 Task: Check a repository's "Releases" for software version history.
Action: Mouse moved to (892, 381)
Screenshot: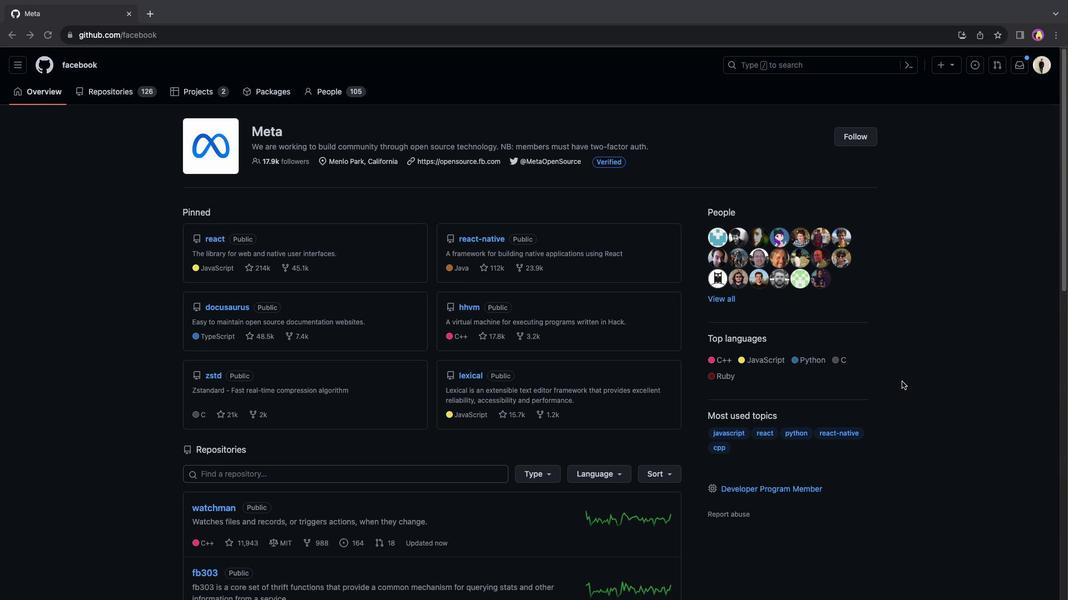 
Action: Mouse pressed left at (892, 381)
Screenshot: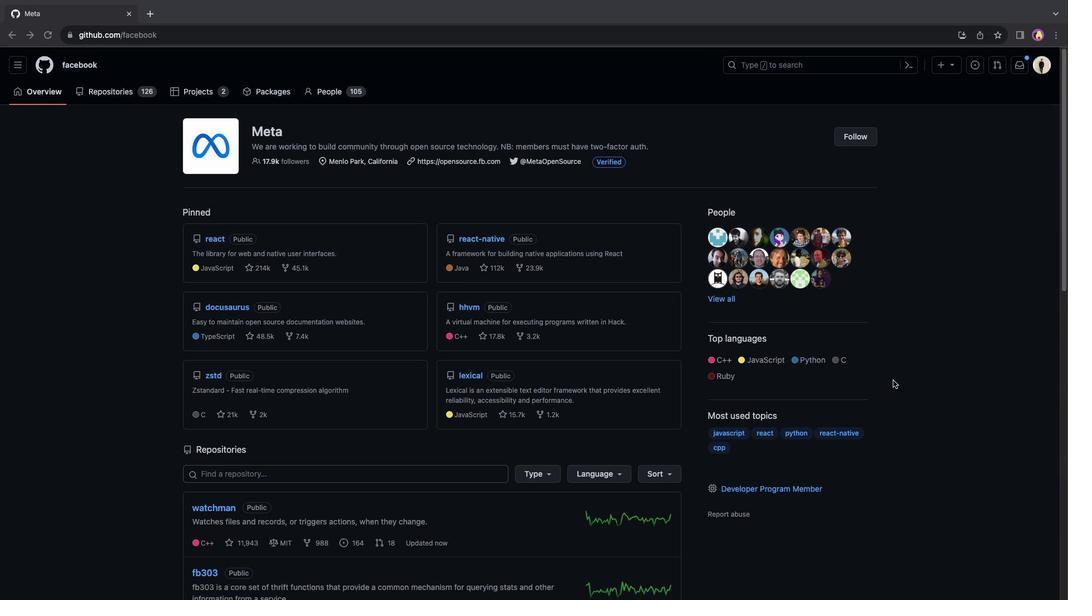 
Action: Mouse moved to (213, 236)
Screenshot: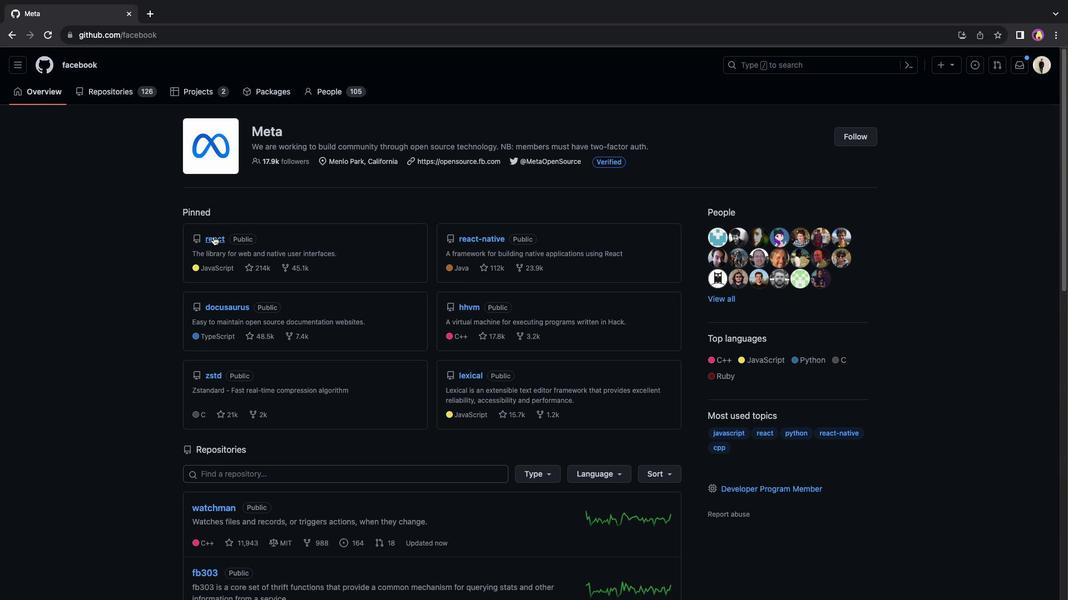 
Action: Mouse pressed left at (213, 236)
Screenshot: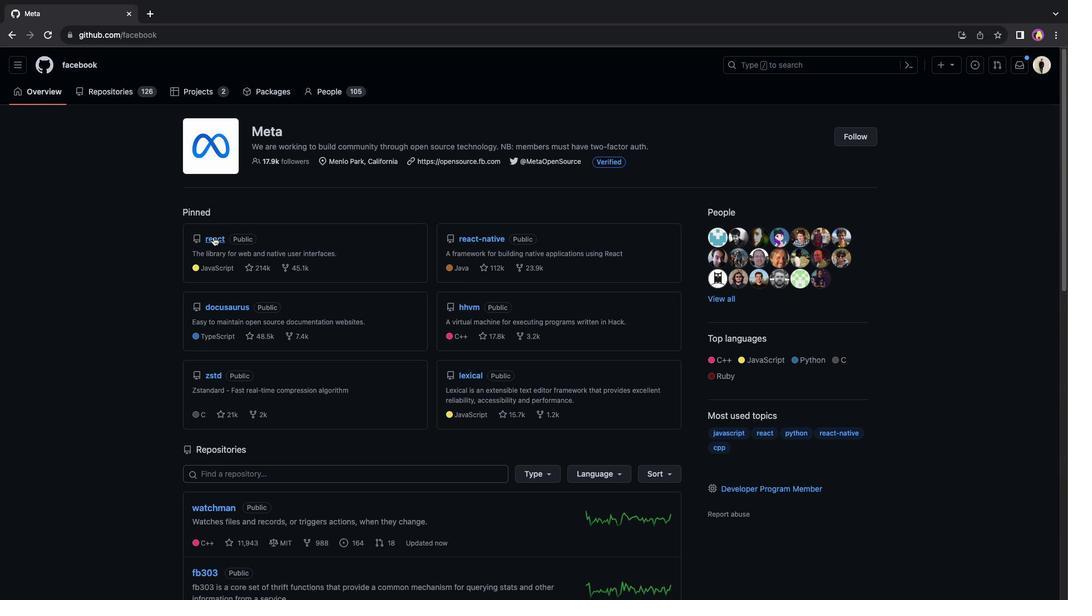 
Action: Mouse moved to (854, 381)
Screenshot: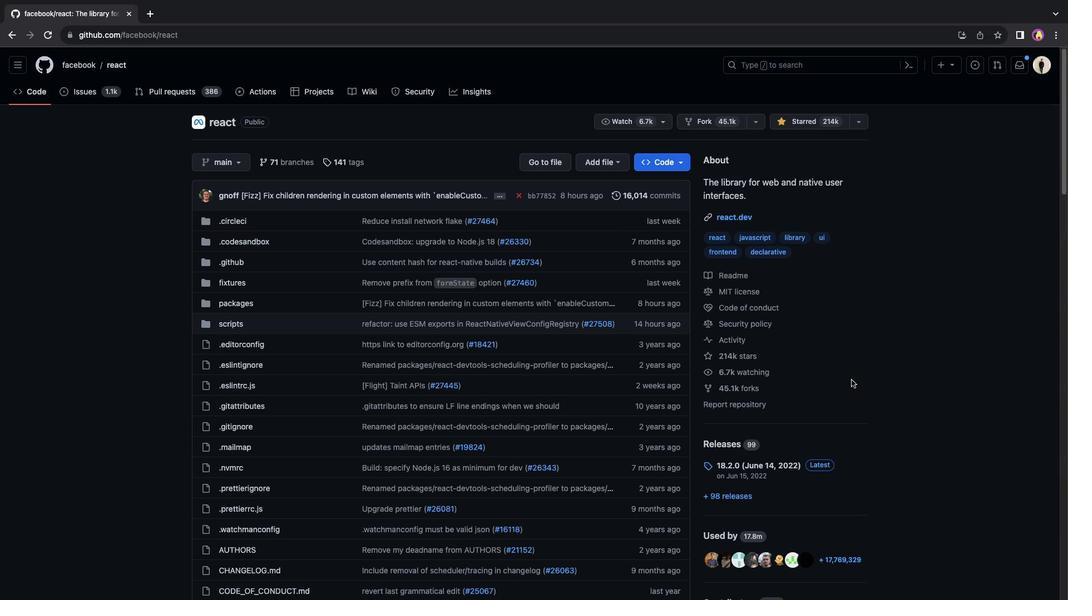 
Action: Mouse scrolled (854, 381) with delta (0, 0)
Screenshot: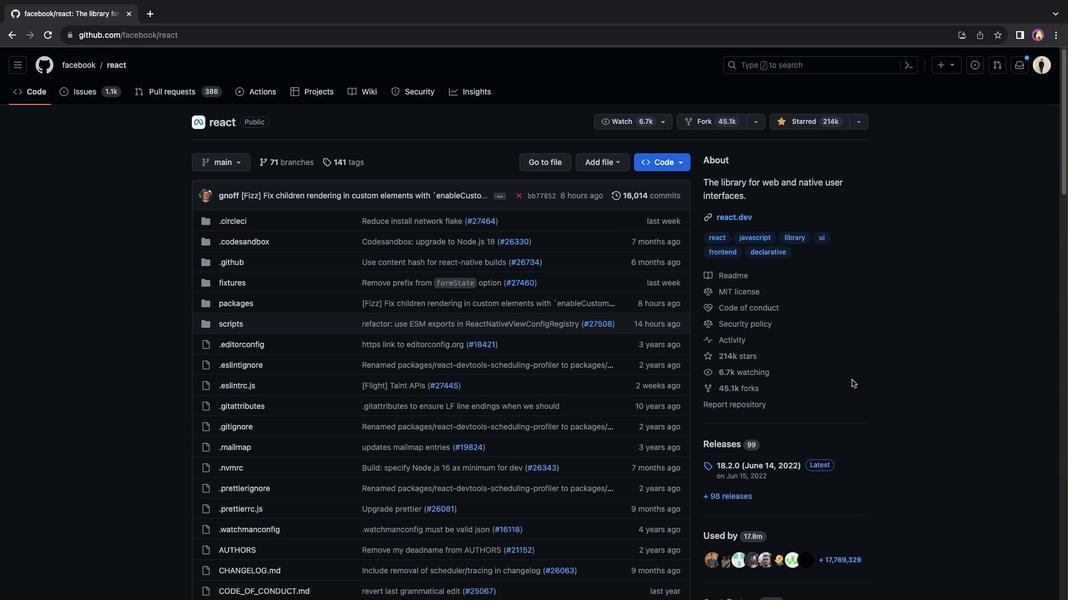 
Action: Mouse moved to (855, 381)
Screenshot: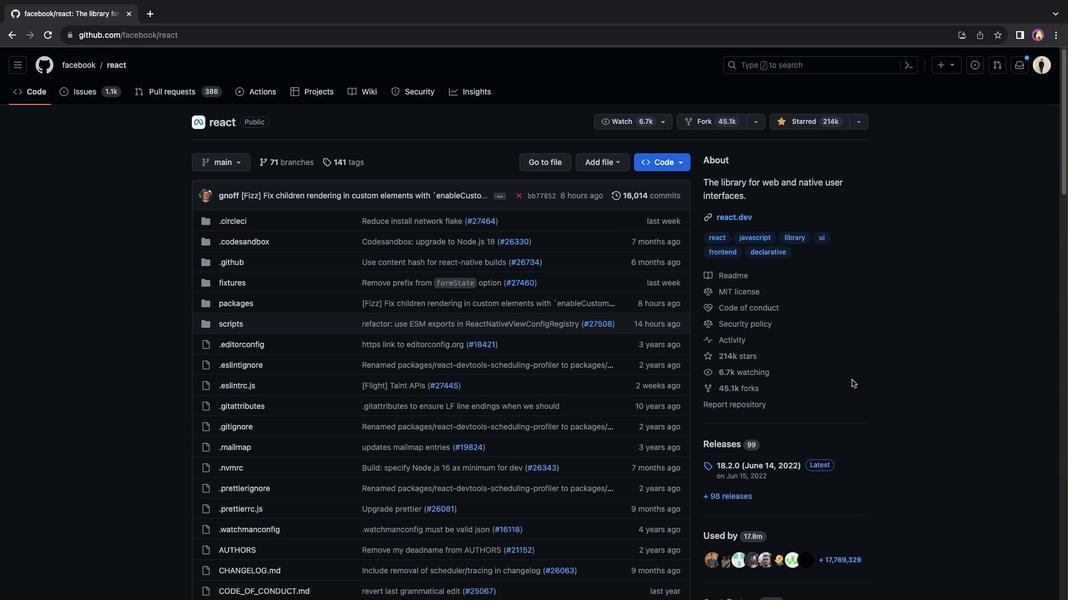 
Action: Mouse scrolled (855, 381) with delta (0, 0)
Screenshot: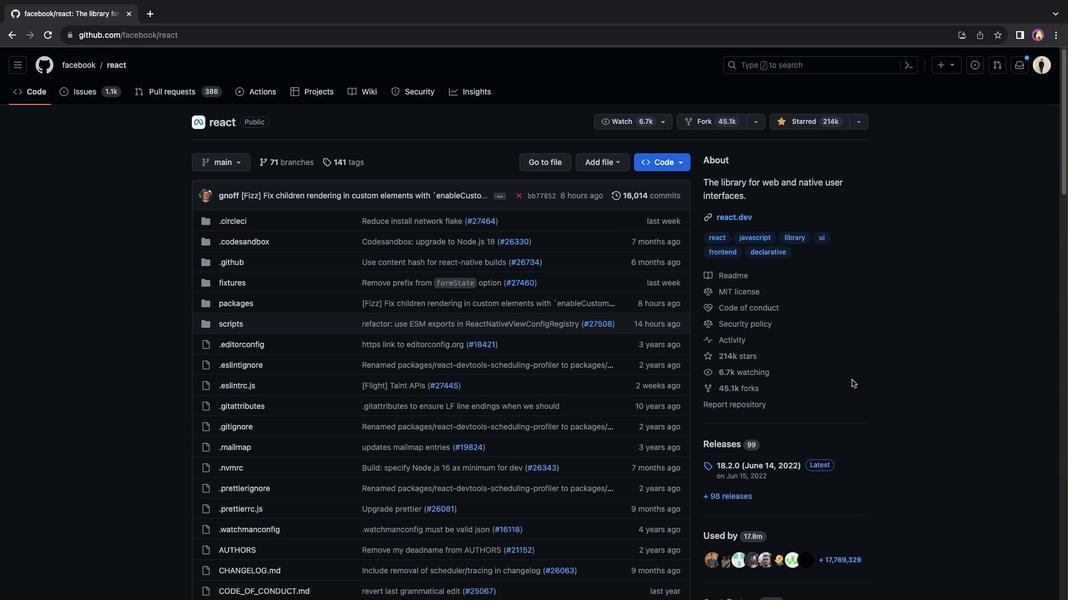 
Action: Mouse scrolled (855, 381) with delta (0, -1)
Screenshot: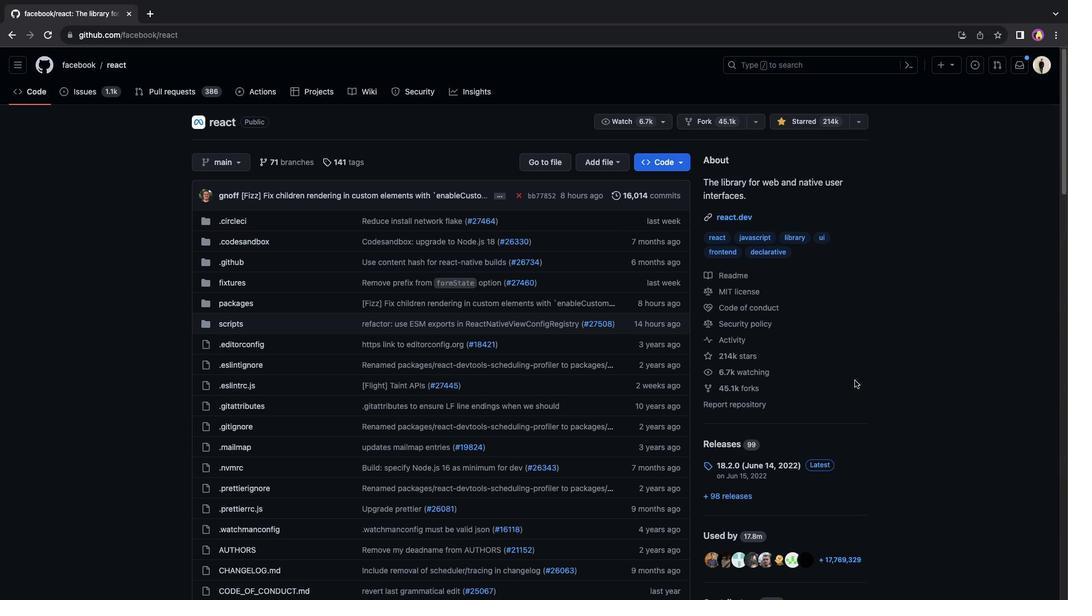 
Action: Mouse scrolled (855, 381) with delta (0, 0)
Screenshot: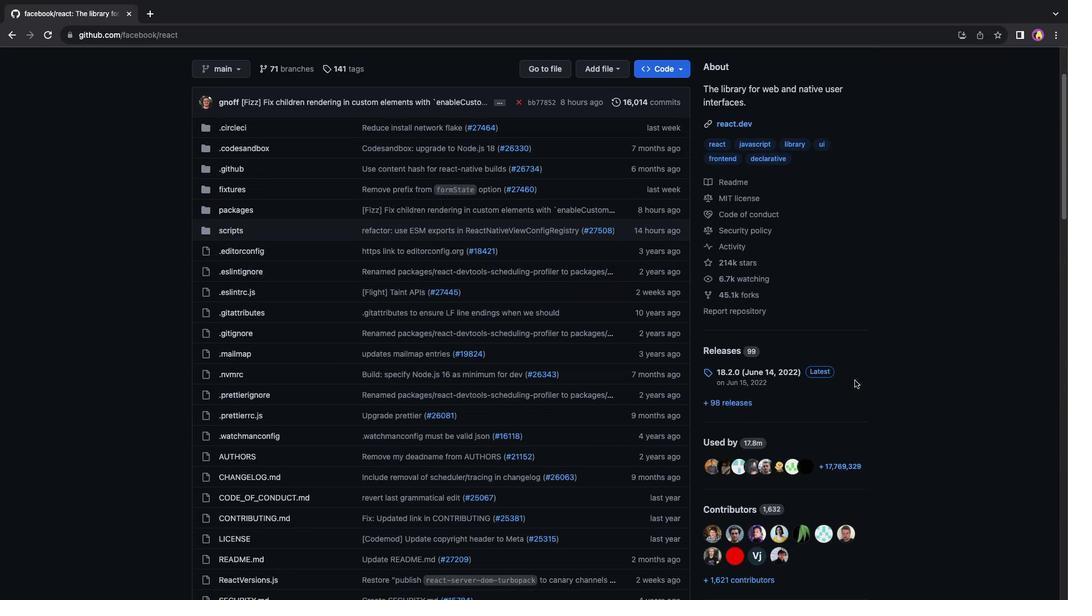 
Action: Mouse scrolled (855, 381) with delta (0, 0)
Screenshot: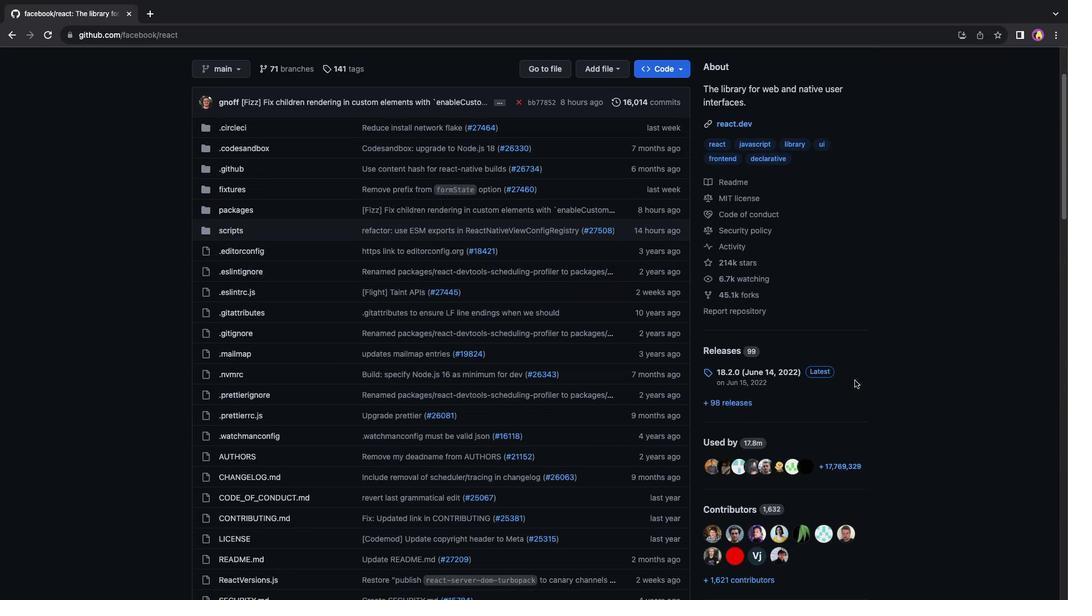 
Action: Mouse moved to (737, 379)
Screenshot: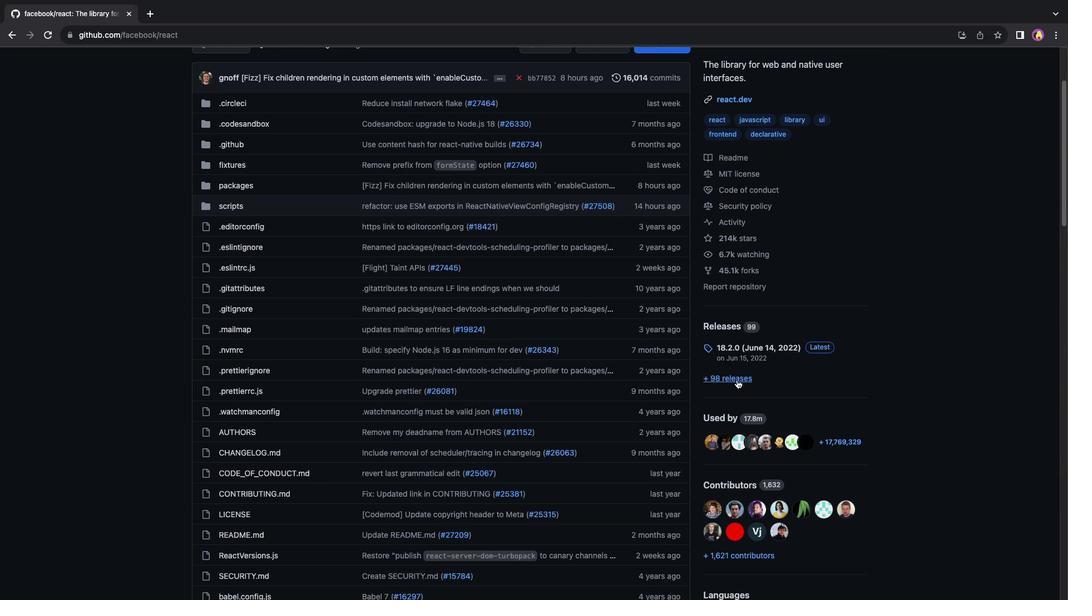 
Action: Mouse pressed left at (737, 379)
Screenshot: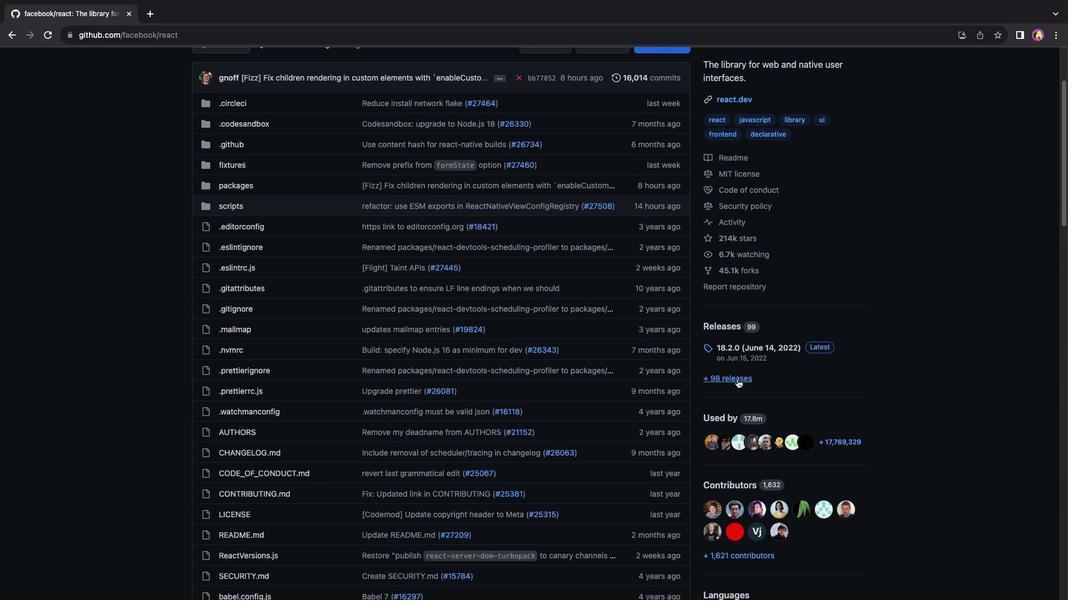 
Action: Mouse moved to (598, 305)
Screenshot: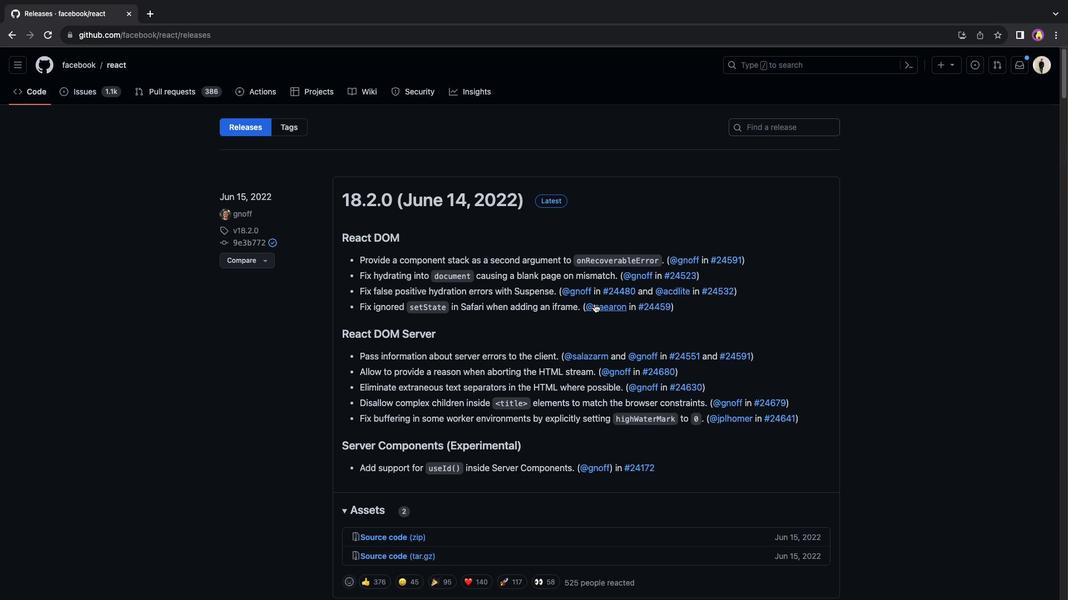 
Action: Mouse scrolled (598, 305) with delta (0, 0)
Screenshot: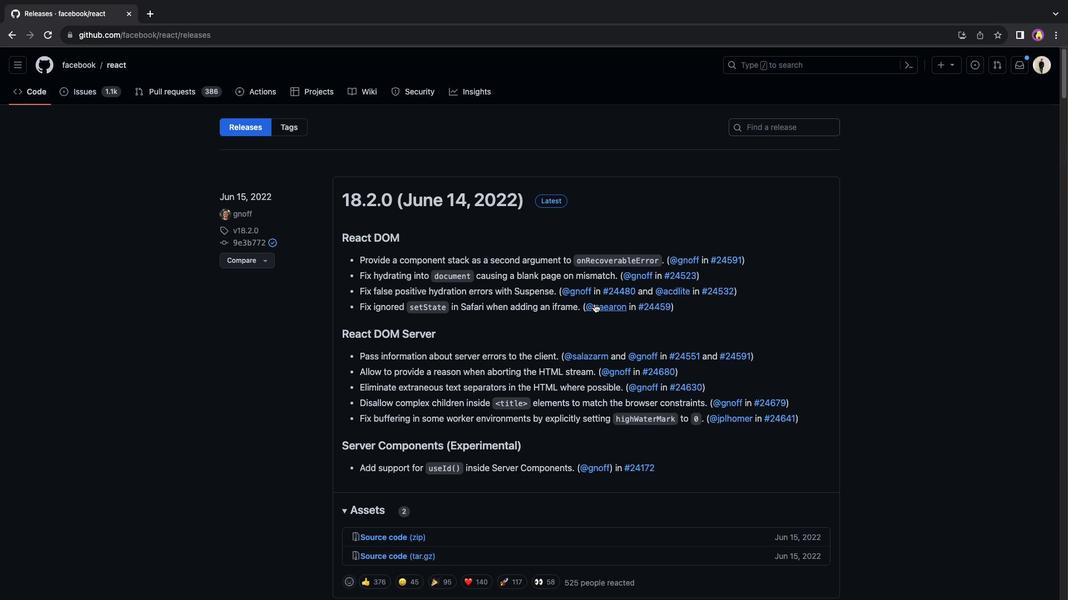 
Action: Mouse moved to (599, 305)
Screenshot: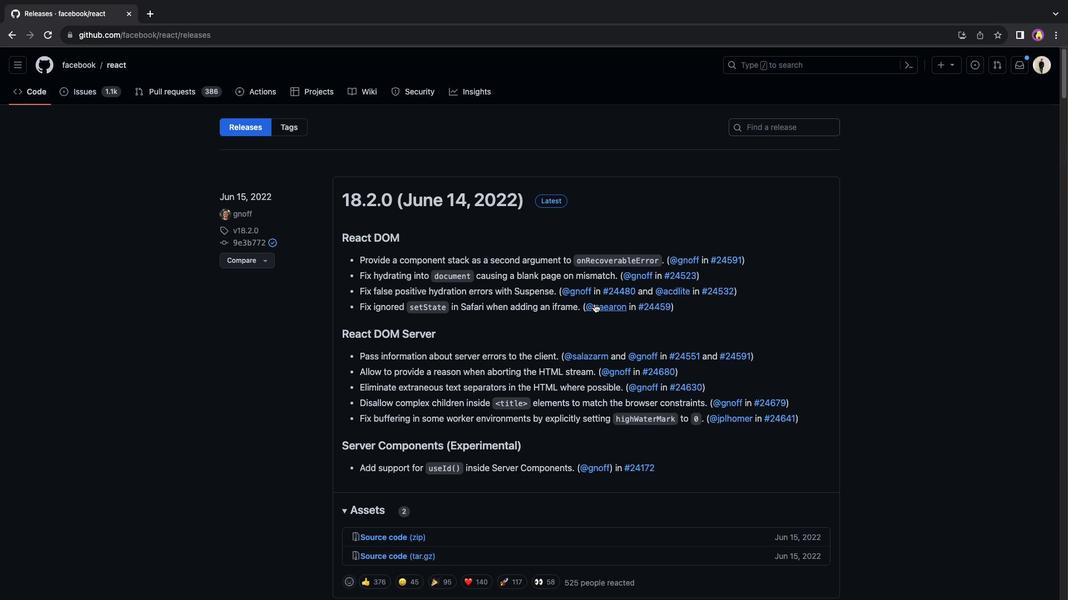
Action: Mouse scrolled (599, 305) with delta (0, 0)
Screenshot: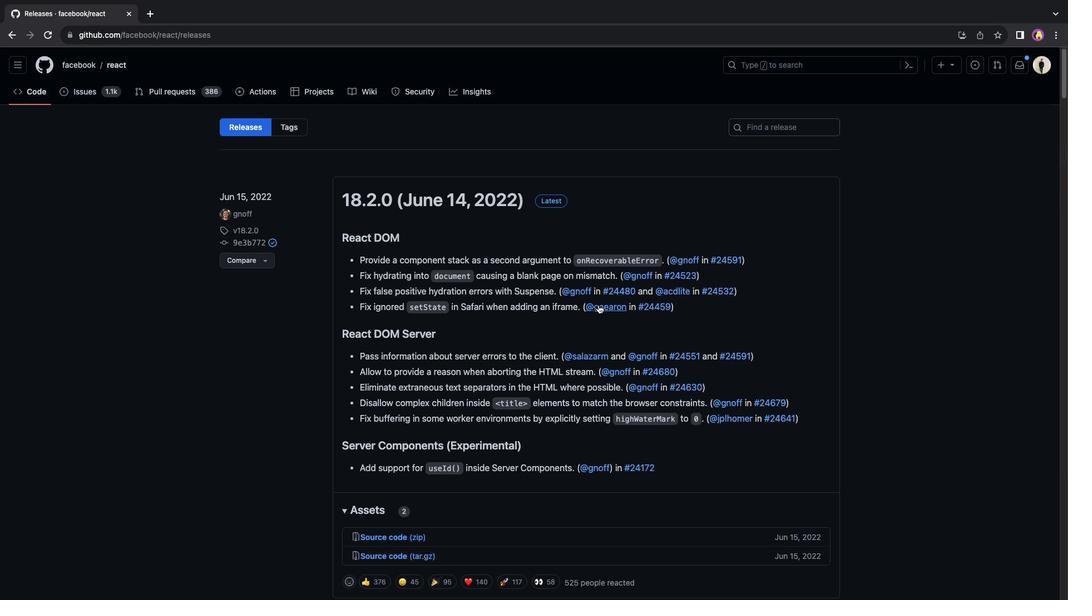 
Action: Mouse scrolled (599, 305) with delta (0, -1)
Screenshot: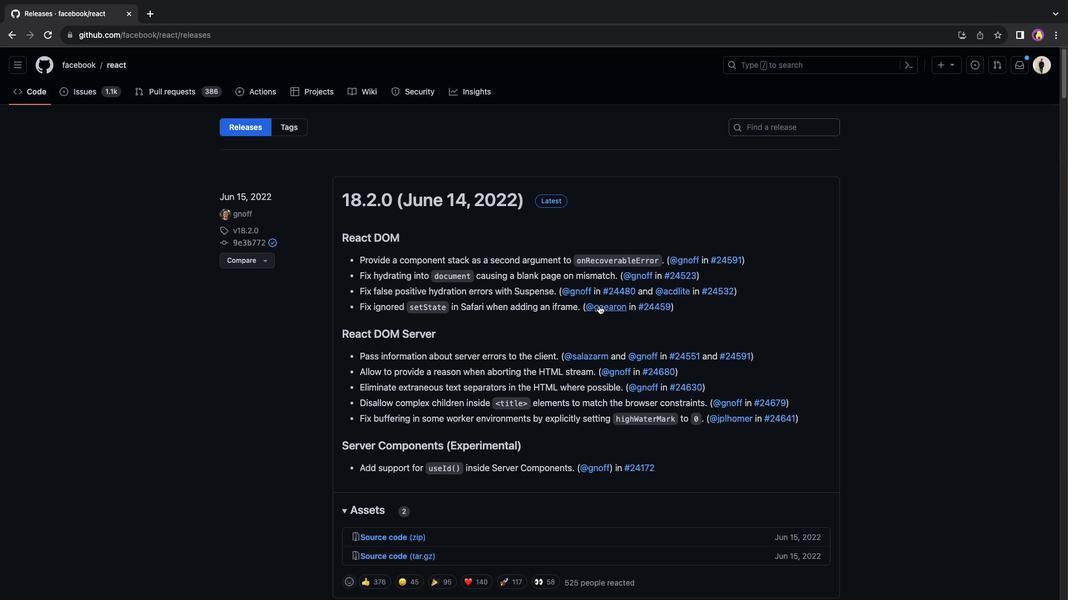 
Action: Mouse scrolled (599, 305) with delta (0, 0)
Screenshot: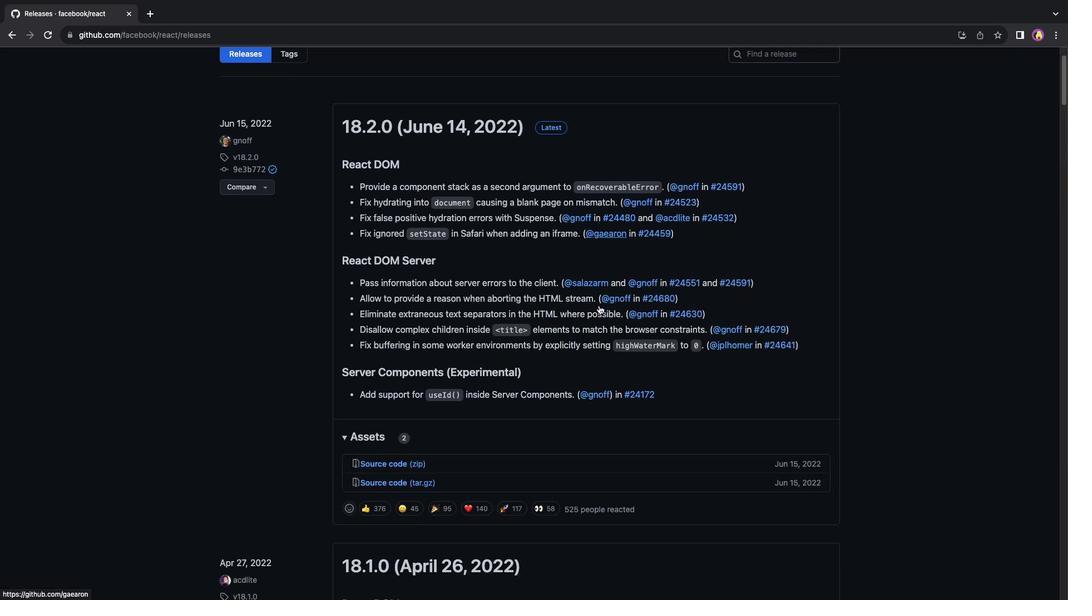 
Action: Mouse scrolled (599, 305) with delta (0, 0)
Screenshot: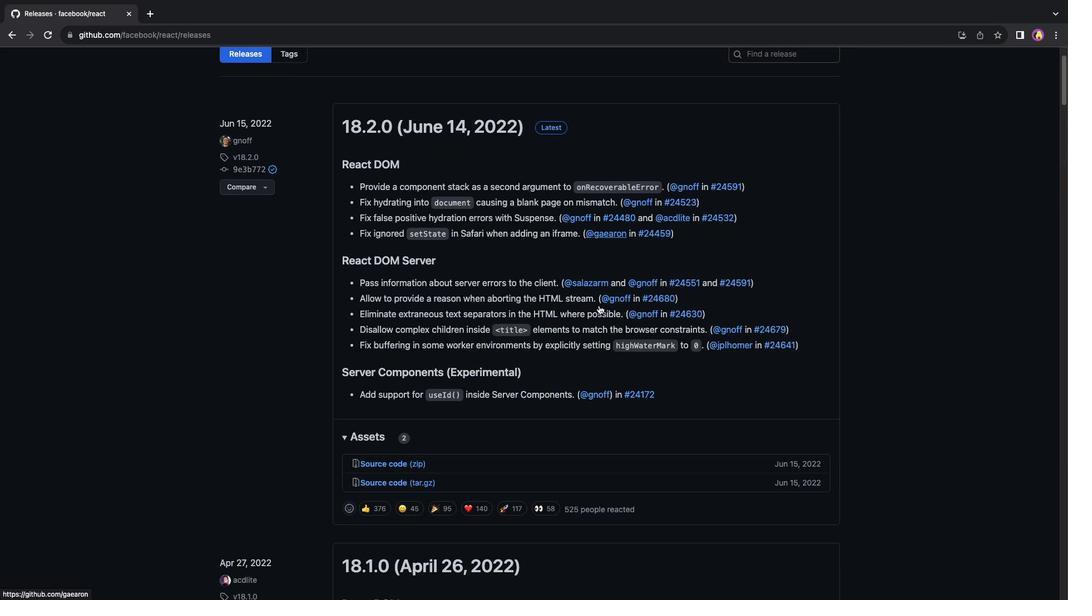 
Action: Mouse scrolled (599, 305) with delta (0, -1)
Screenshot: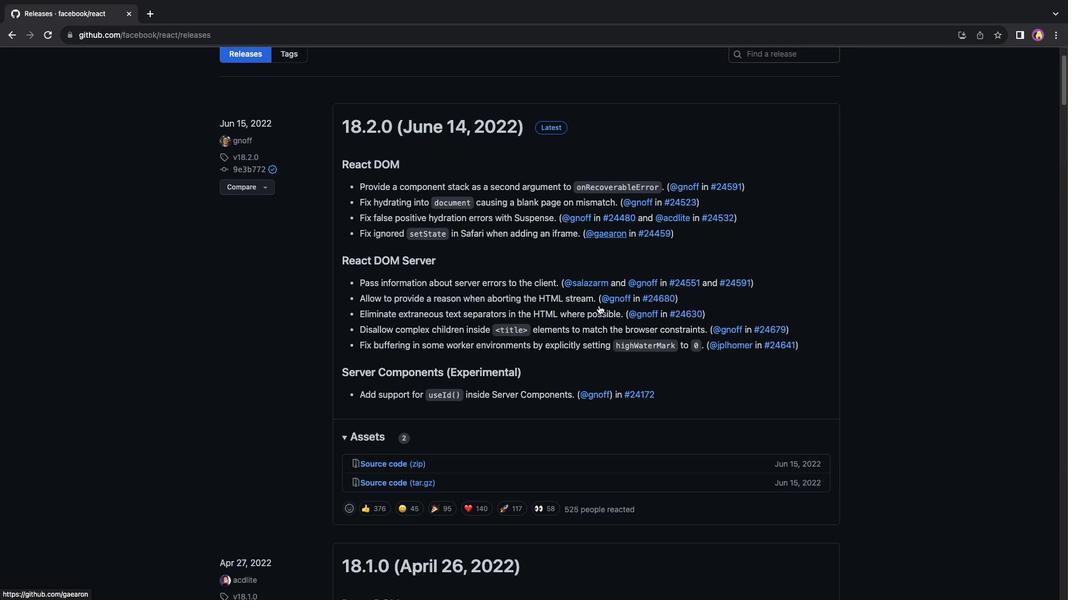 
Action: Mouse scrolled (599, 305) with delta (0, 0)
Screenshot: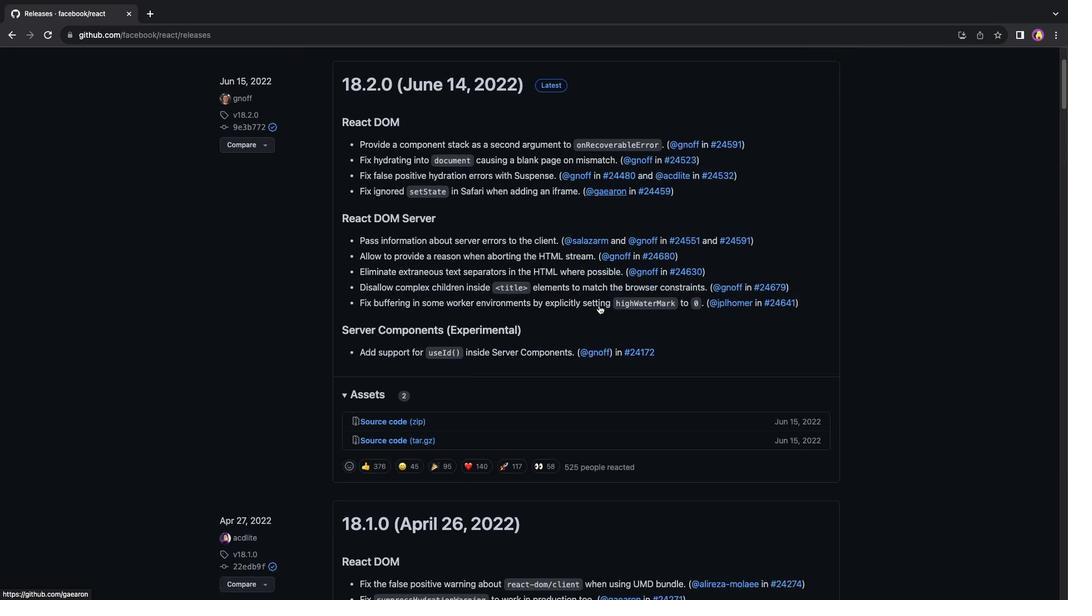
Action: Mouse scrolled (599, 305) with delta (0, 0)
Screenshot: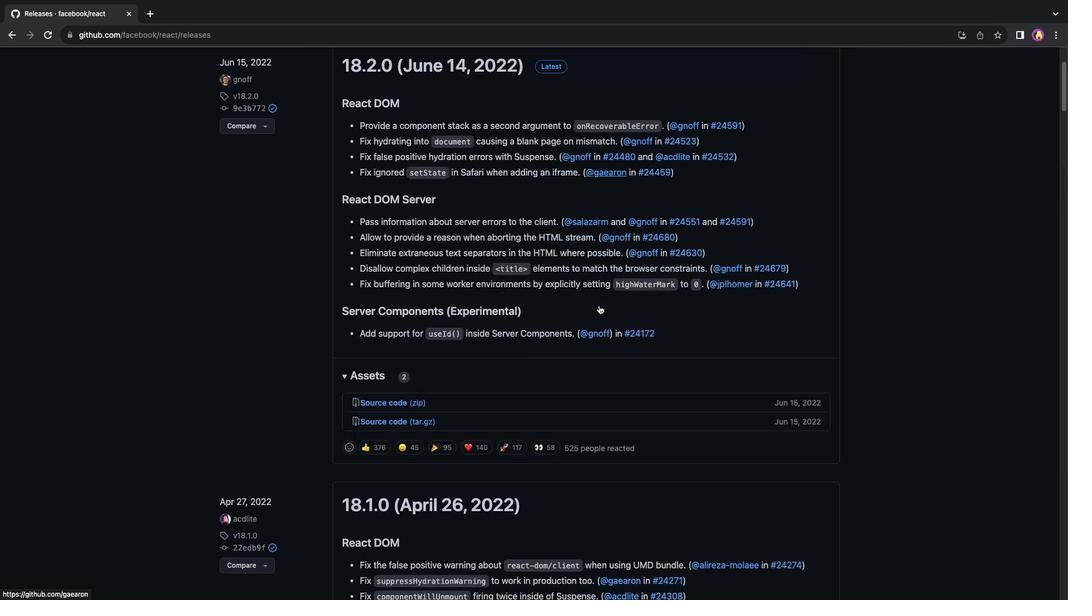 
Action: Mouse scrolled (599, 305) with delta (0, 0)
Screenshot: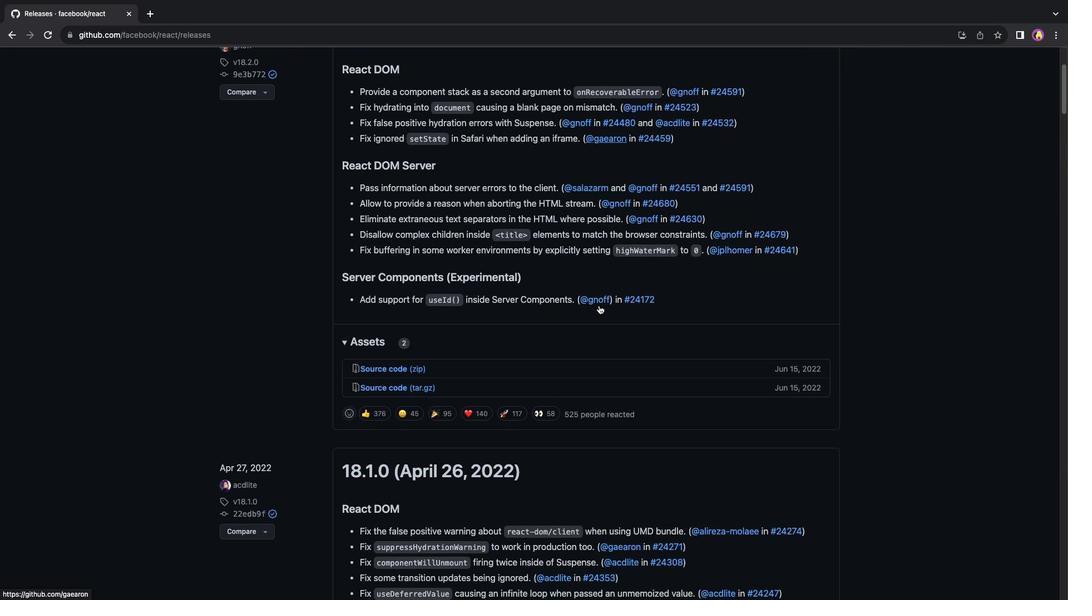 
Action: Mouse scrolled (599, 305) with delta (0, 0)
Screenshot: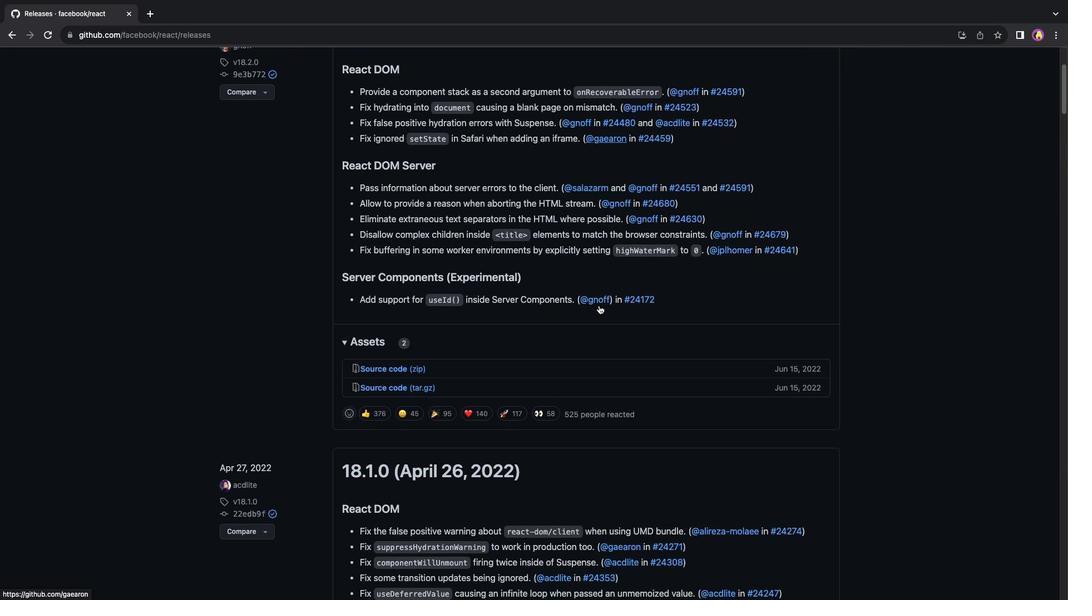 
Action: Mouse scrolled (599, 305) with delta (0, -1)
Screenshot: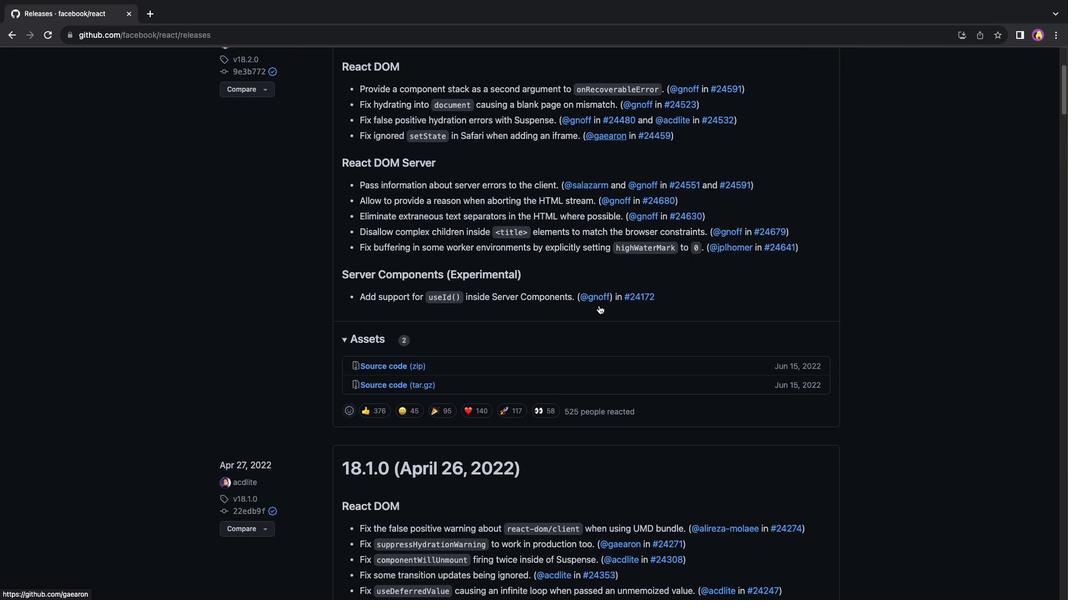 
Action: Mouse scrolled (599, 305) with delta (0, 0)
Screenshot: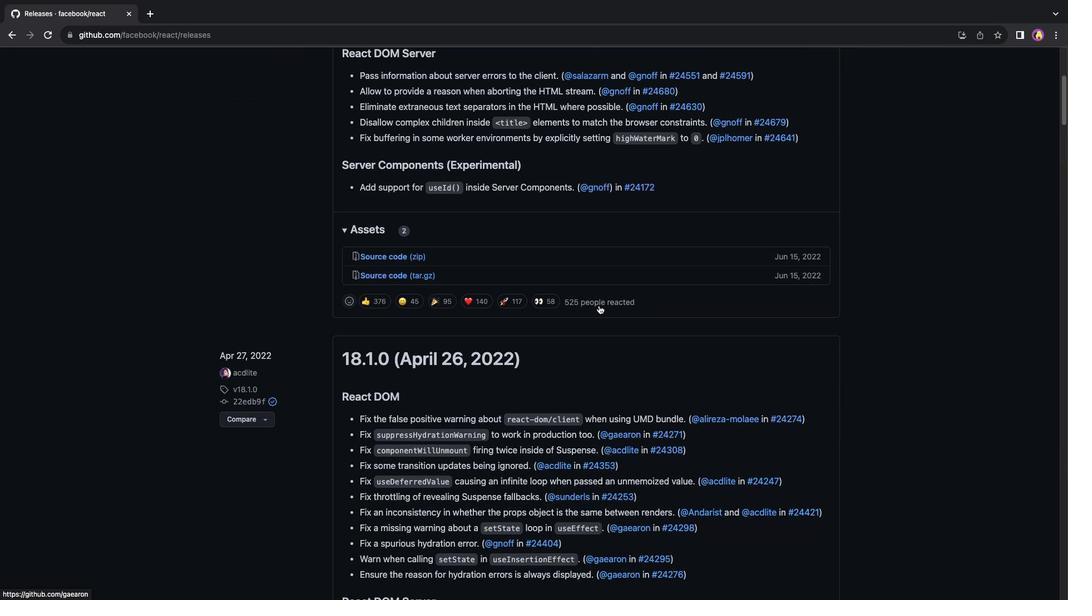 
Action: Mouse scrolled (599, 305) with delta (0, 0)
Screenshot: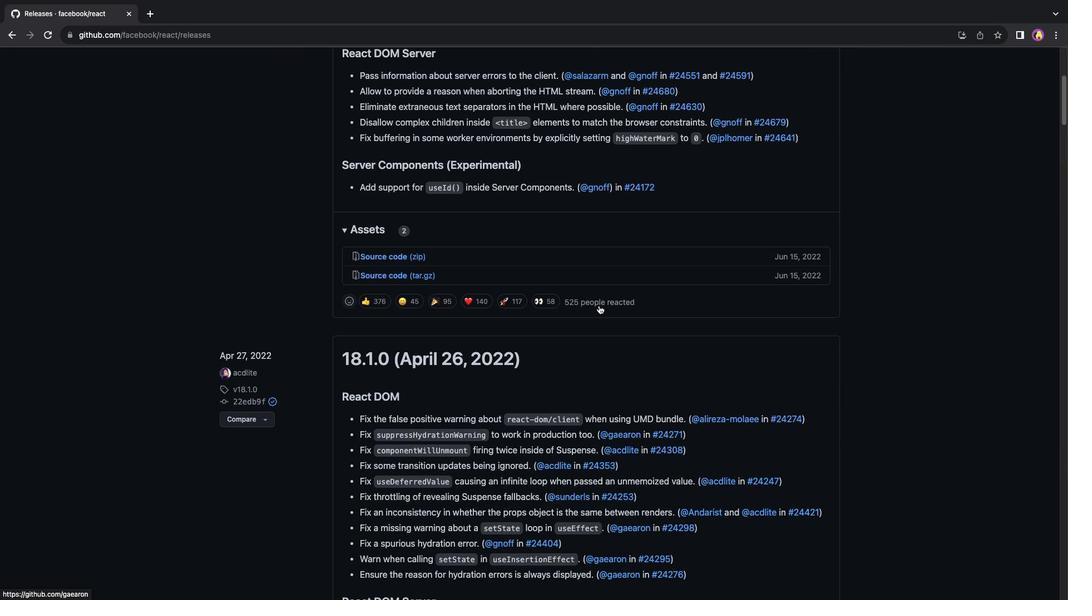 
Action: Mouse scrolled (599, 305) with delta (0, 0)
Screenshot: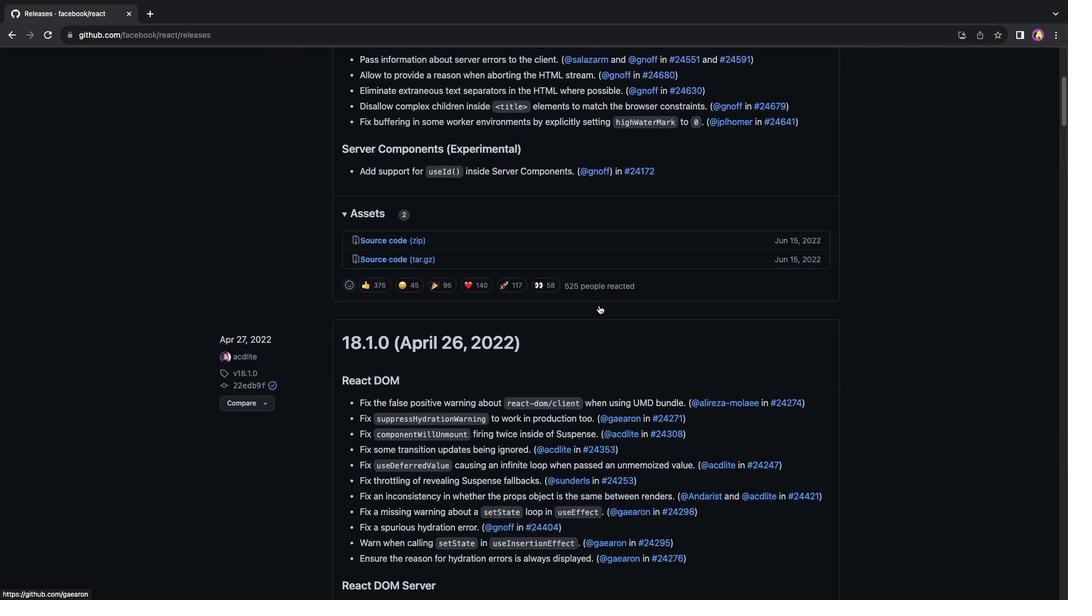
Action: Mouse scrolled (599, 305) with delta (0, 0)
Screenshot: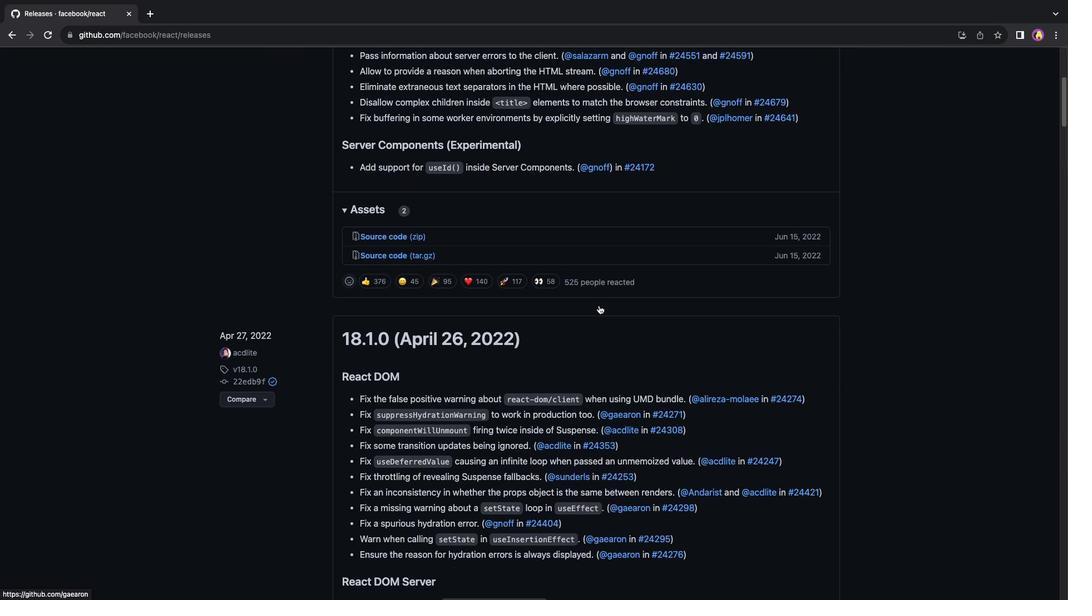 
Action: Mouse scrolled (599, 305) with delta (0, -1)
Screenshot: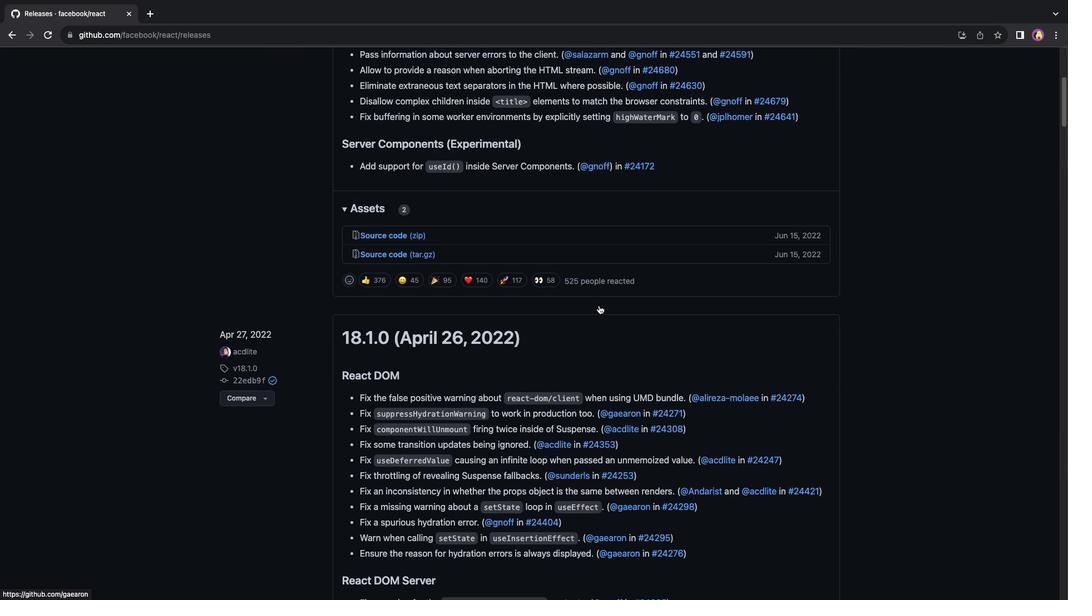 
Action: Mouse scrolled (599, 305) with delta (0, -2)
Screenshot: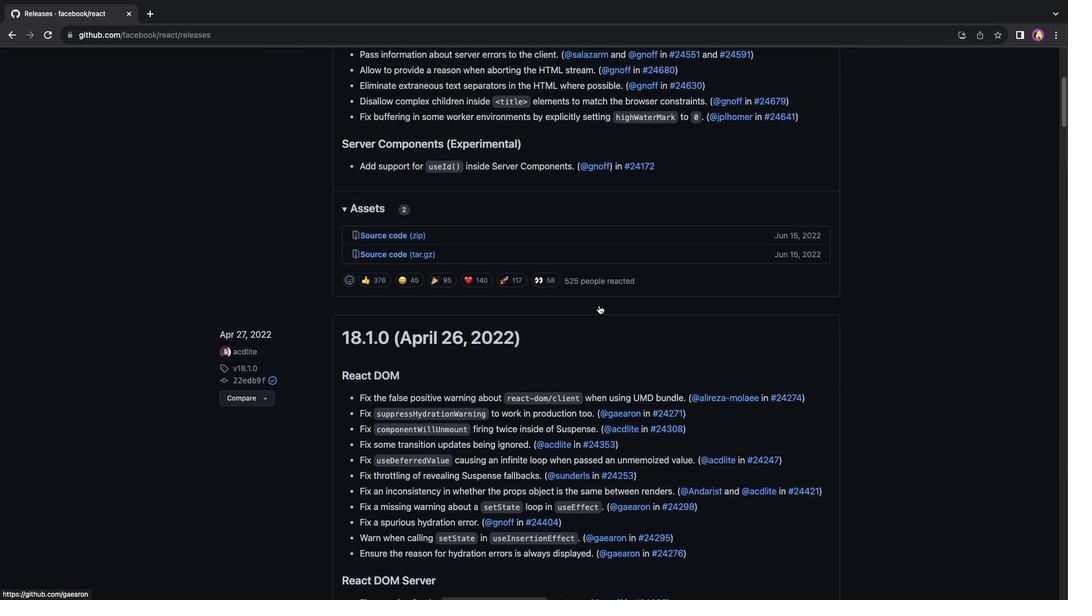
Action: Mouse scrolled (599, 305) with delta (0, 0)
Screenshot: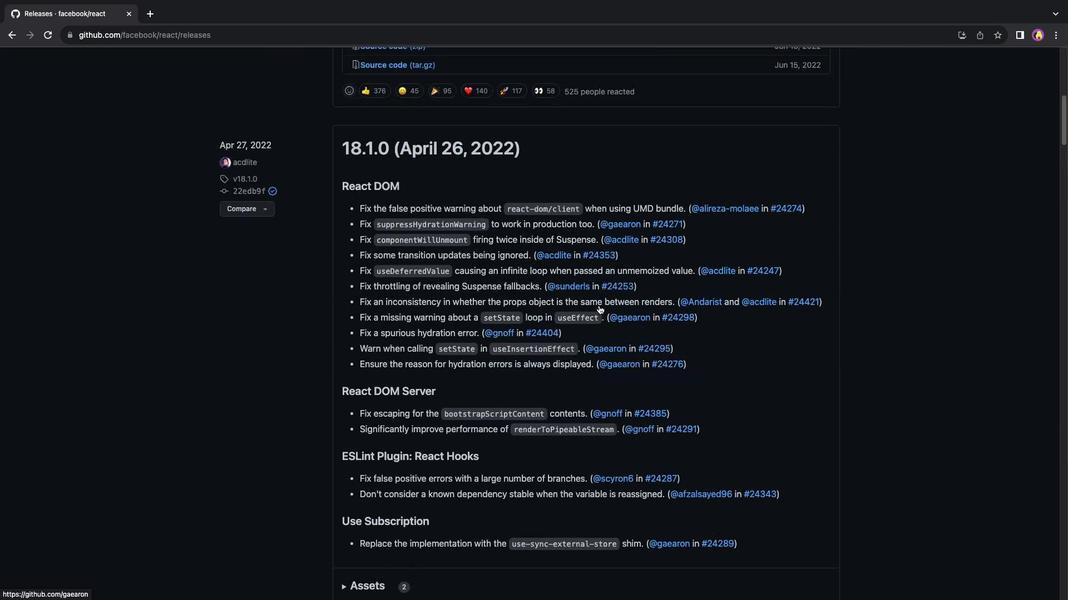 
Action: Mouse scrolled (599, 305) with delta (0, 0)
Screenshot: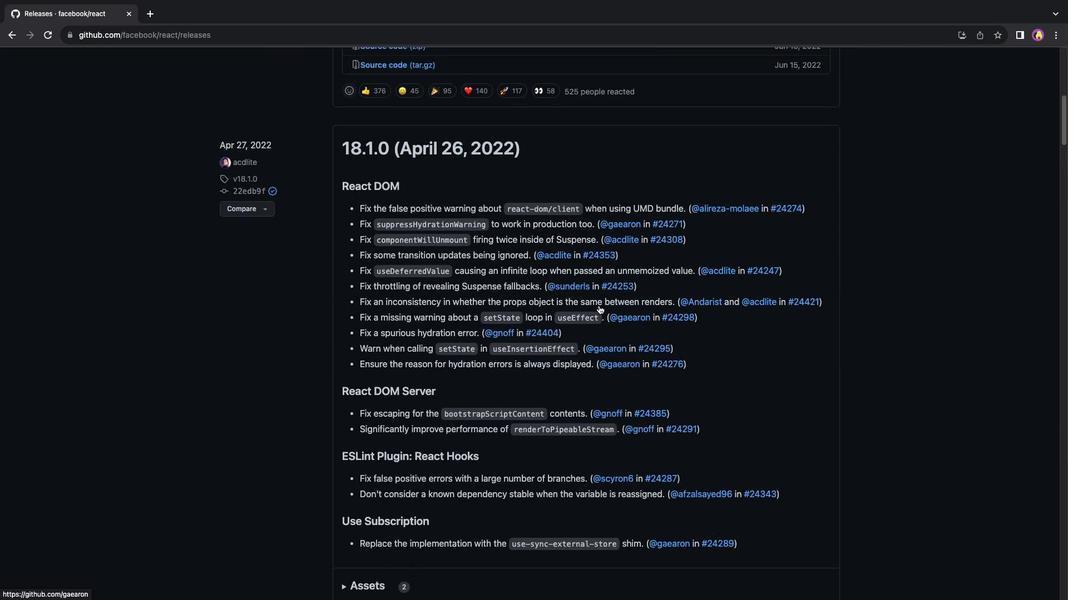 
Action: Mouse scrolled (599, 305) with delta (0, 0)
Screenshot: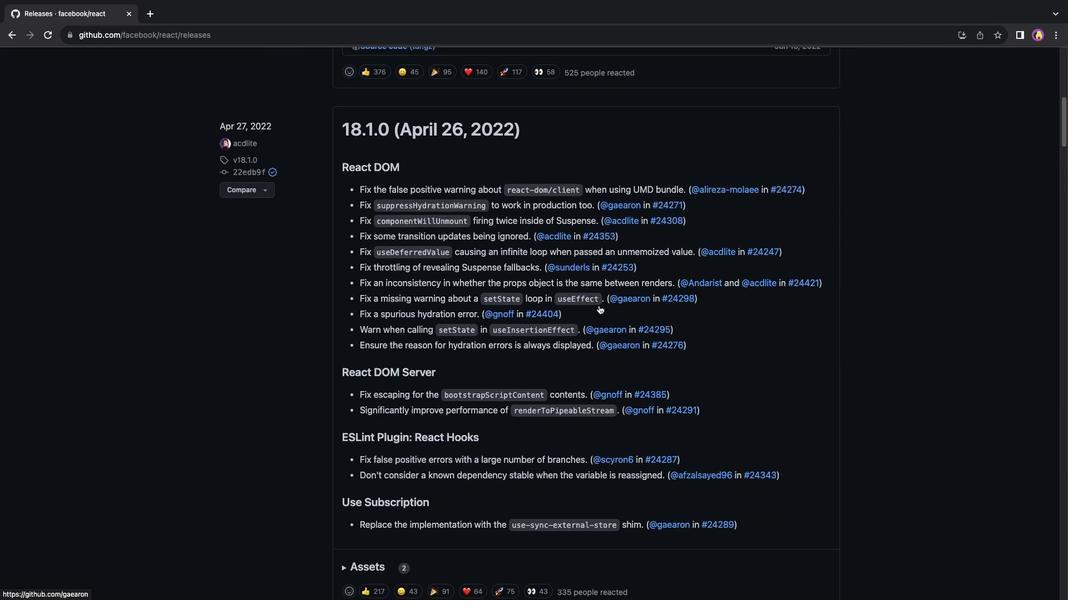 
Action: Mouse scrolled (599, 305) with delta (0, 0)
Screenshot: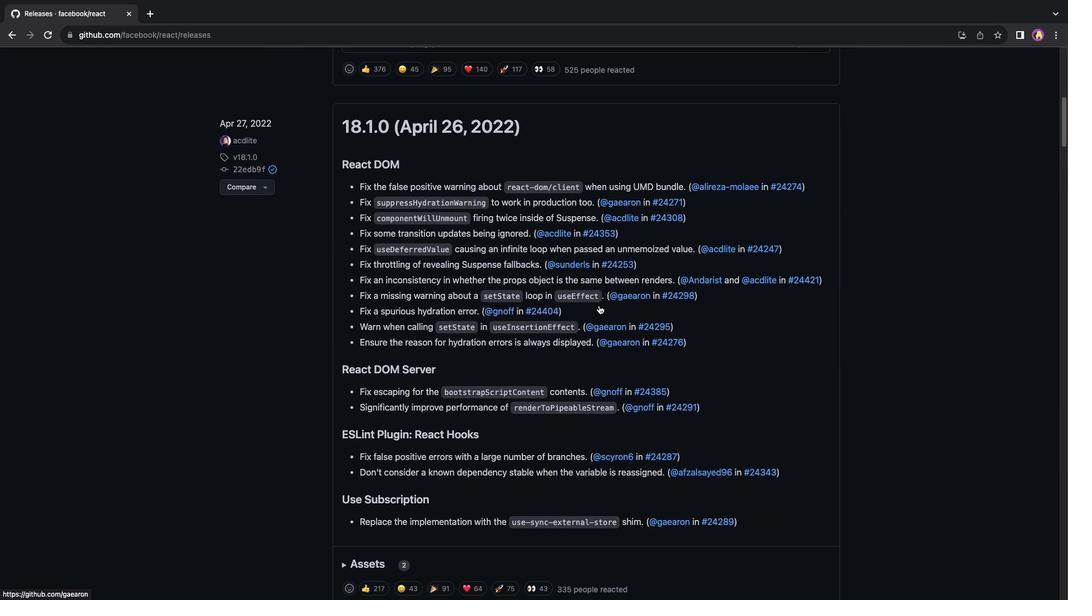 
Action: Mouse scrolled (599, 305) with delta (0, -1)
Screenshot: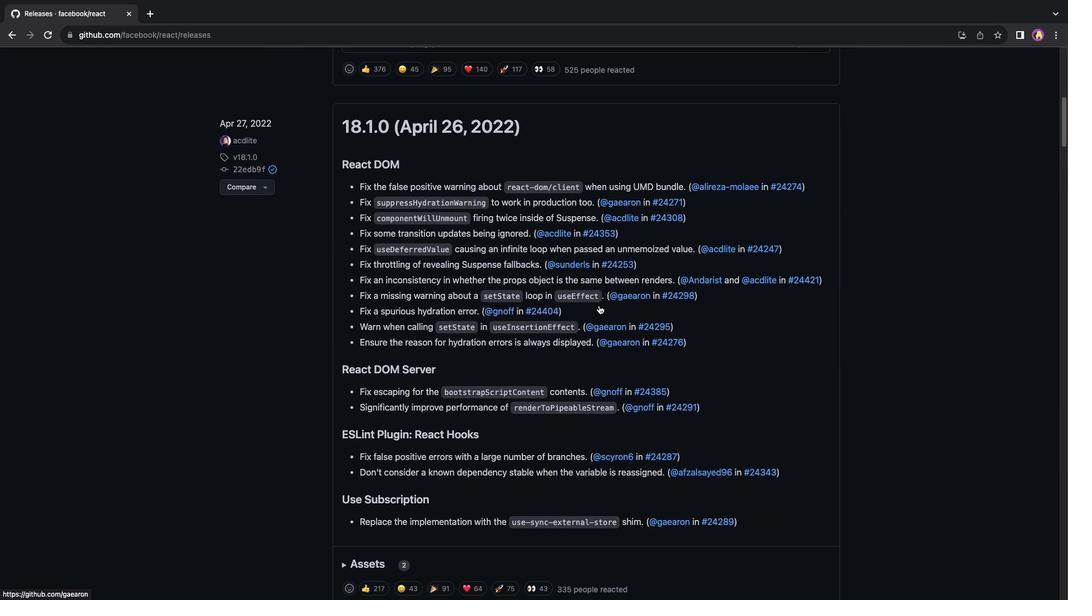 
Action: Mouse scrolled (599, 305) with delta (0, -2)
Screenshot: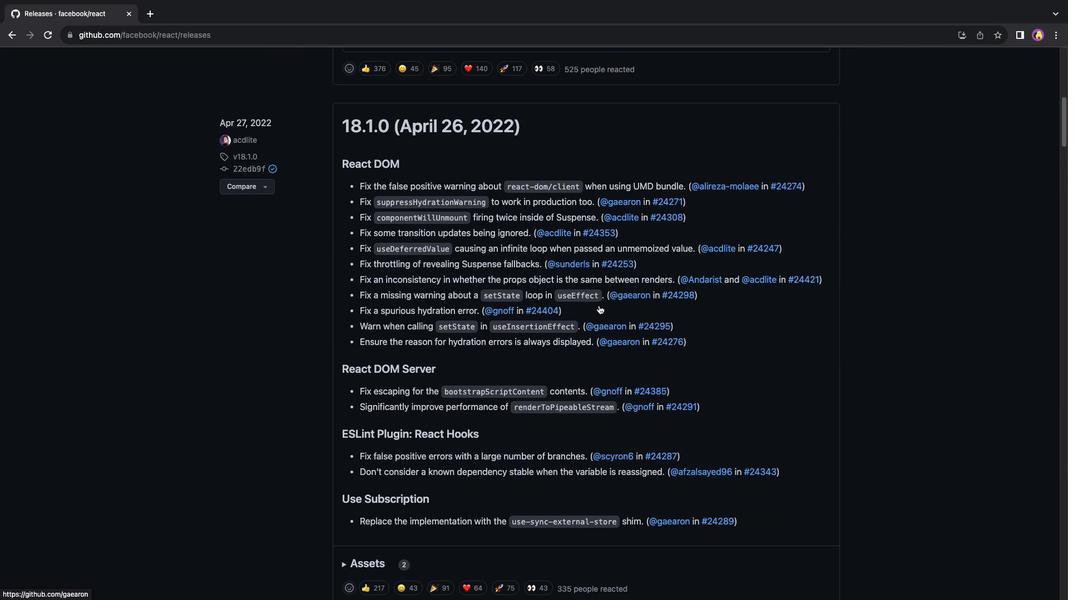
Action: Mouse scrolled (599, 305) with delta (0, 0)
Screenshot: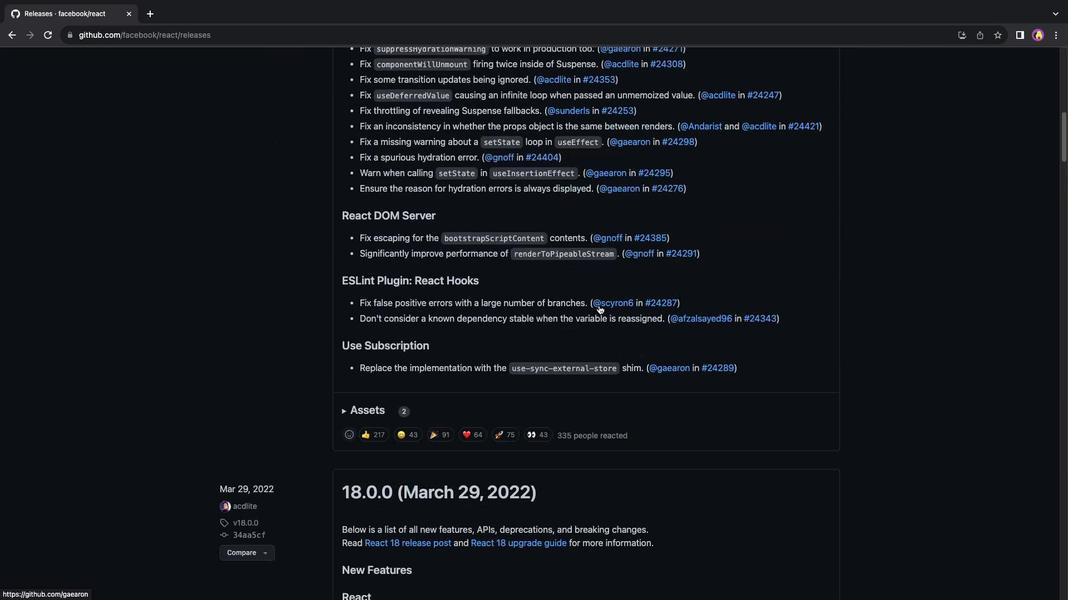 
Action: Mouse scrolled (599, 305) with delta (0, 0)
Screenshot: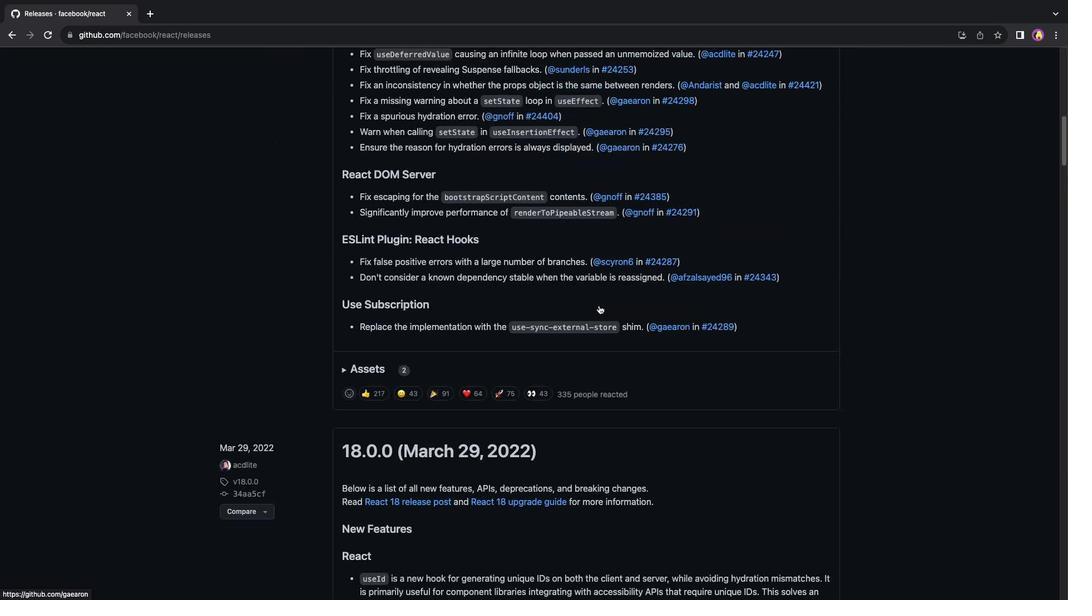 
Action: Mouse scrolled (599, 305) with delta (0, 0)
Screenshot: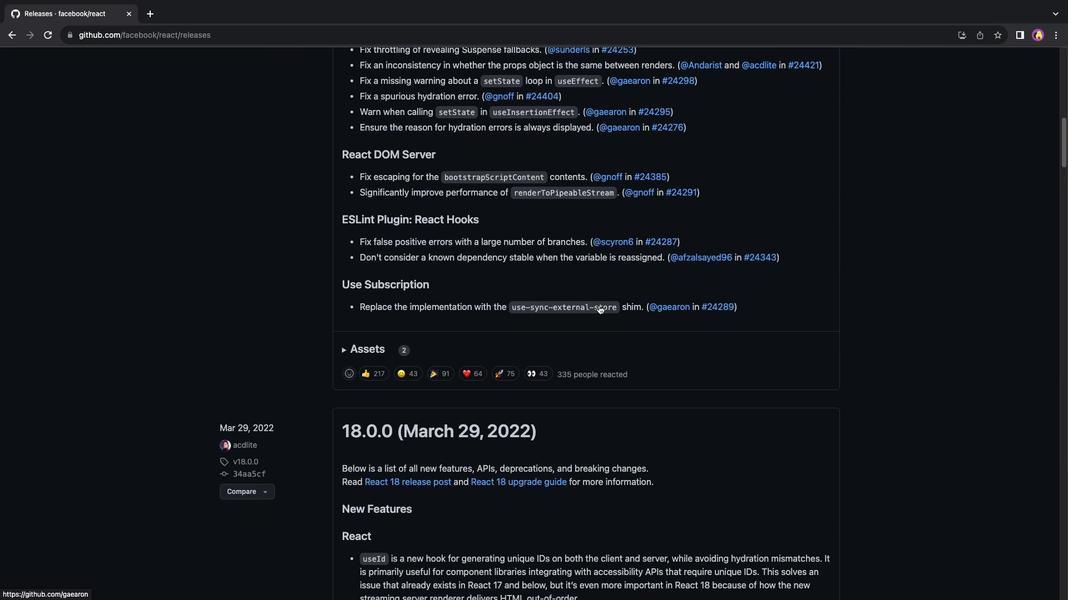
Action: Mouse scrolled (599, 305) with delta (0, 0)
Screenshot: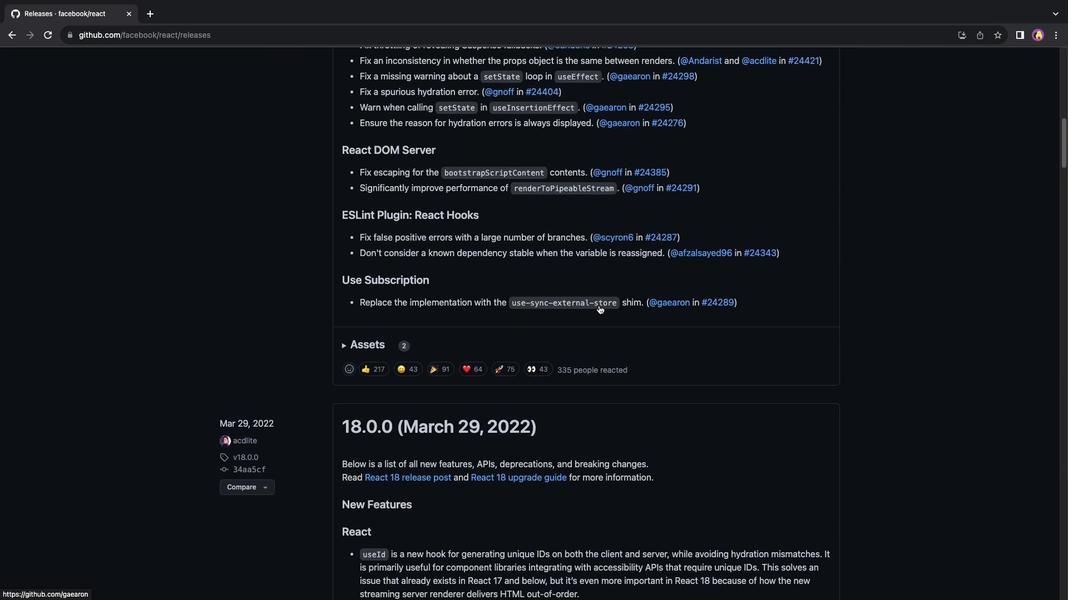 
Action: Mouse scrolled (599, 305) with delta (0, -1)
Screenshot: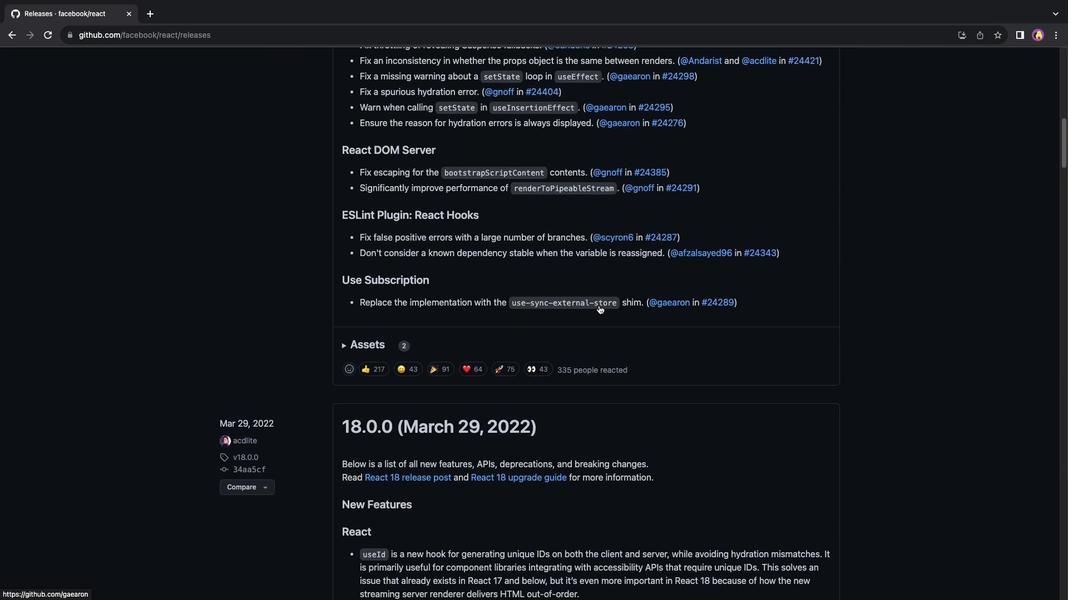 
Action: Mouse scrolled (599, 305) with delta (0, 0)
Screenshot: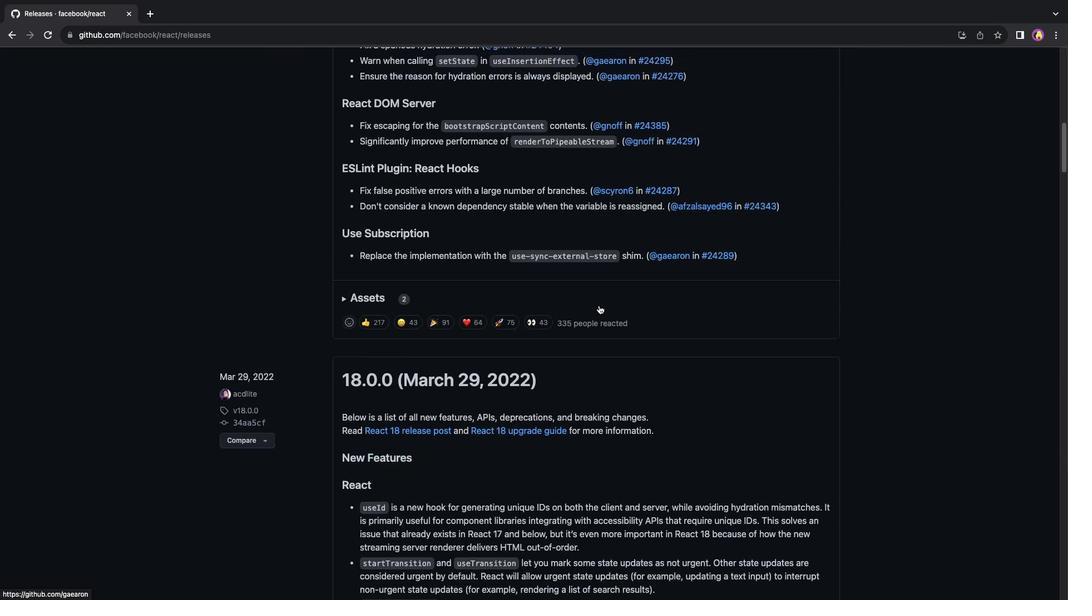 
Action: Mouse scrolled (599, 305) with delta (0, 0)
Screenshot: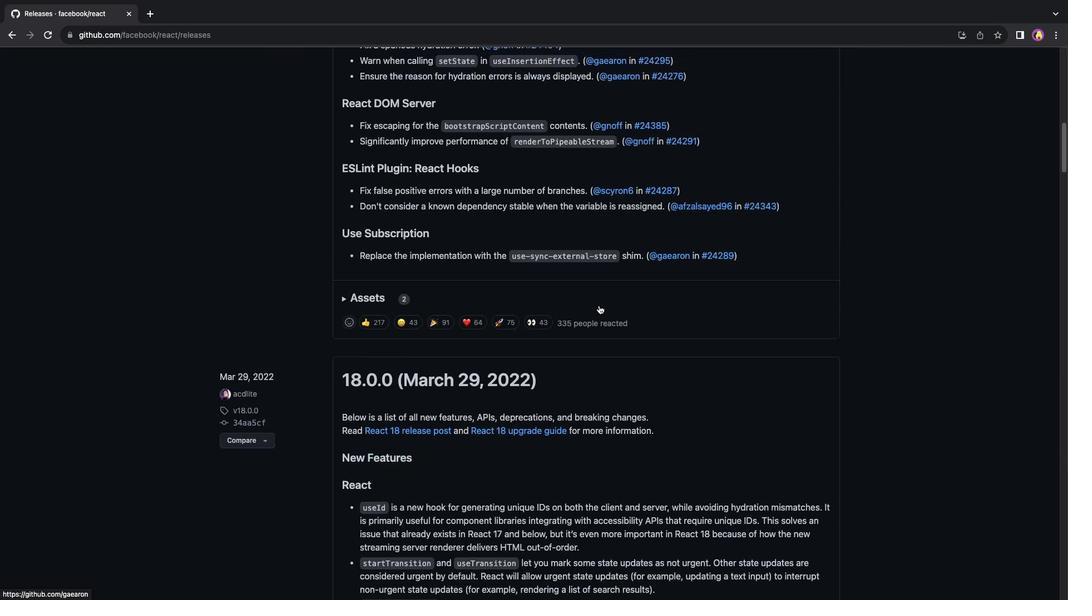 
Action: Mouse scrolled (599, 305) with delta (0, 0)
Screenshot: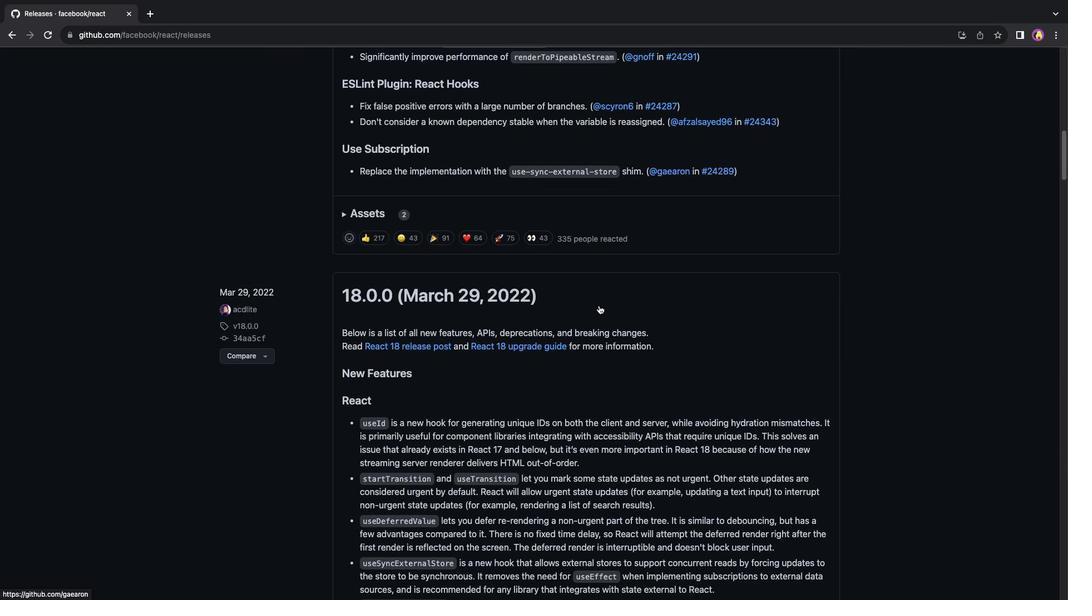 
Action: Mouse scrolled (599, 305) with delta (0, 0)
Screenshot: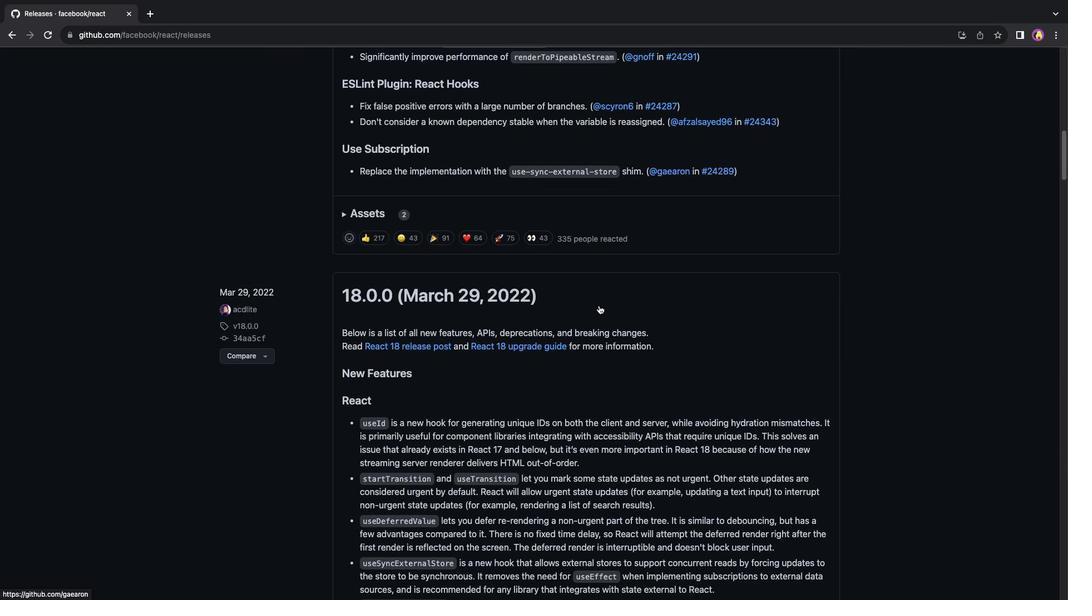 
Action: Mouse scrolled (599, 305) with delta (0, -1)
Screenshot: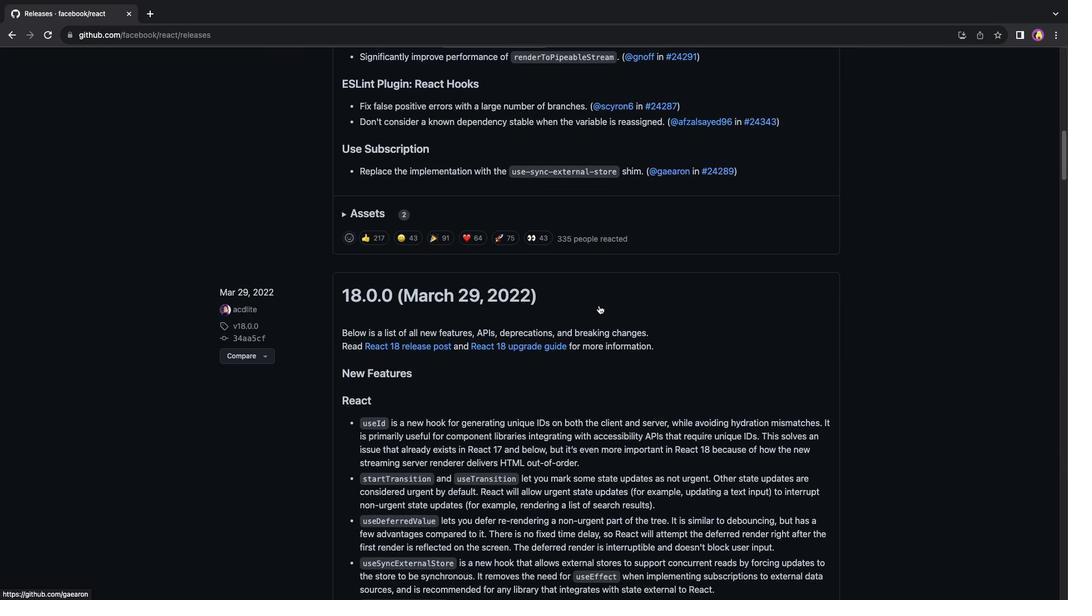 
Action: Mouse scrolled (599, 305) with delta (0, 0)
Screenshot: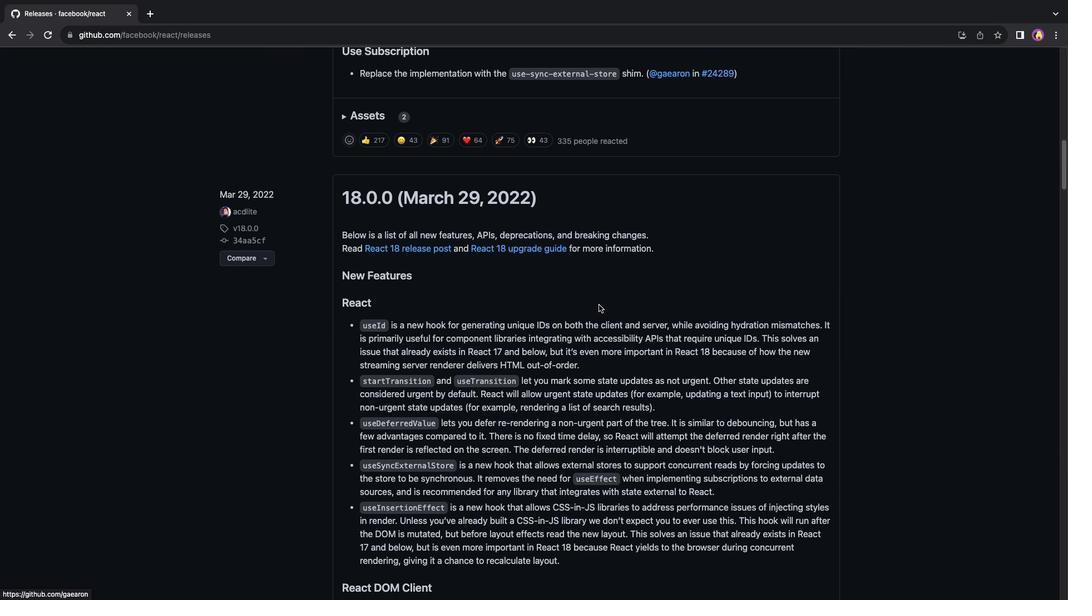 
Action: Mouse scrolled (599, 305) with delta (0, 0)
Screenshot: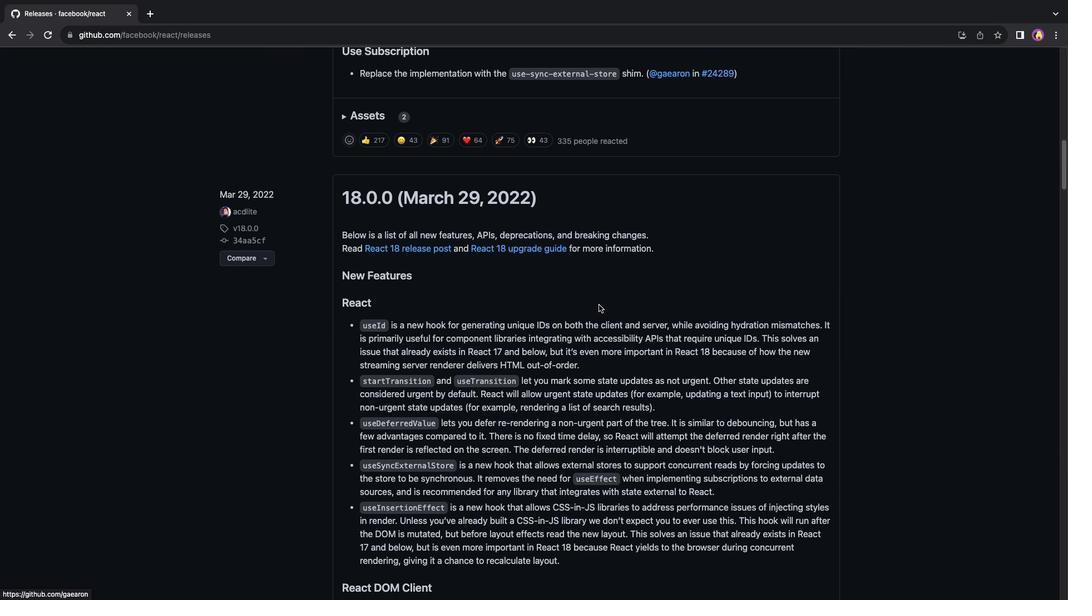 
Action: Mouse scrolled (599, 305) with delta (0, -1)
Screenshot: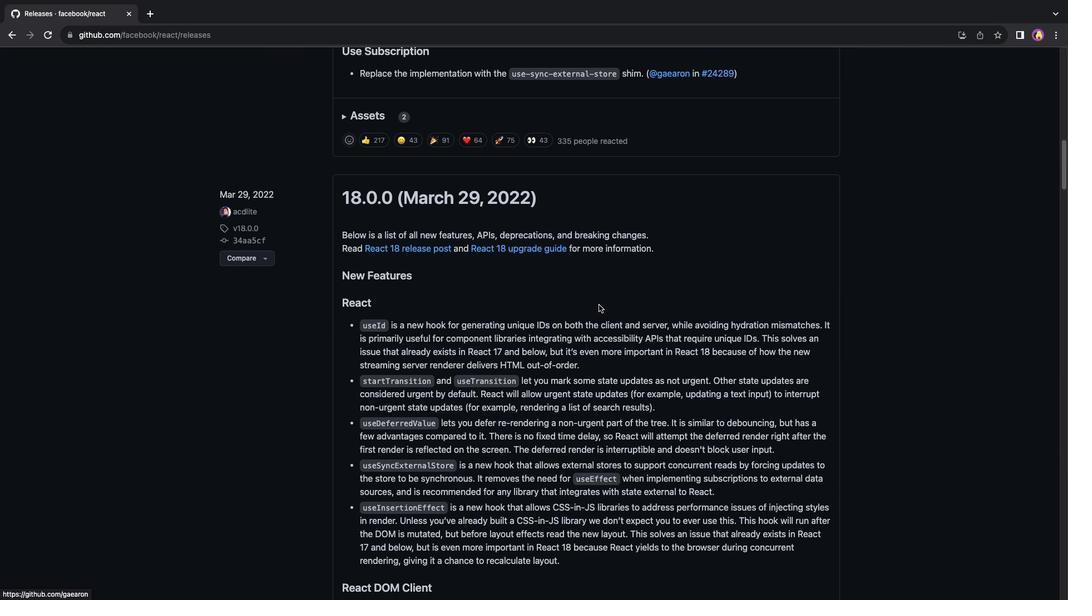 
Action: Mouse scrolled (599, 305) with delta (0, 0)
Screenshot: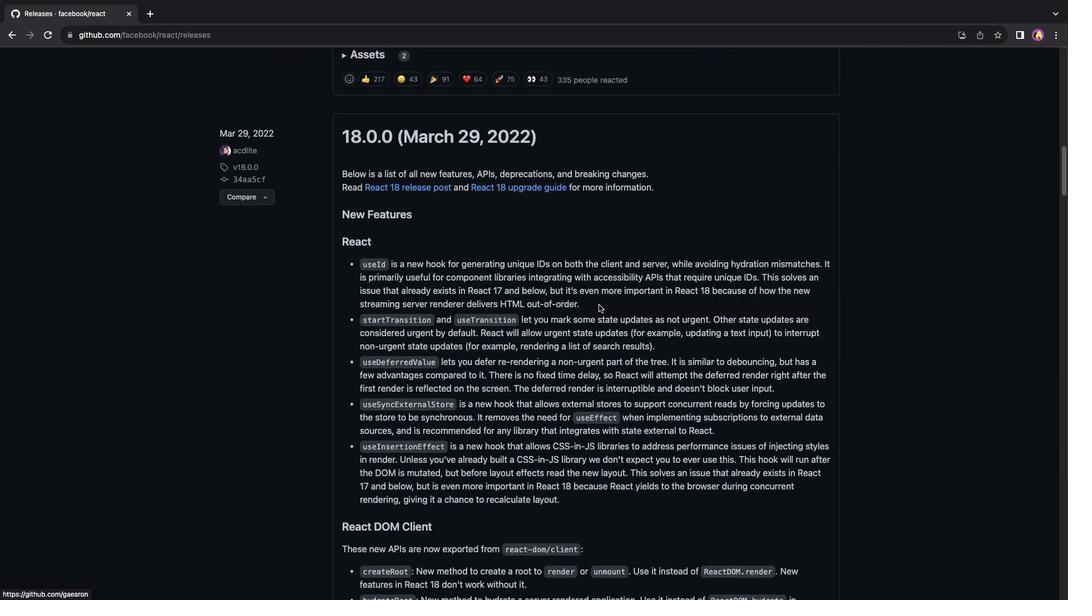 
Action: Mouse scrolled (599, 305) with delta (0, 0)
Screenshot: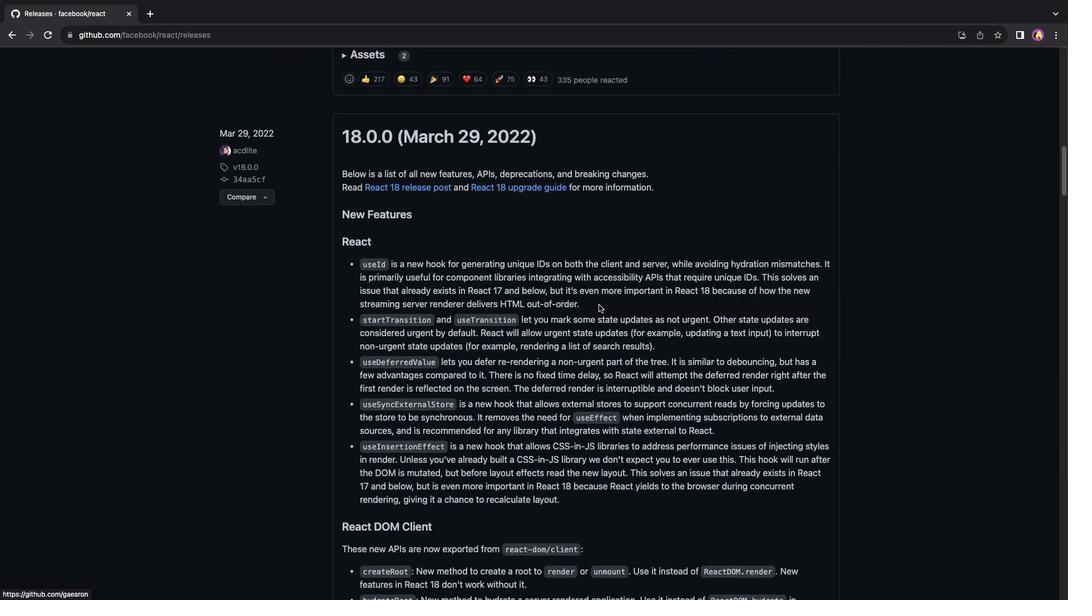 
Action: Mouse scrolled (599, 305) with delta (0, -1)
Screenshot: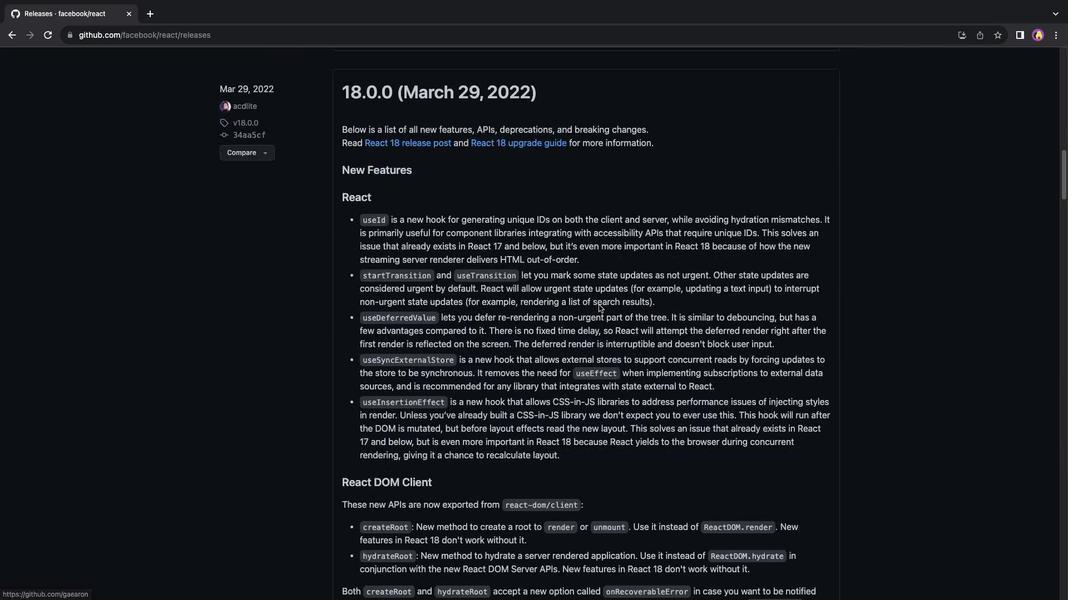 
Action: Mouse scrolled (599, 305) with delta (0, 0)
Screenshot: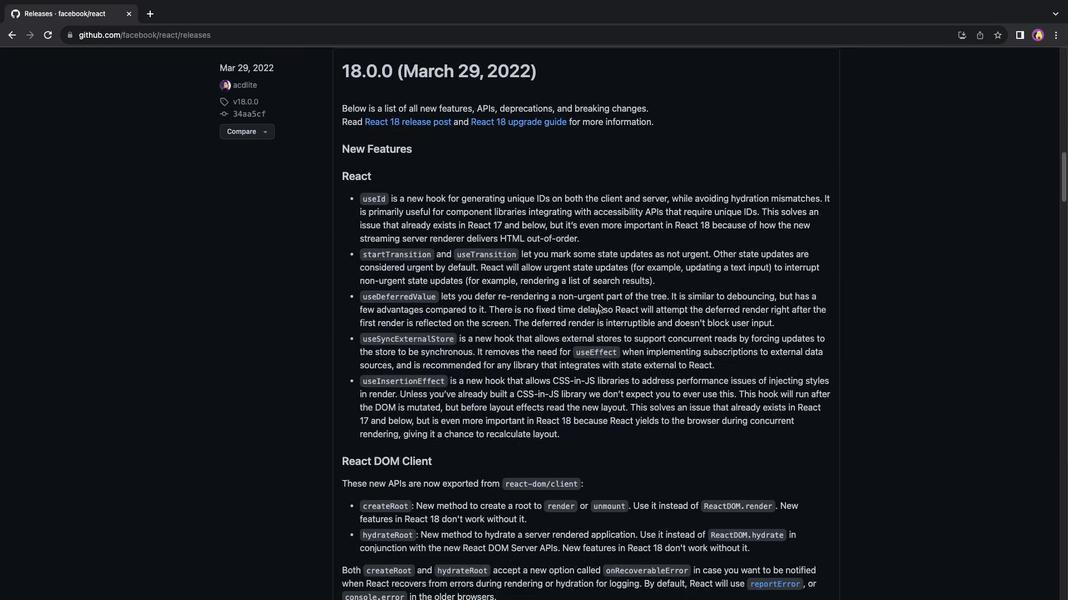 
Action: Mouse scrolled (599, 305) with delta (0, 0)
Screenshot: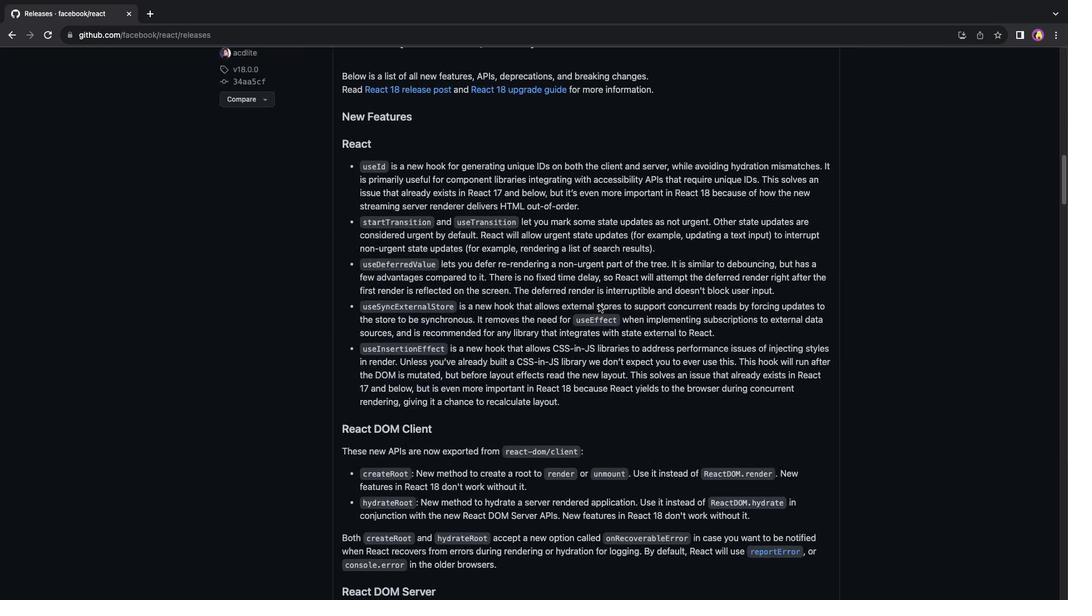
Action: Mouse scrolled (599, 305) with delta (0, -1)
Screenshot: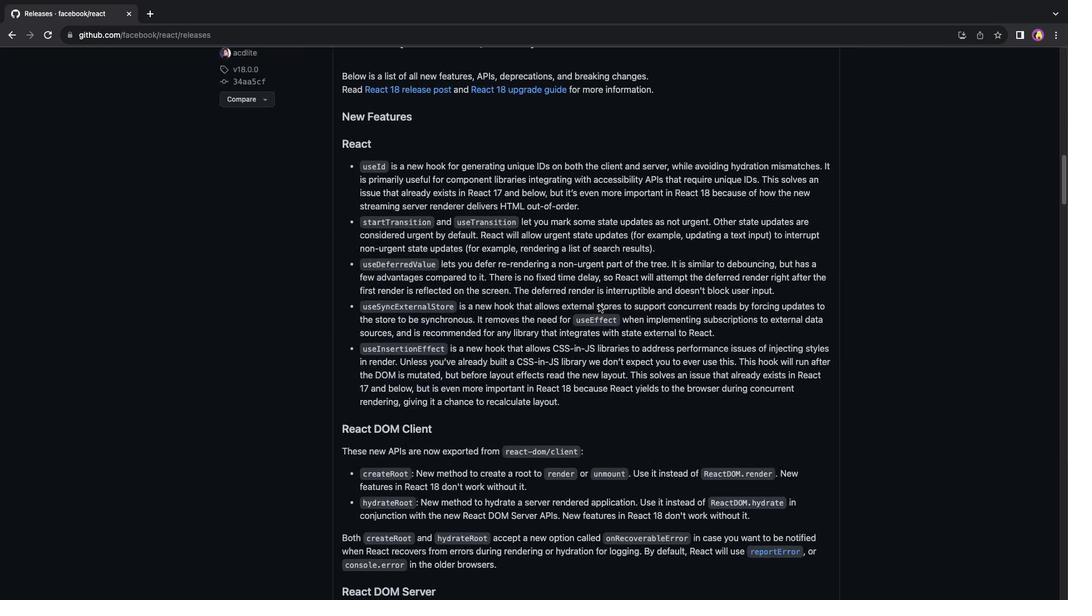 
Action: Mouse scrolled (599, 305) with delta (0, -2)
Screenshot: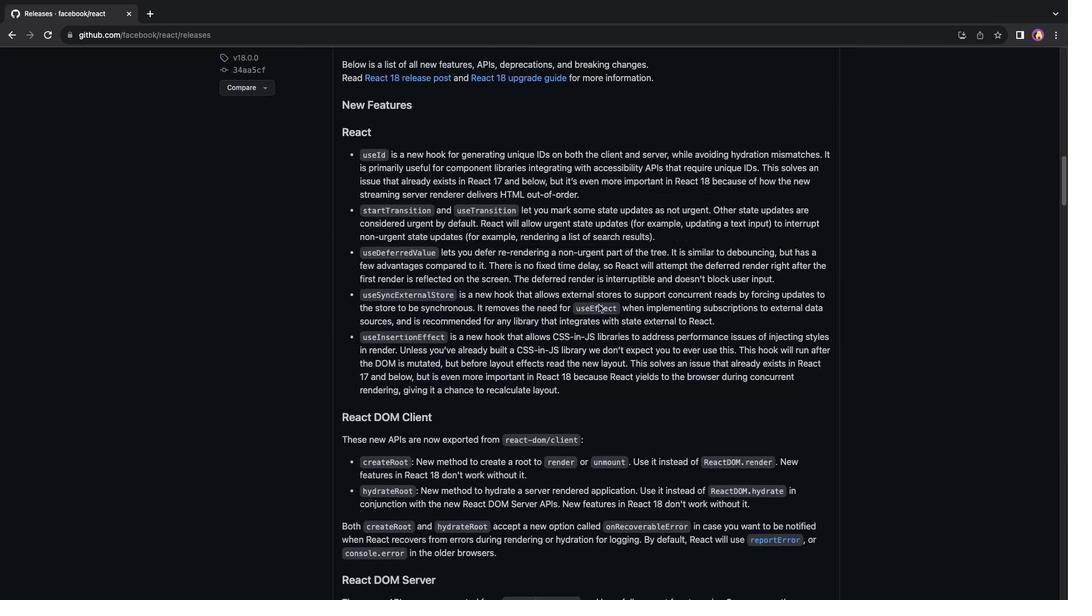 
Action: Mouse scrolled (599, 305) with delta (0, 0)
Screenshot: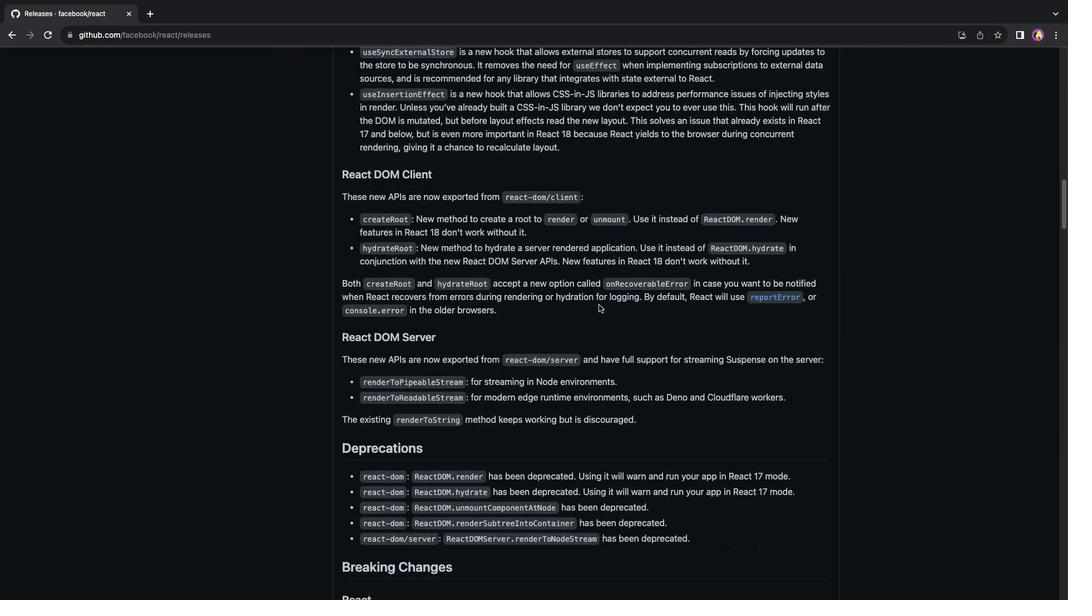 
Action: Mouse scrolled (599, 305) with delta (0, 0)
Screenshot: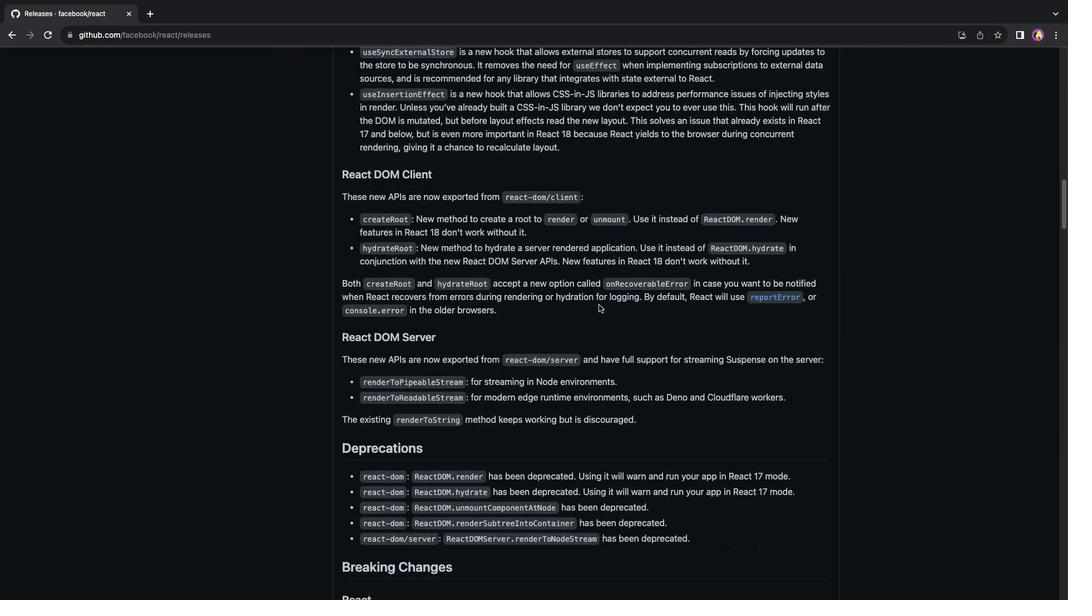 
Action: Mouse scrolled (599, 305) with delta (0, -1)
Screenshot: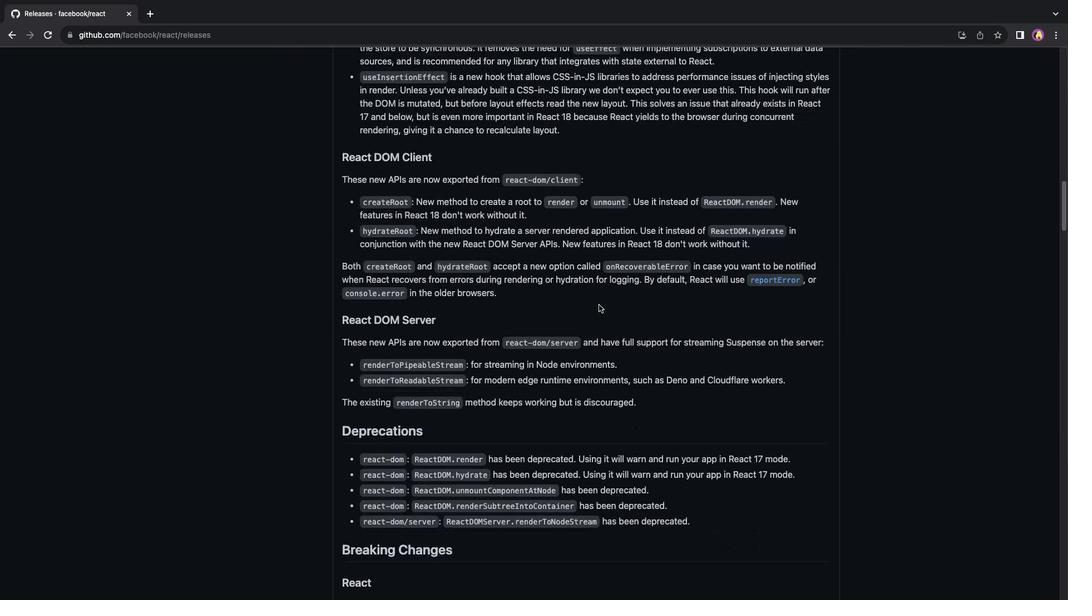 
Action: Mouse scrolled (599, 305) with delta (0, 0)
Screenshot: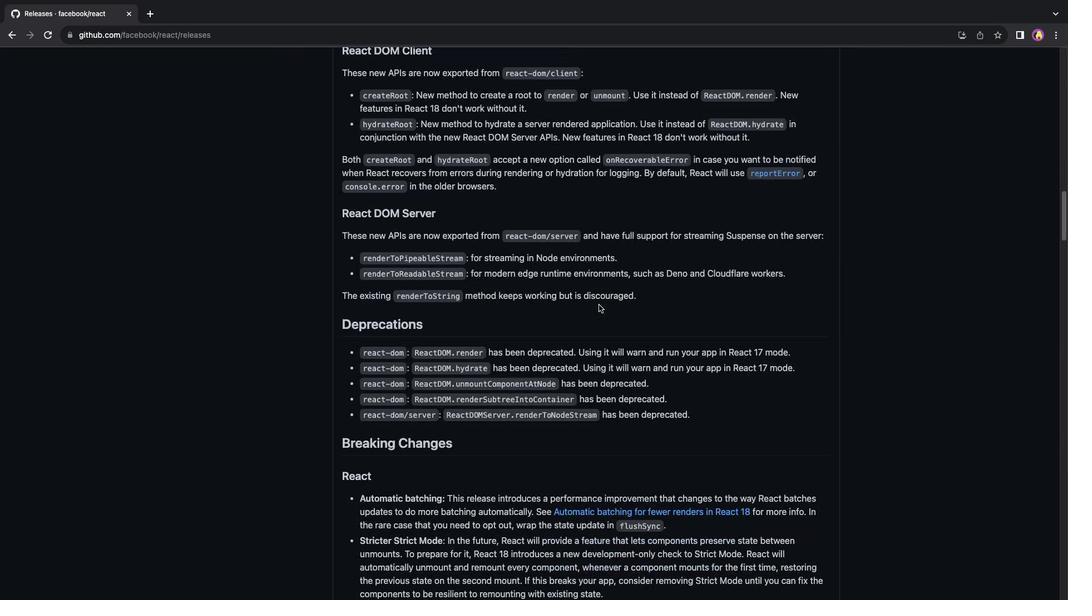 
Action: Mouse scrolled (599, 305) with delta (0, 0)
Screenshot: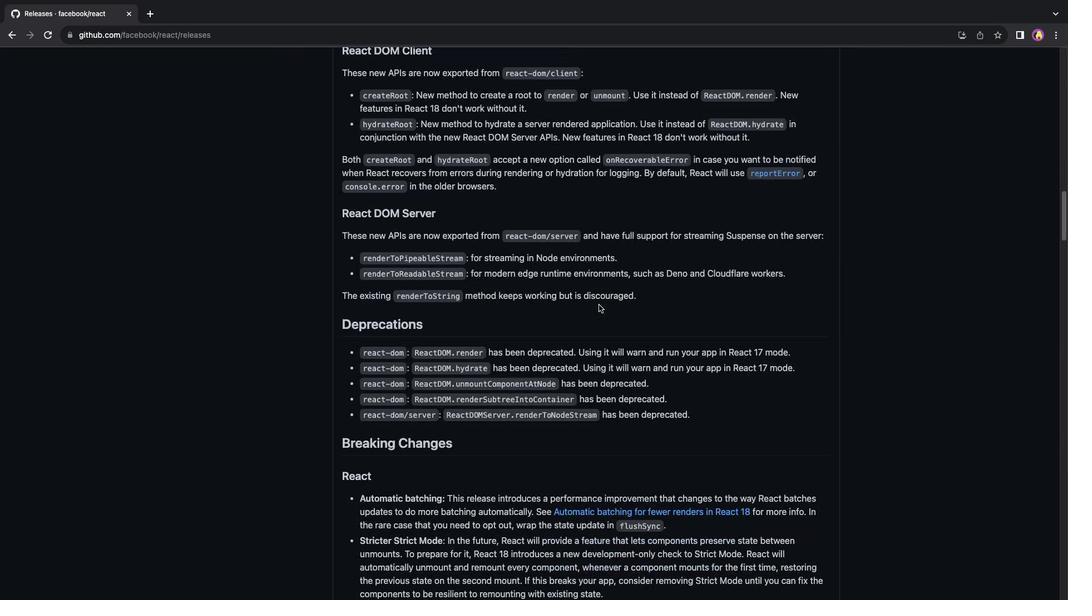 
Action: Mouse scrolled (599, 305) with delta (0, -2)
Screenshot: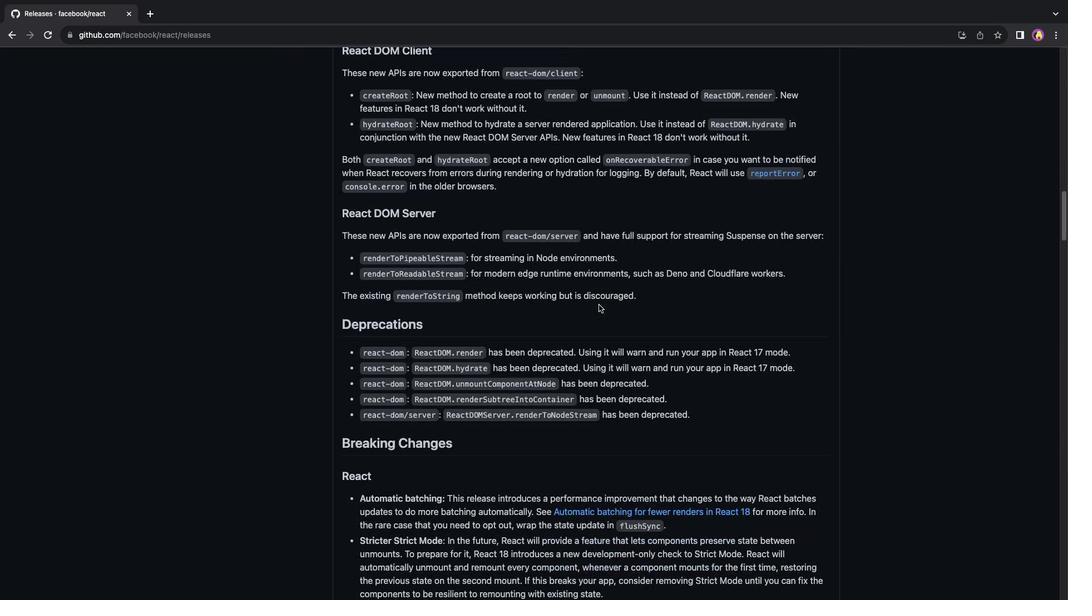 
Action: Mouse scrolled (599, 305) with delta (0, -2)
Screenshot: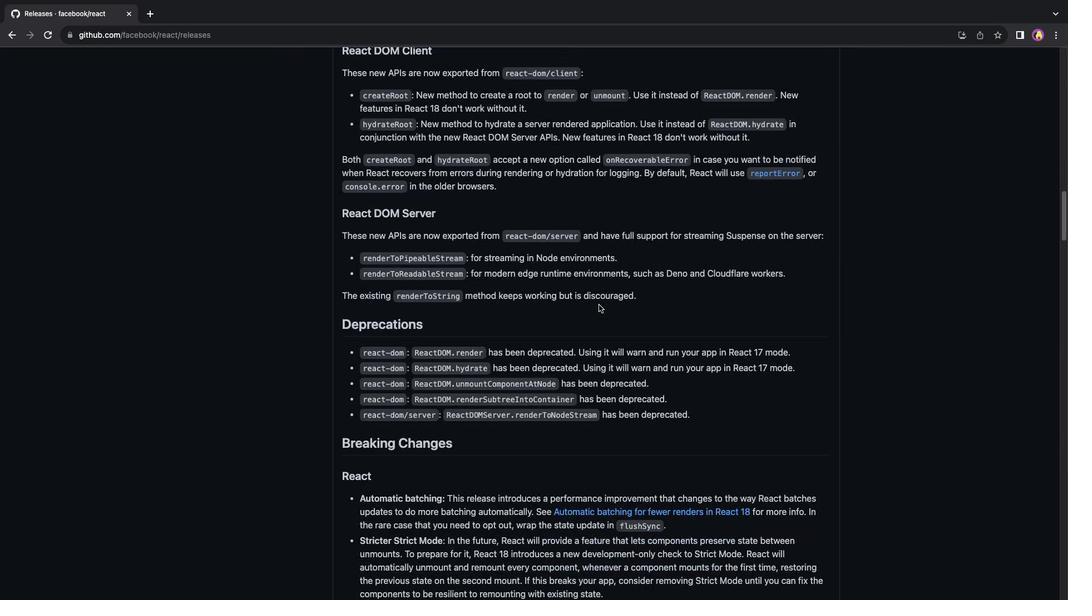 
Action: Mouse scrolled (599, 305) with delta (0, 0)
Screenshot: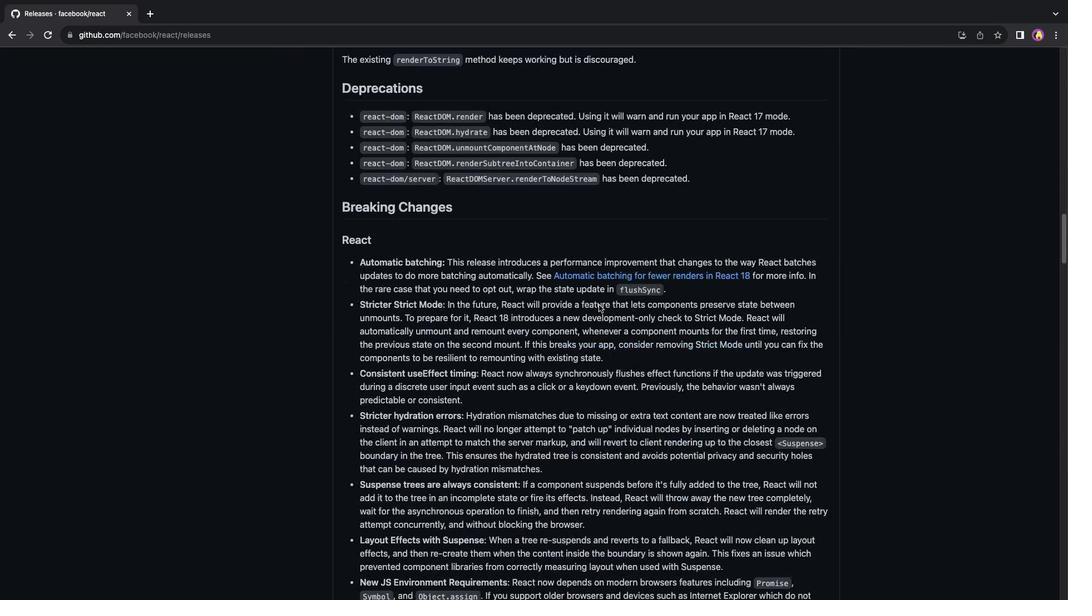 
Action: Mouse scrolled (599, 305) with delta (0, 0)
Screenshot: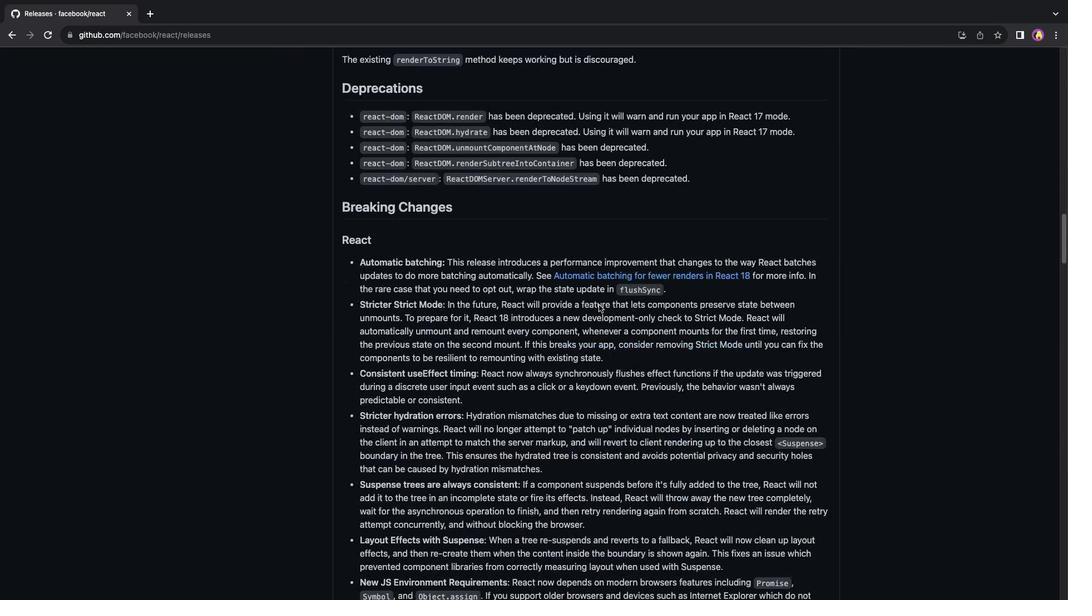 
Action: Mouse scrolled (599, 305) with delta (0, -1)
Screenshot: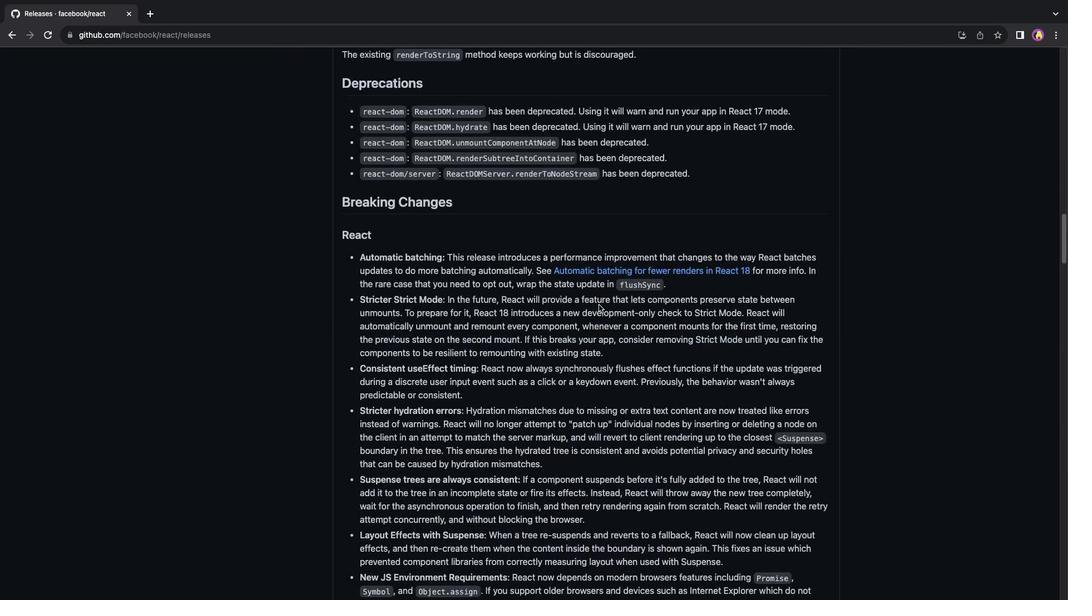 
Action: Mouse scrolled (599, 305) with delta (0, 0)
Screenshot: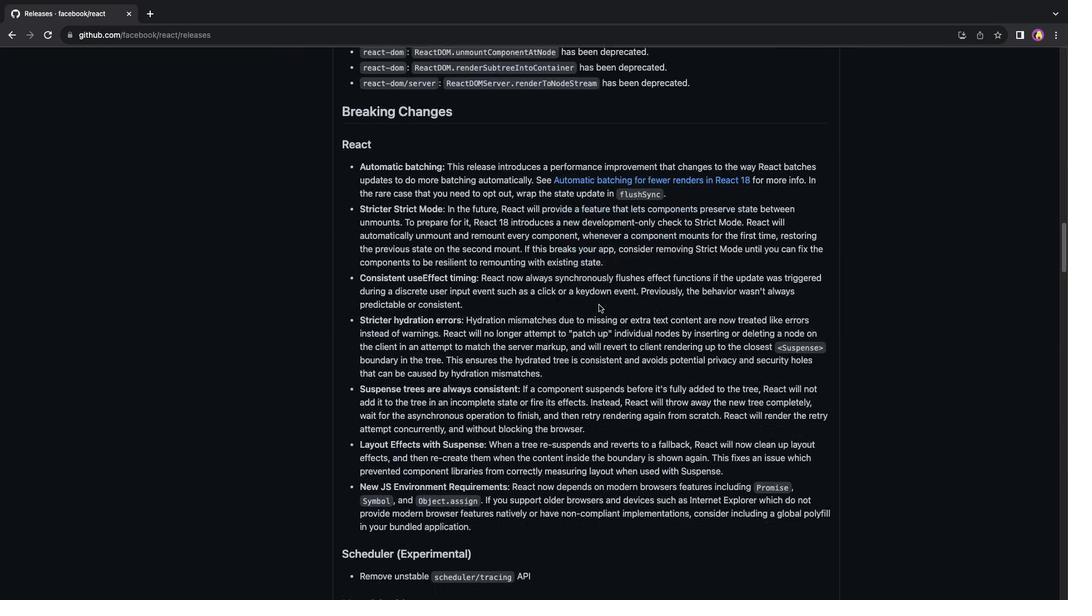 
Action: Mouse scrolled (599, 305) with delta (0, 0)
Screenshot: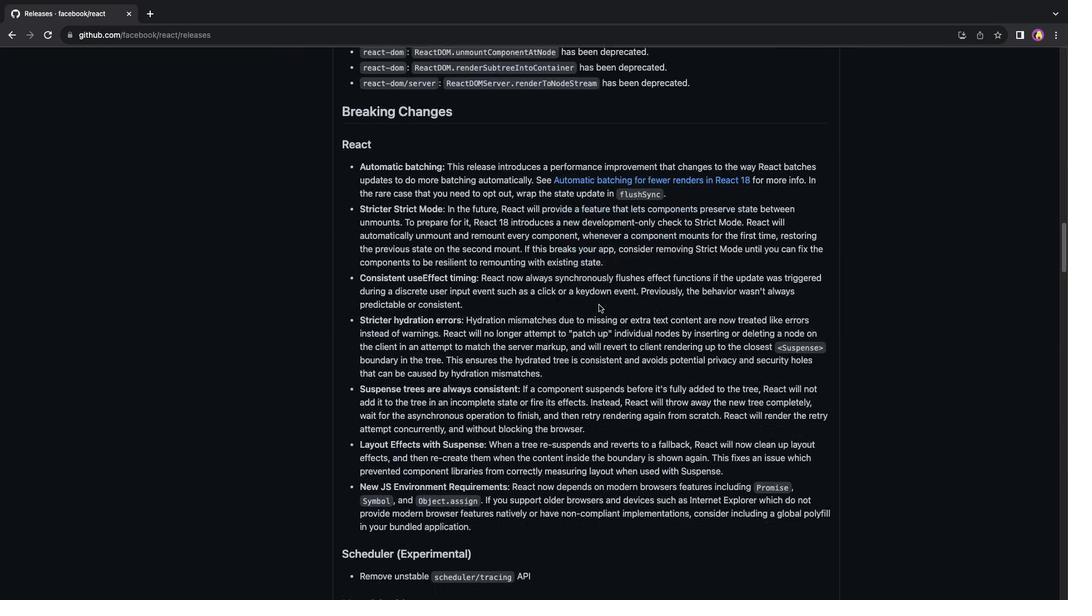 
Action: Mouse scrolled (599, 305) with delta (0, -1)
Screenshot: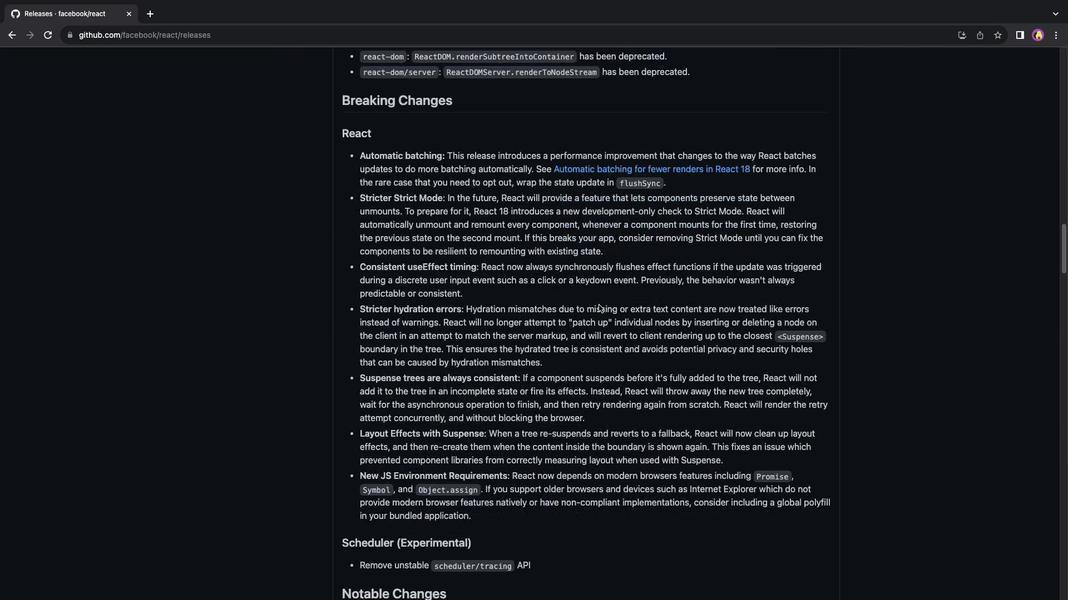 
Action: Mouse scrolled (599, 305) with delta (0, -2)
Screenshot: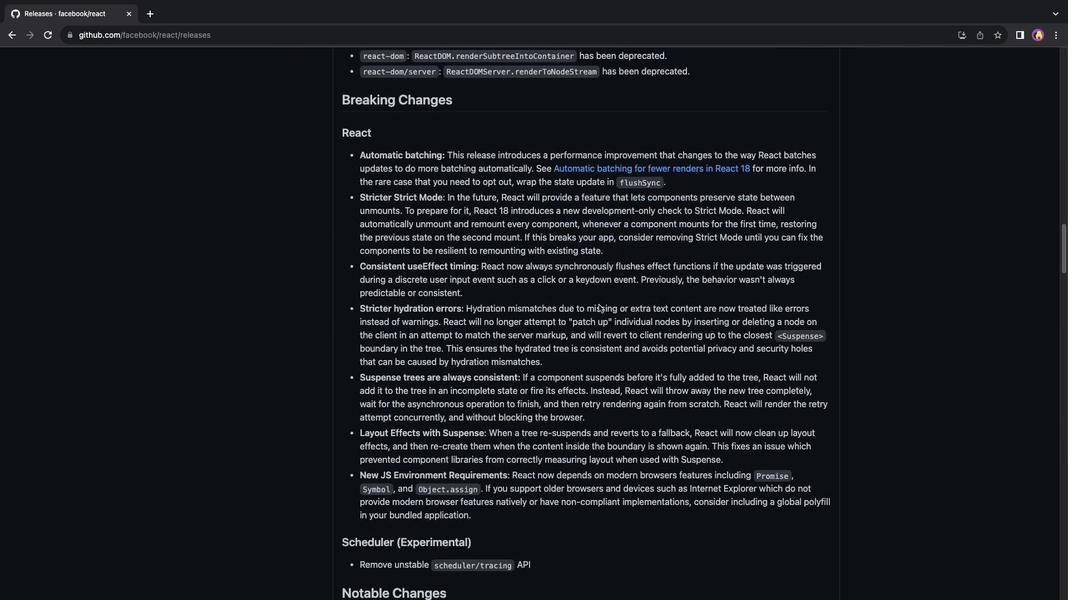 
Action: Mouse scrolled (599, 305) with delta (0, 0)
Screenshot: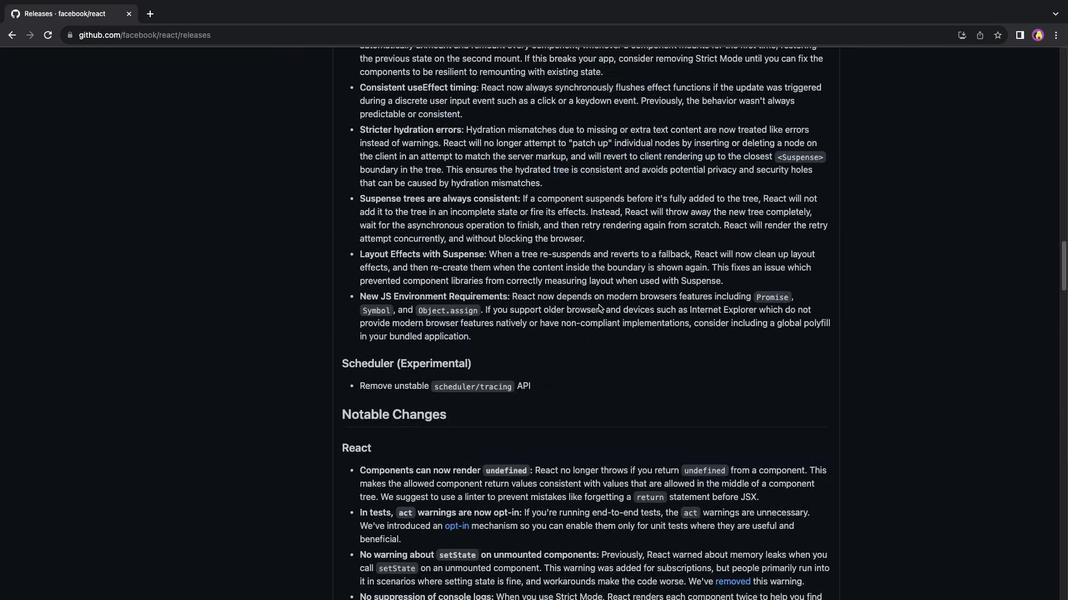 
Action: Mouse scrolled (599, 305) with delta (0, 0)
Screenshot: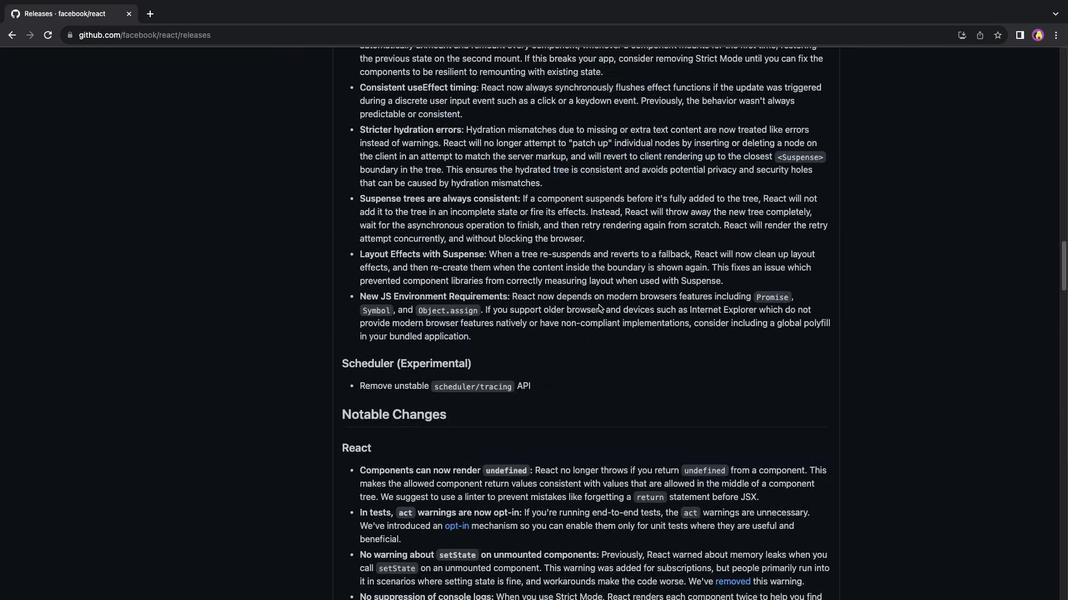 
Action: Mouse scrolled (599, 305) with delta (0, -1)
Screenshot: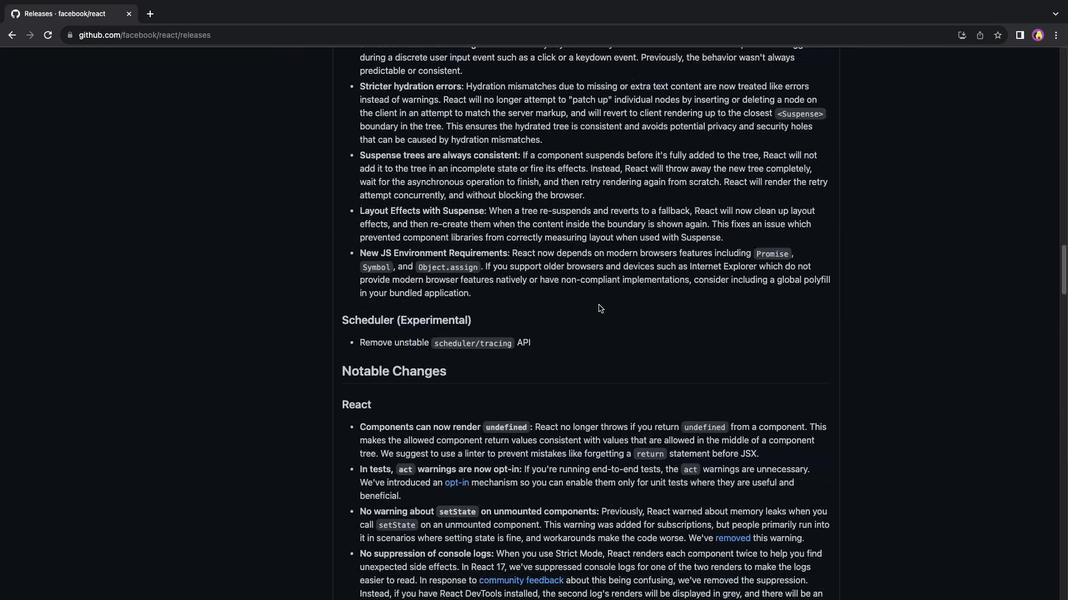 
Action: Mouse scrolled (599, 305) with delta (0, 0)
Screenshot: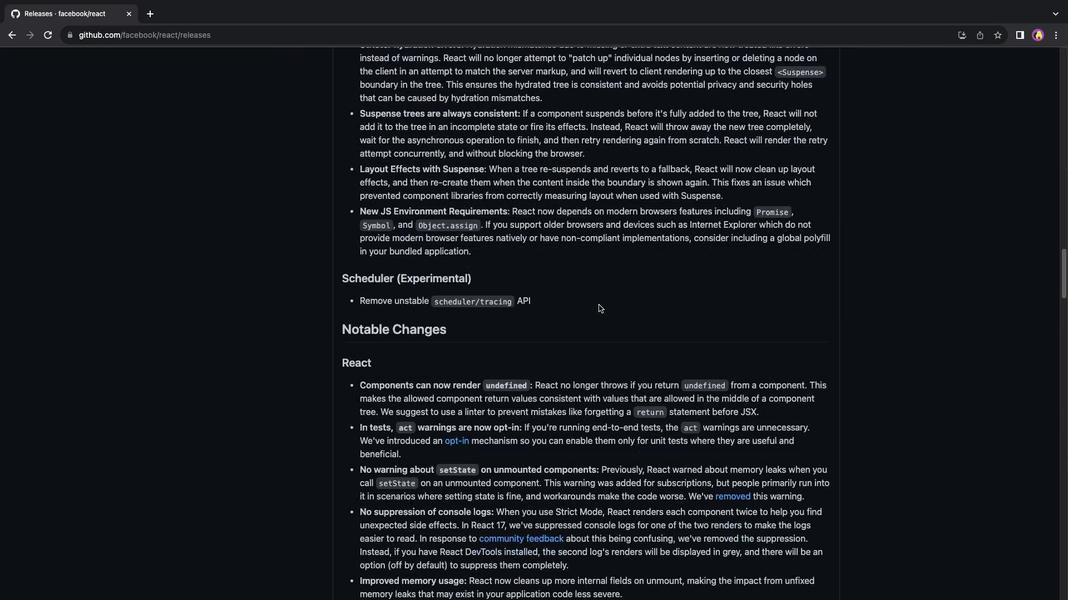
Action: Mouse scrolled (599, 305) with delta (0, 0)
Screenshot: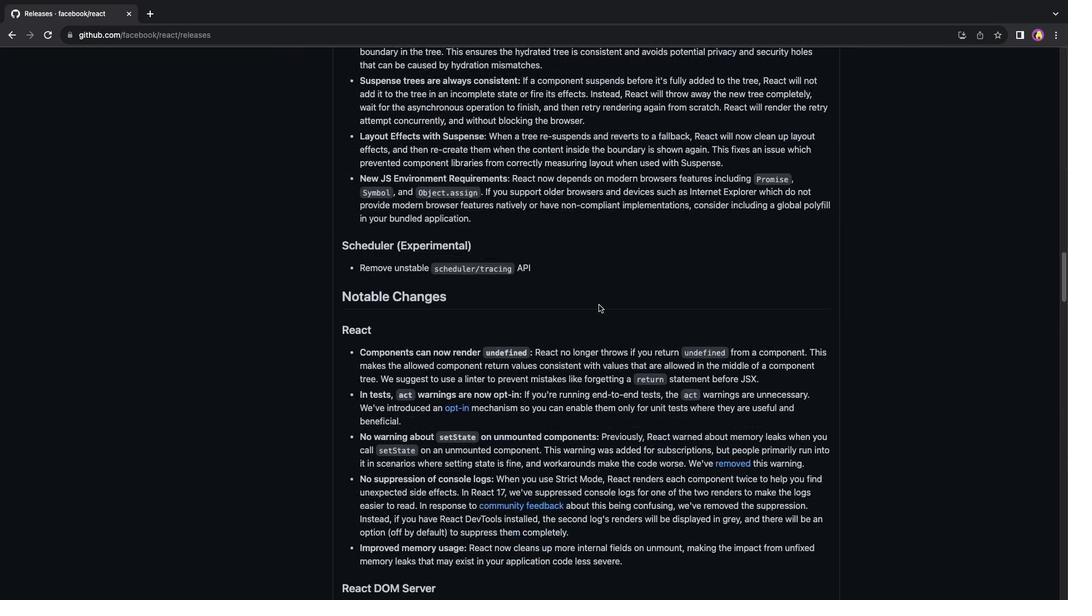 
Action: Mouse scrolled (599, 305) with delta (0, -1)
Screenshot: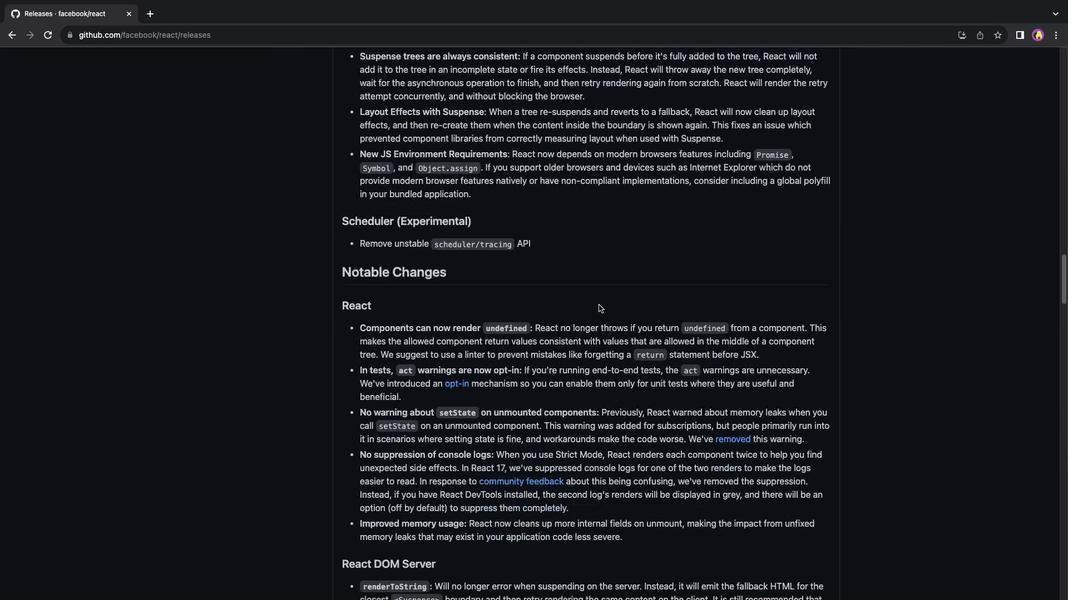 
Action: Mouse scrolled (599, 305) with delta (0, 0)
Screenshot: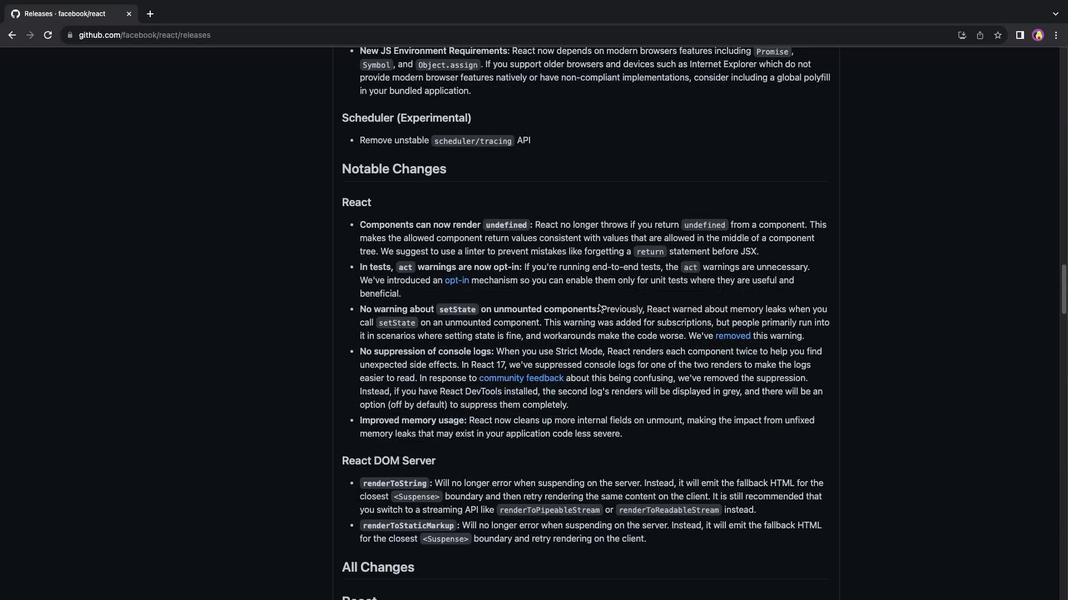 
Action: Mouse scrolled (599, 305) with delta (0, 0)
Screenshot: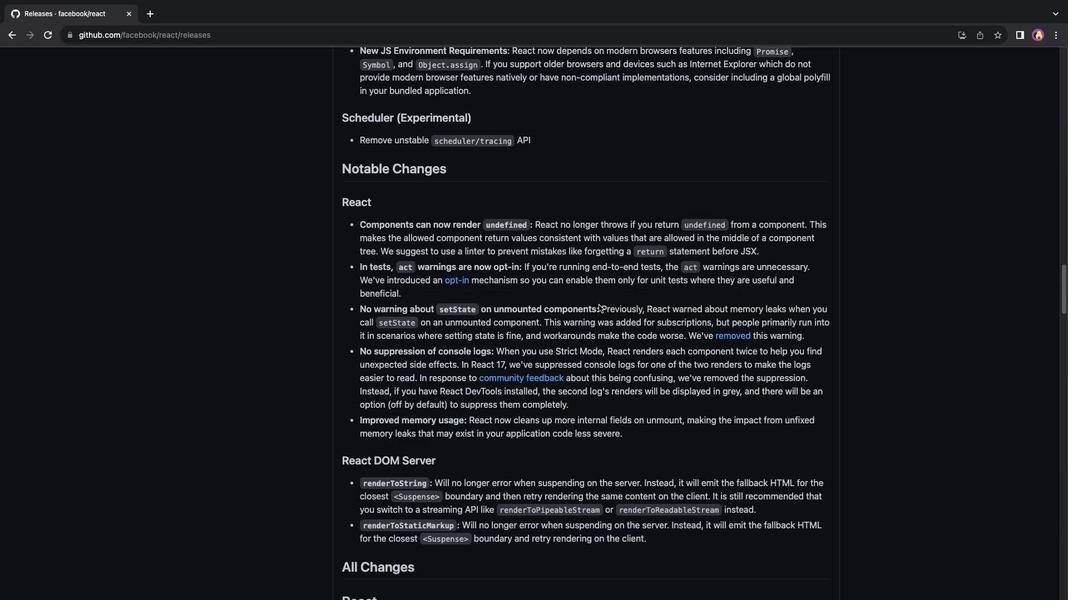 
Action: Mouse scrolled (599, 305) with delta (0, -2)
Screenshot: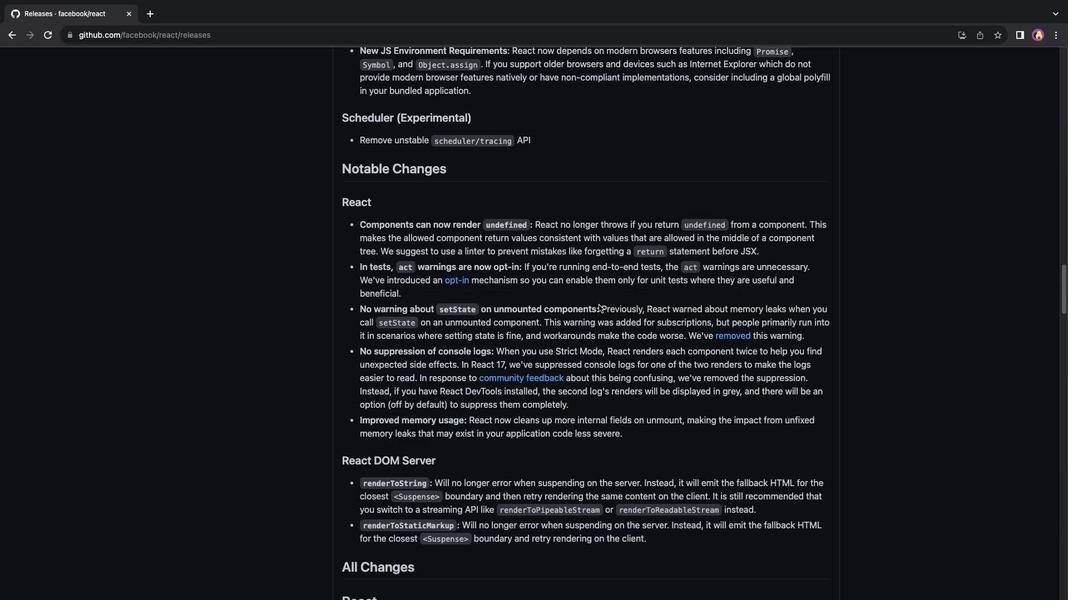 
Action: Mouse scrolled (599, 305) with delta (0, -2)
Screenshot: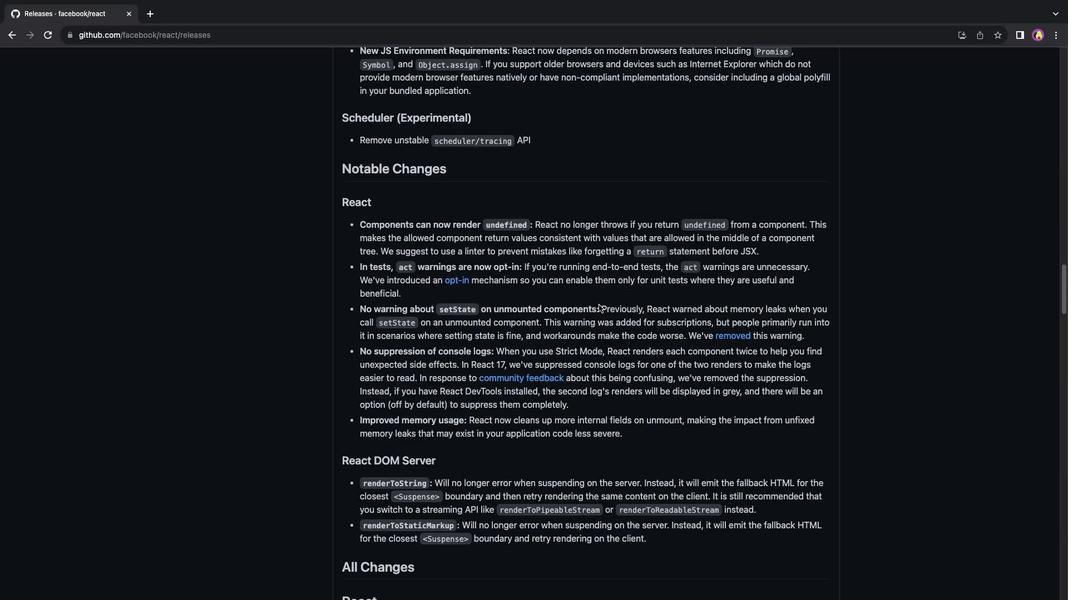 
Action: Mouse scrolled (599, 305) with delta (0, 0)
Screenshot: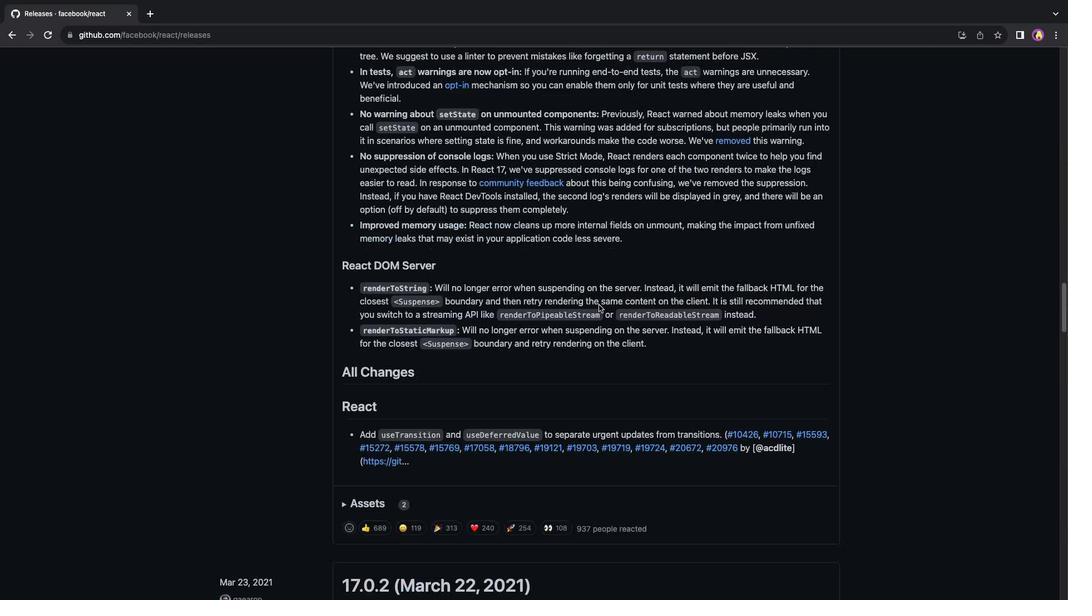 
Action: Mouse scrolled (599, 305) with delta (0, 0)
Screenshot: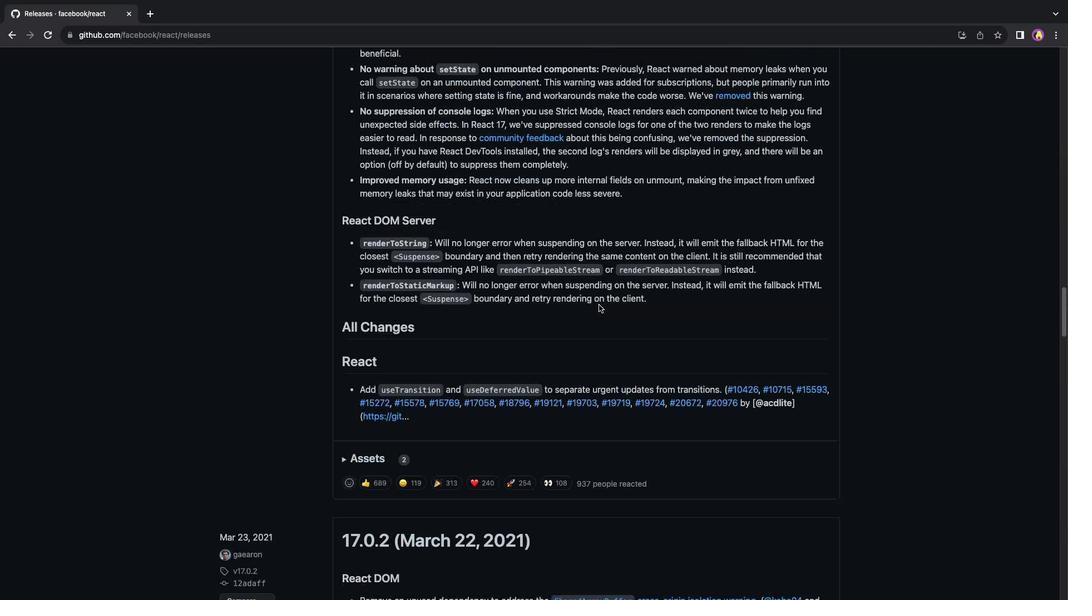 
Action: Mouse scrolled (599, 305) with delta (0, -1)
Screenshot: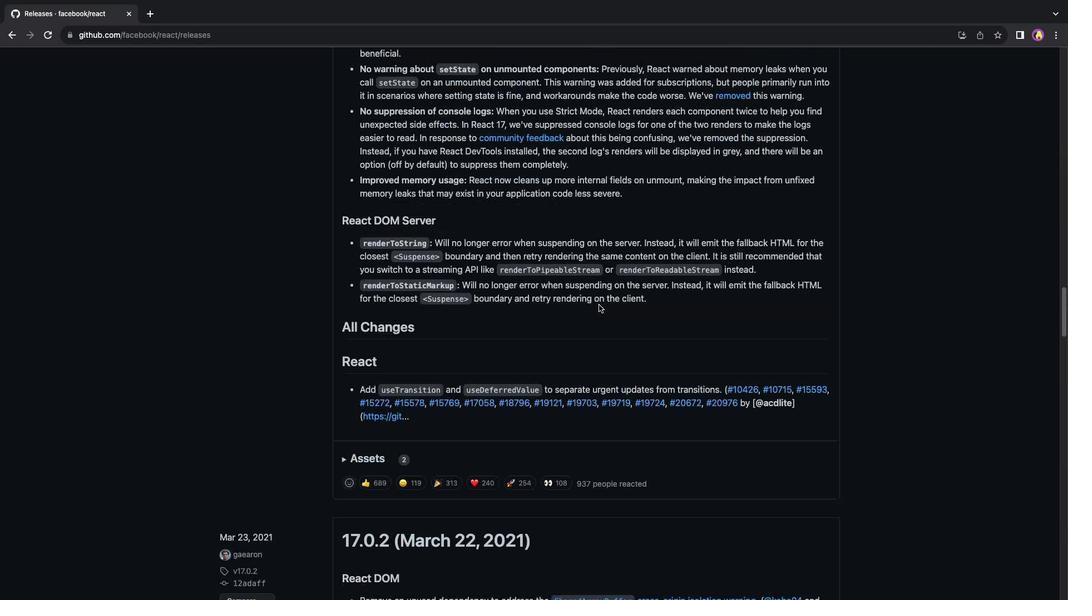 
Action: Mouse scrolled (599, 305) with delta (0, 0)
Screenshot: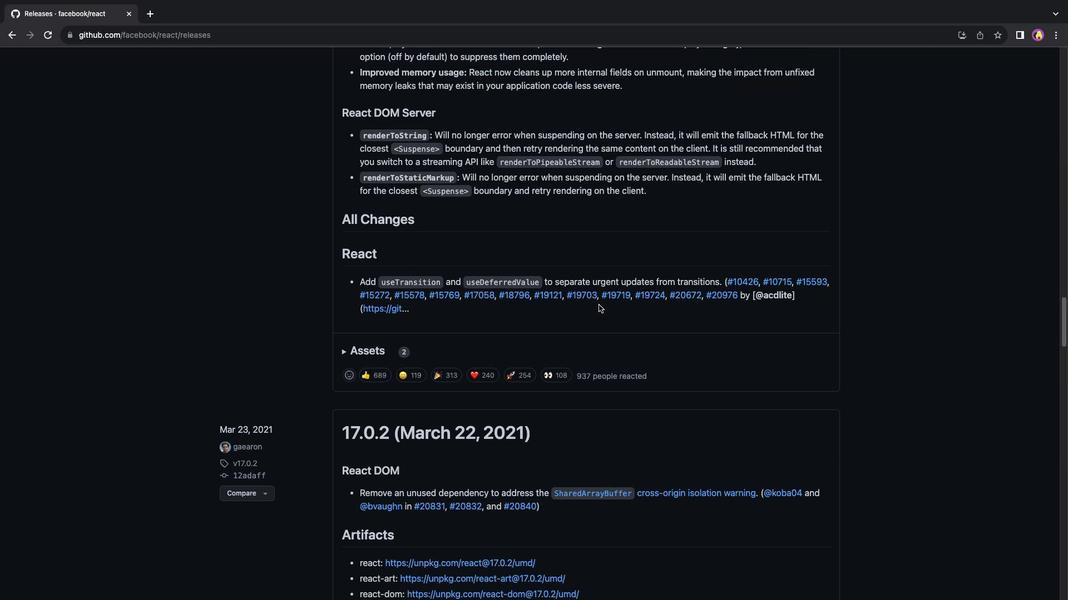 
Action: Mouse scrolled (599, 305) with delta (0, 0)
Screenshot: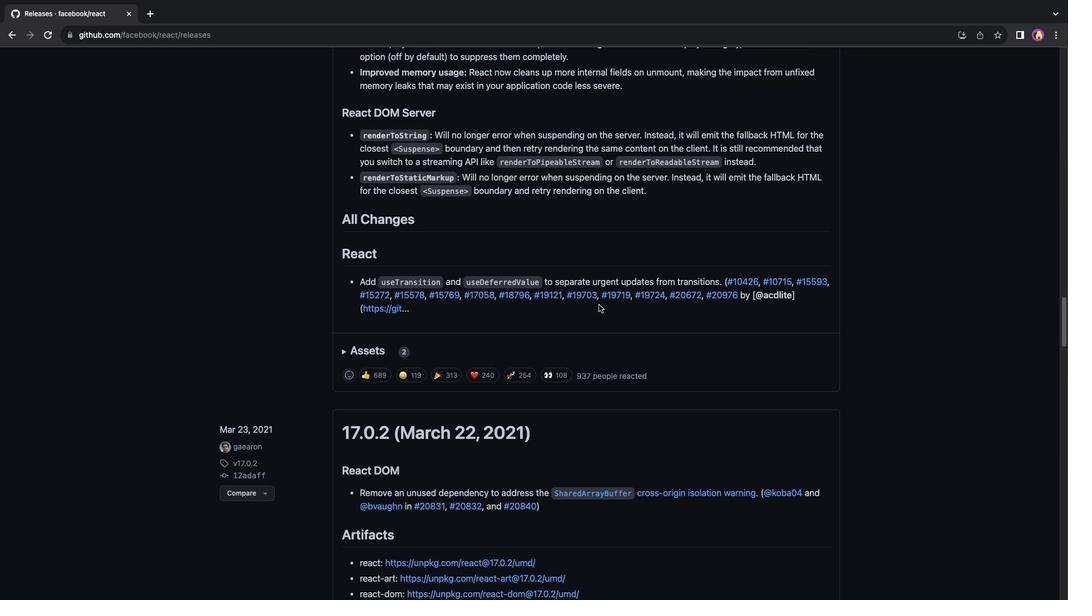 
Action: Mouse scrolled (599, 305) with delta (0, -1)
Screenshot: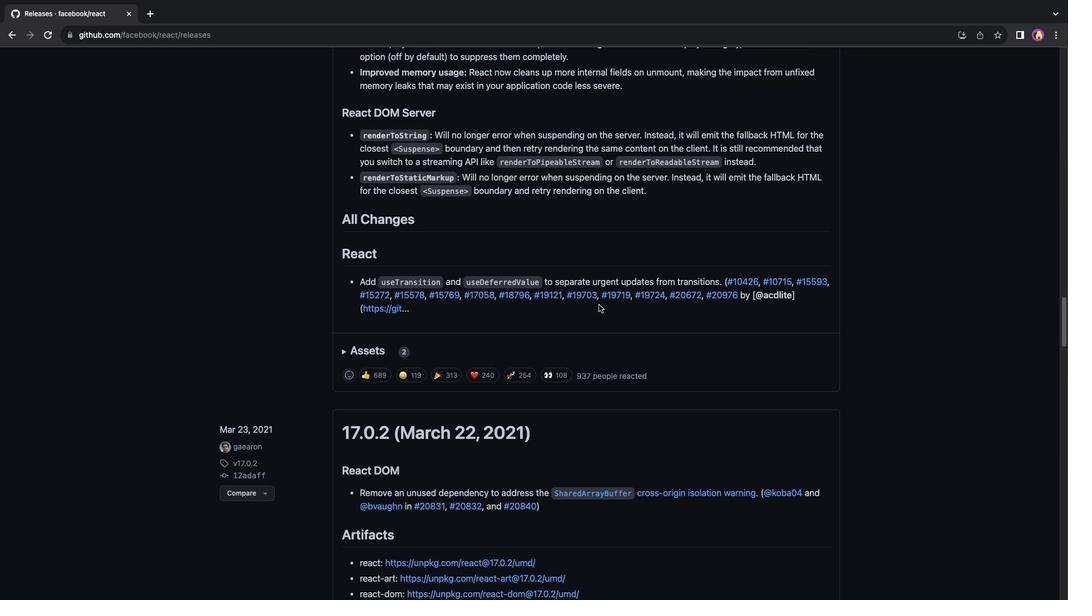 
Action: Mouse scrolled (599, 305) with delta (0, 0)
Screenshot: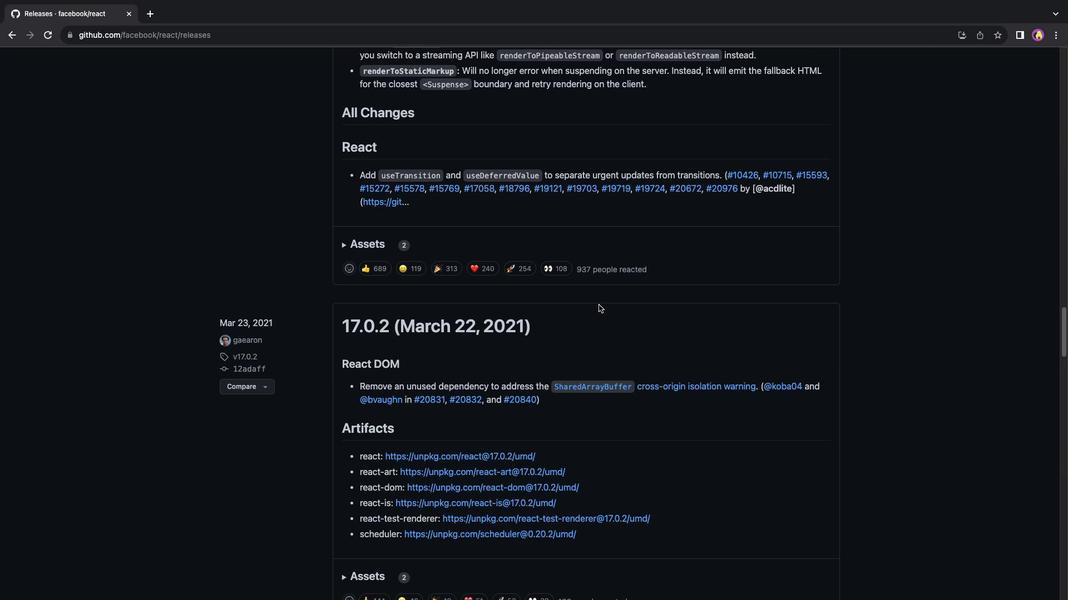 
Action: Mouse scrolled (599, 305) with delta (0, 0)
Screenshot: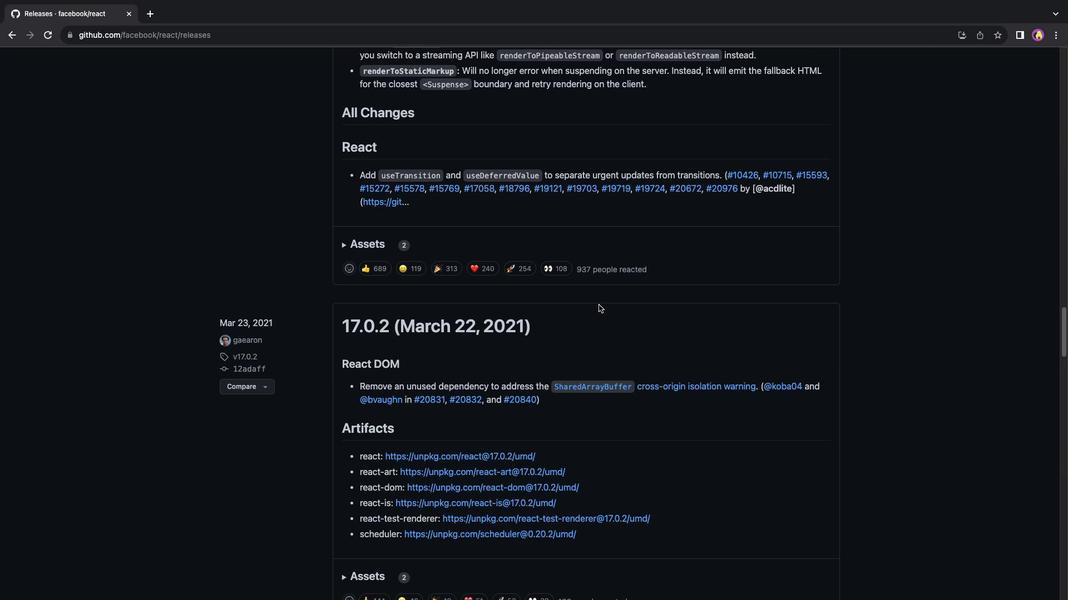 
Action: Mouse scrolled (599, 305) with delta (0, -1)
Screenshot: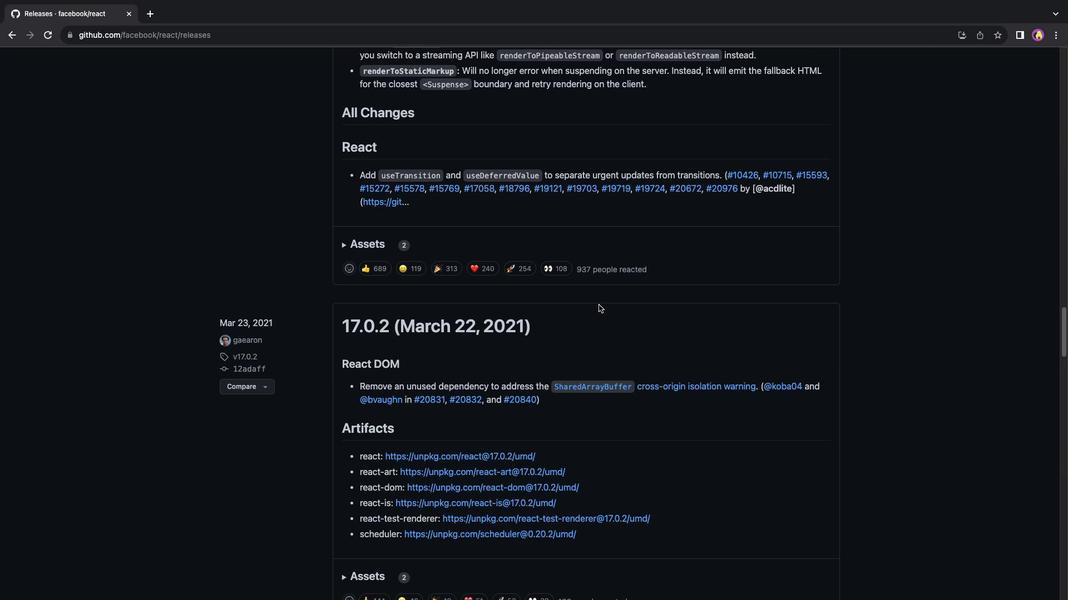 
Action: Mouse scrolled (599, 305) with delta (0, -2)
Screenshot: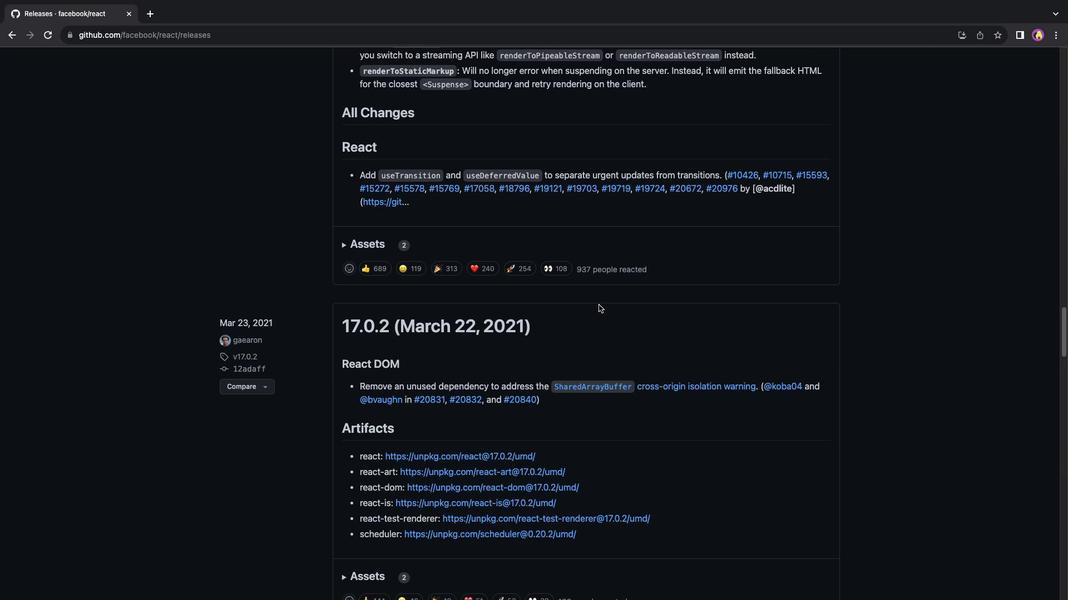 
Action: Mouse scrolled (599, 305) with delta (0, 0)
Screenshot: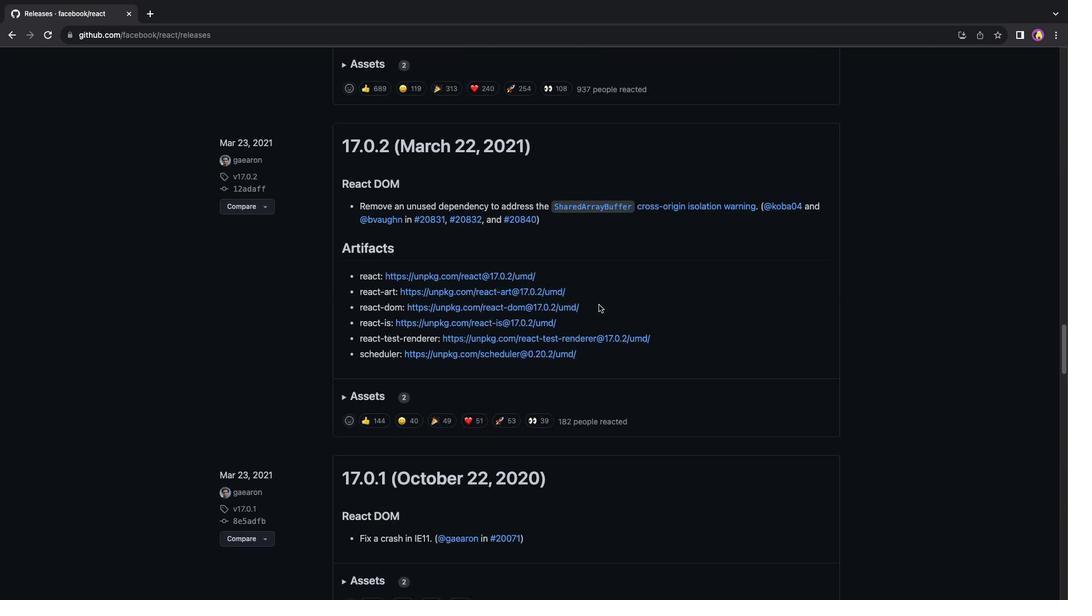 
Action: Mouse scrolled (599, 305) with delta (0, 0)
Screenshot: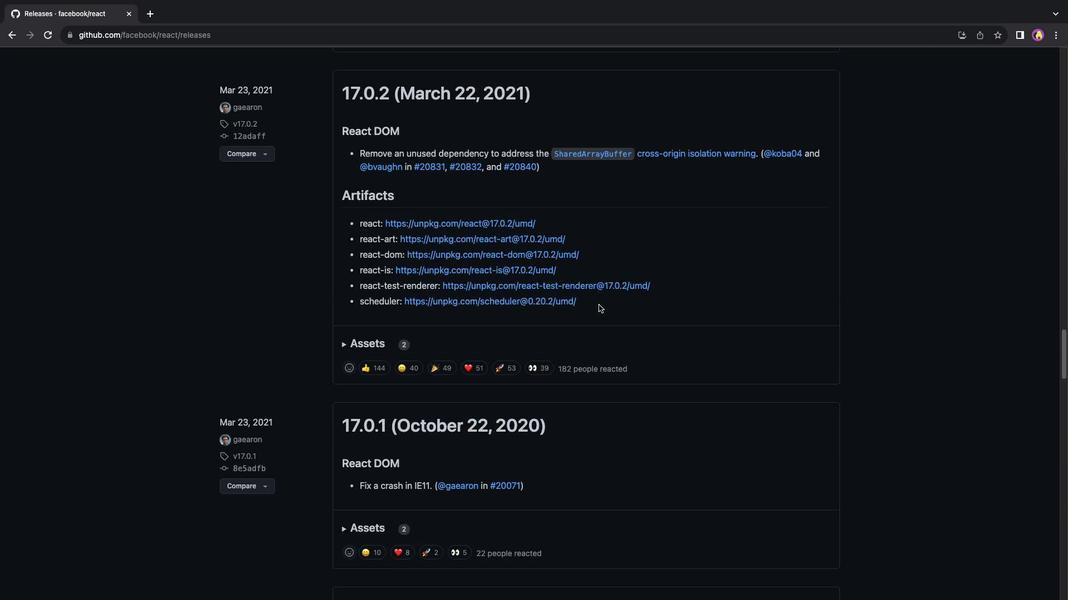 
Action: Mouse pressed middle at (599, 305)
Screenshot: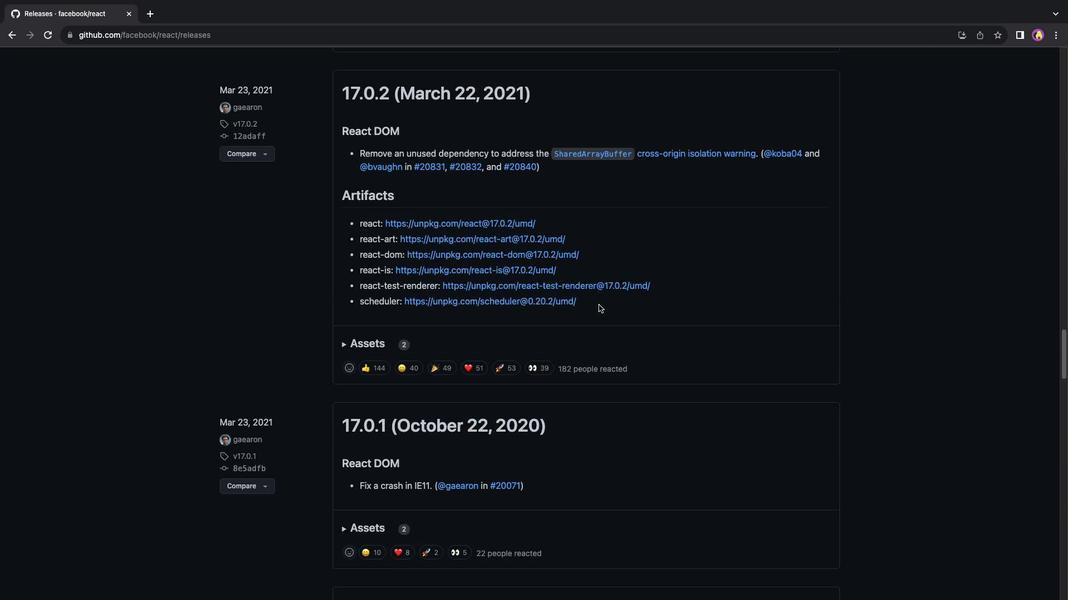 
Action: Mouse scrolled (599, 305) with delta (0, -1)
Screenshot: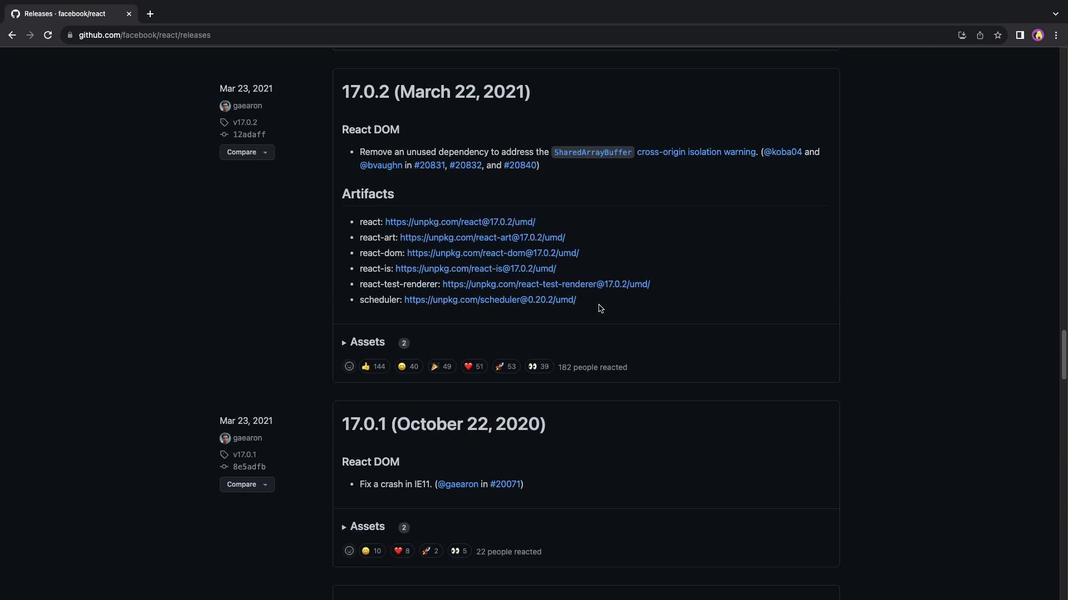 
Action: Mouse scrolled (599, 305) with delta (0, 0)
Screenshot: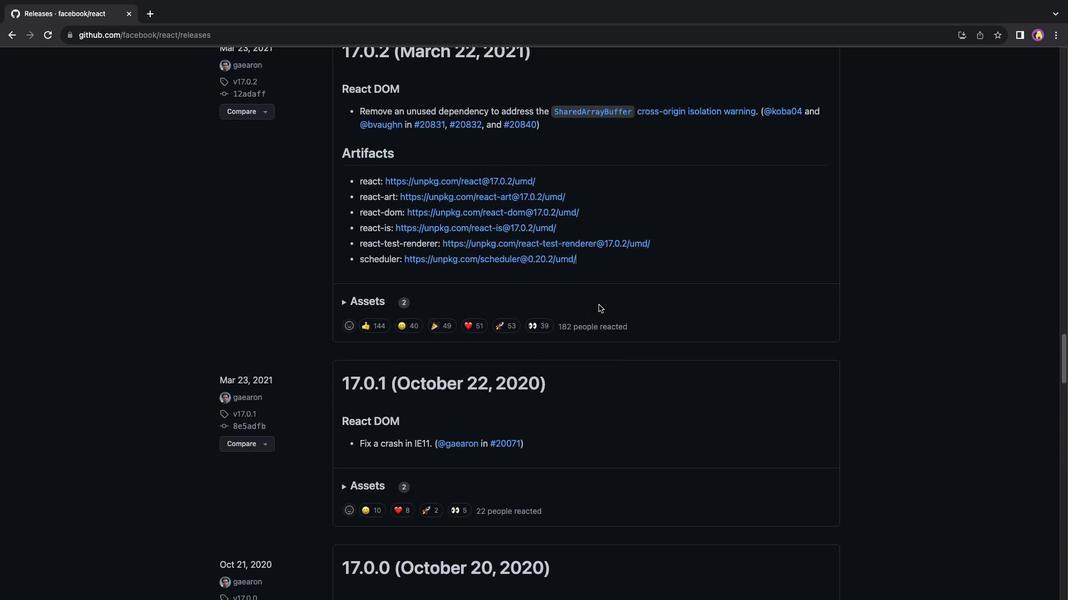 
Action: Mouse scrolled (599, 305) with delta (0, 0)
Screenshot: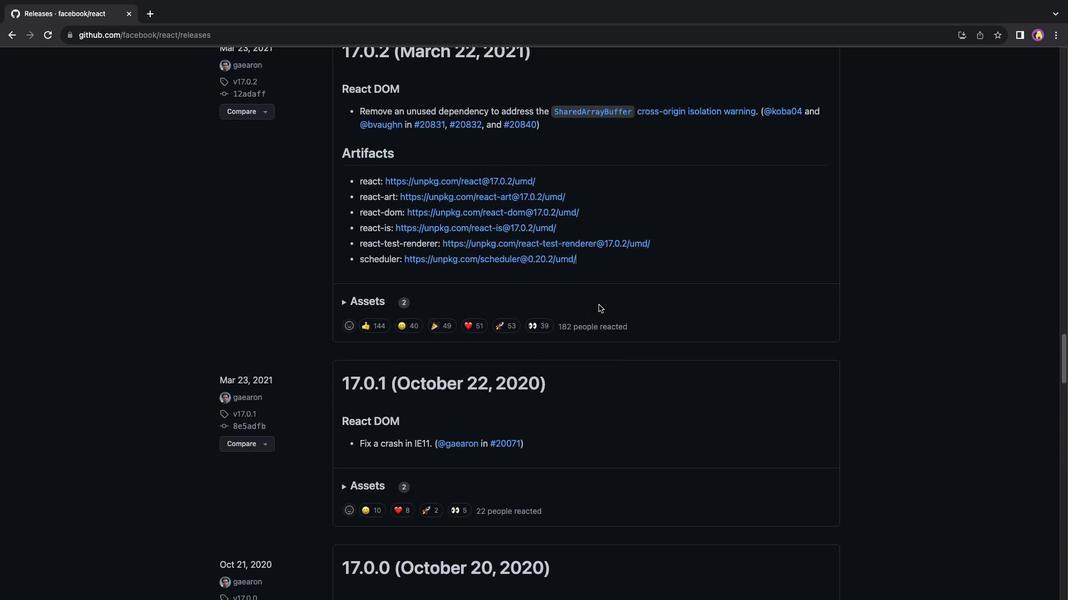 
Action: Mouse scrolled (599, 305) with delta (0, -1)
Screenshot: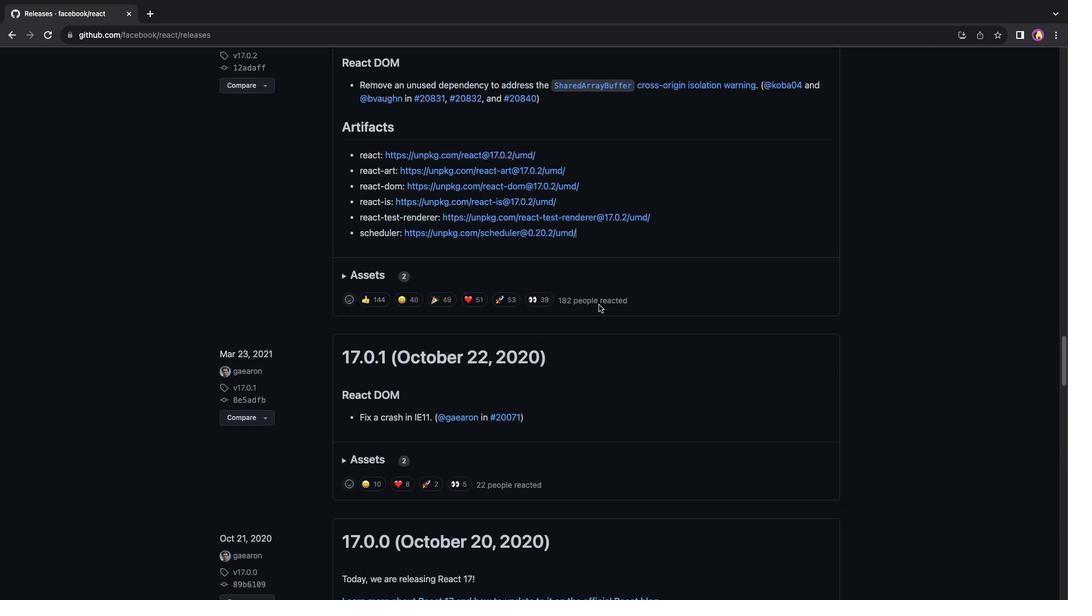 
Action: Mouse scrolled (599, 305) with delta (0, 0)
Screenshot: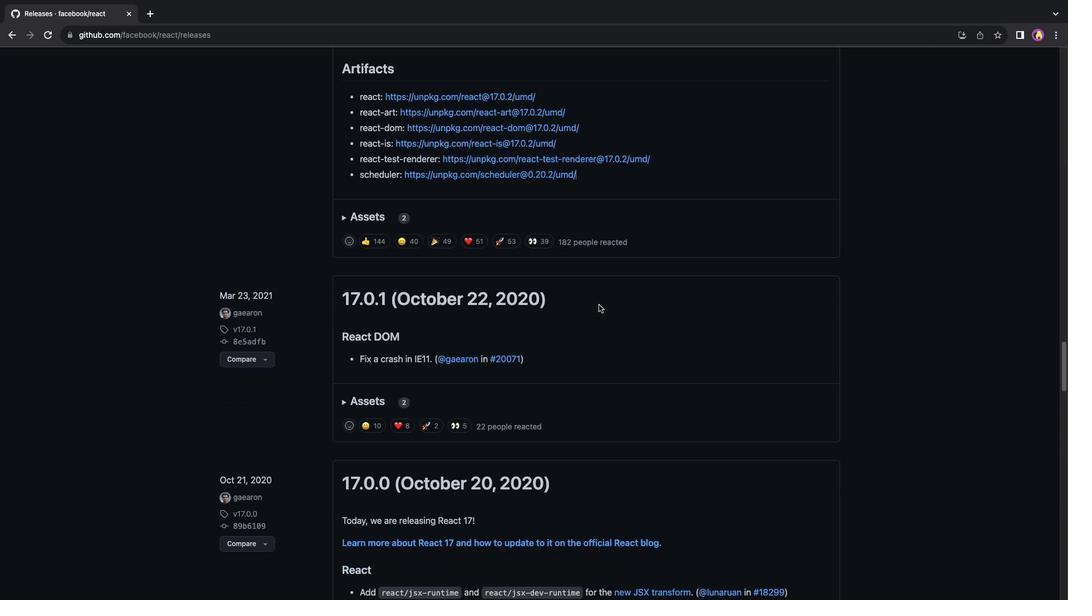 
Action: Mouse scrolled (599, 305) with delta (0, 0)
Screenshot: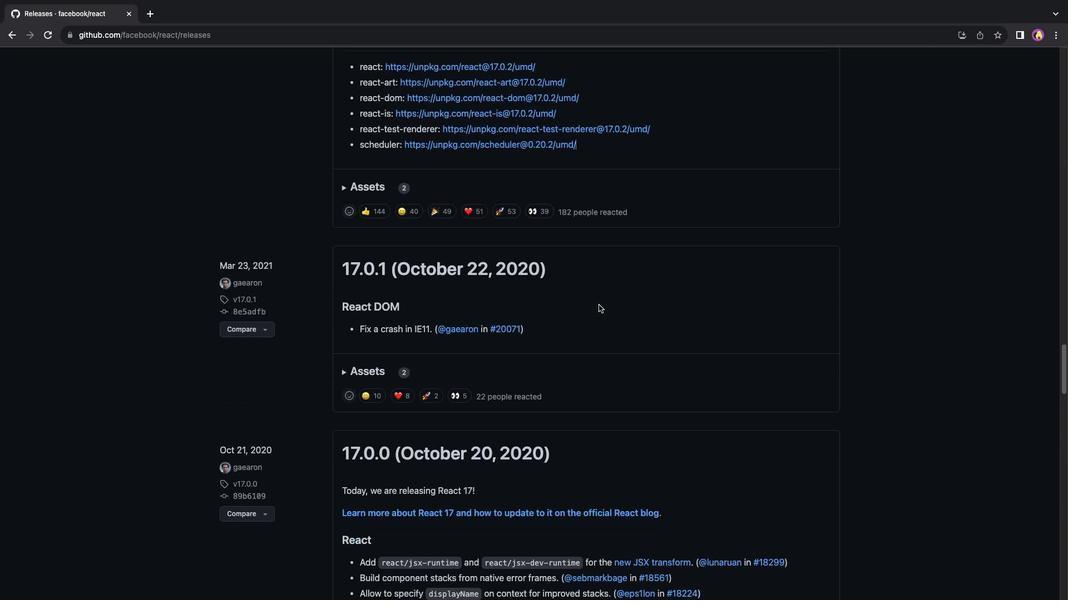 
Action: Mouse scrolled (599, 305) with delta (0, 0)
Screenshot: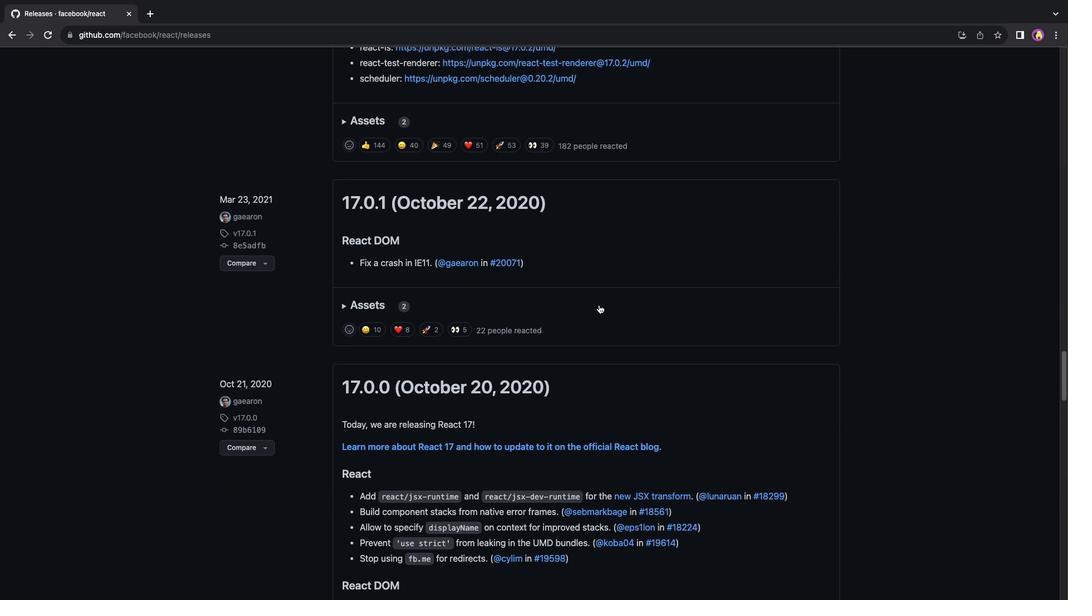 
Action: Mouse scrolled (599, 305) with delta (0, 0)
Screenshot: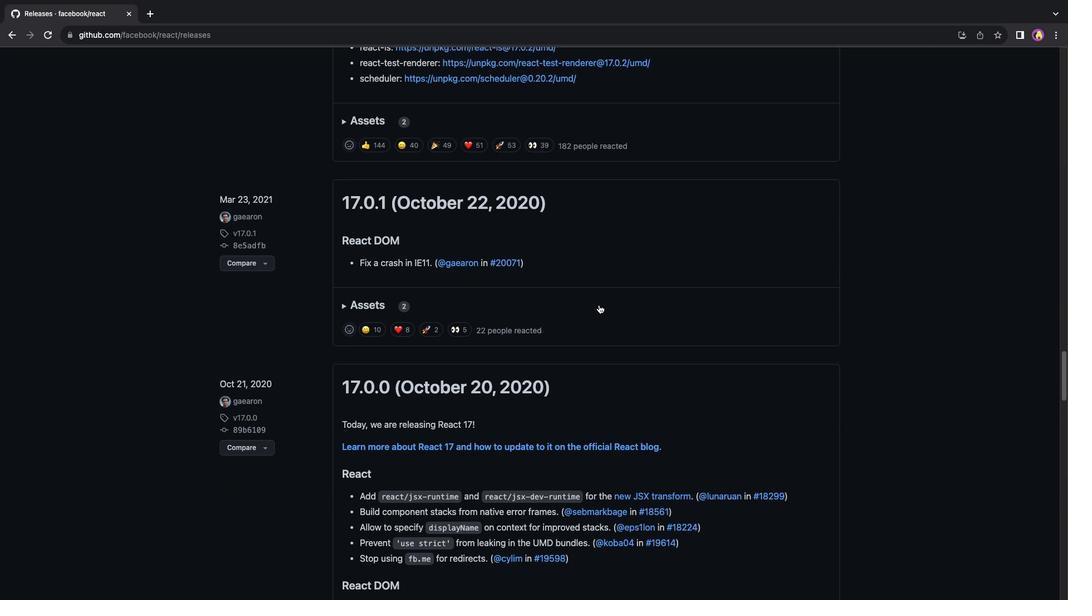 
Action: Mouse scrolled (599, 305) with delta (0, -1)
Screenshot: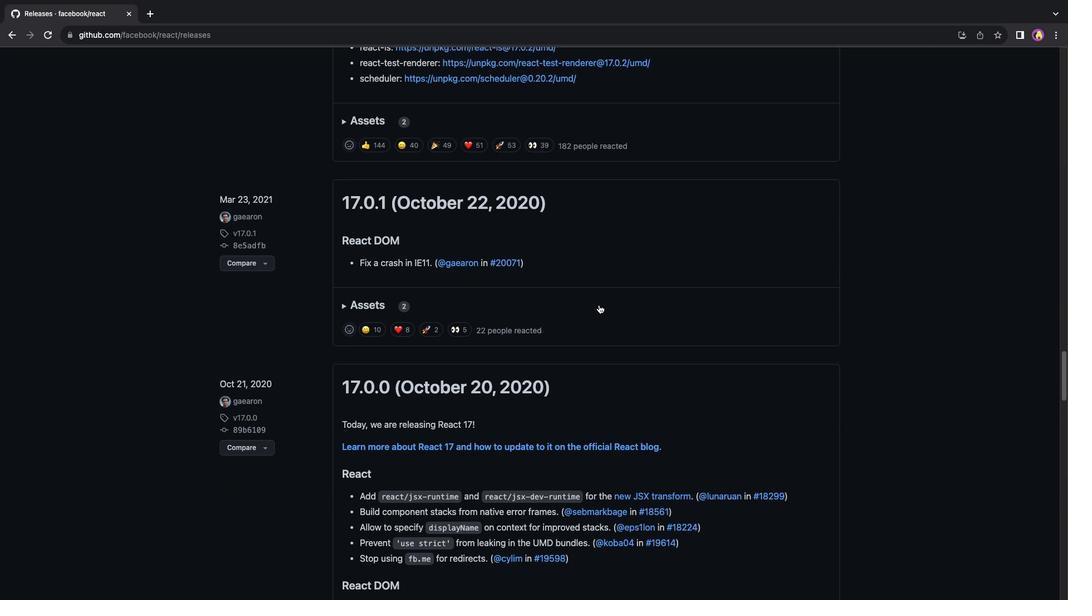 
Action: Mouse scrolled (599, 305) with delta (0, -2)
Screenshot: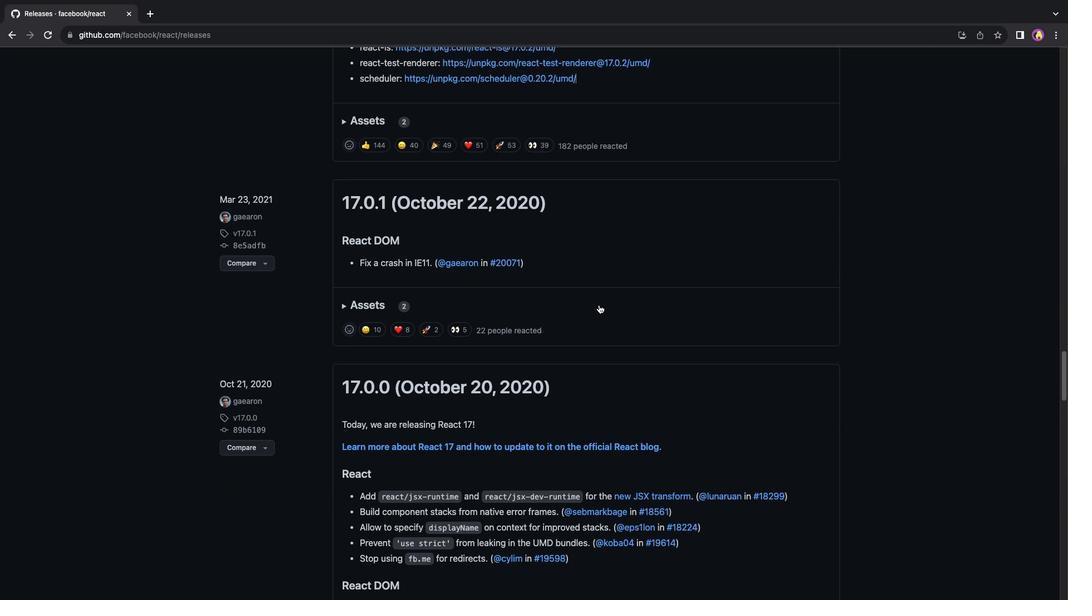 
Action: Mouse scrolled (599, 305) with delta (0, 0)
Screenshot: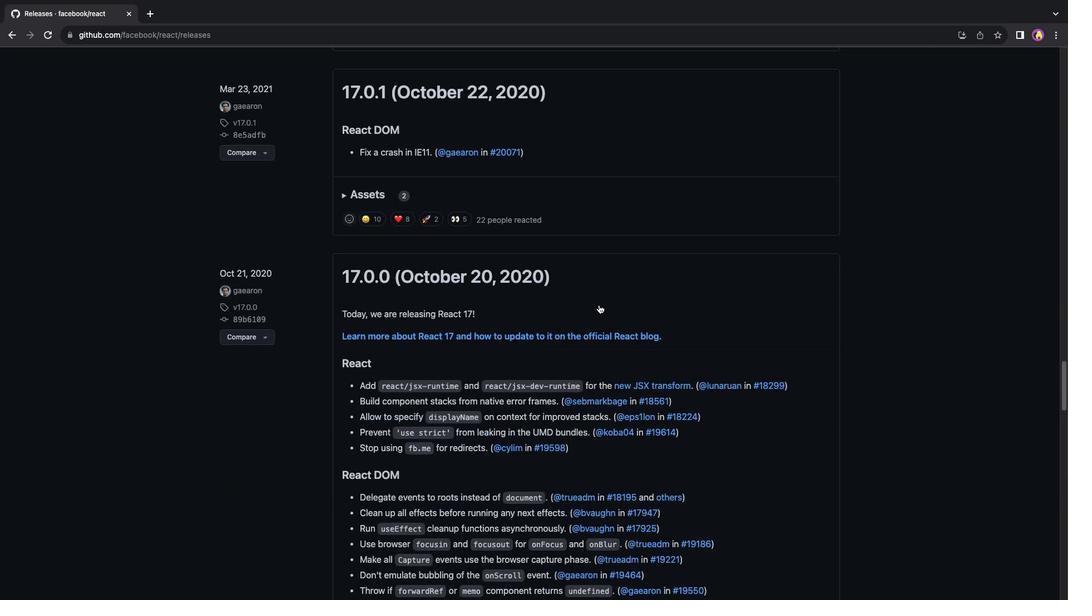 
Action: Mouse scrolled (599, 305) with delta (0, 0)
Screenshot: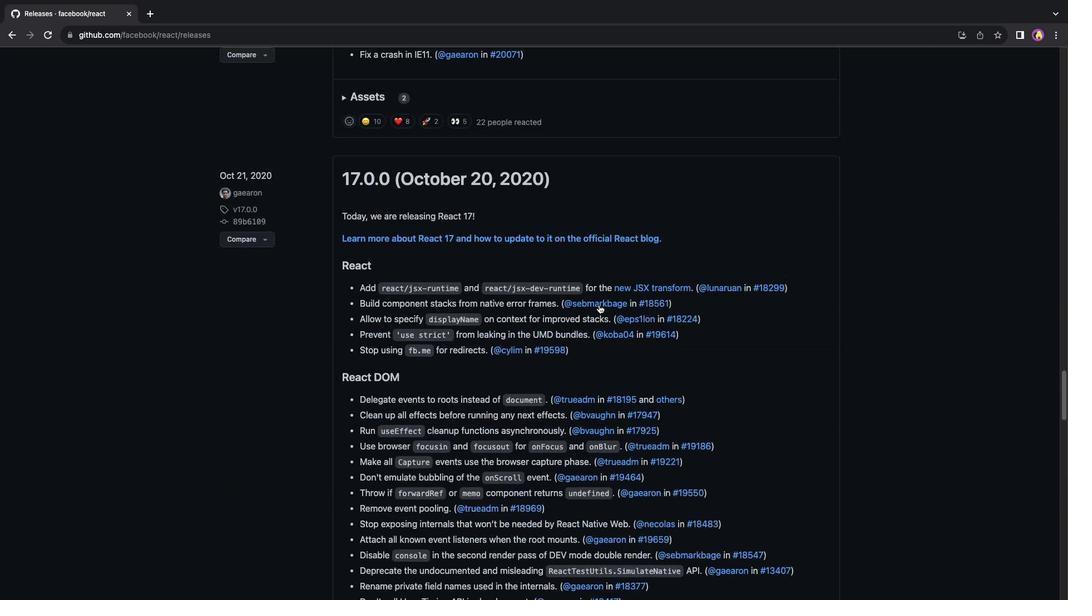 
Action: Mouse scrolled (599, 305) with delta (0, -2)
Screenshot: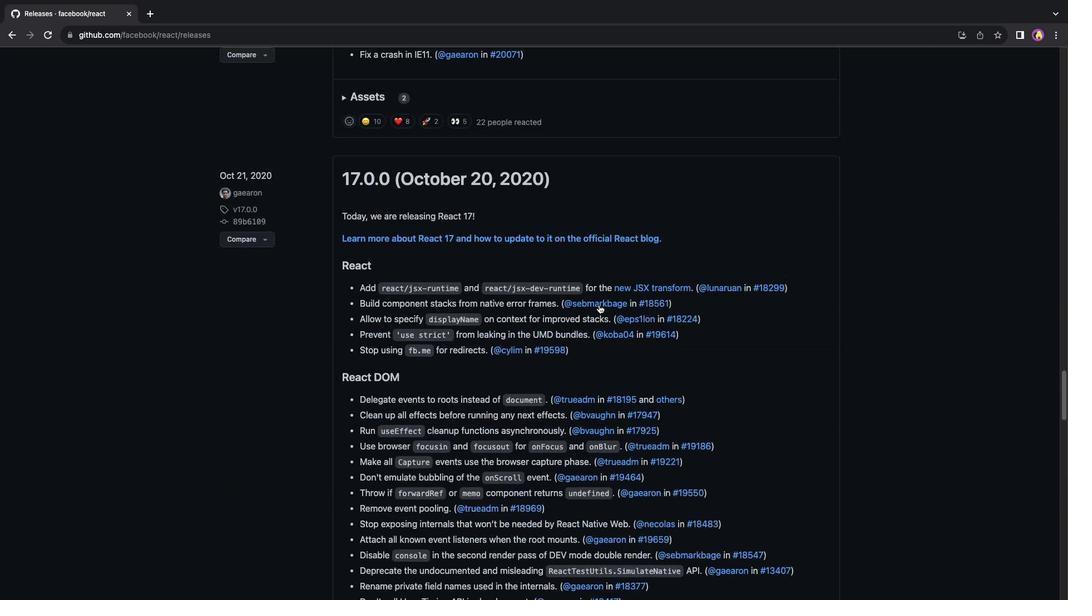 
Action: Mouse scrolled (599, 305) with delta (0, -2)
Screenshot: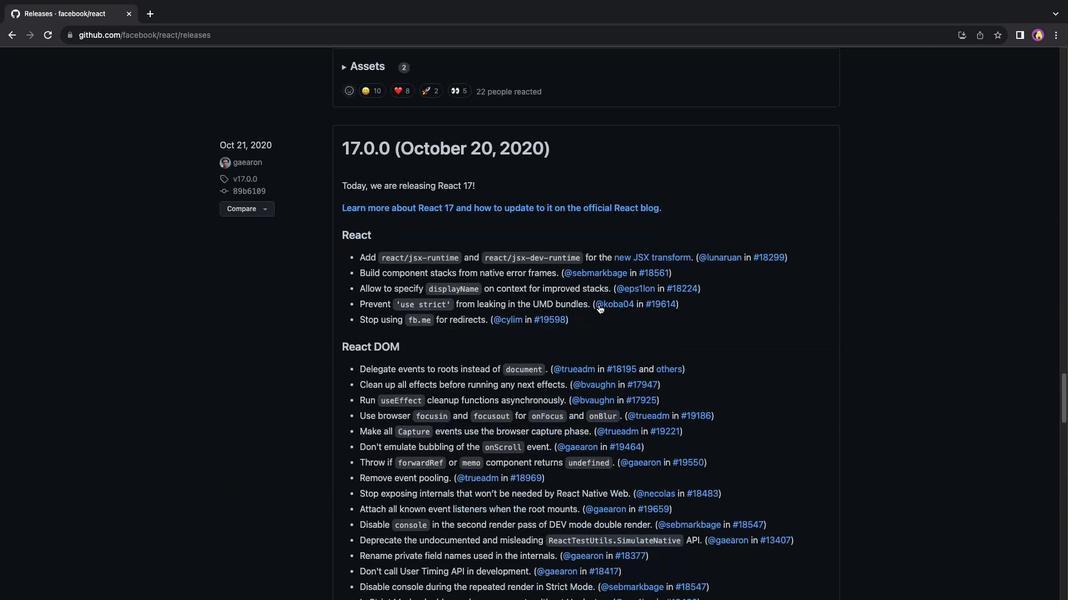 
Action: Mouse scrolled (599, 305) with delta (0, 0)
Screenshot: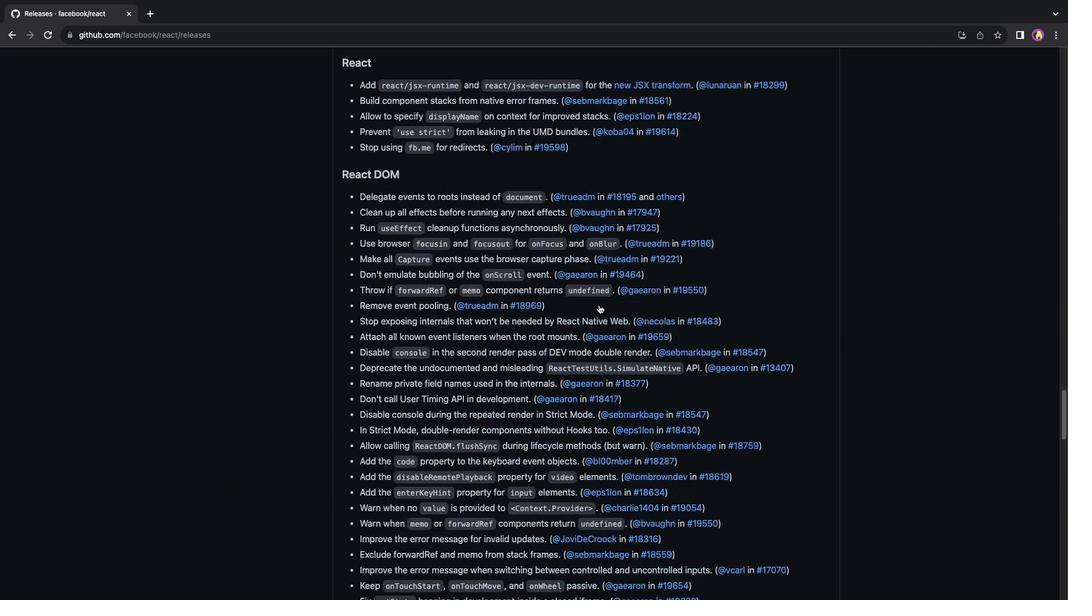 
Action: Mouse scrolled (599, 305) with delta (0, 0)
Screenshot: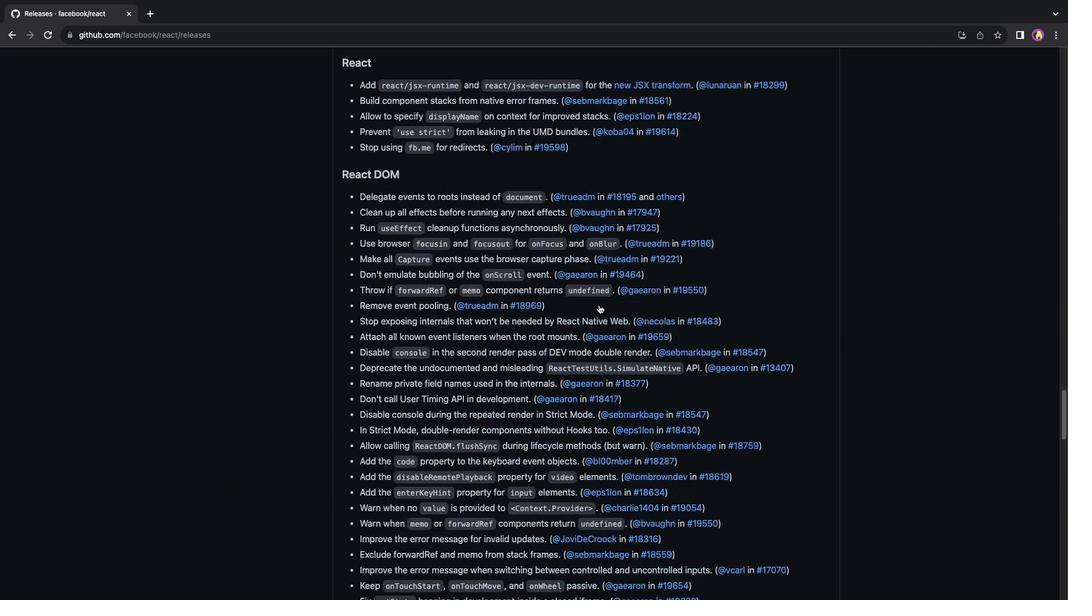 
Action: Mouse scrolled (599, 305) with delta (0, -1)
Screenshot: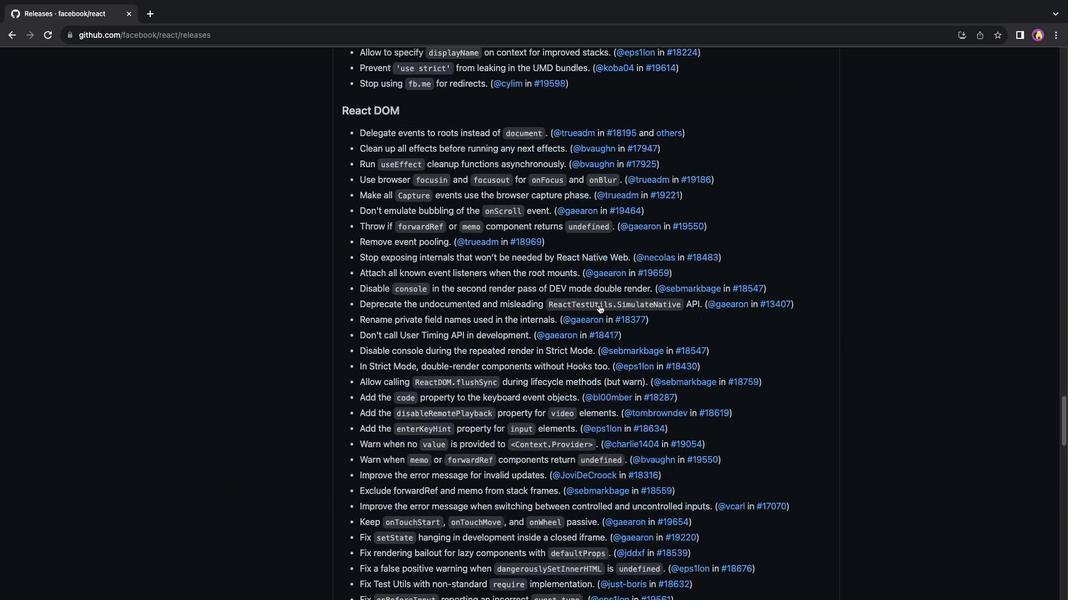 
Action: Mouse scrolled (599, 305) with delta (0, 0)
Screenshot: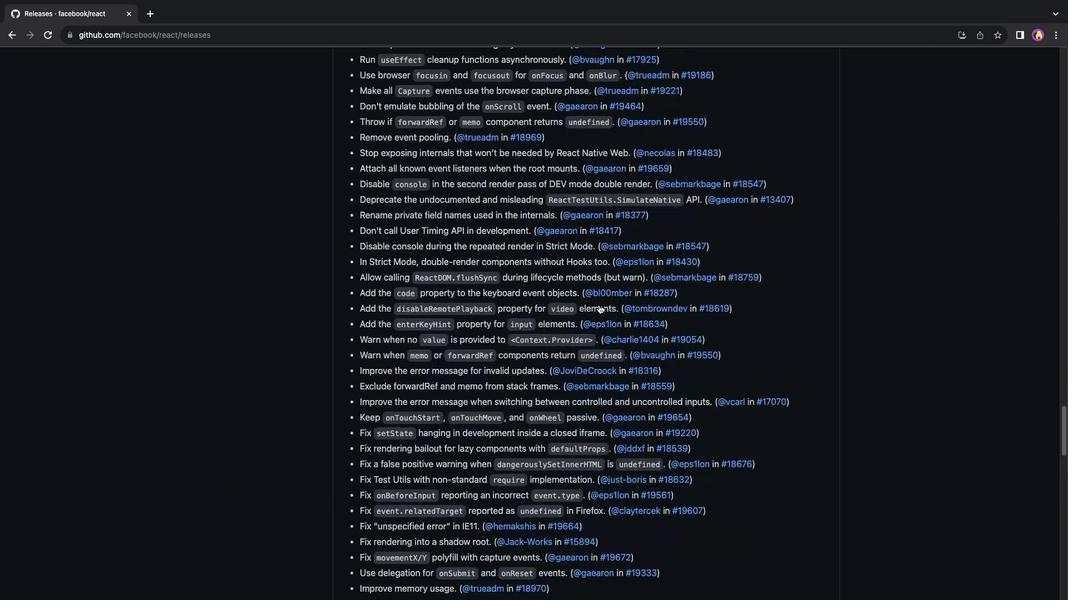 
Action: Mouse scrolled (599, 305) with delta (0, 0)
Screenshot: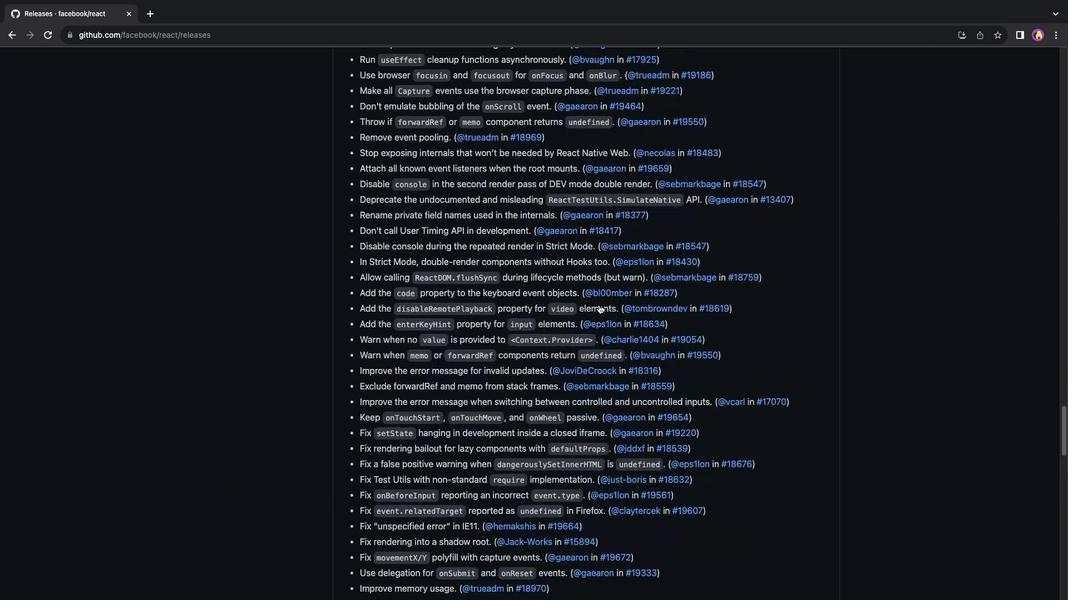 
Action: Mouse scrolled (599, 305) with delta (0, -1)
Screenshot: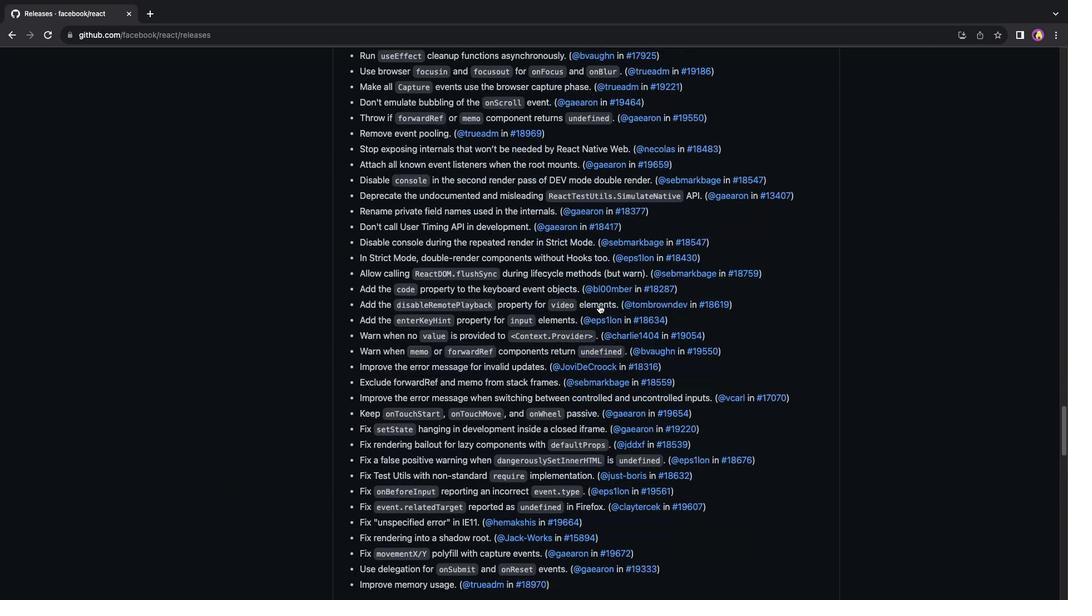 
Action: Mouse scrolled (599, 305) with delta (0, -2)
Screenshot: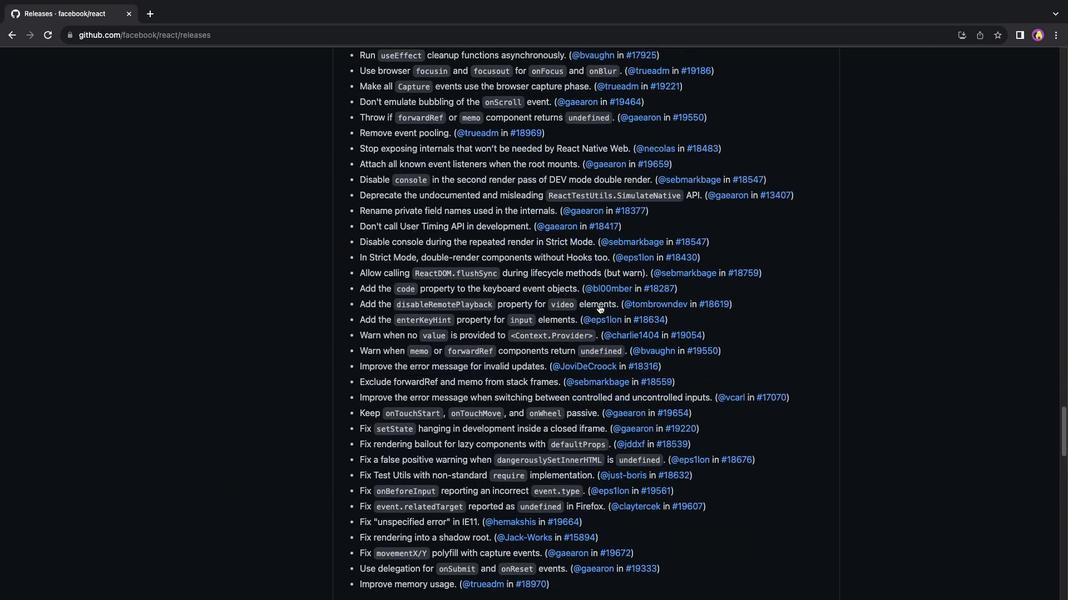 
Action: Mouse scrolled (599, 305) with delta (0, 0)
Screenshot: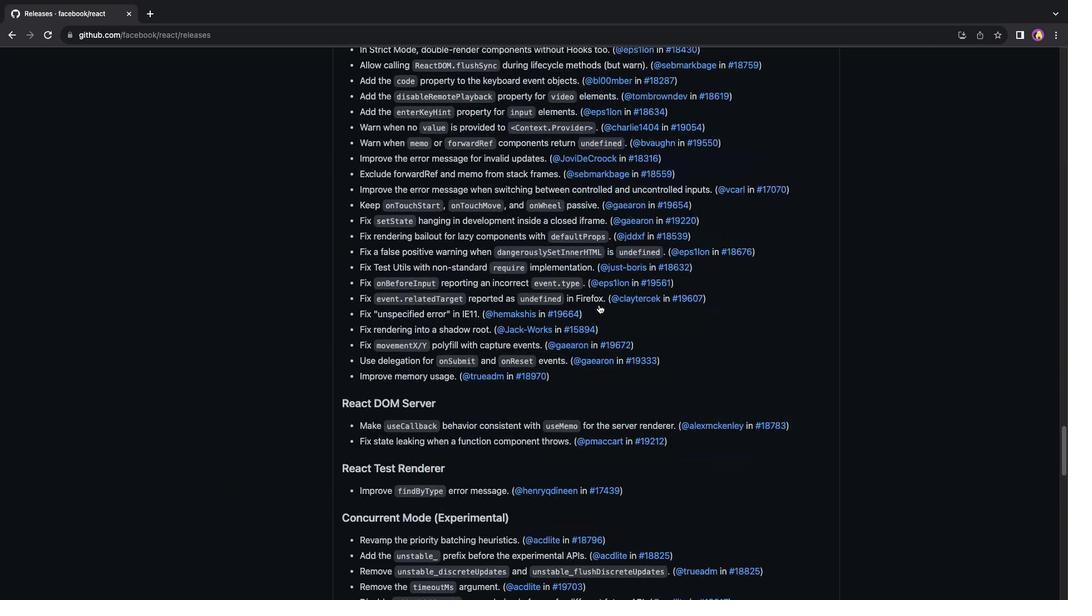 
Action: Mouse scrolled (599, 305) with delta (0, 0)
Screenshot: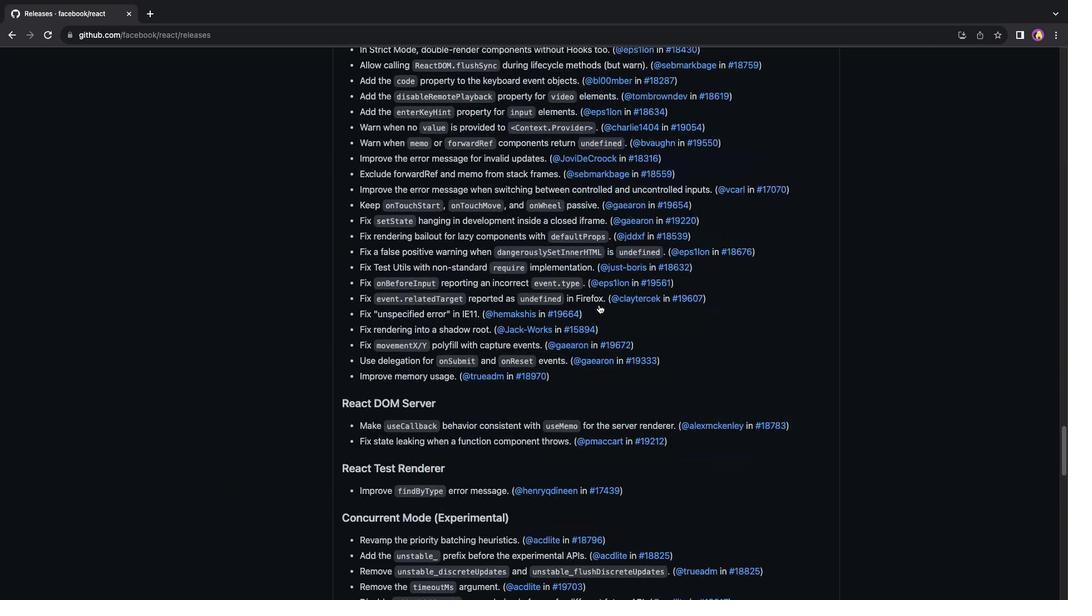 
Action: Mouse scrolled (599, 305) with delta (0, -1)
Screenshot: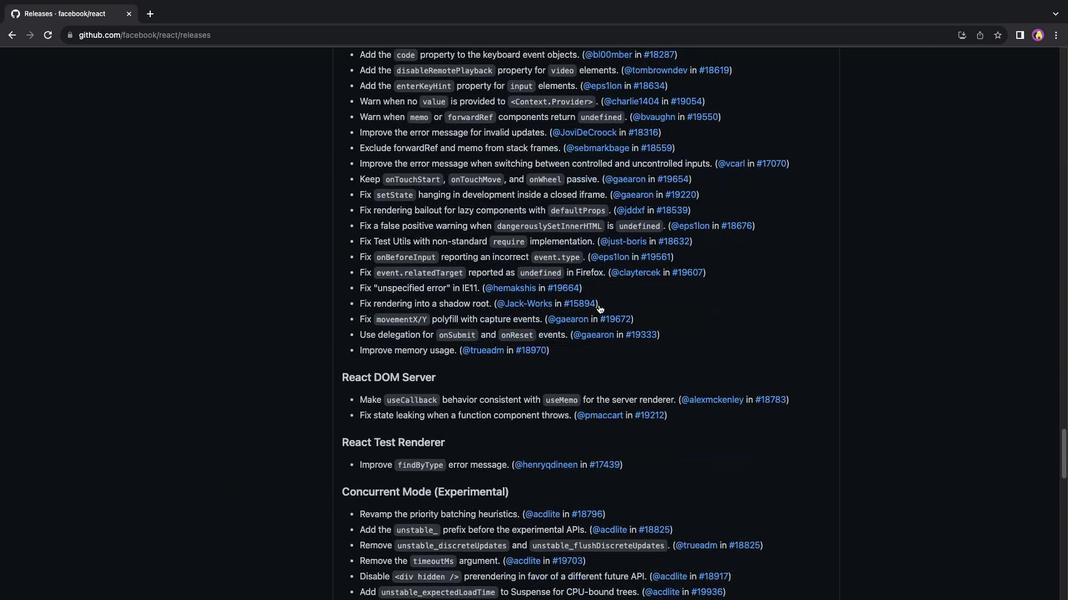 
Action: Mouse scrolled (599, 305) with delta (0, 0)
Screenshot: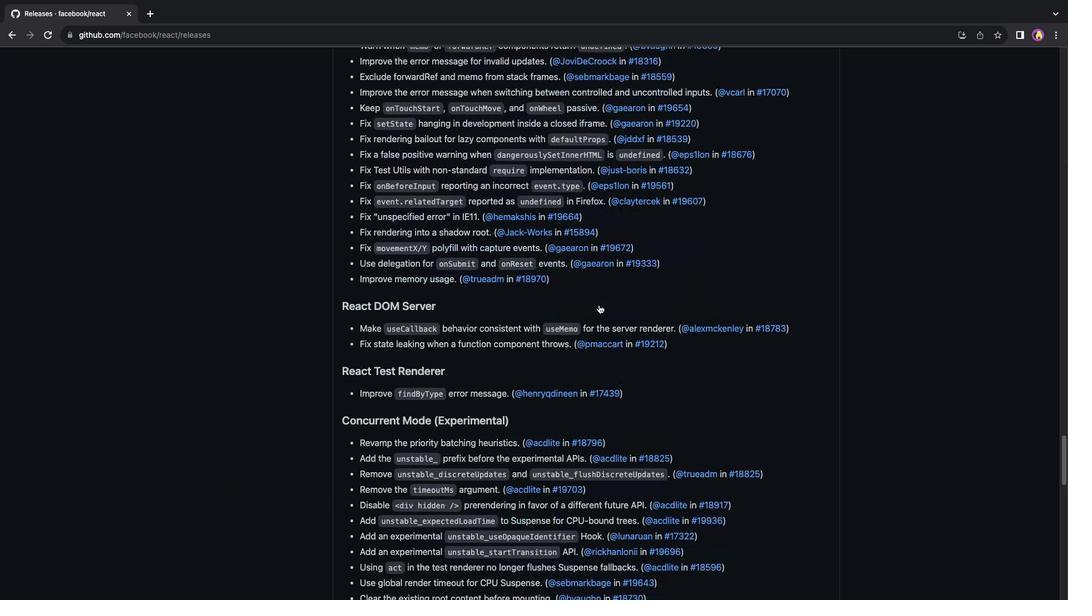 
Action: Mouse scrolled (599, 305) with delta (0, 0)
Screenshot: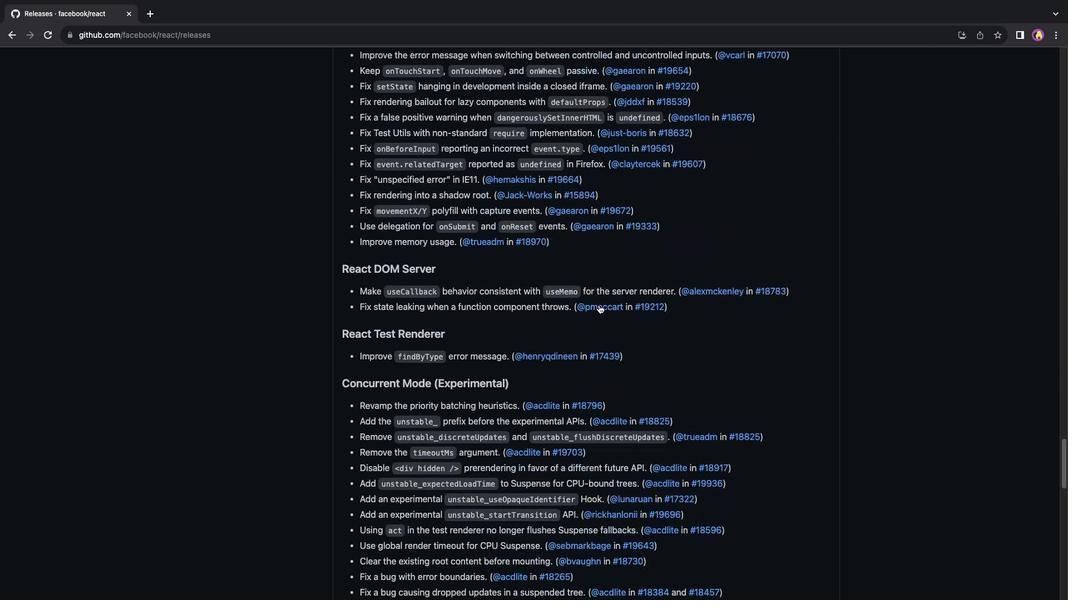 
Action: Mouse scrolled (599, 305) with delta (0, -1)
Screenshot: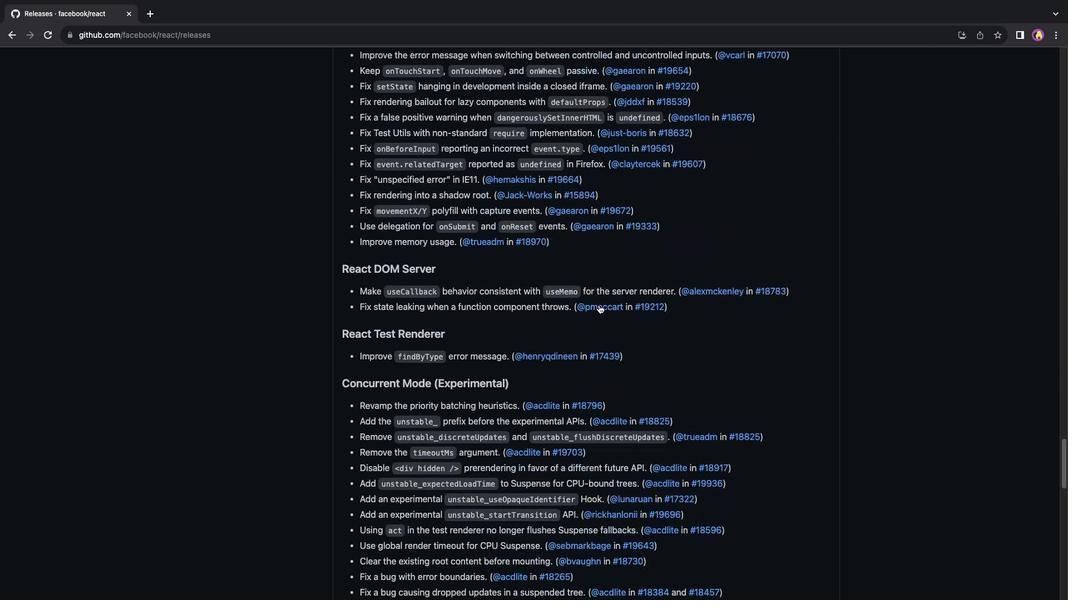 
Action: Mouse scrolled (599, 305) with delta (0, 0)
Screenshot: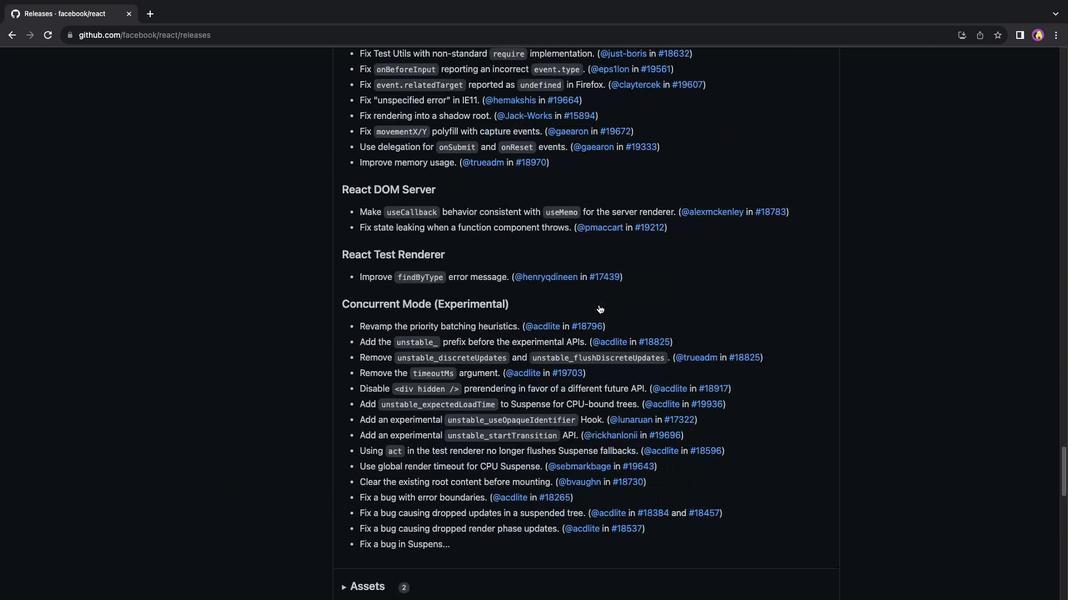 
Action: Mouse scrolled (599, 305) with delta (0, 0)
Screenshot: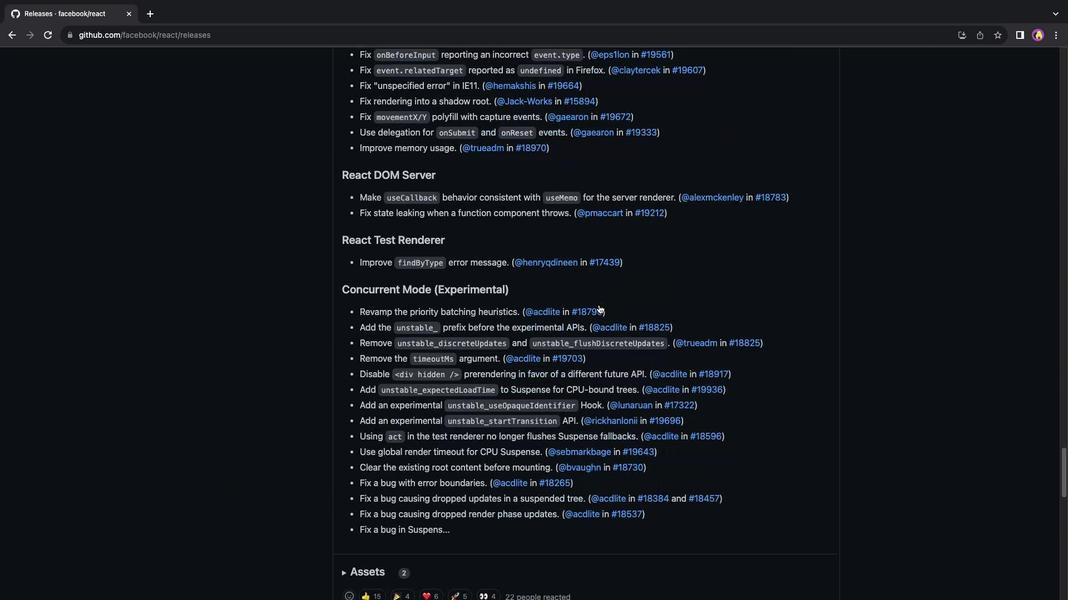 
Action: Mouse scrolled (599, 305) with delta (0, -1)
Screenshot: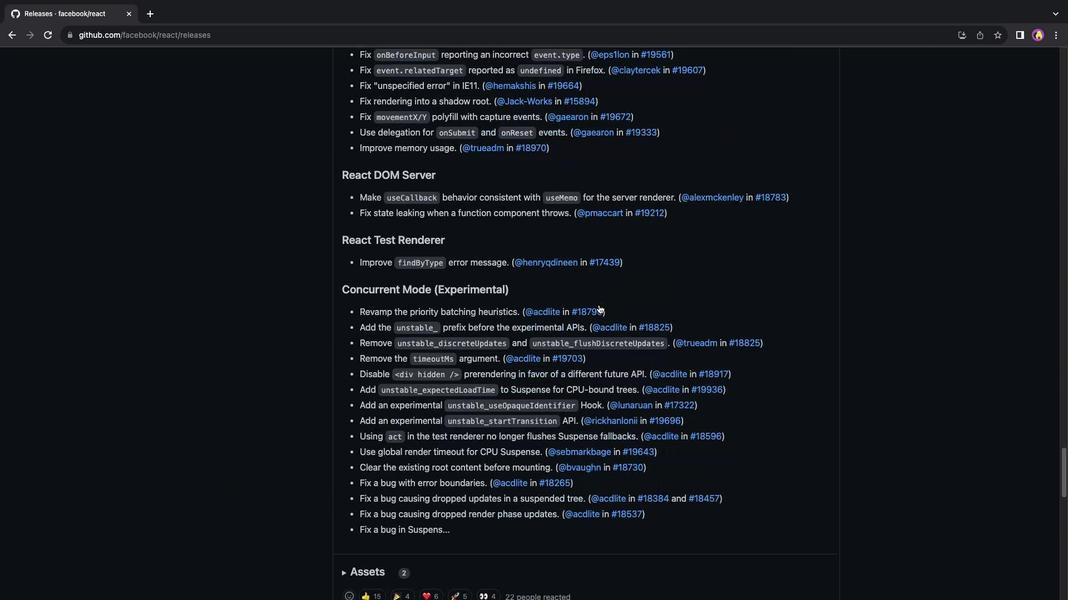 
Action: Mouse scrolled (599, 305) with delta (0, -2)
Screenshot: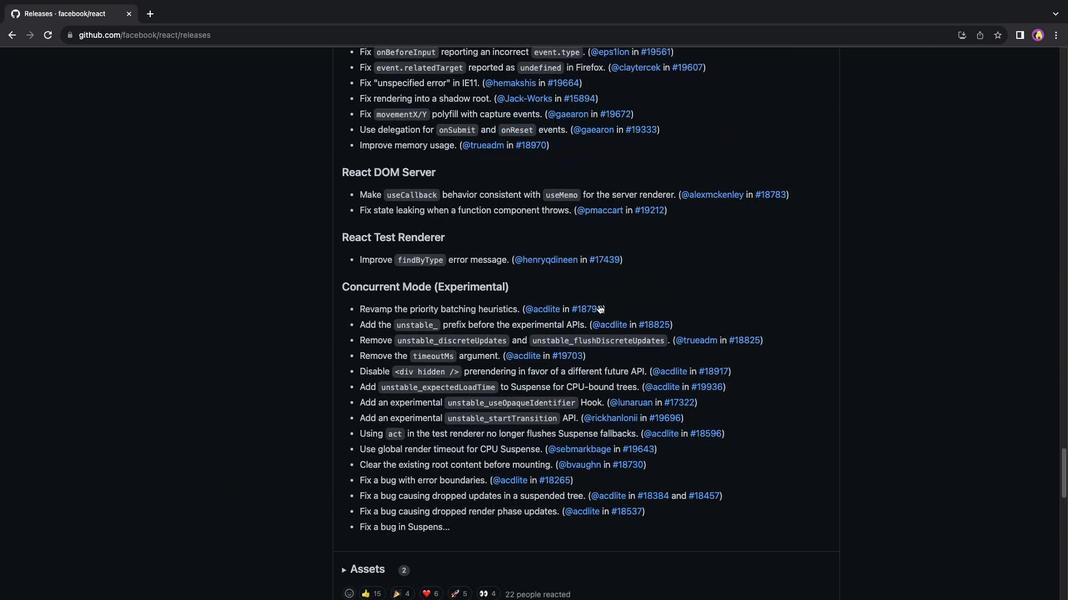 
Action: Mouse scrolled (599, 305) with delta (0, 0)
Screenshot: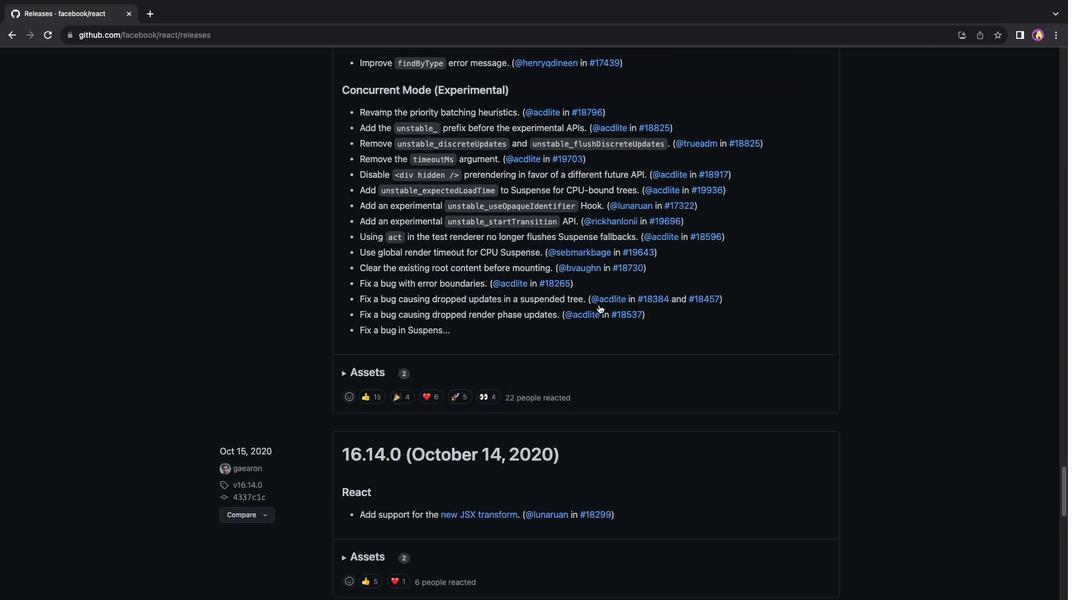 
Action: Mouse scrolled (599, 305) with delta (0, 0)
Screenshot: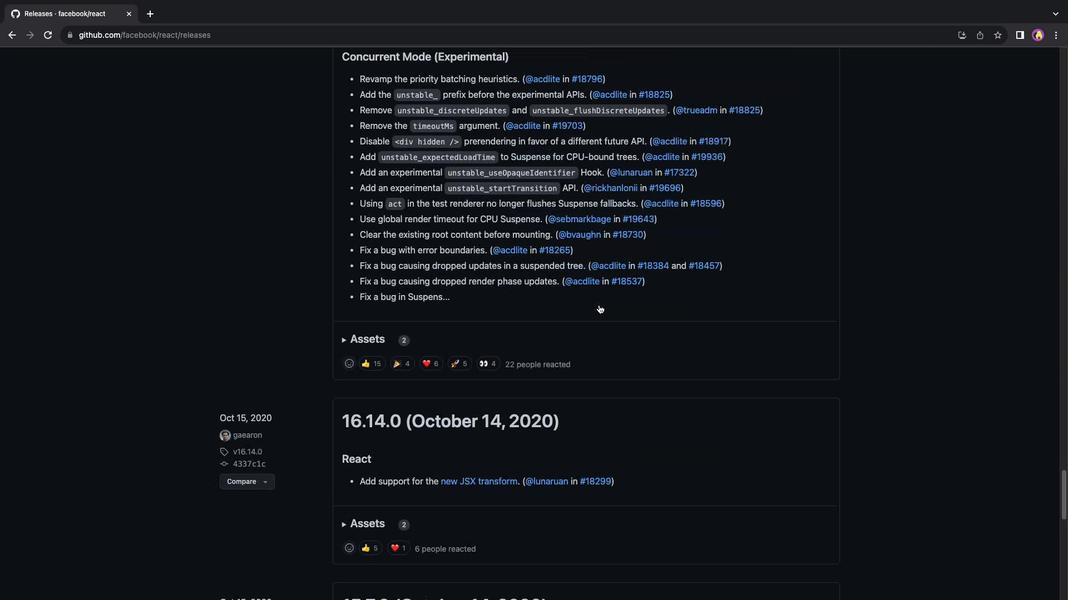 
Action: Mouse scrolled (599, 305) with delta (0, -1)
Screenshot: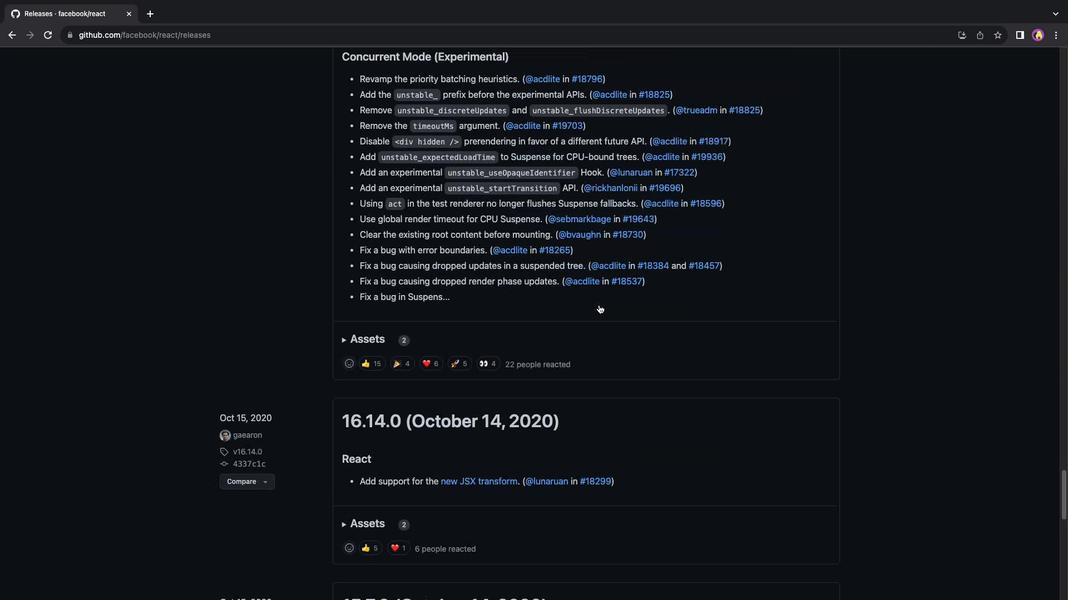 
Action: Mouse moved to (596, 305)
Screenshot: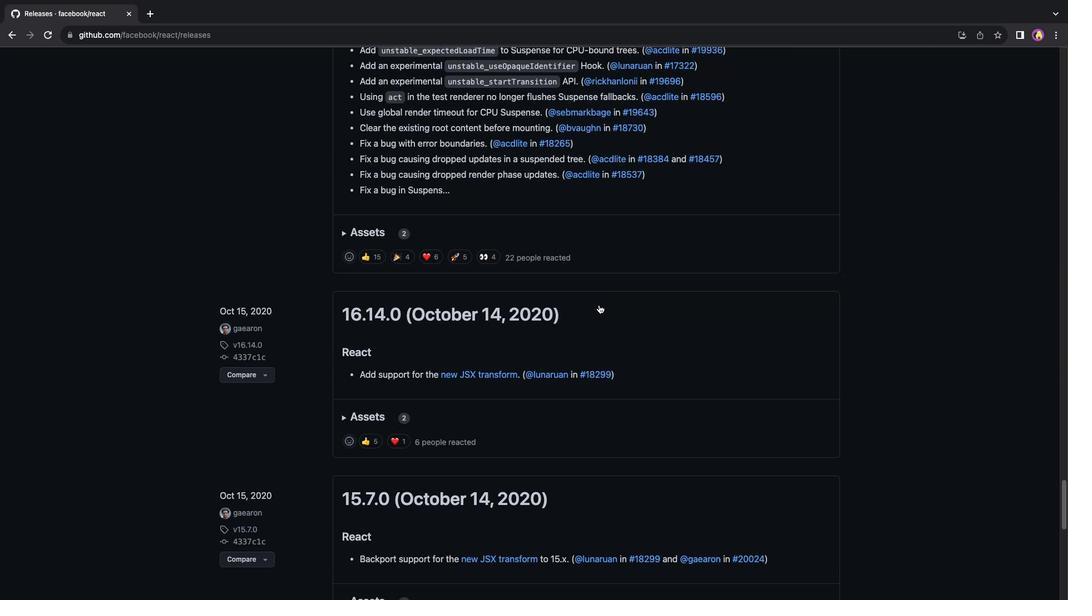 
Action: Mouse scrolled (596, 305) with delta (0, 0)
Screenshot: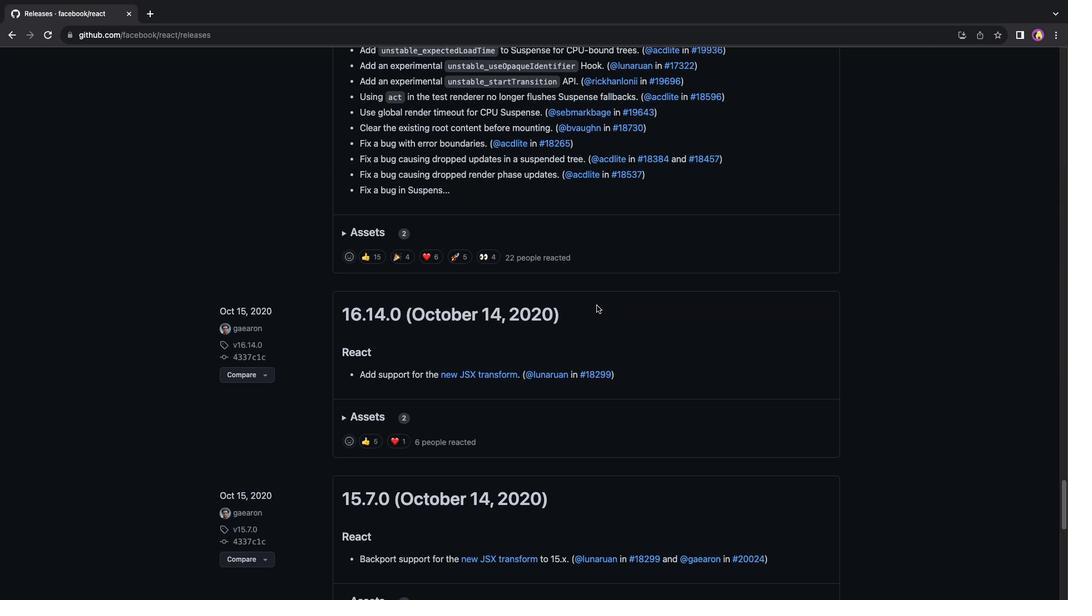 
Action: Mouse scrolled (596, 305) with delta (0, 0)
Screenshot: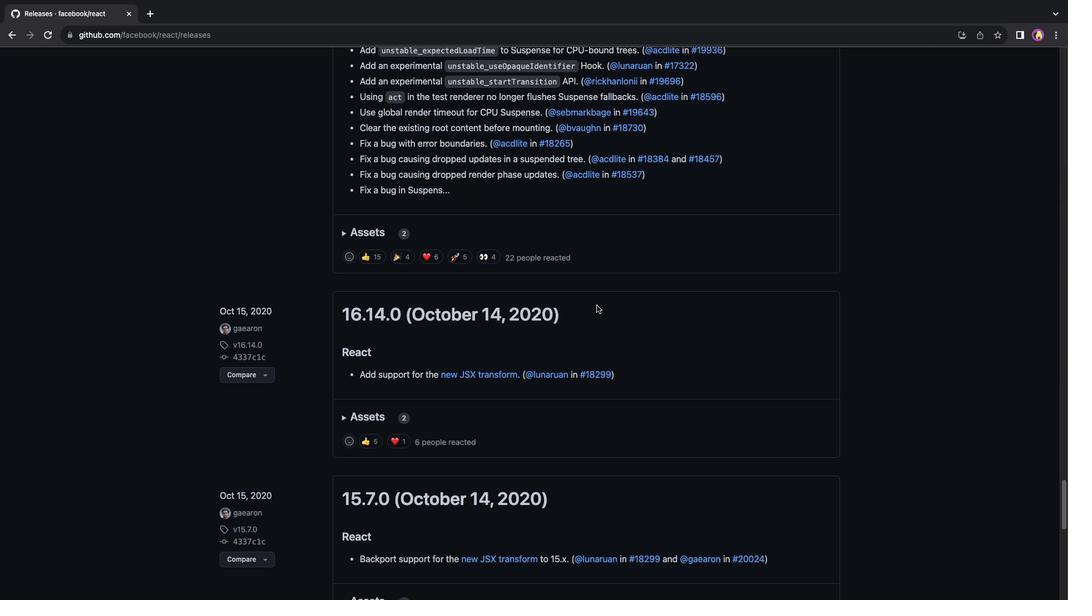 
Action: Mouse scrolled (596, 305) with delta (0, -1)
Screenshot: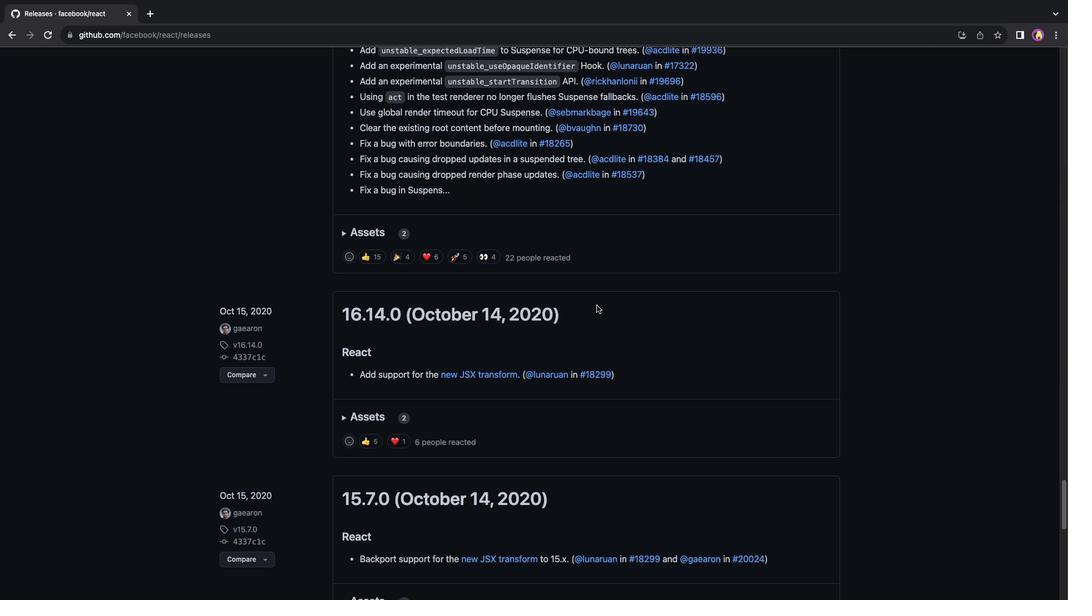 
Action: Mouse scrolled (596, 305) with delta (0, 0)
Screenshot: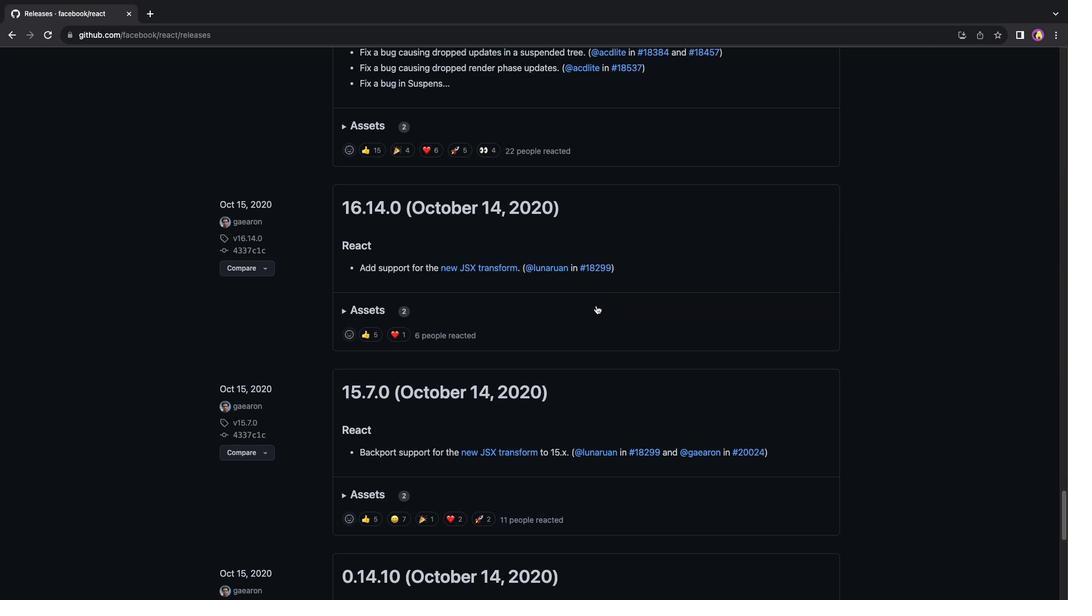 
Action: Mouse scrolled (596, 305) with delta (0, 0)
Screenshot: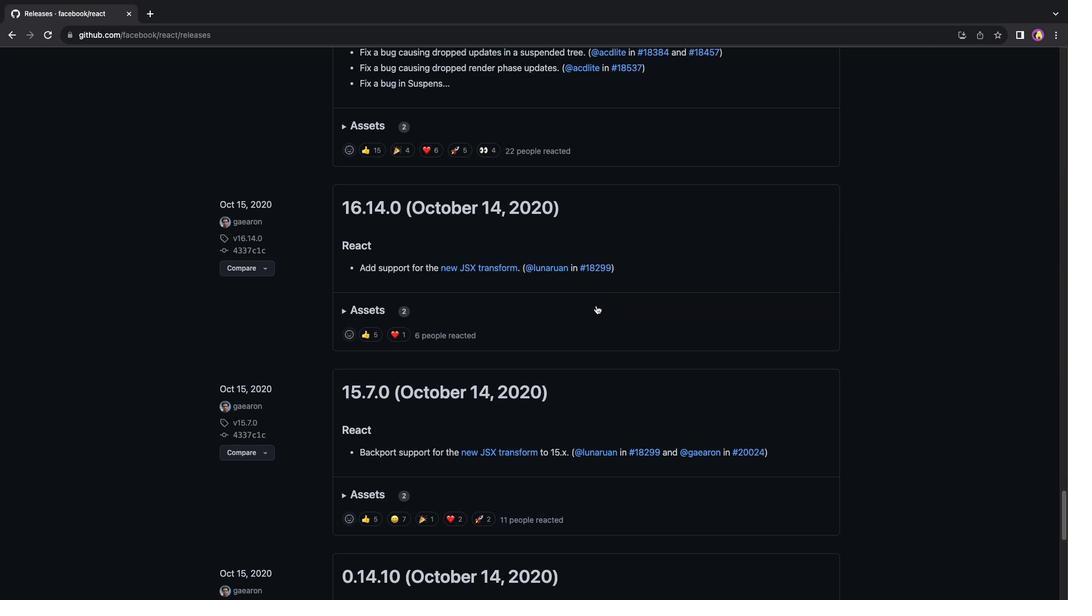 
Action: Mouse scrolled (596, 305) with delta (0, -1)
Screenshot: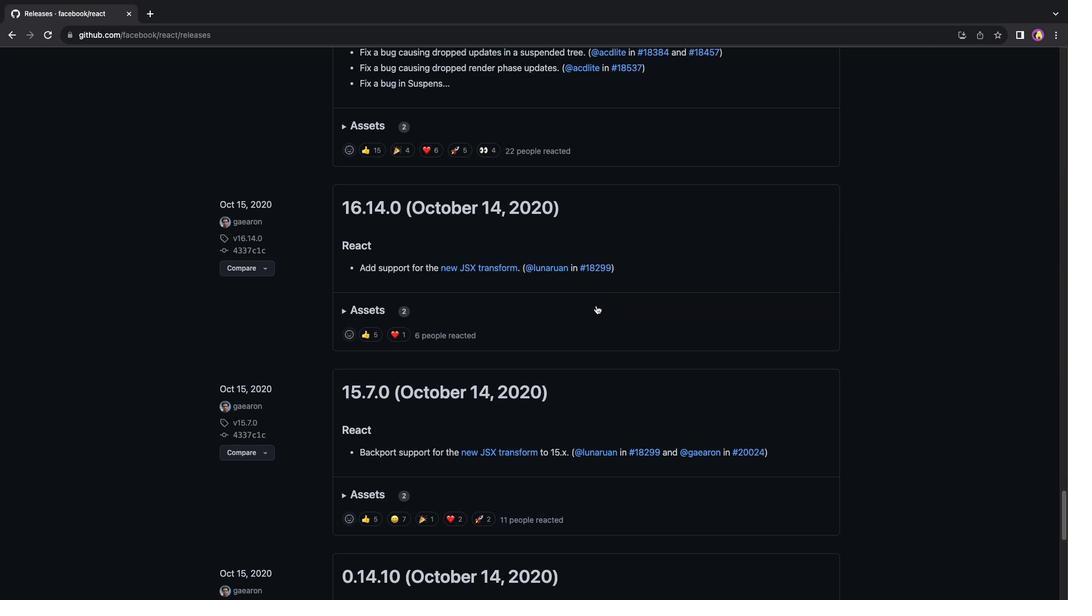 
Action: Mouse scrolled (596, 305) with delta (0, 0)
Screenshot: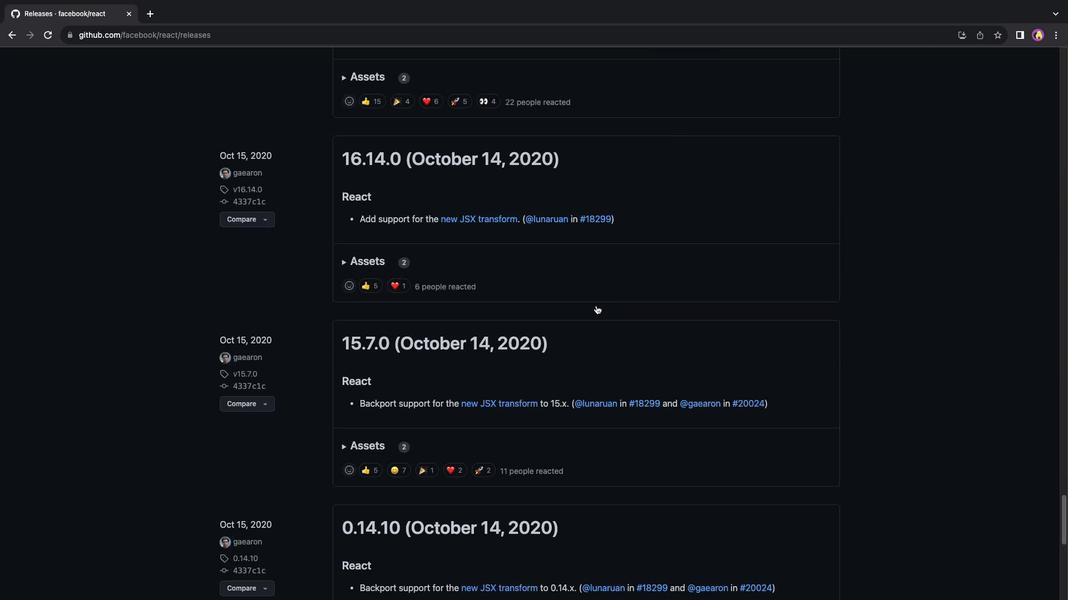 
Action: Mouse scrolled (596, 305) with delta (0, 0)
Screenshot: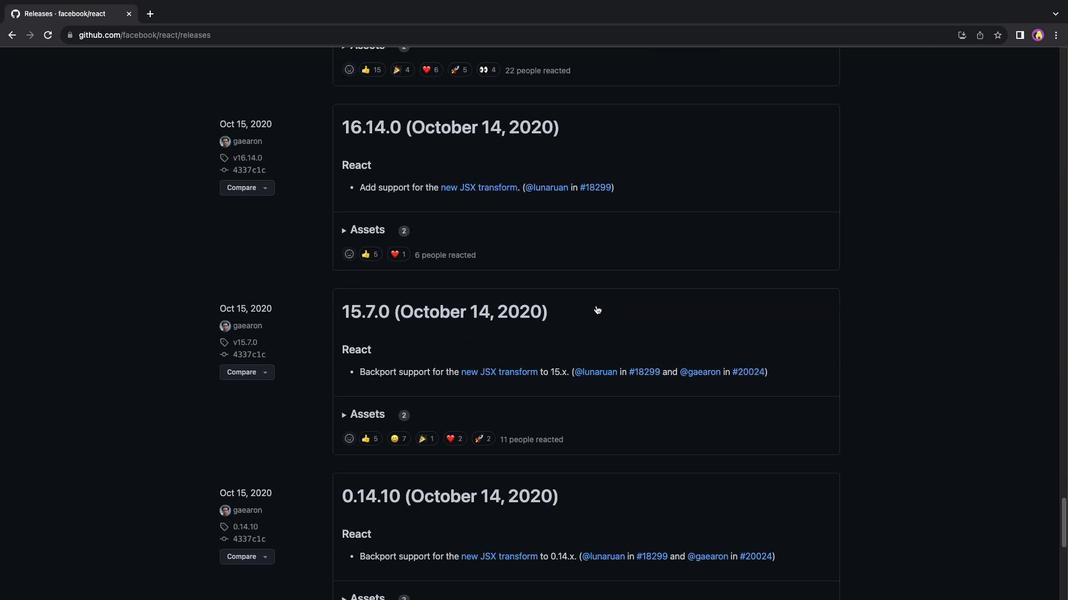 
Action: Mouse scrolled (596, 305) with delta (0, -1)
Screenshot: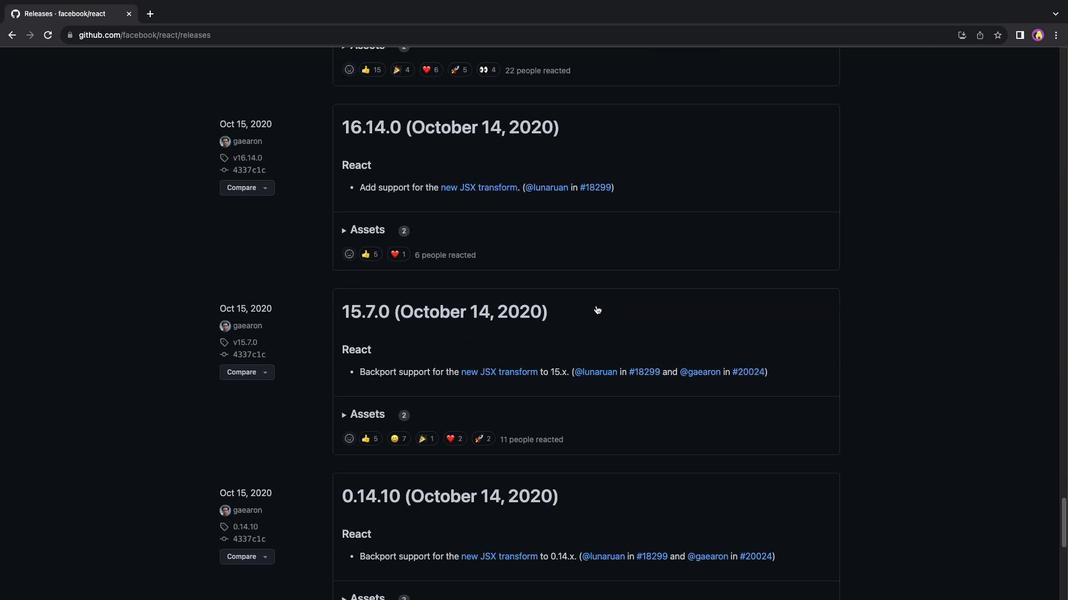 
Action: Mouse scrolled (596, 305) with delta (0, 0)
Screenshot: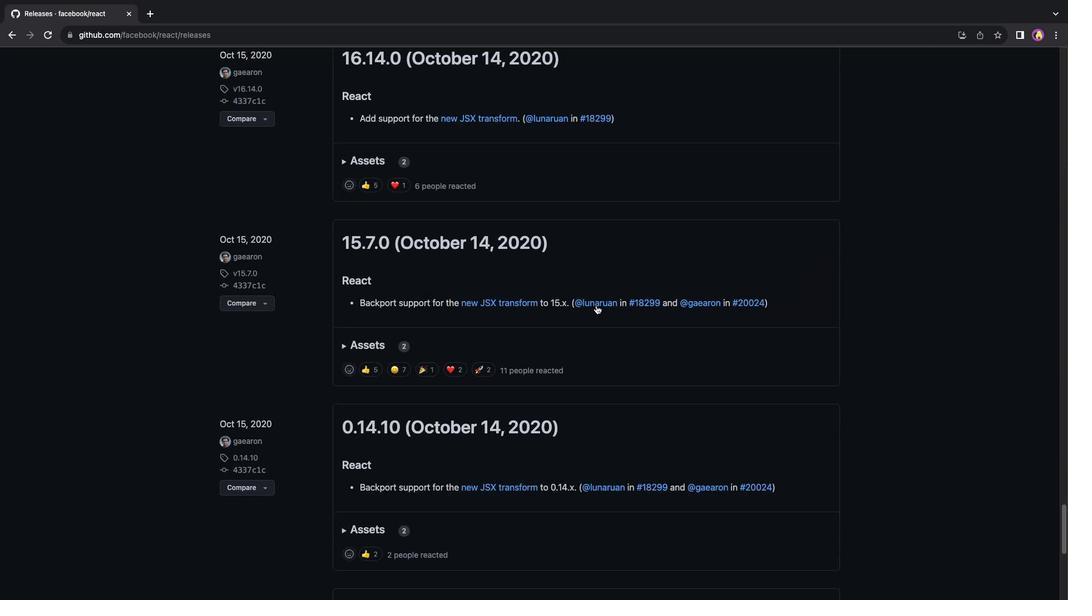 
Action: Mouse scrolled (596, 305) with delta (0, 0)
Screenshot: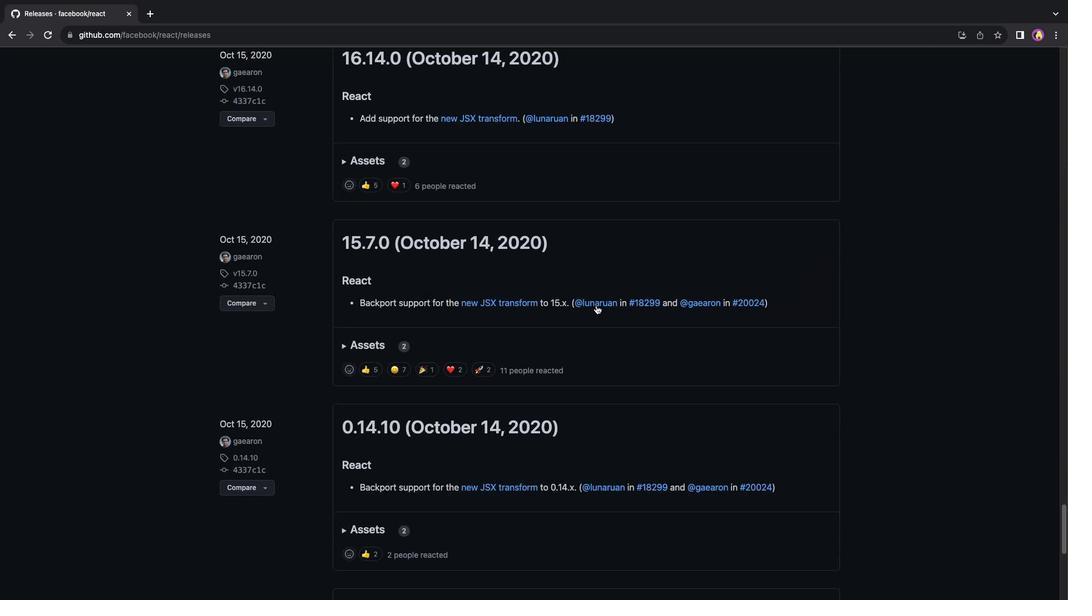 
Action: Mouse scrolled (596, 305) with delta (0, -1)
Screenshot: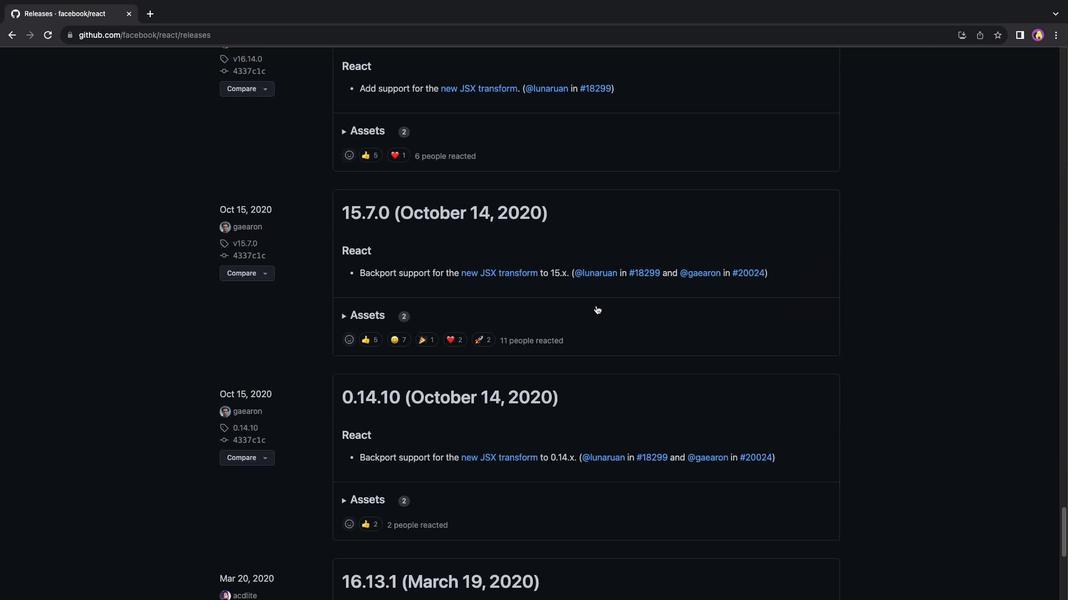 
Action: Mouse scrolled (596, 305) with delta (0, 0)
Screenshot: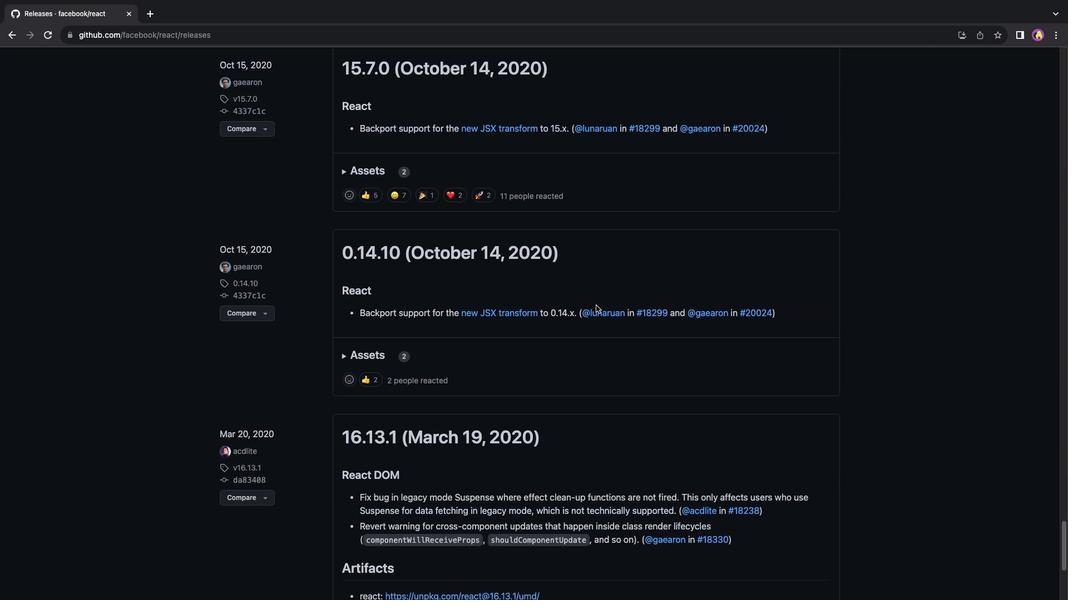 
Action: Mouse scrolled (596, 305) with delta (0, 0)
Screenshot: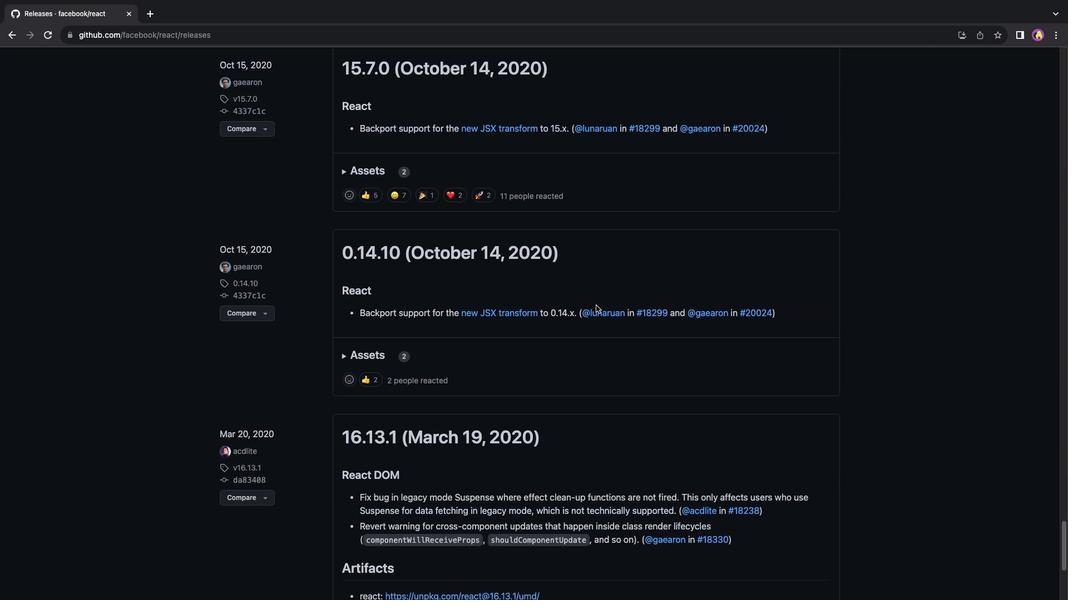 
Action: Mouse scrolled (596, 305) with delta (0, -2)
Screenshot: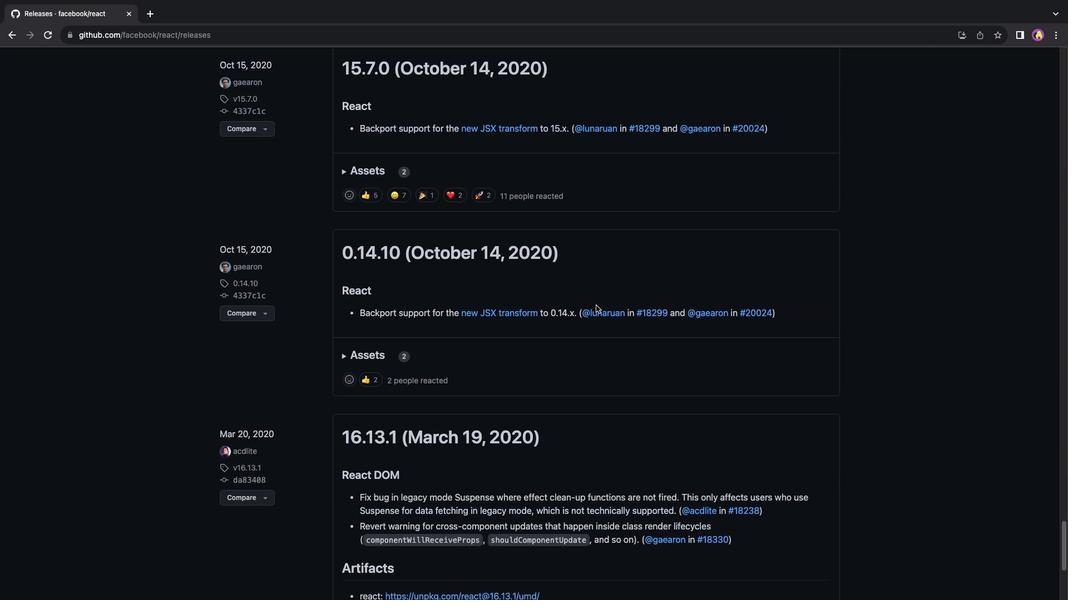 
Action: Mouse scrolled (596, 305) with delta (0, 0)
Screenshot: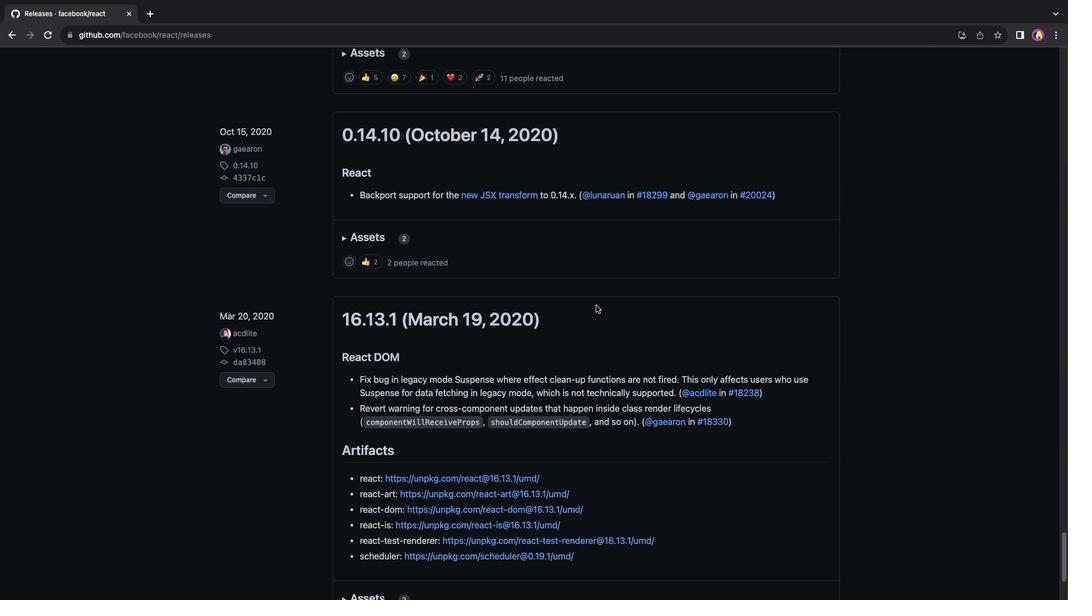 
Action: Mouse scrolled (596, 305) with delta (0, 0)
Screenshot: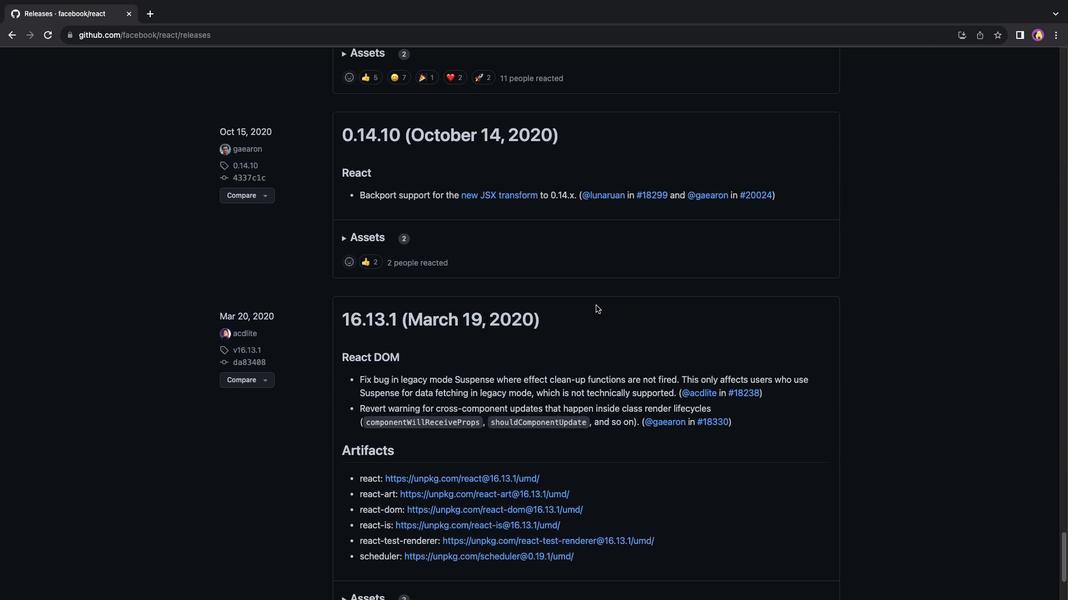 
Action: Mouse scrolled (596, 305) with delta (0, -1)
Screenshot: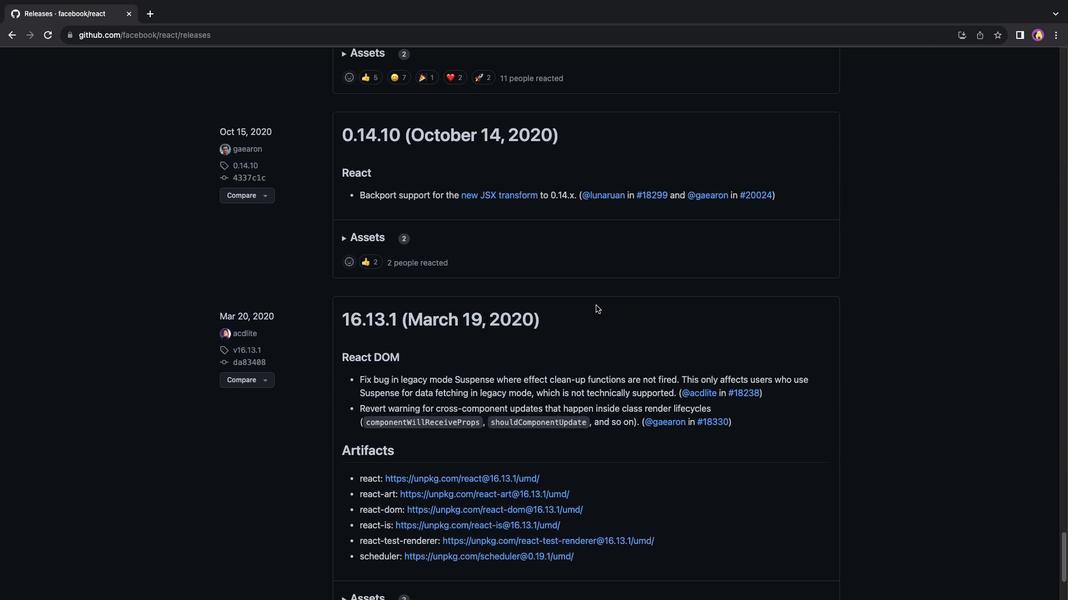 
Action: Mouse moved to (596, 305)
Screenshot: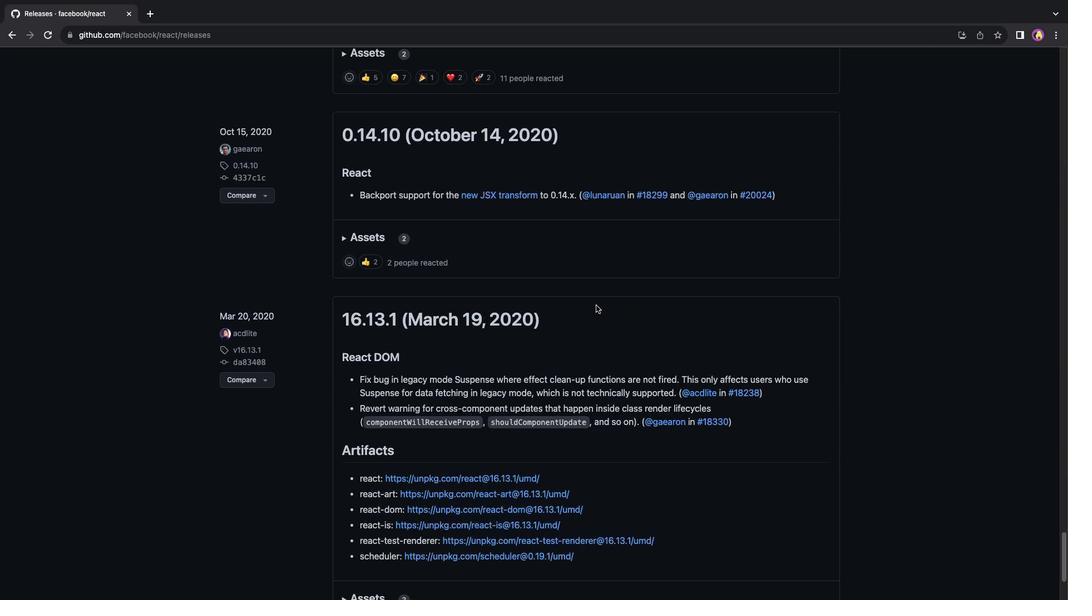 
Action: Mouse scrolled (596, 305) with delta (0, -2)
Screenshot: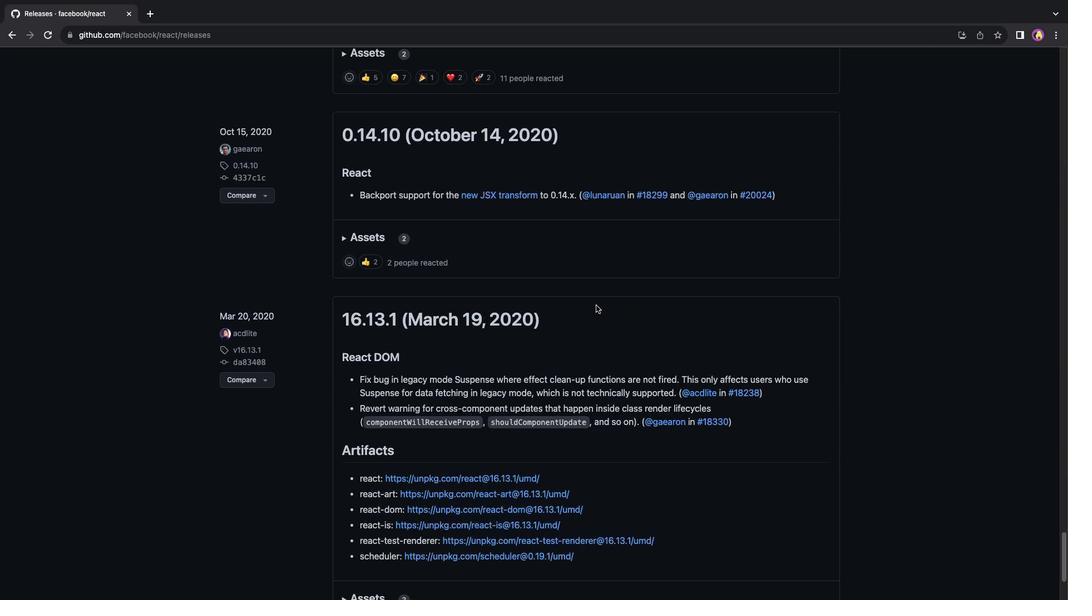 
Action: Mouse moved to (599, 306)
Screenshot: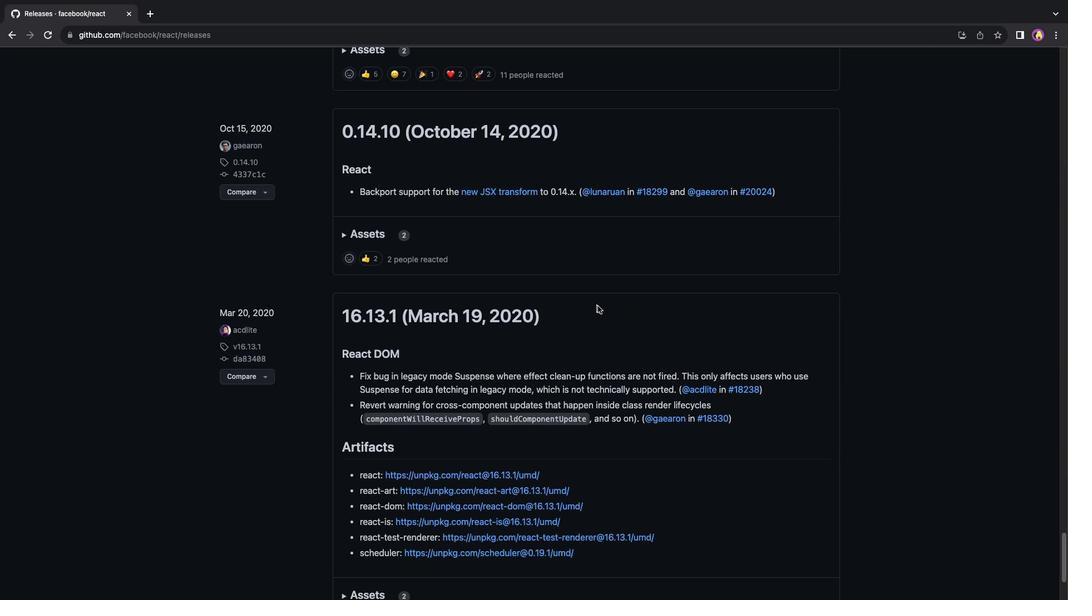 
Action: Mouse scrolled (599, 306) with delta (0, 0)
Screenshot: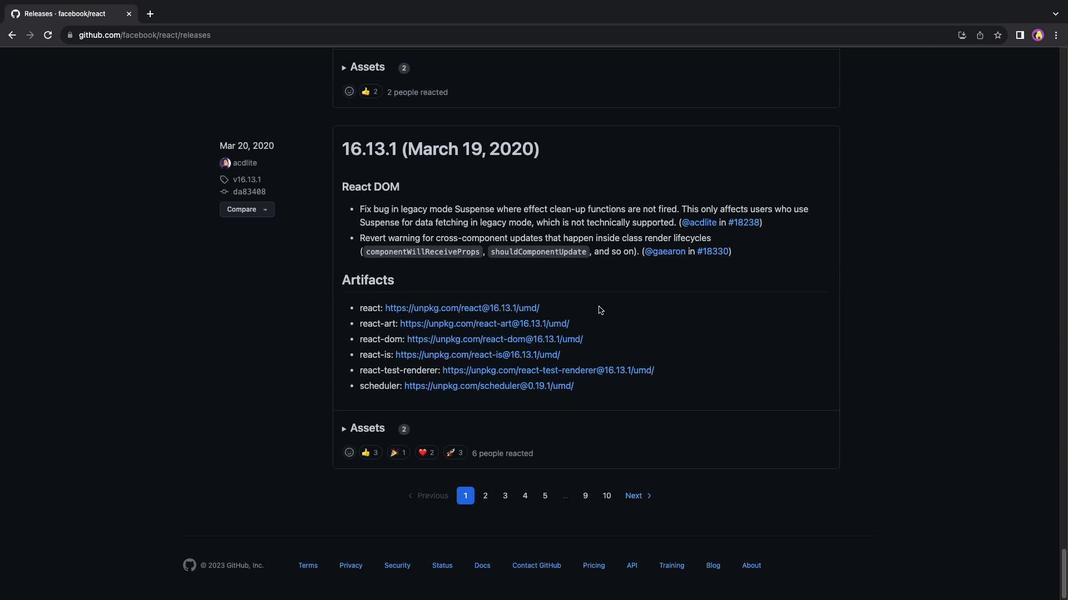 
Action: Mouse scrolled (599, 306) with delta (0, 0)
Screenshot: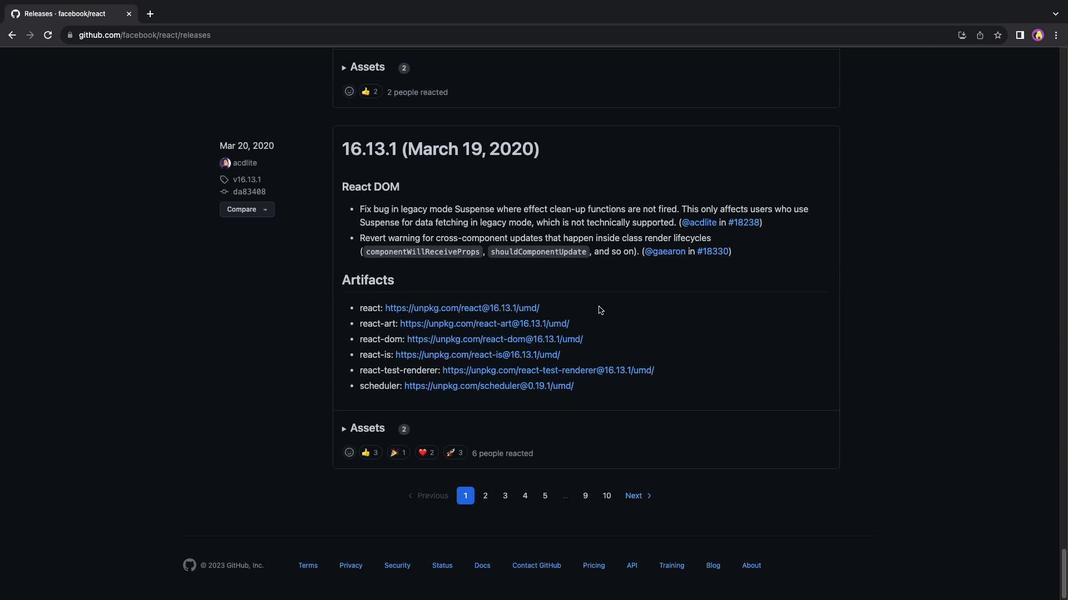 
Action: Mouse scrolled (599, 306) with delta (0, -1)
Screenshot: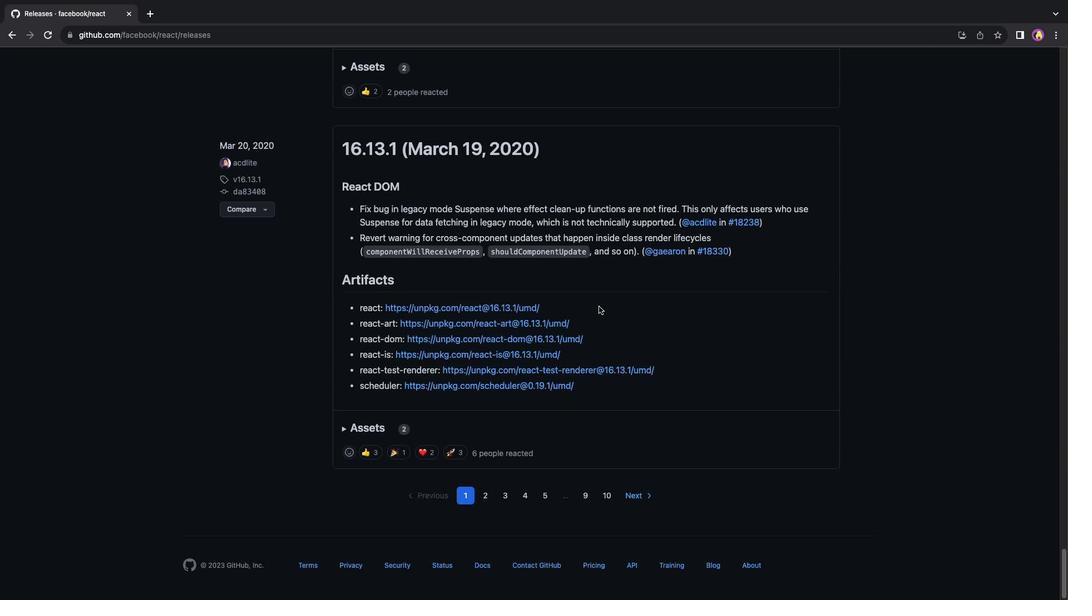 
Action: Mouse scrolled (599, 306) with delta (0, 0)
Screenshot: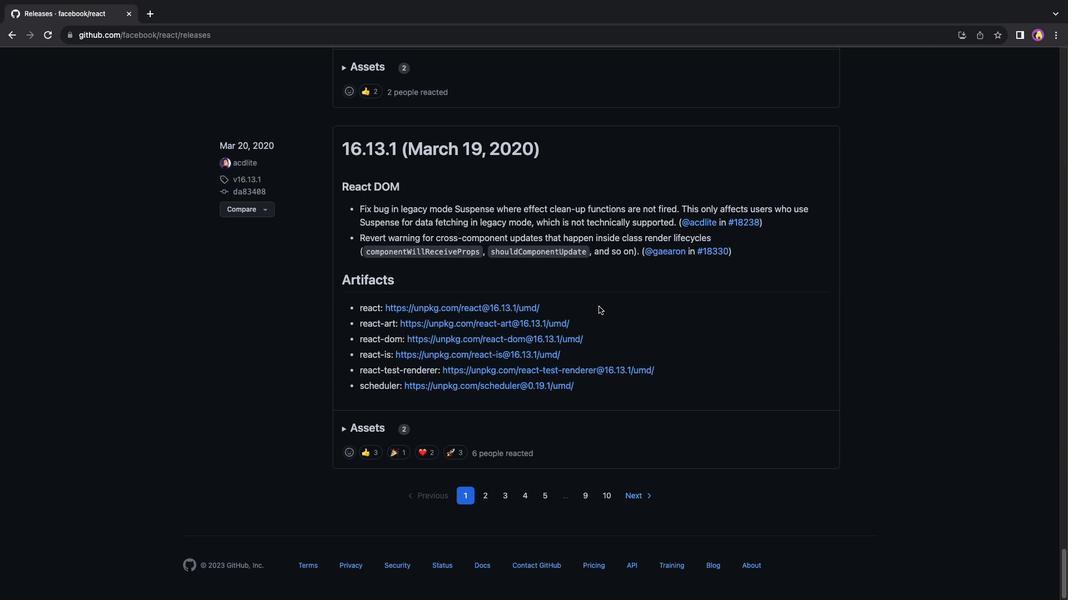 
Action: Mouse scrolled (599, 306) with delta (0, 0)
Screenshot: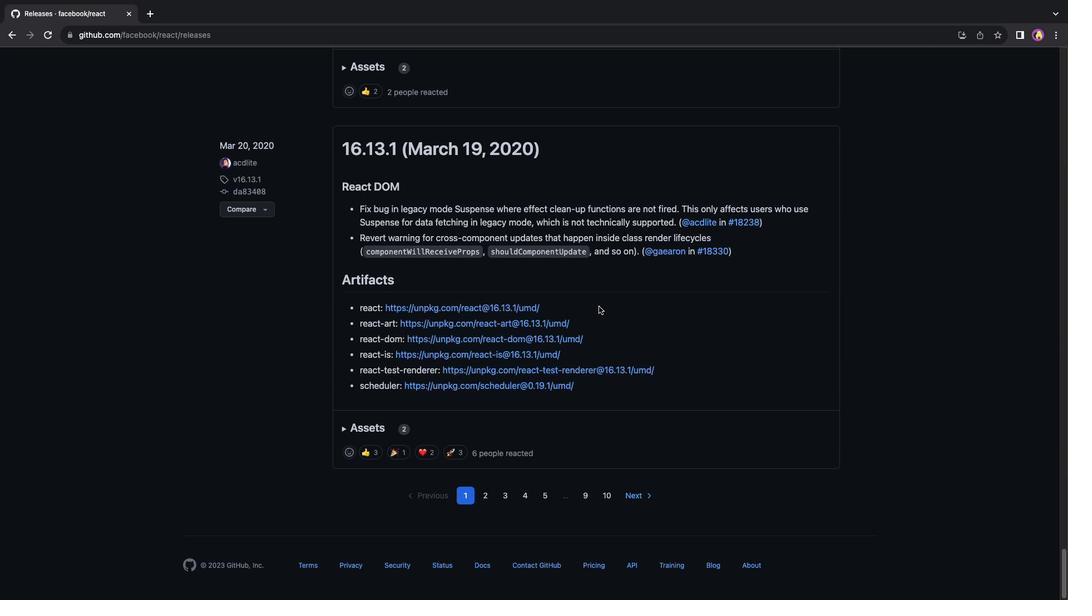 
Action: Mouse scrolled (599, 306) with delta (0, -1)
Screenshot: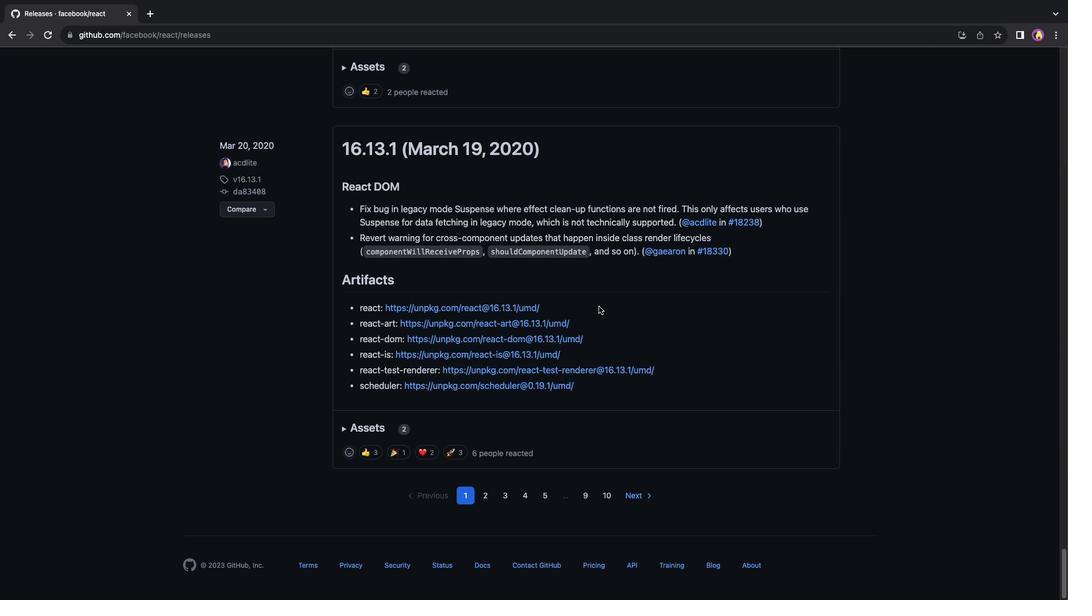 
Action: Mouse moved to (487, 497)
Screenshot: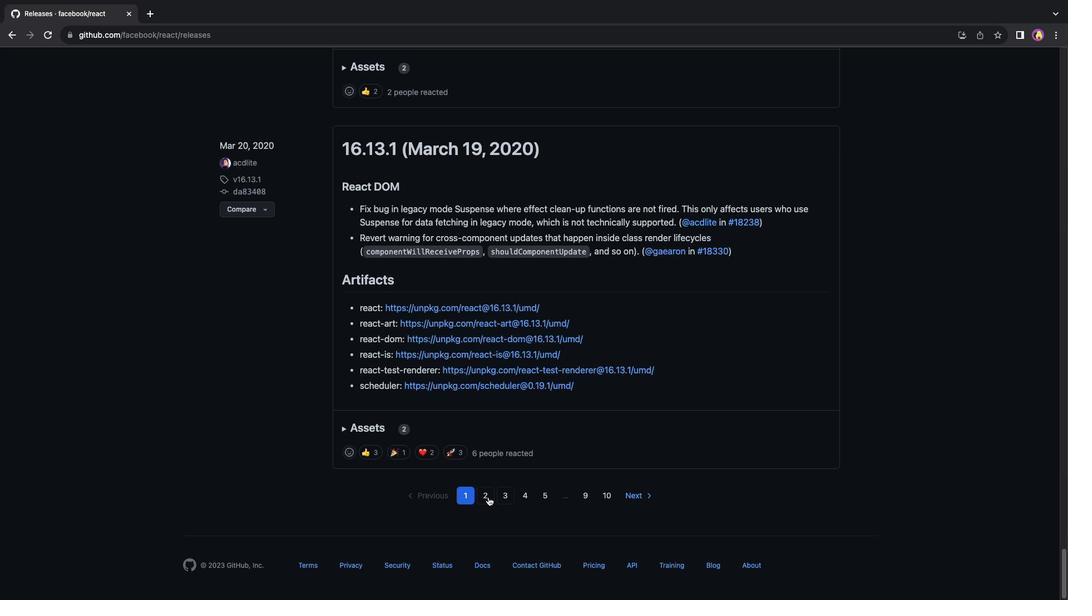 
Action: Mouse pressed left at (487, 497)
Screenshot: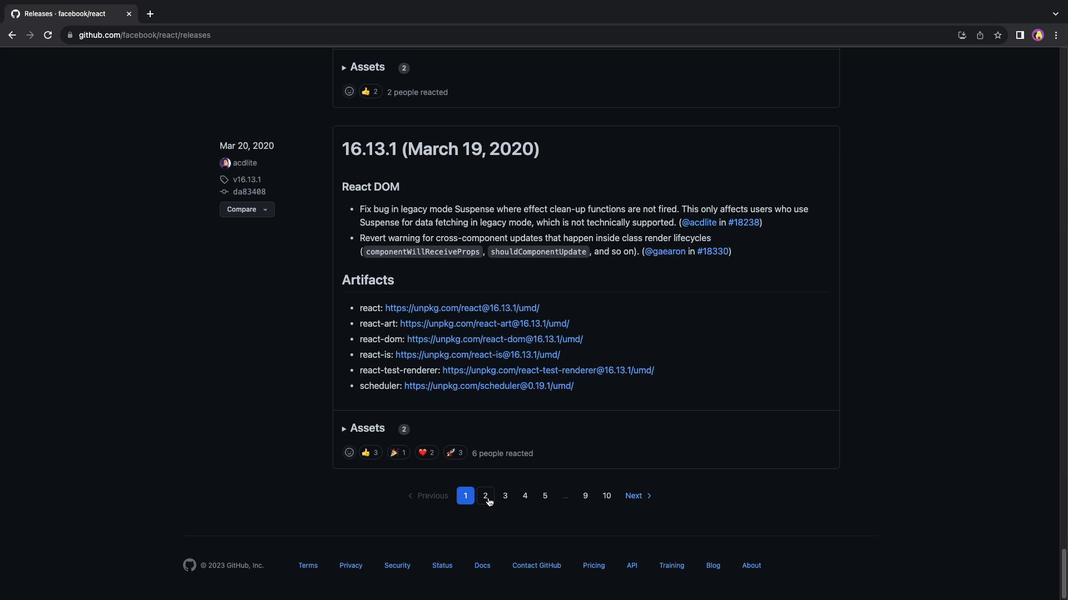 
Action: Mouse moved to (626, 349)
Screenshot: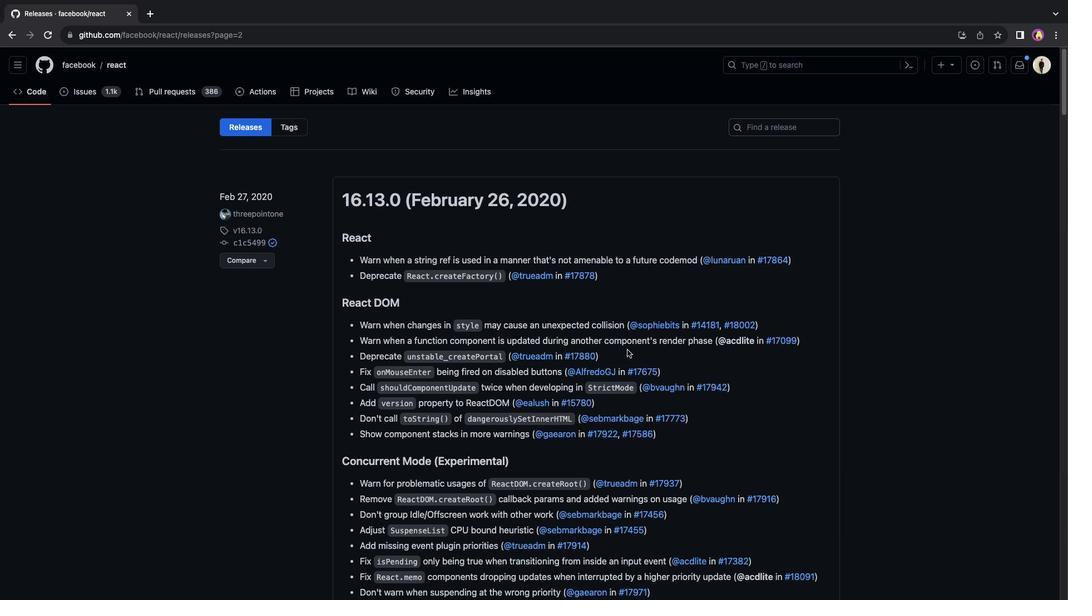 
Action: Mouse scrolled (626, 349) with delta (0, 0)
Screenshot: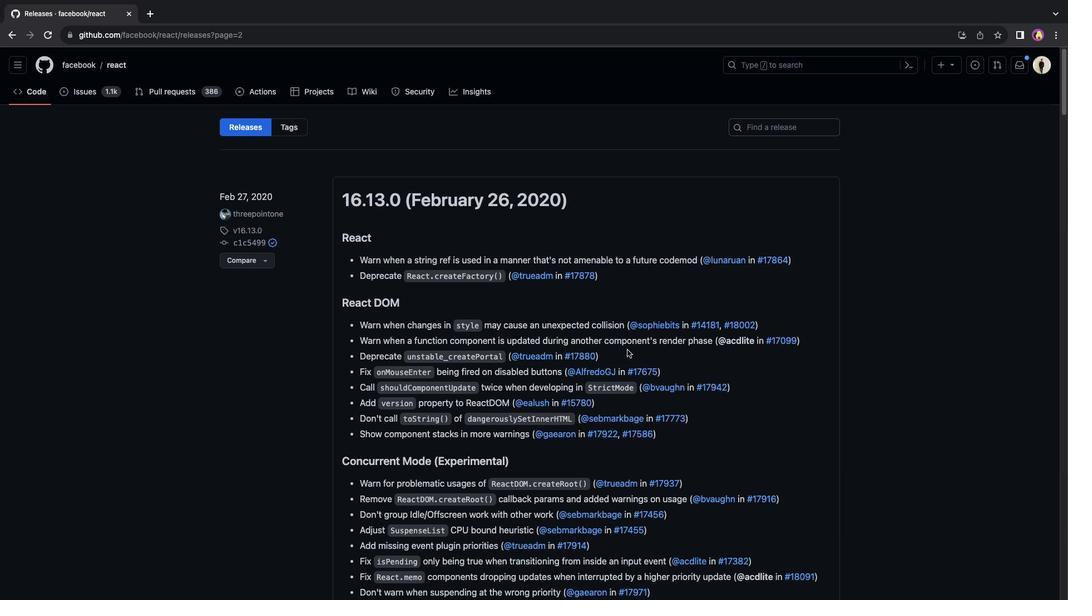 
Action: Mouse scrolled (626, 349) with delta (0, 0)
Screenshot: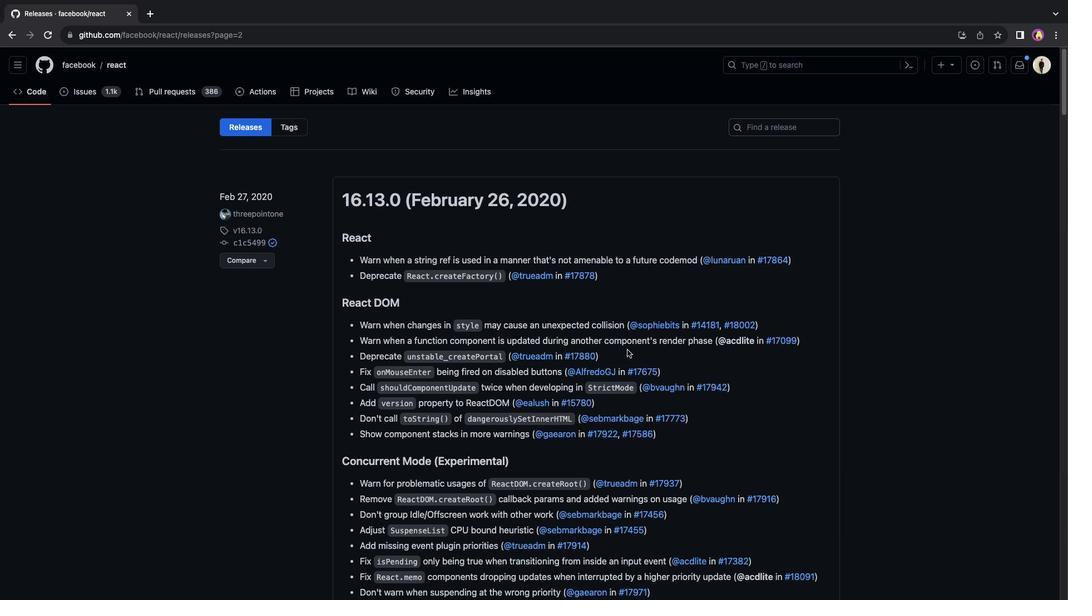 
Action: Mouse scrolled (626, 349) with delta (0, -1)
Screenshot: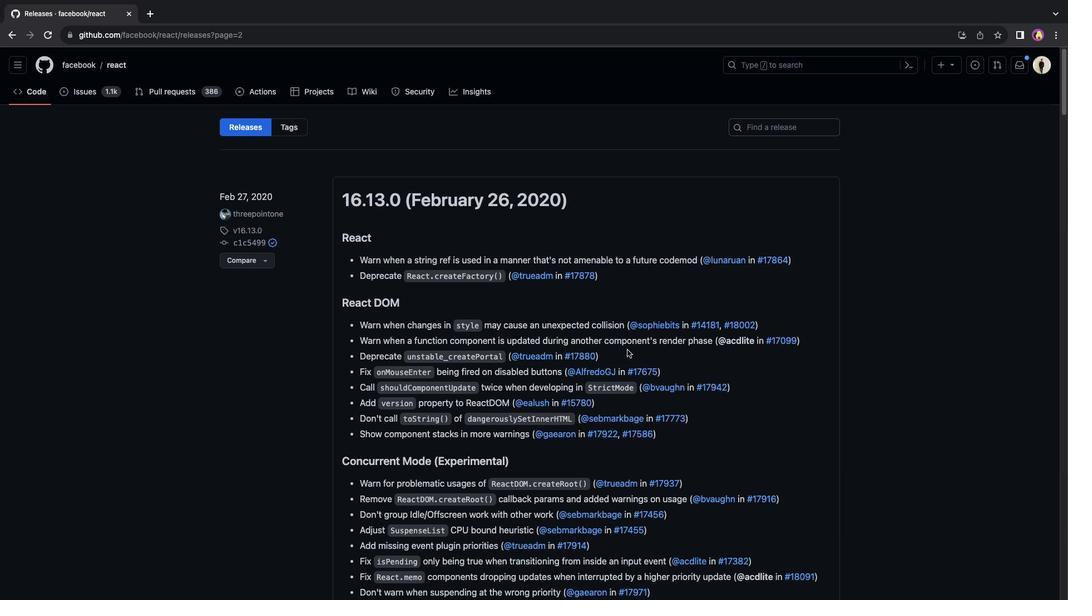 
Action: Mouse scrolled (626, 349) with delta (0, -2)
Screenshot: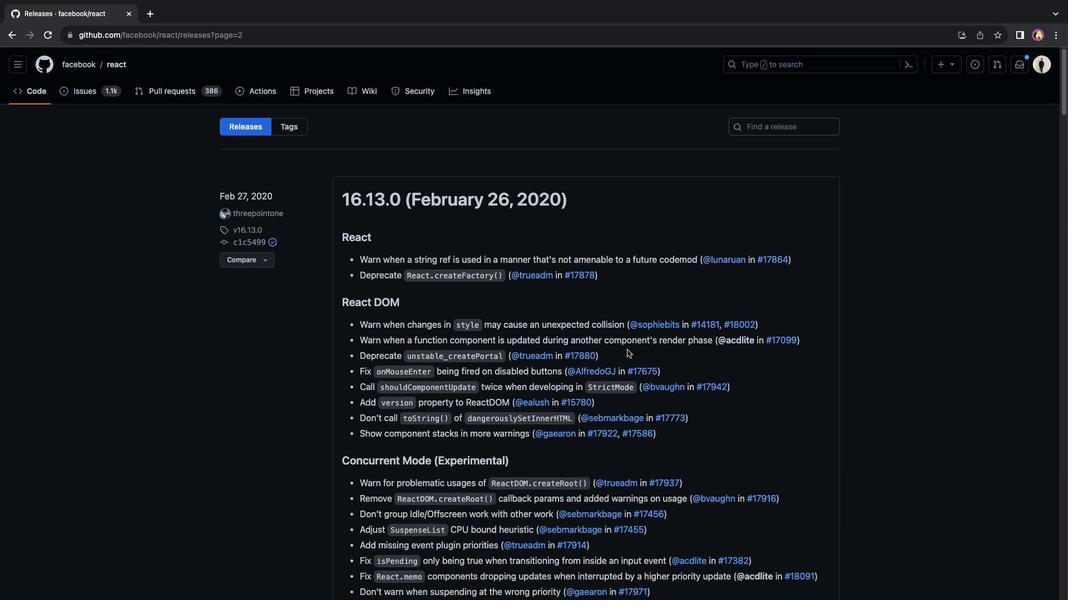 
Action: Mouse scrolled (626, 349) with delta (0, 0)
Screenshot: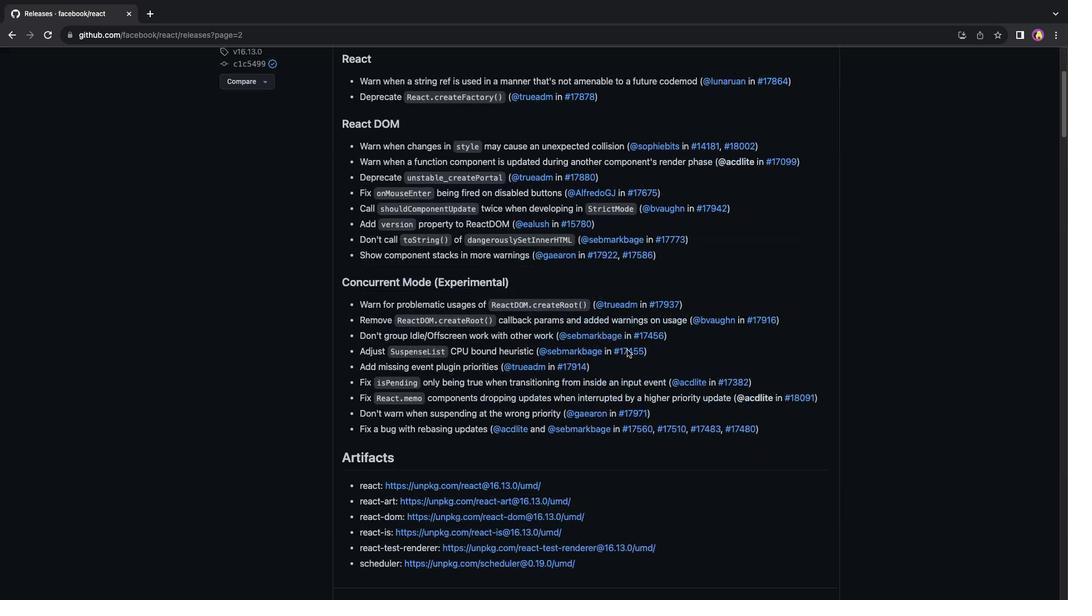 
Action: Mouse scrolled (626, 349) with delta (0, 0)
Screenshot: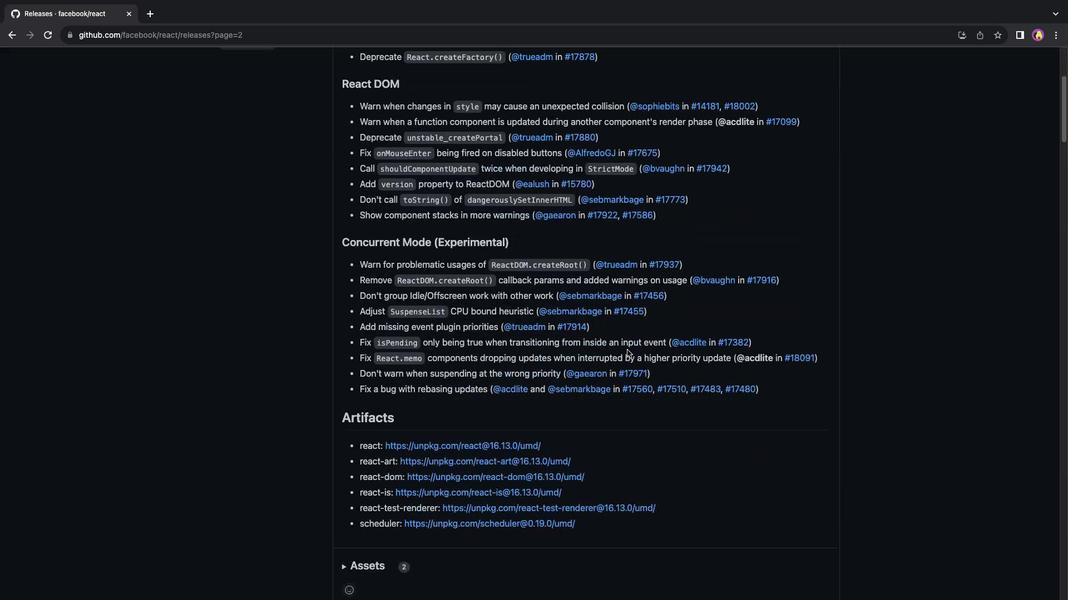 
Action: Mouse scrolled (626, 349) with delta (0, -1)
Screenshot: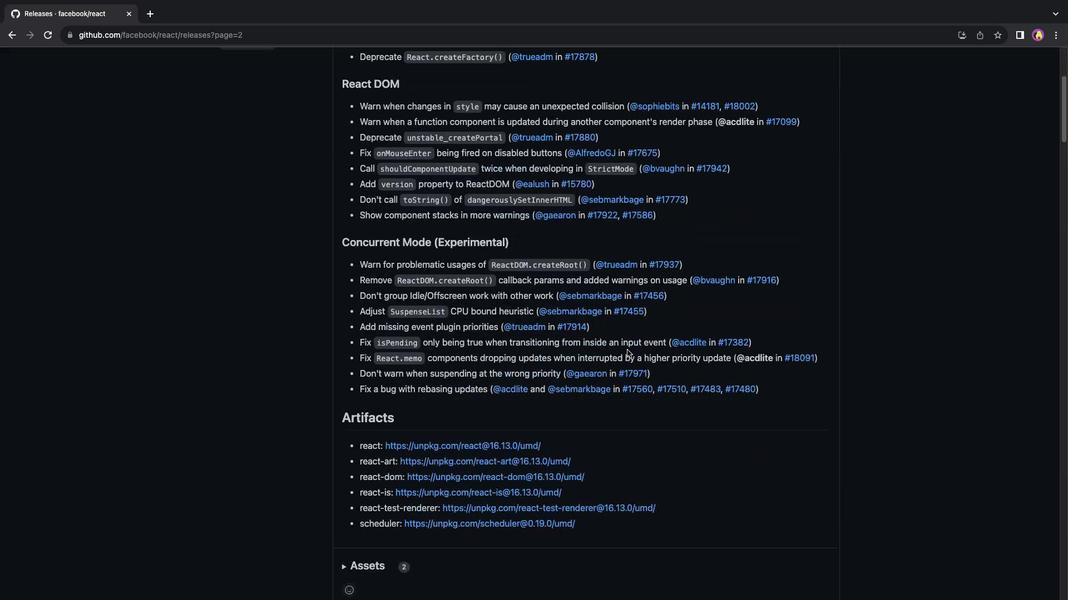 
Action: Mouse scrolled (626, 349) with delta (0, 0)
Screenshot: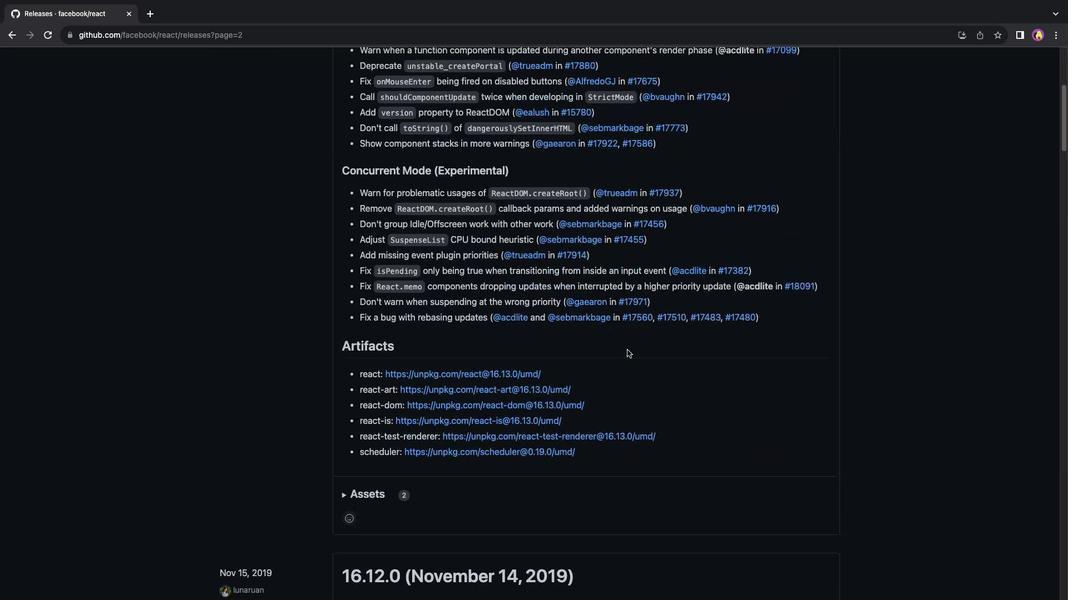 
Action: Mouse scrolled (626, 349) with delta (0, 0)
Screenshot: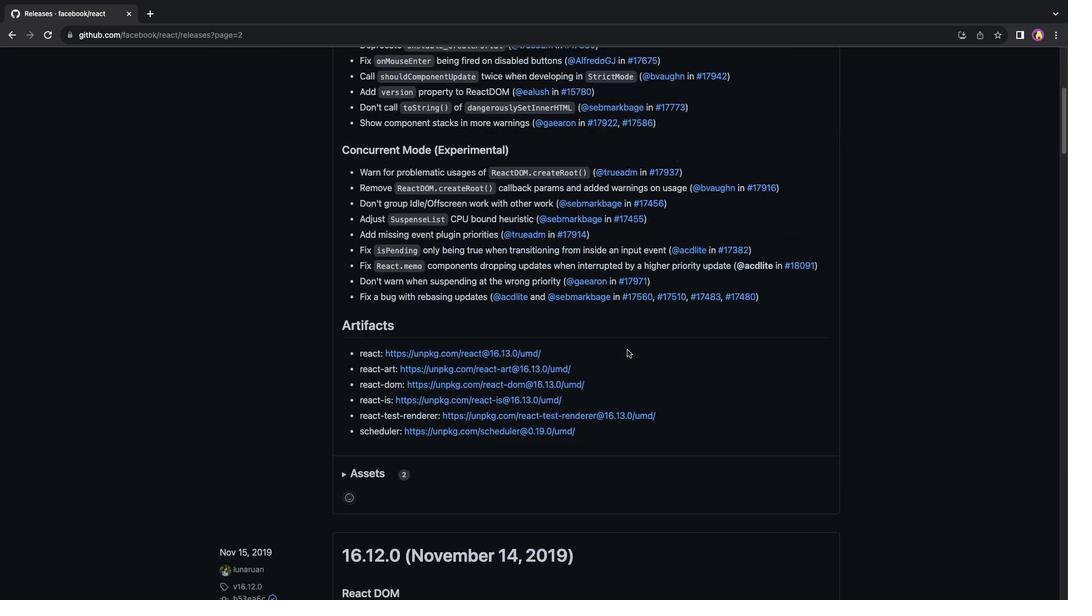 
Action: Mouse scrolled (626, 349) with delta (0, -1)
Screenshot: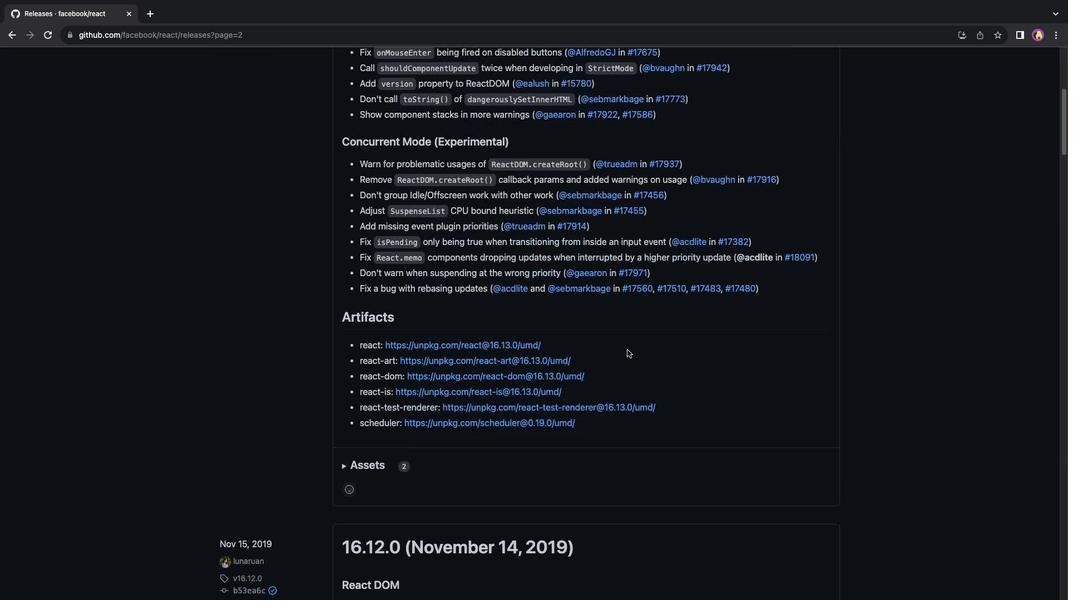 
Action: Mouse scrolled (626, 349) with delta (0, 0)
Screenshot: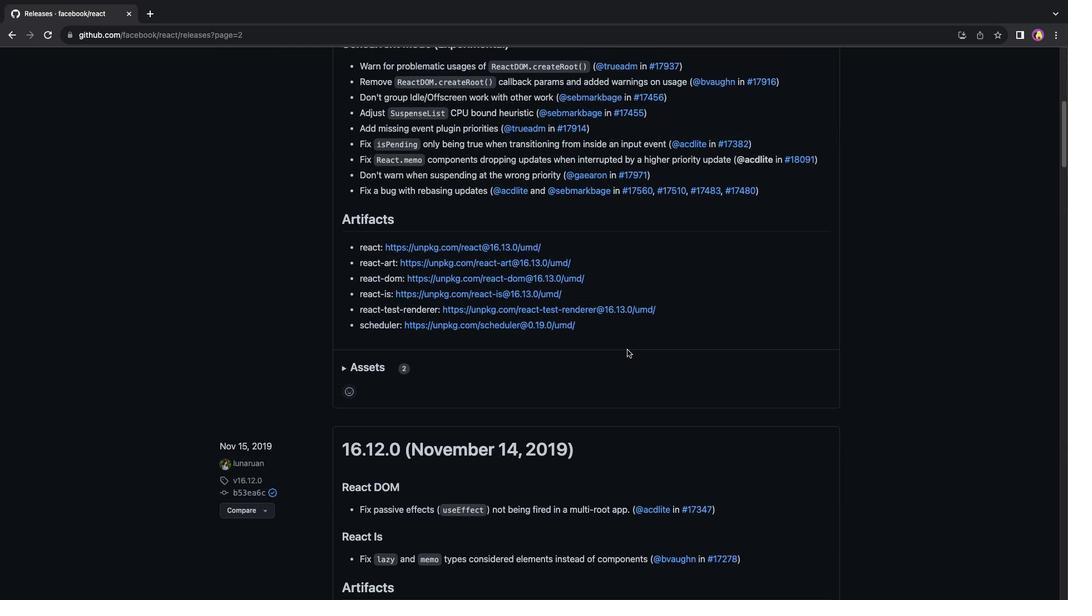 
Action: Mouse scrolled (626, 349) with delta (0, 0)
Screenshot: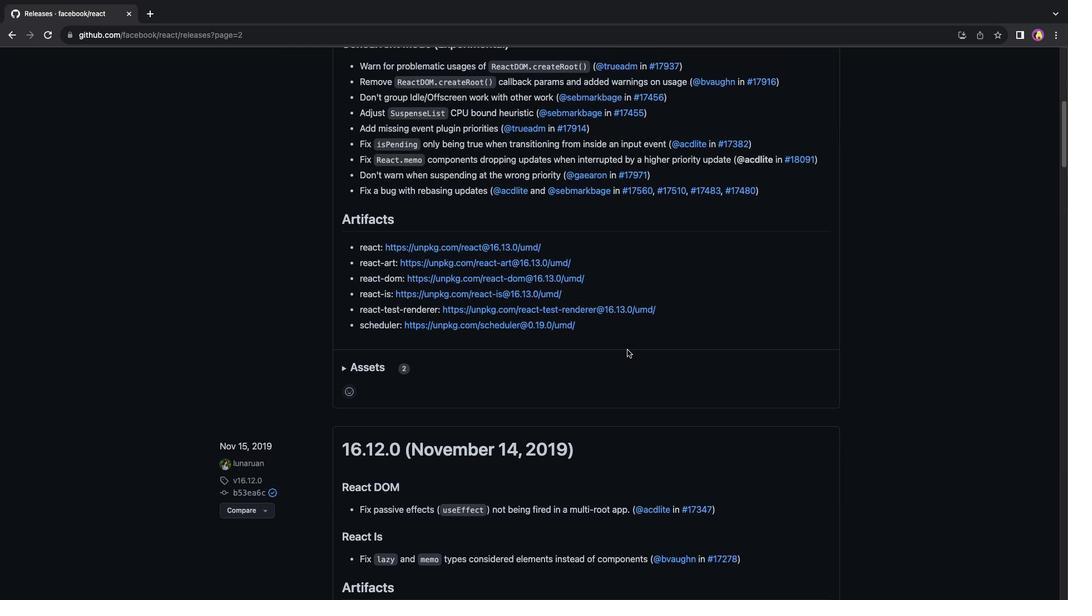 
Action: Mouse scrolled (626, 349) with delta (0, -1)
Screenshot: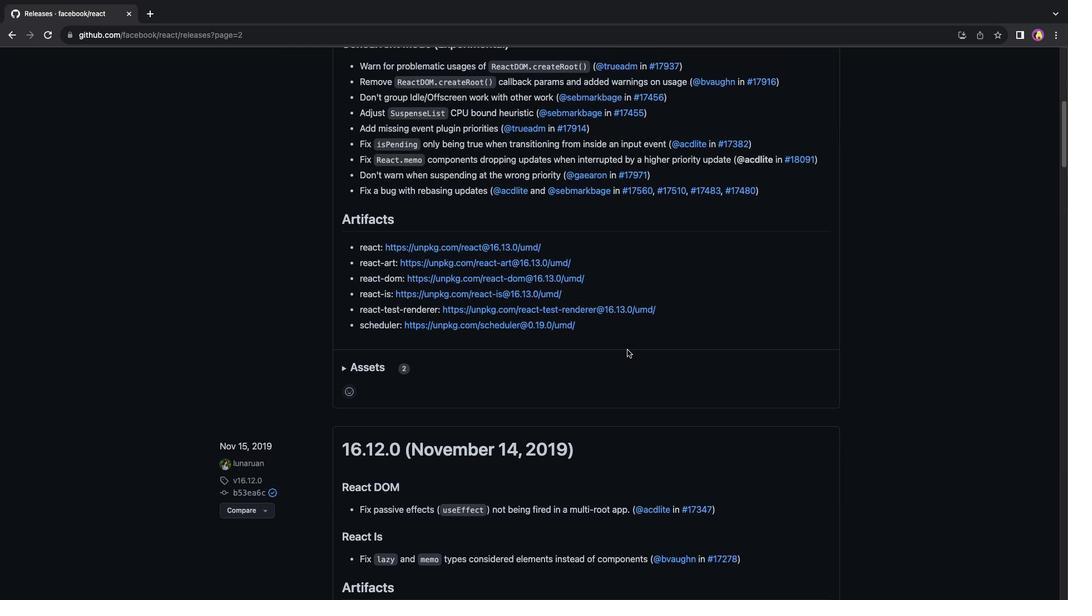 
Action: Mouse scrolled (626, 349) with delta (0, 0)
Screenshot: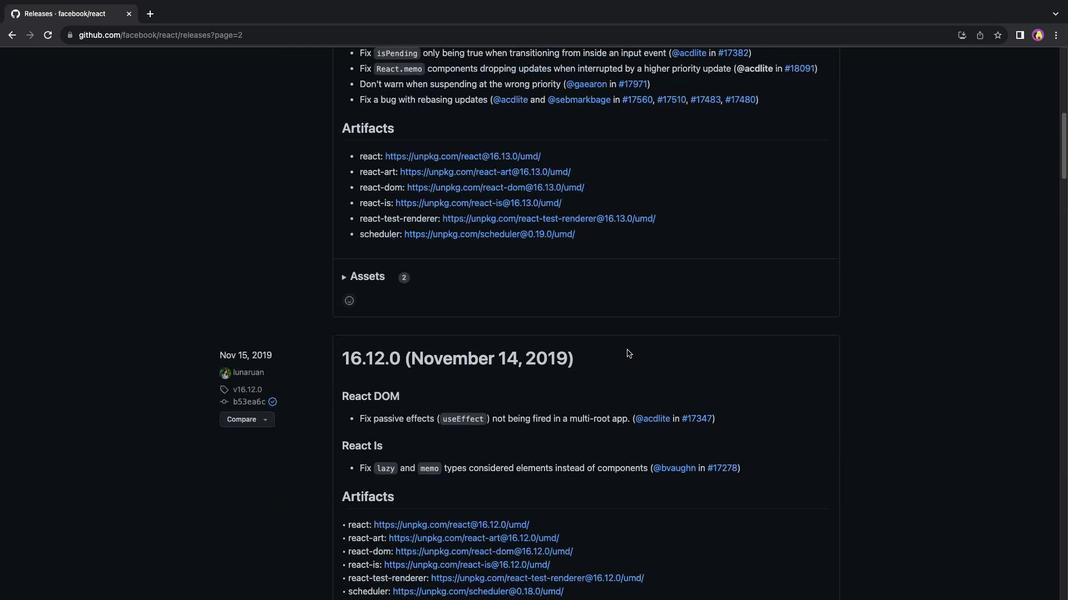 
Action: Mouse scrolled (626, 349) with delta (0, 0)
Screenshot: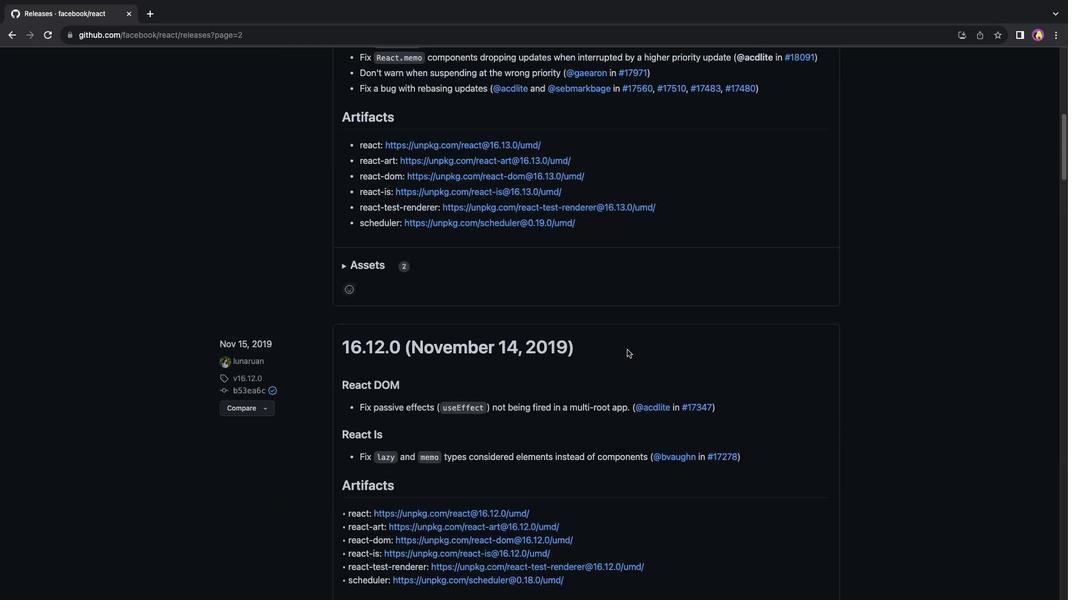 
Action: Mouse scrolled (626, 349) with delta (0, -1)
Screenshot: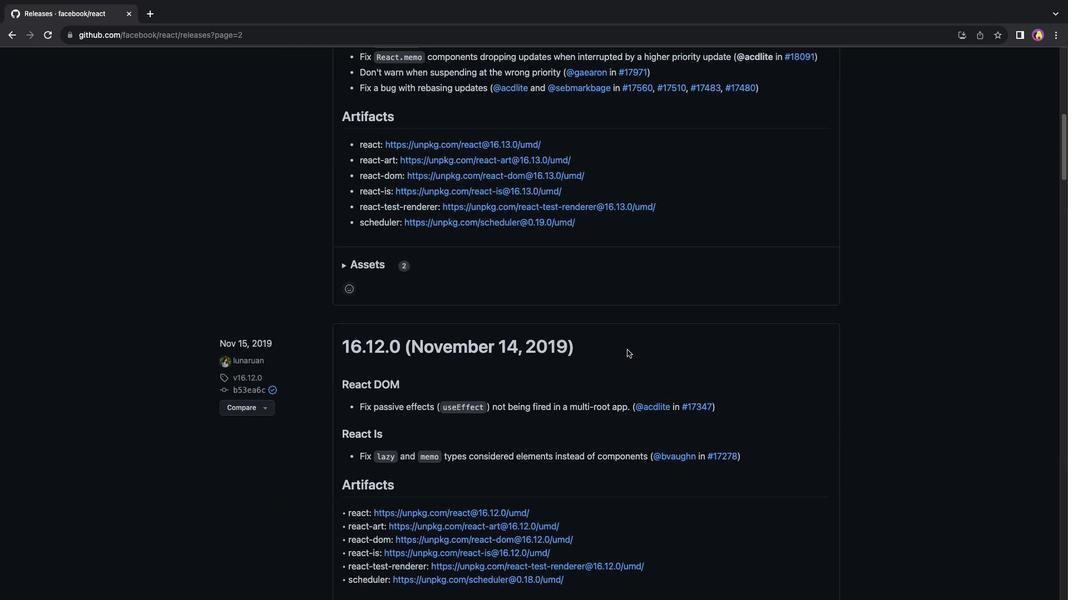 
Action: Mouse scrolled (626, 349) with delta (0, 0)
Screenshot: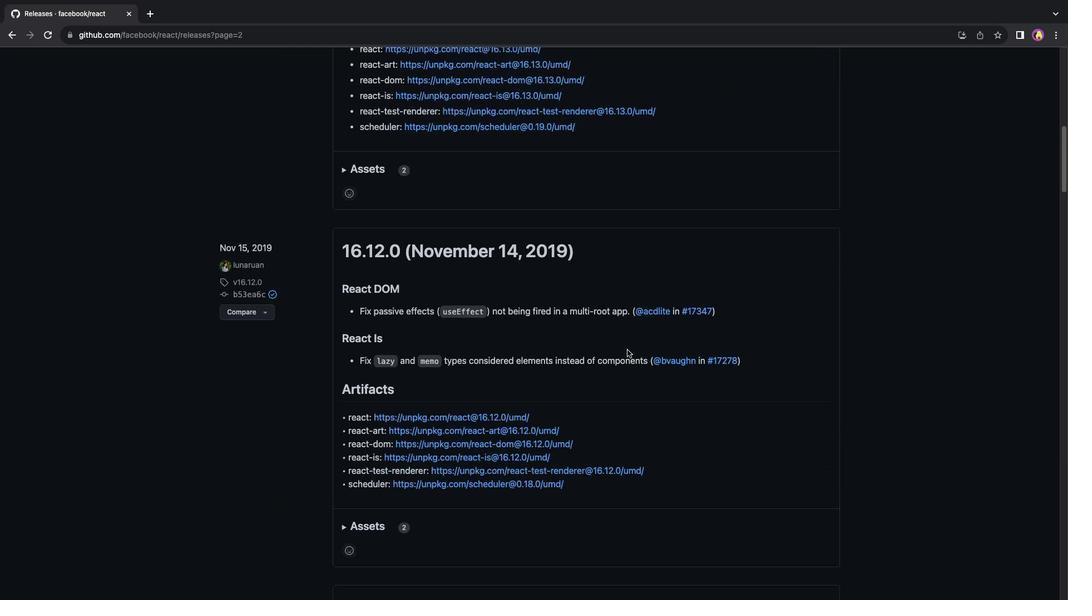 
Action: Mouse scrolled (626, 349) with delta (0, 0)
Screenshot: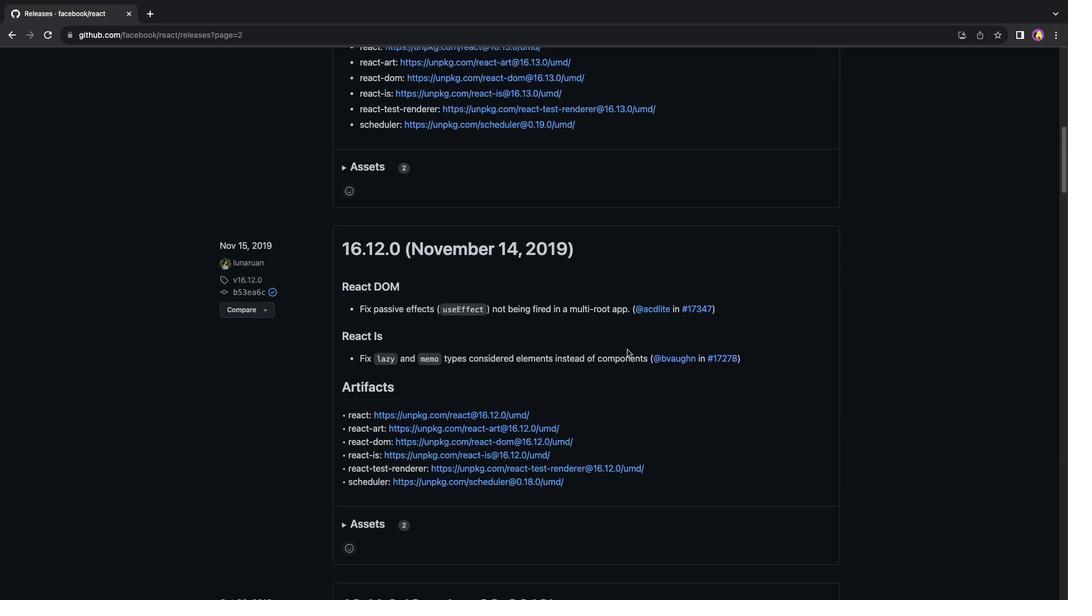 
Action: Mouse scrolled (626, 349) with delta (0, 0)
Screenshot: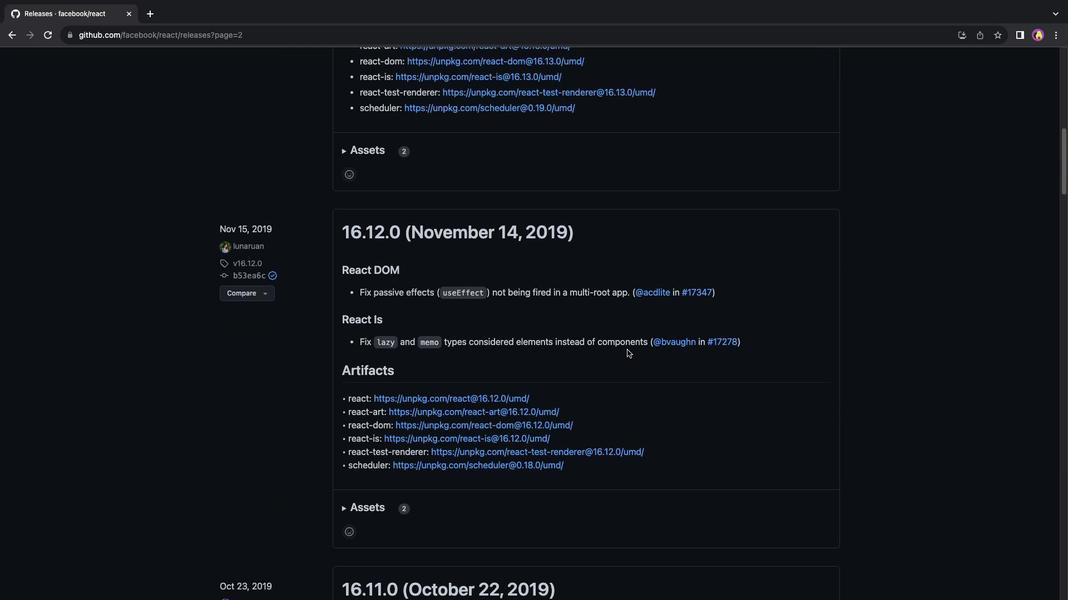 
Action: Mouse scrolled (626, 349) with delta (0, 0)
Screenshot: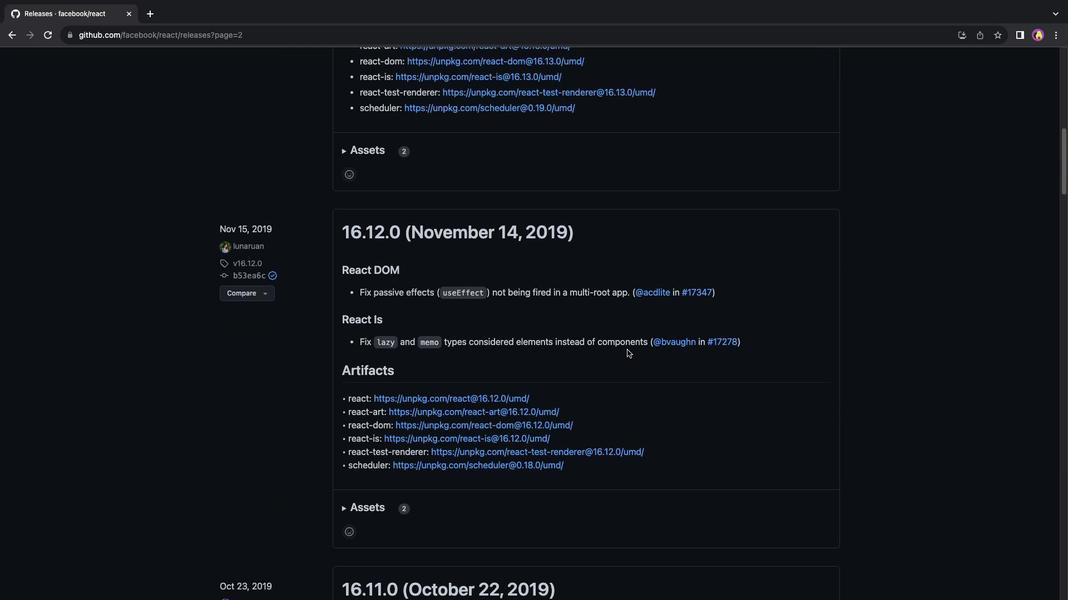 
Action: Mouse scrolled (626, 349) with delta (0, -1)
Screenshot: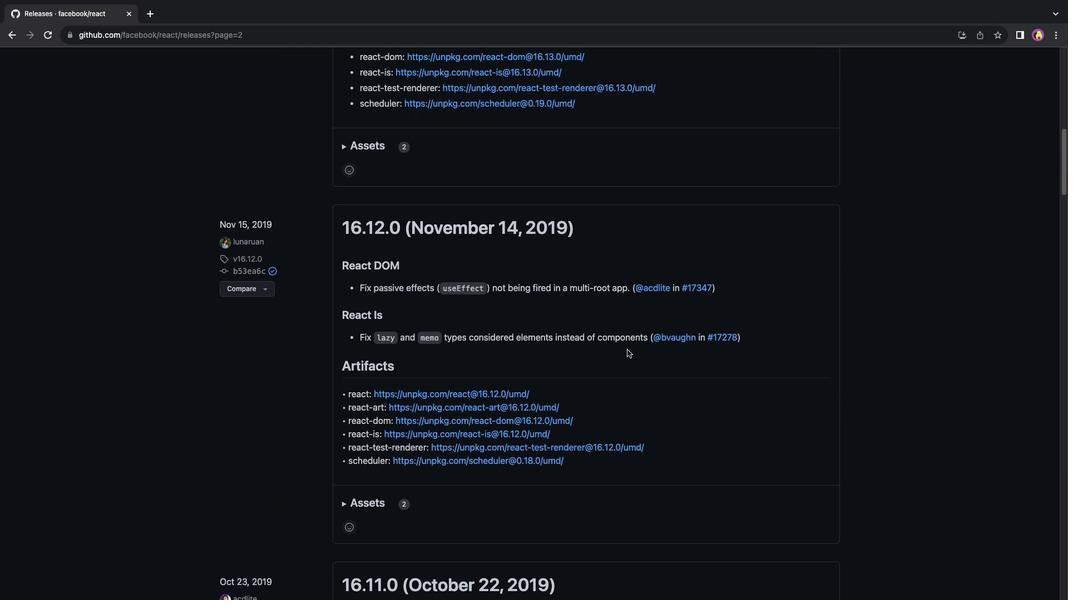 
Action: Mouse scrolled (626, 349) with delta (0, 0)
Screenshot: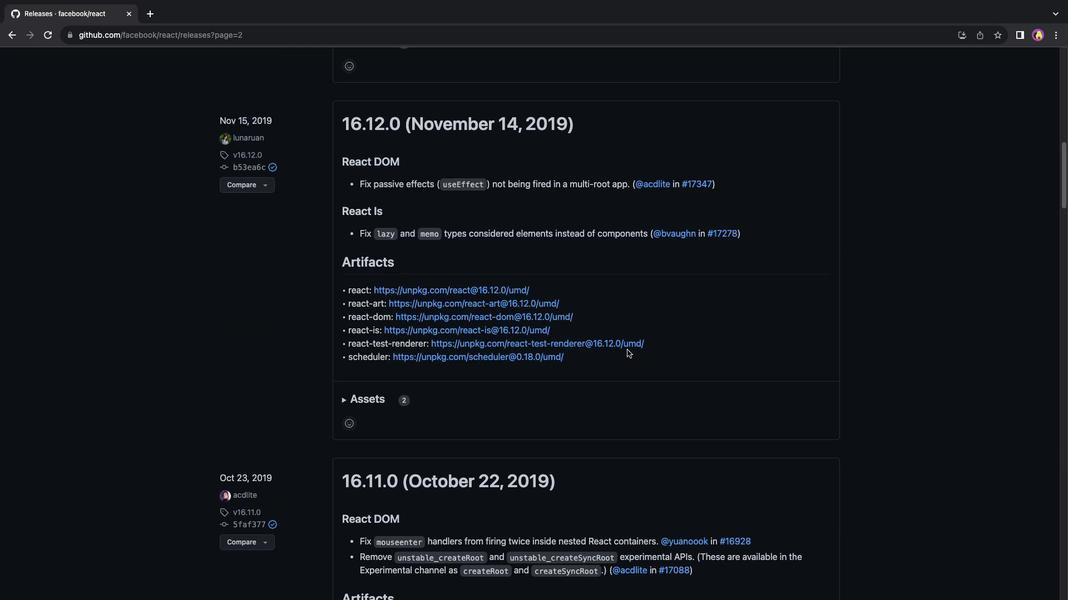 
Action: Mouse scrolled (626, 349) with delta (0, 0)
Screenshot: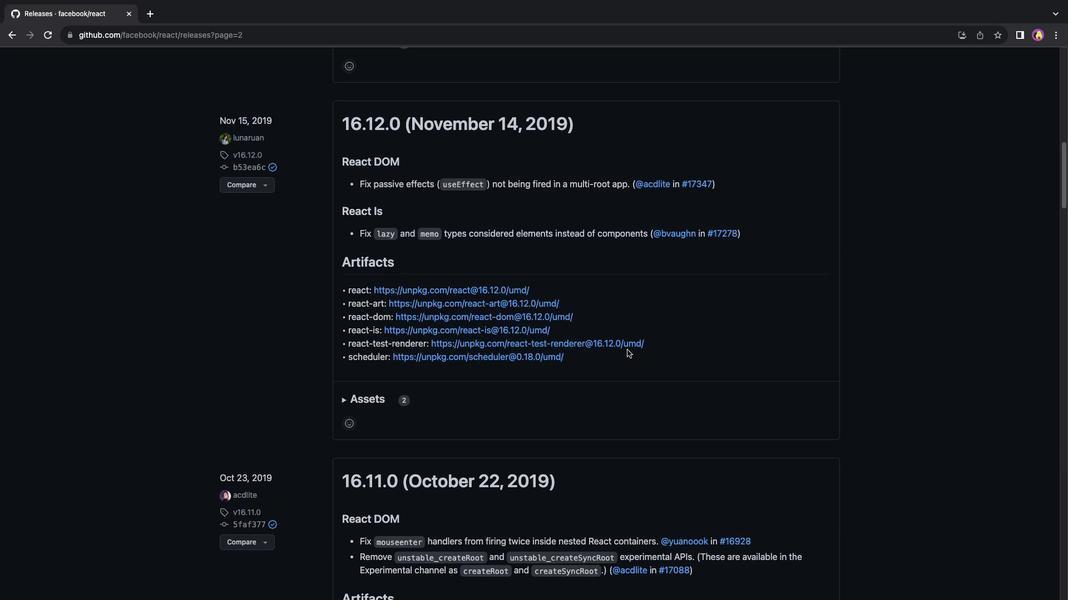 
Action: Mouse scrolled (626, 349) with delta (0, -1)
Screenshot: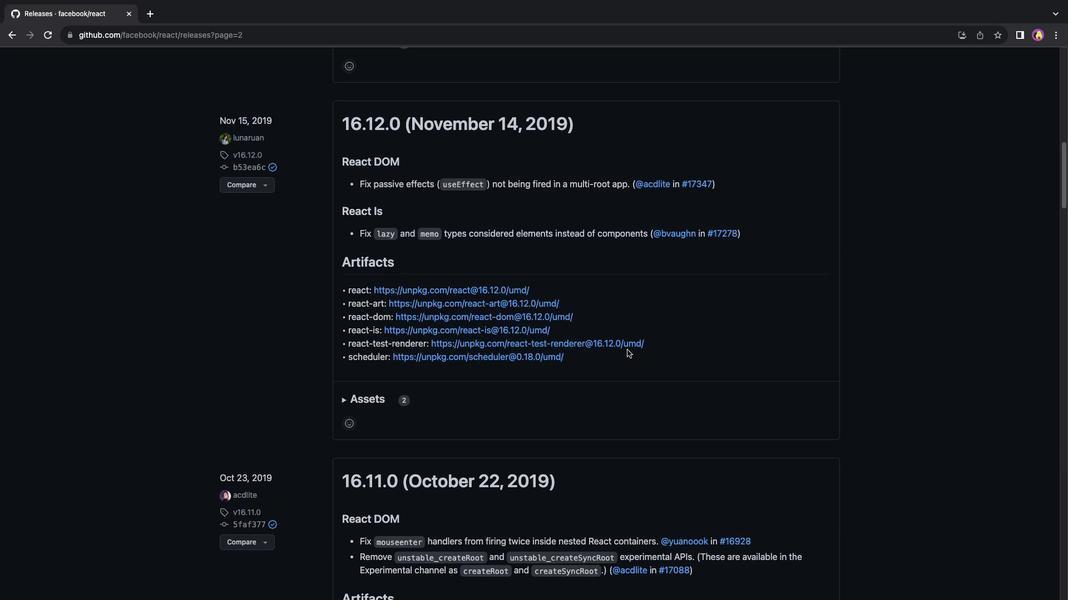 
Action: Mouse scrolled (626, 349) with delta (0, -2)
Screenshot: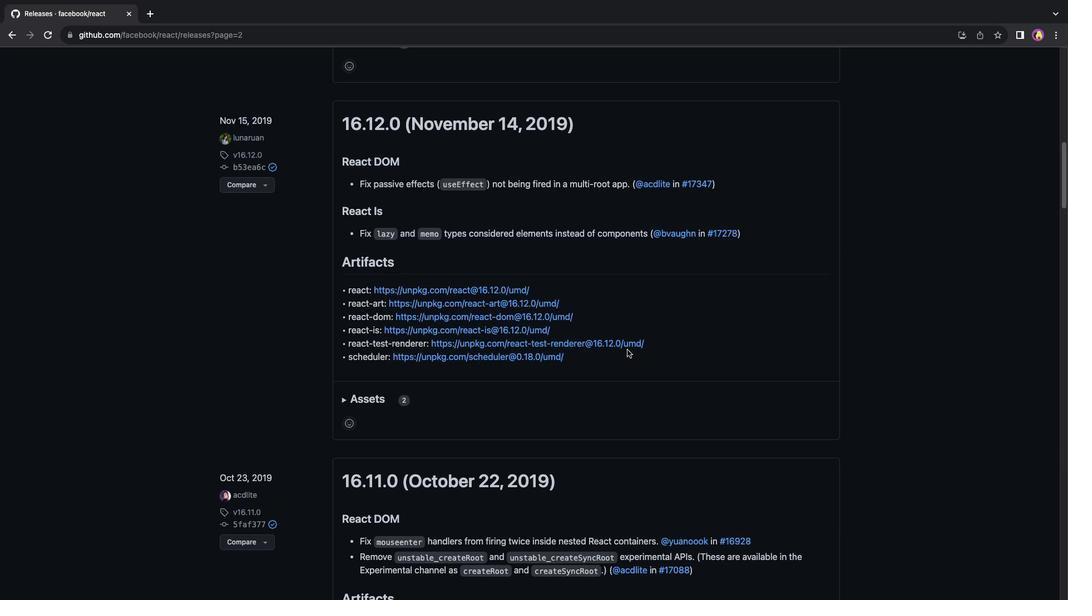 
Action: Mouse scrolled (626, 349) with delta (0, 0)
Screenshot: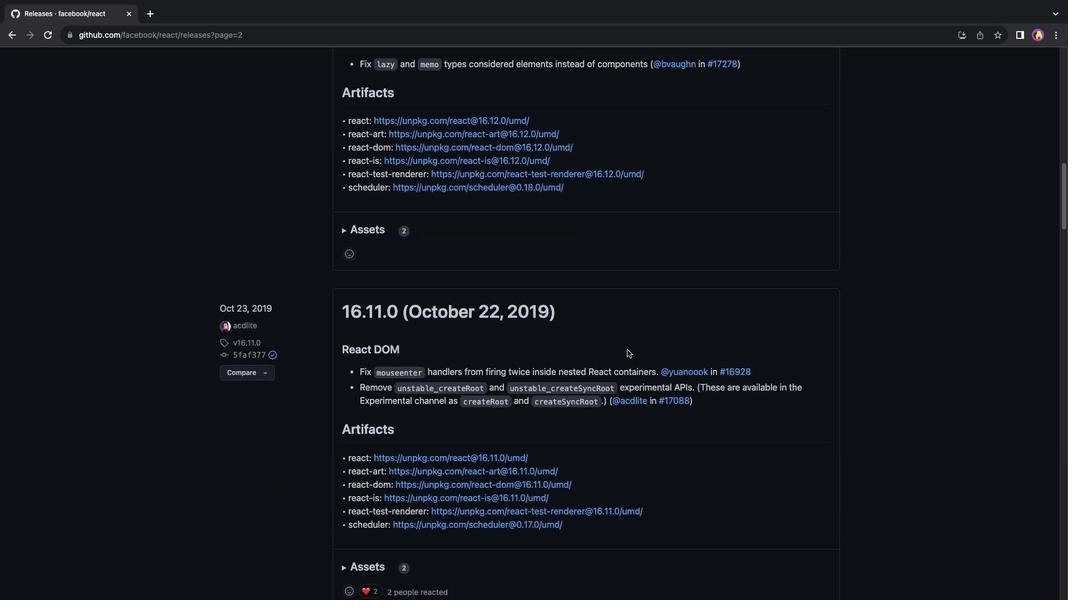 
Action: Mouse scrolled (626, 349) with delta (0, 0)
Screenshot: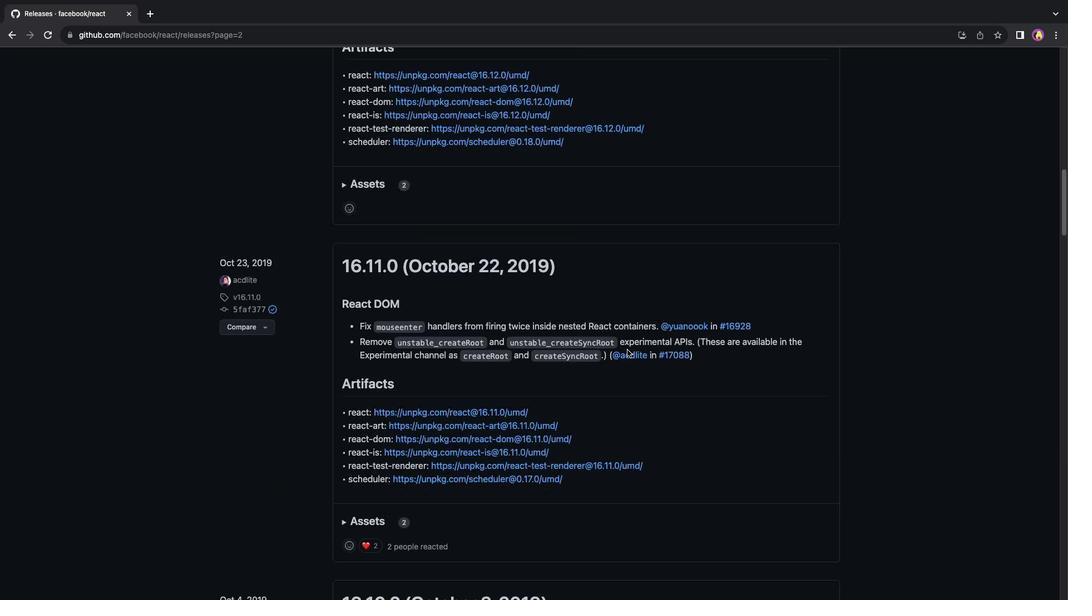
Action: Mouse scrolled (626, 349) with delta (0, -1)
Screenshot: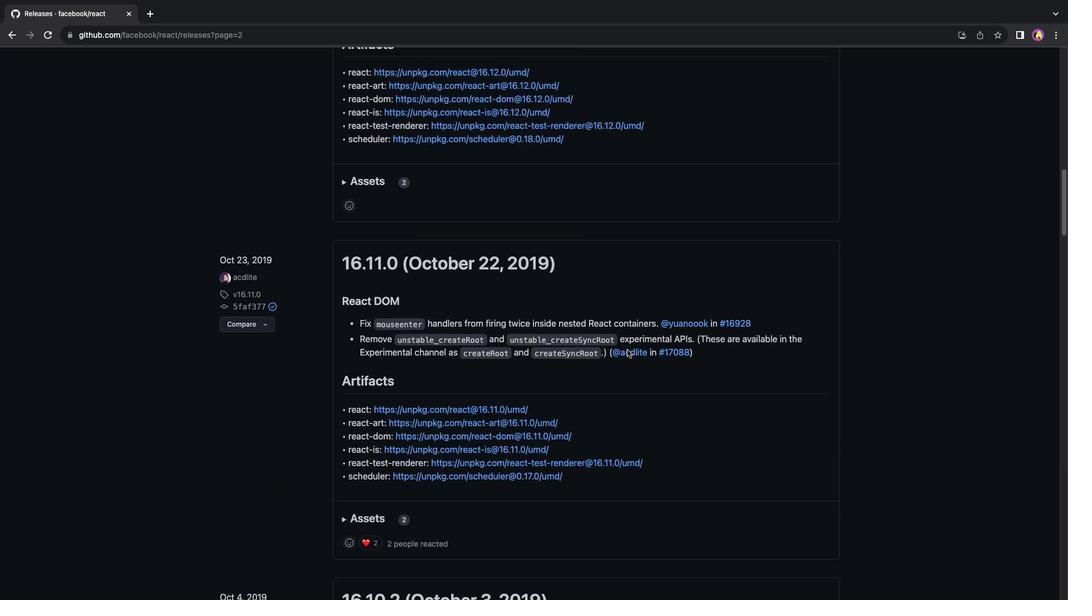 
Action: Mouse scrolled (626, 349) with delta (0, 0)
Screenshot: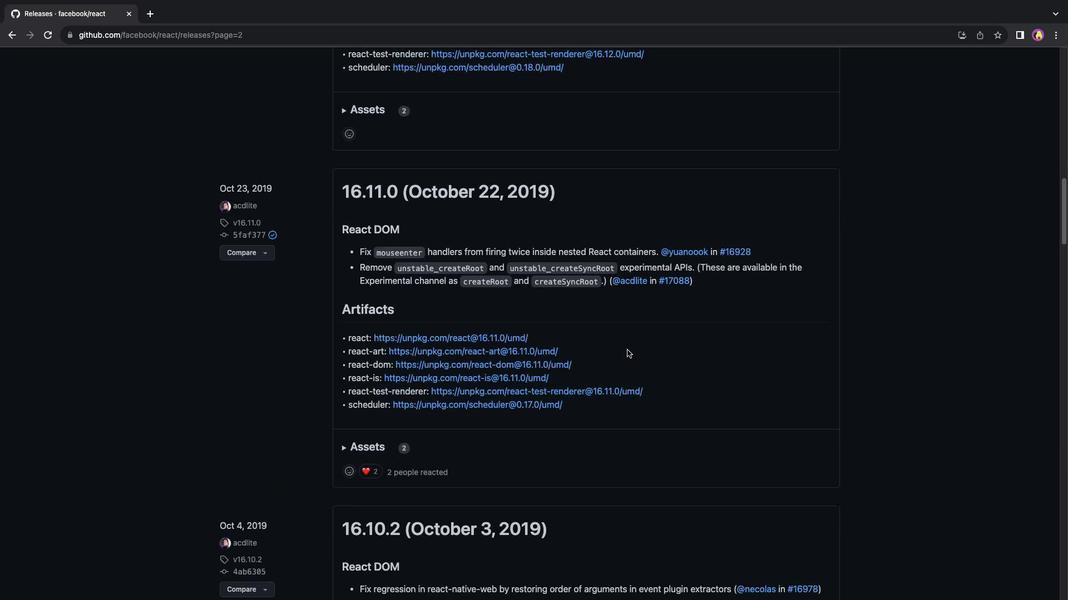 
Action: Mouse scrolled (626, 349) with delta (0, 0)
Screenshot: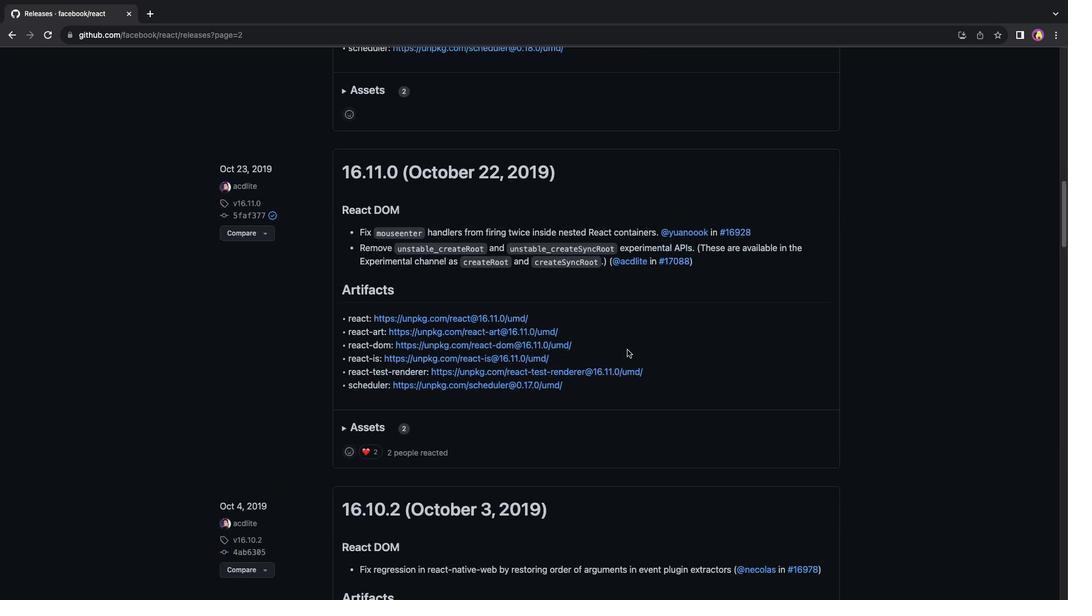 
Action: Mouse scrolled (626, 349) with delta (0, 0)
Screenshot: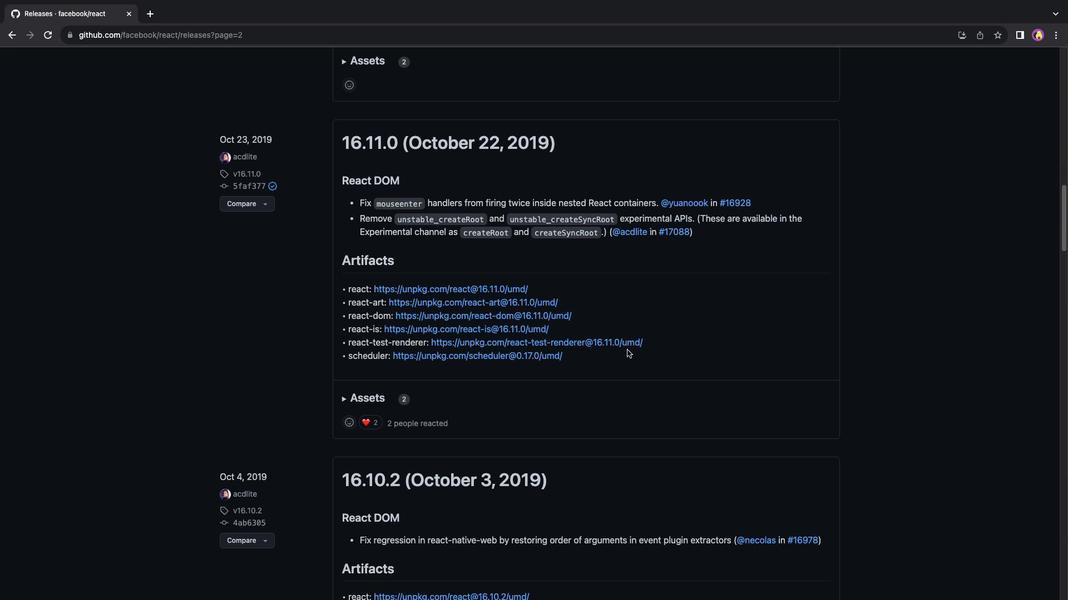 
Action: Mouse scrolled (626, 349) with delta (0, 0)
Screenshot: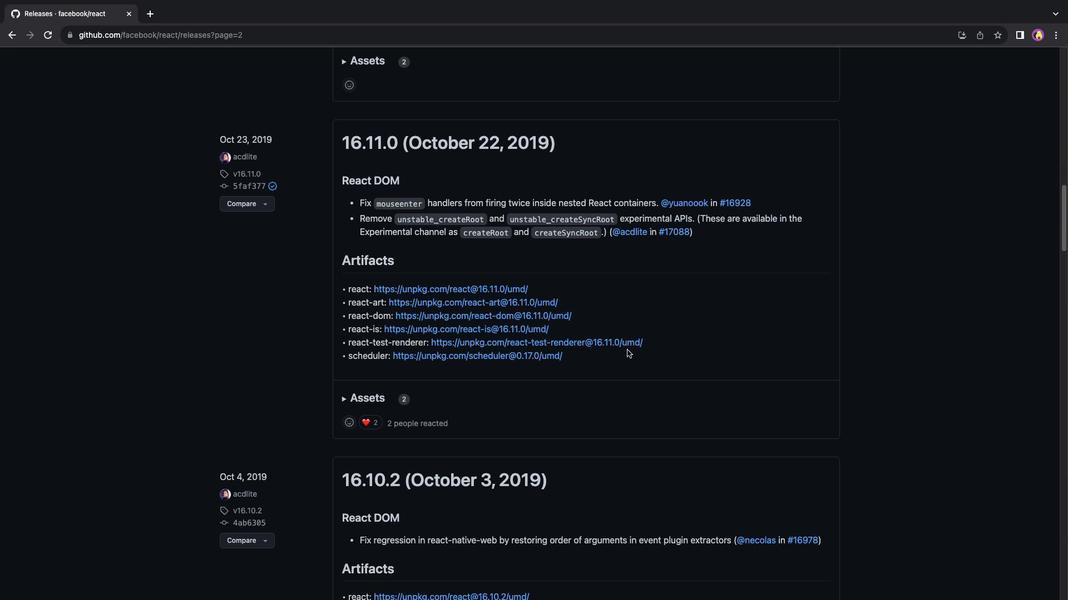 
Action: Mouse scrolled (626, 349) with delta (0, -1)
Screenshot: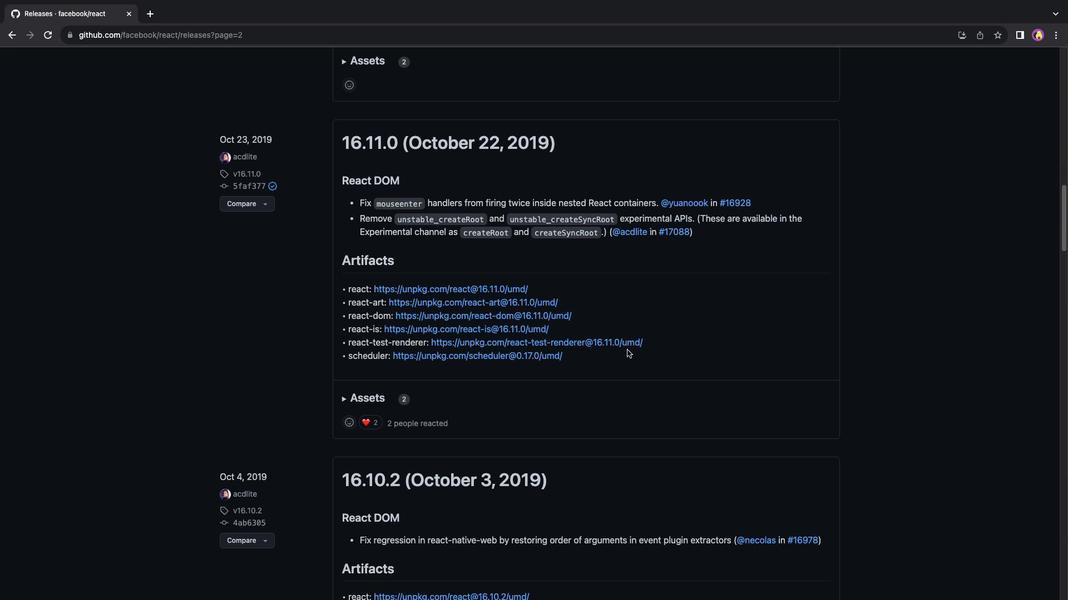 
Action: Mouse scrolled (626, 349) with delta (0, -2)
Screenshot: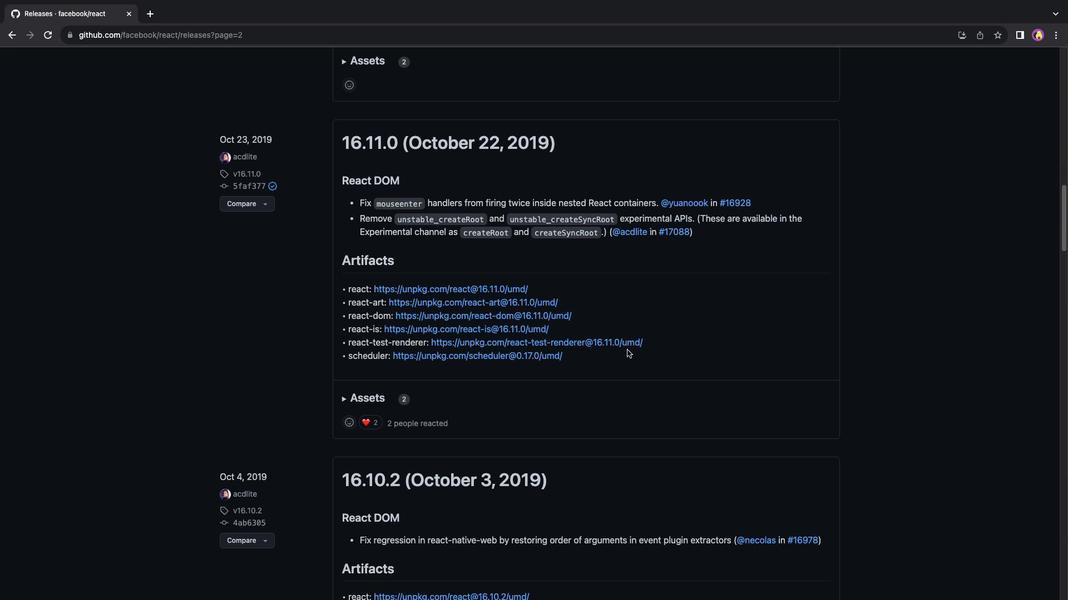
Action: Mouse scrolled (626, 349) with delta (0, 0)
Screenshot: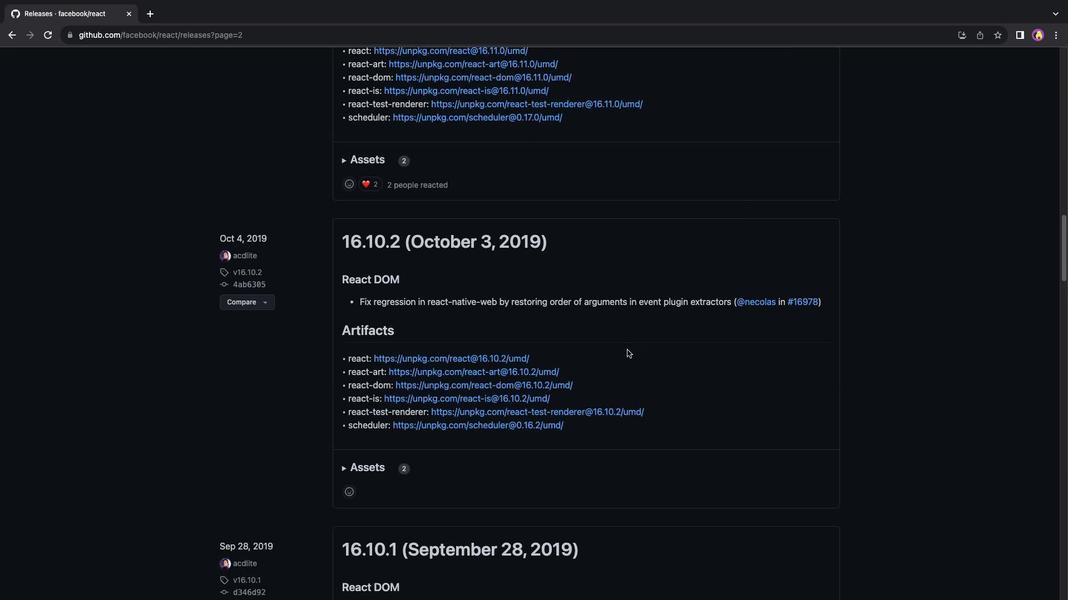 
Action: Mouse scrolled (626, 349) with delta (0, 0)
Screenshot: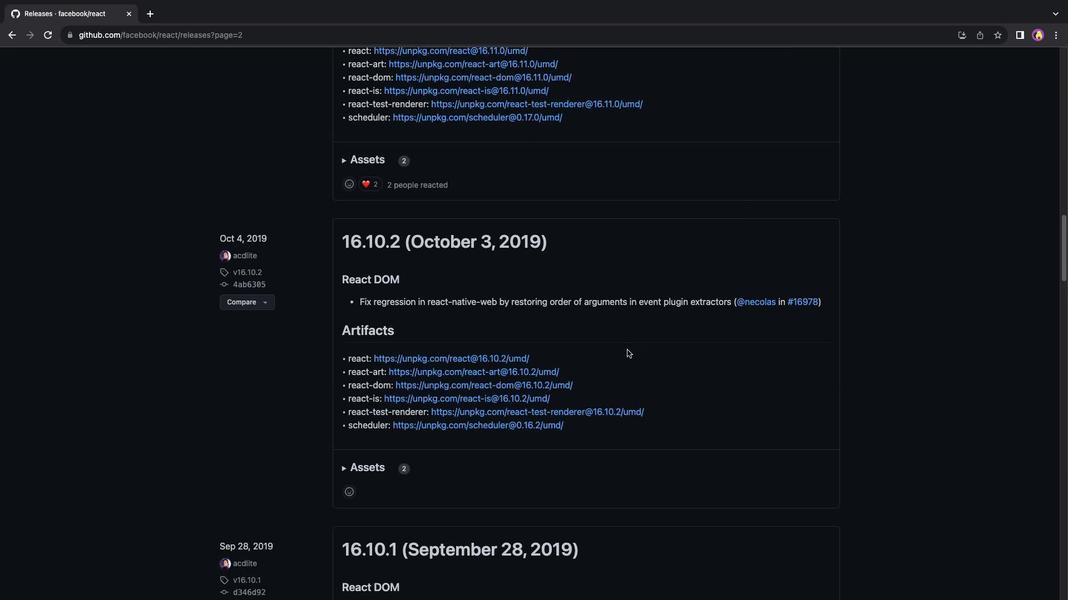 
Action: Mouse scrolled (626, 349) with delta (0, -2)
Screenshot: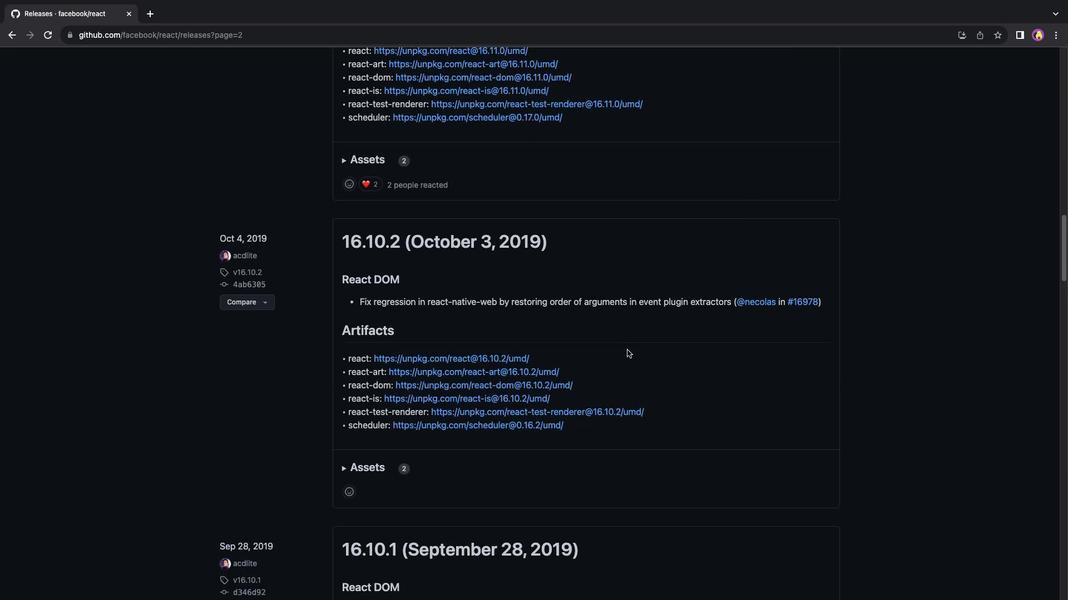 
Action: Mouse scrolled (626, 349) with delta (0, -2)
Screenshot: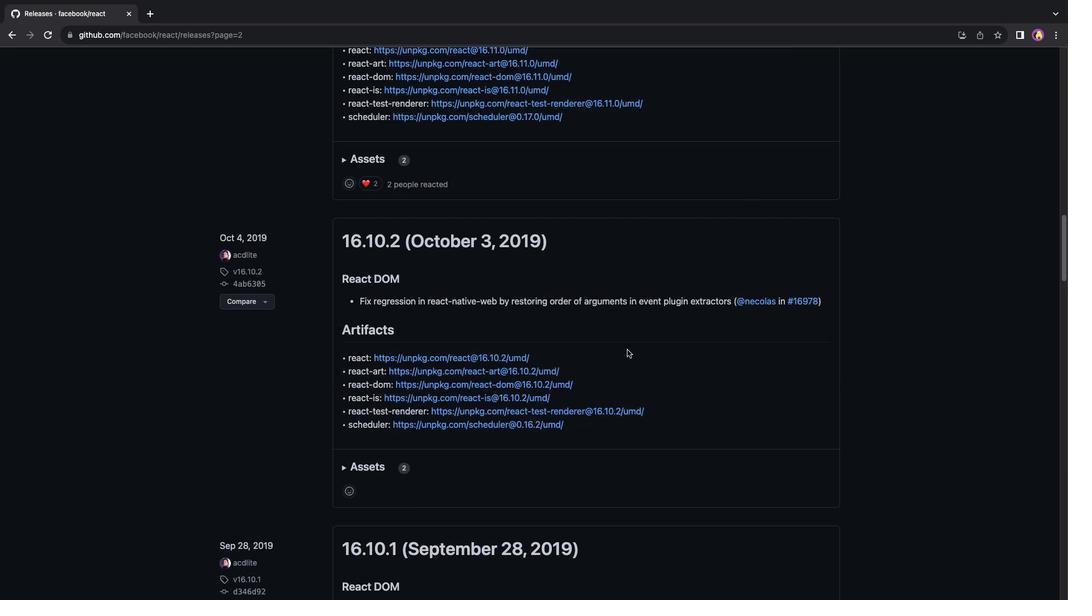 
Action: Mouse scrolled (626, 349) with delta (0, 0)
Screenshot: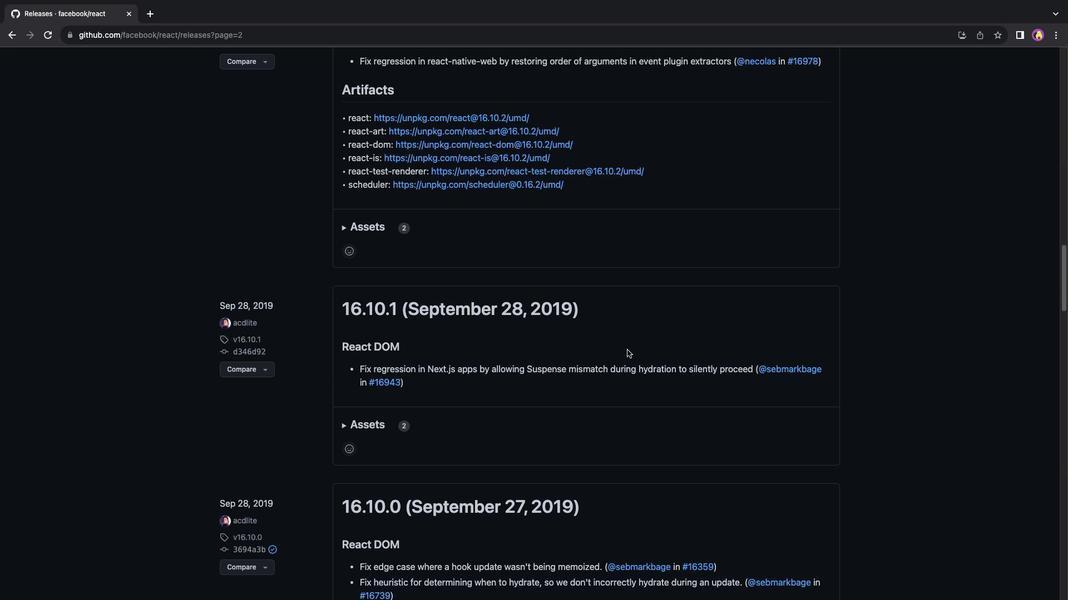 
Action: Mouse scrolled (626, 349) with delta (0, 0)
Screenshot: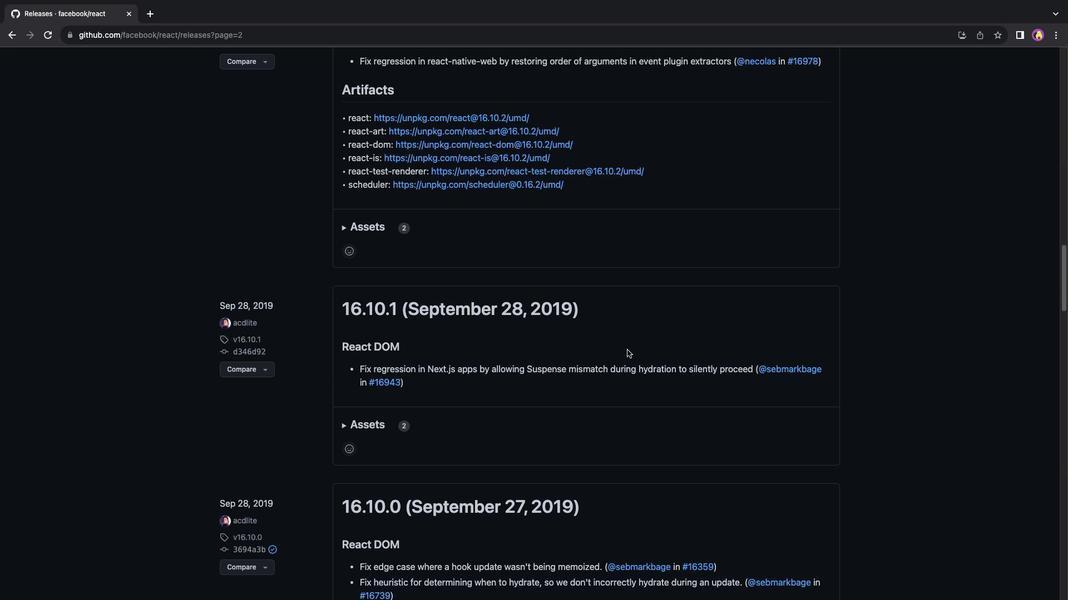 
Action: Mouse scrolled (626, 349) with delta (0, -1)
Screenshot: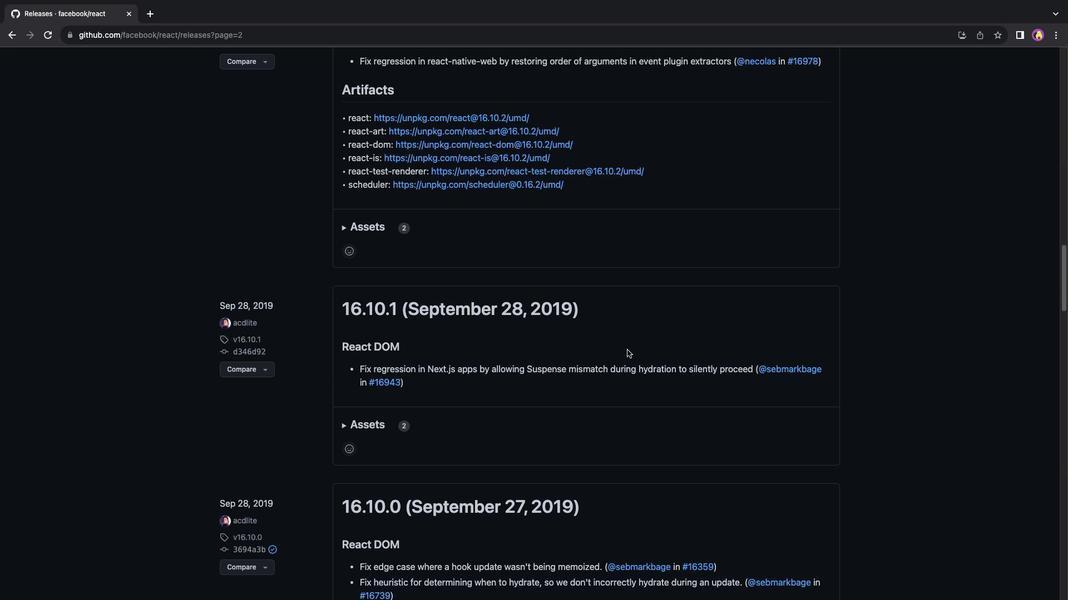 
Action: Mouse scrolled (626, 349) with delta (0, -2)
Screenshot: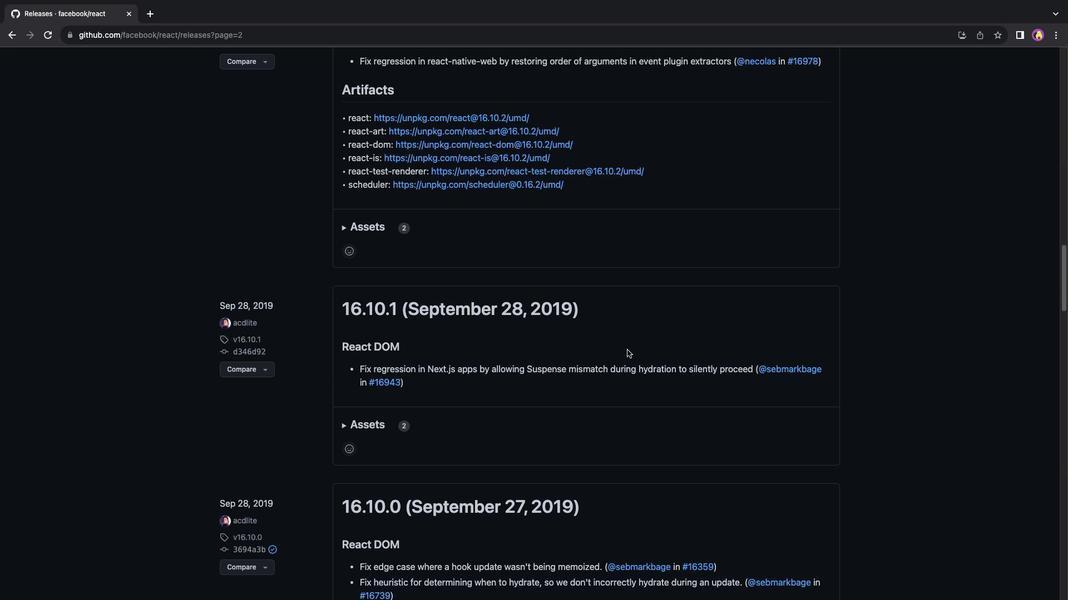 
Action: Mouse scrolled (626, 349) with delta (0, 0)
Screenshot: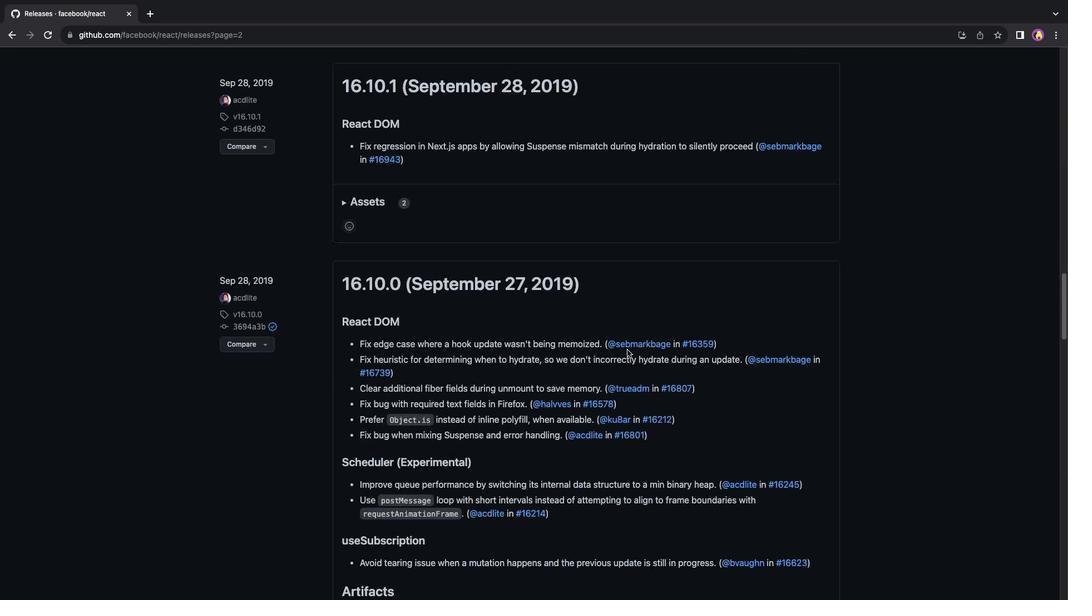 
Action: Mouse scrolled (626, 349) with delta (0, 0)
Screenshot: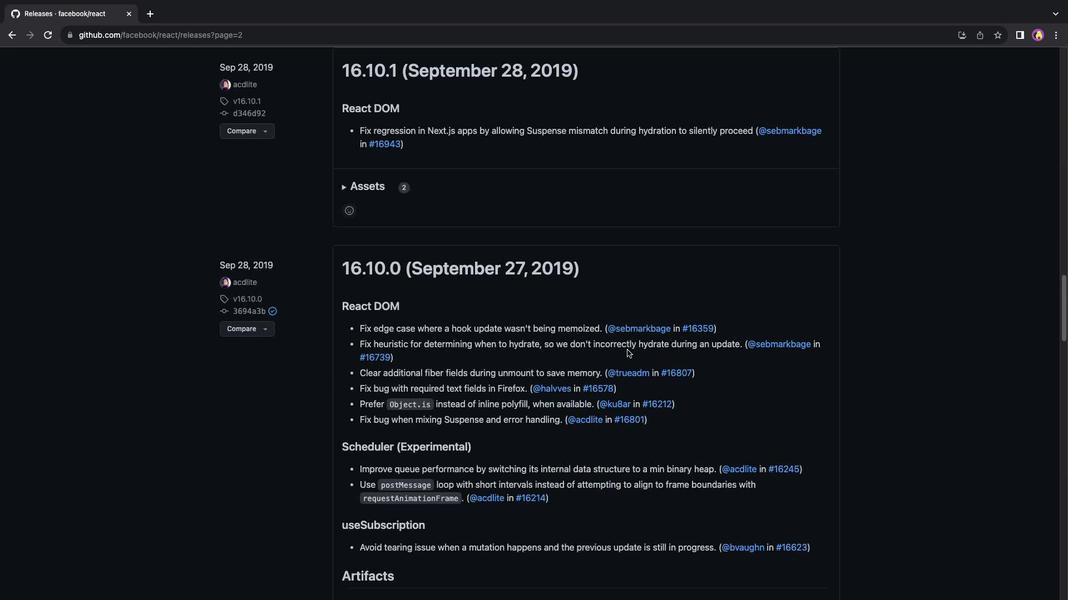 
Action: Mouse scrolled (626, 349) with delta (0, -1)
Screenshot: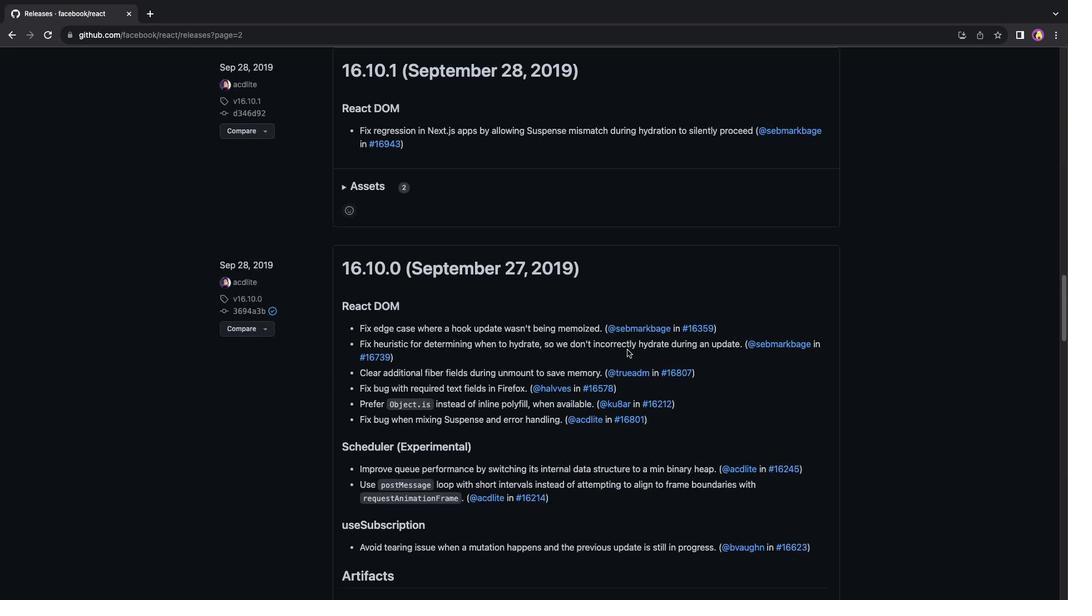 
Action: Mouse scrolled (626, 349) with delta (0, 0)
Screenshot: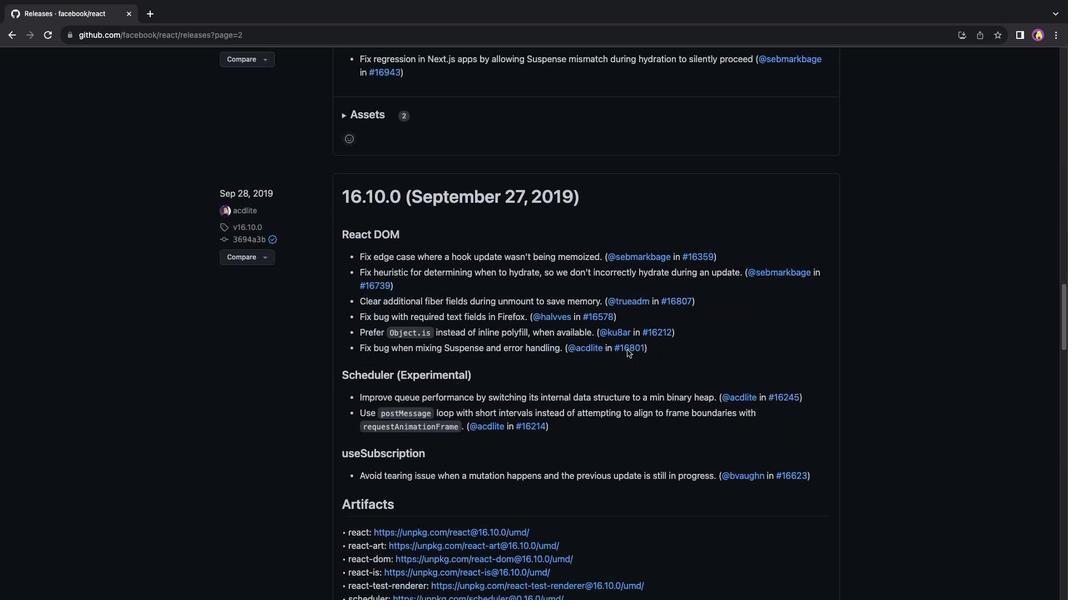 
Action: Mouse scrolled (626, 349) with delta (0, 0)
Screenshot: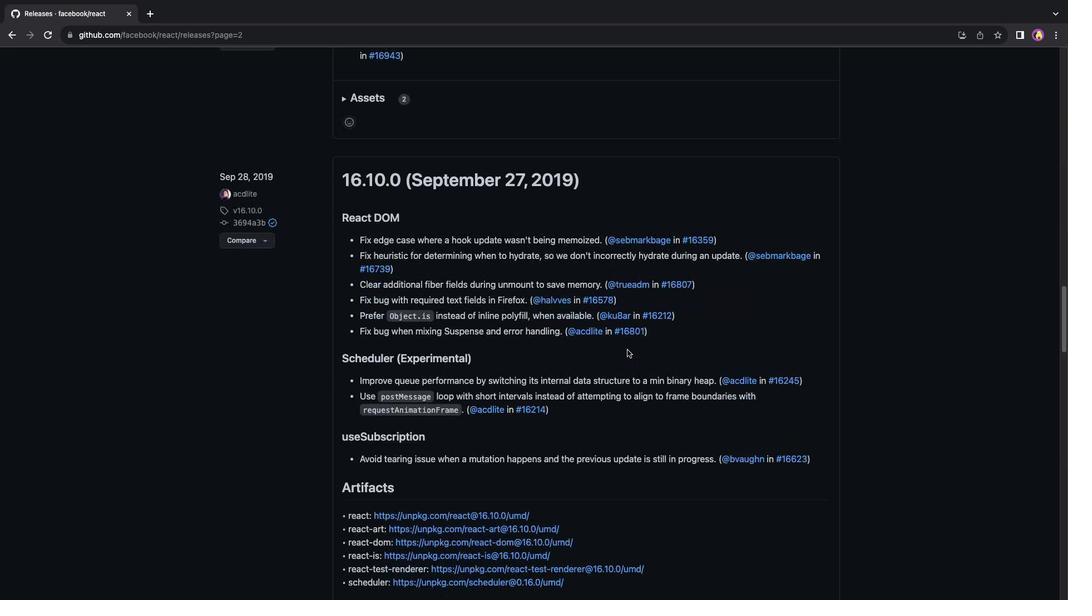 
Action: Mouse scrolled (626, 349) with delta (0, -1)
Screenshot: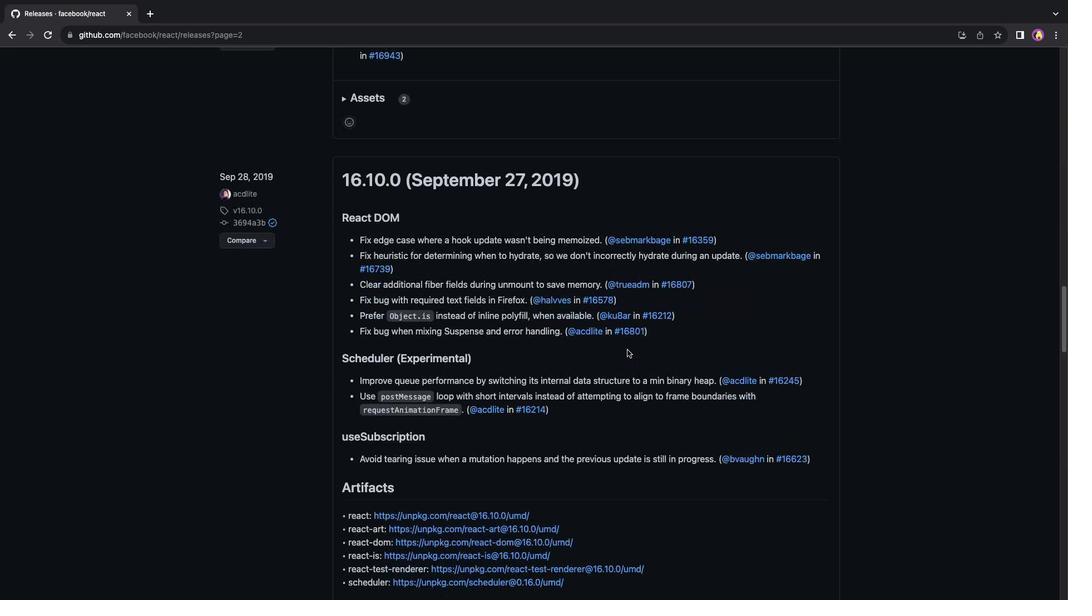 
Action: Mouse scrolled (626, 349) with delta (0, 0)
Screenshot: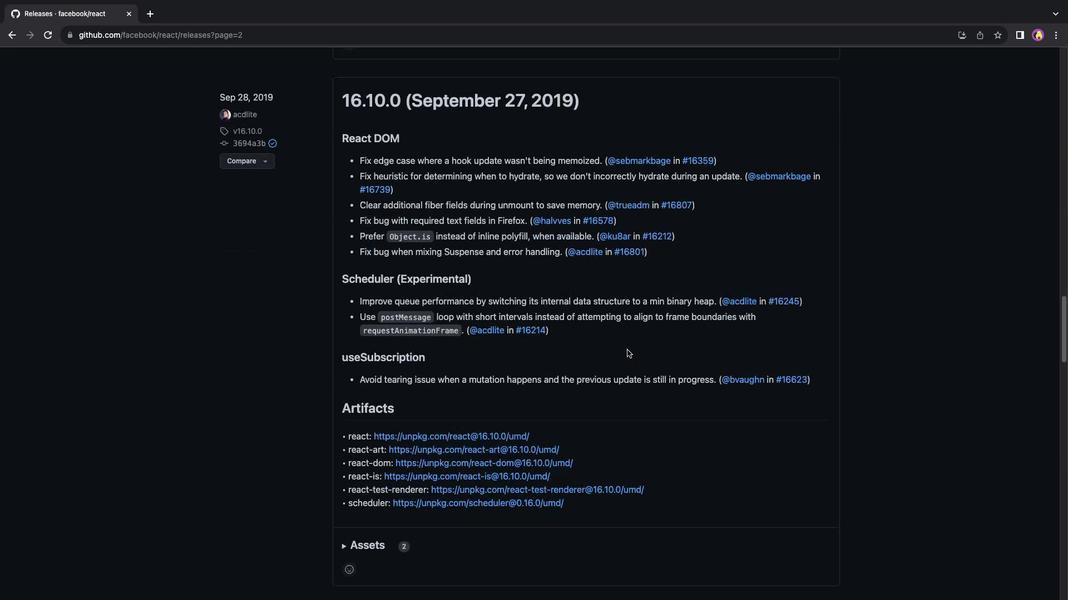 
Action: Mouse scrolled (626, 349) with delta (0, 0)
Screenshot: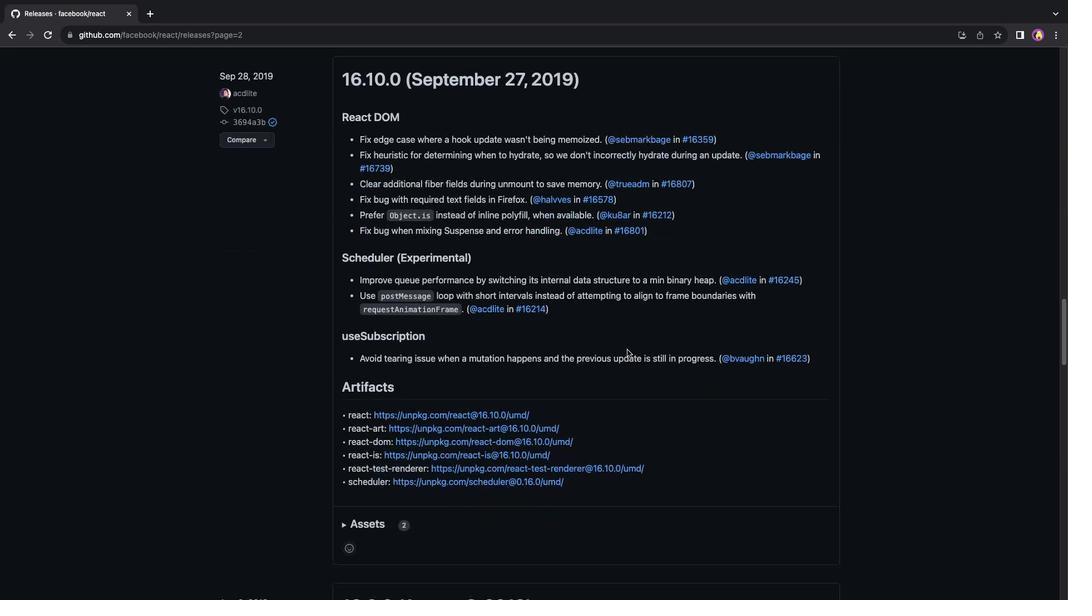 
Action: Mouse scrolled (626, 349) with delta (0, -1)
Screenshot: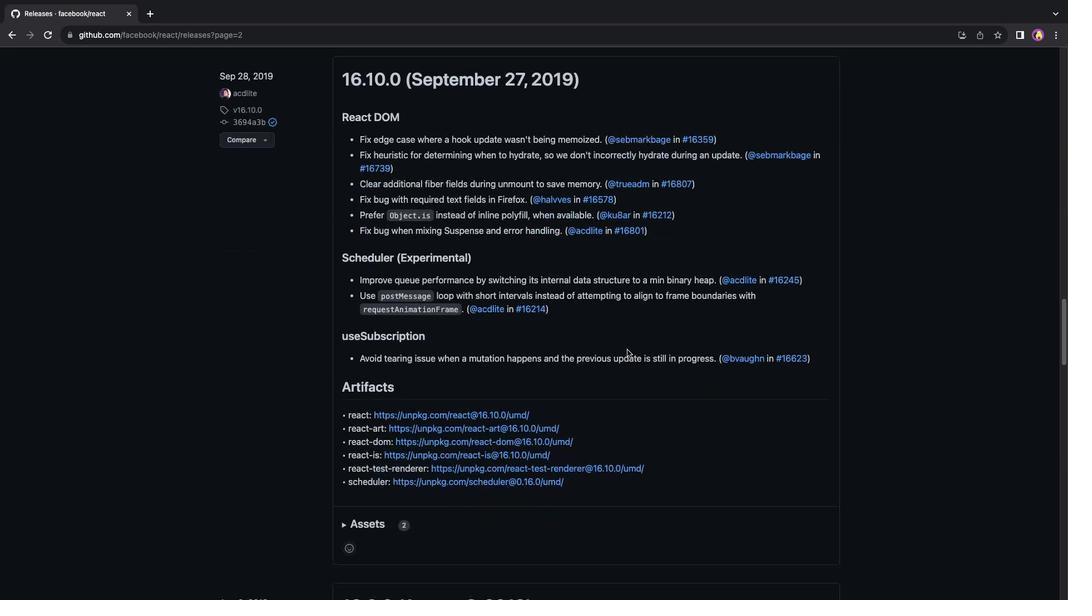 
Action: Mouse scrolled (626, 349) with delta (0, 0)
Screenshot: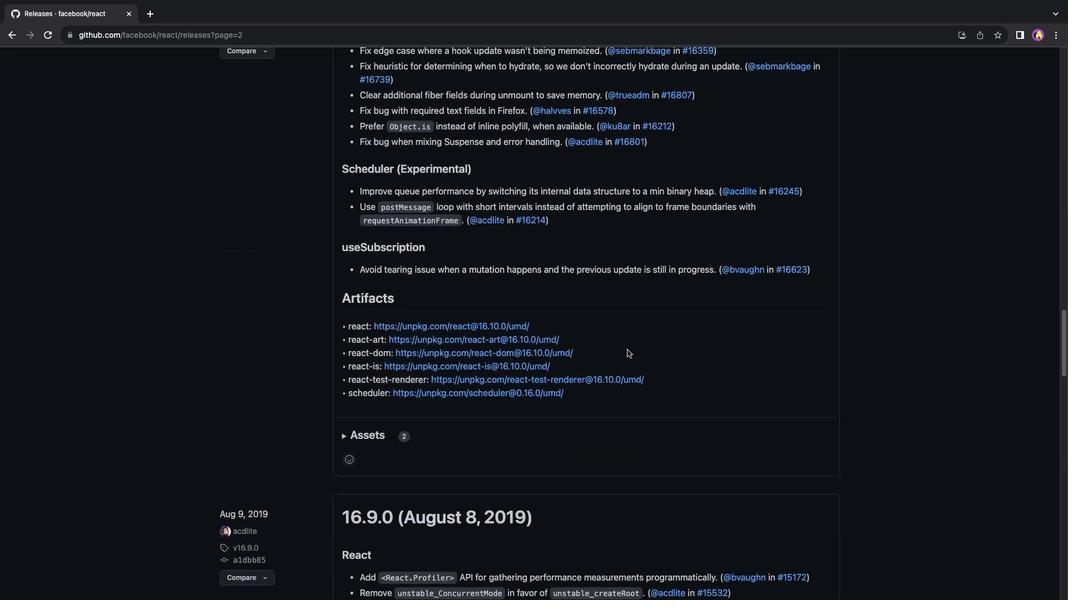 
Action: Mouse scrolled (626, 349) with delta (0, 0)
Screenshot: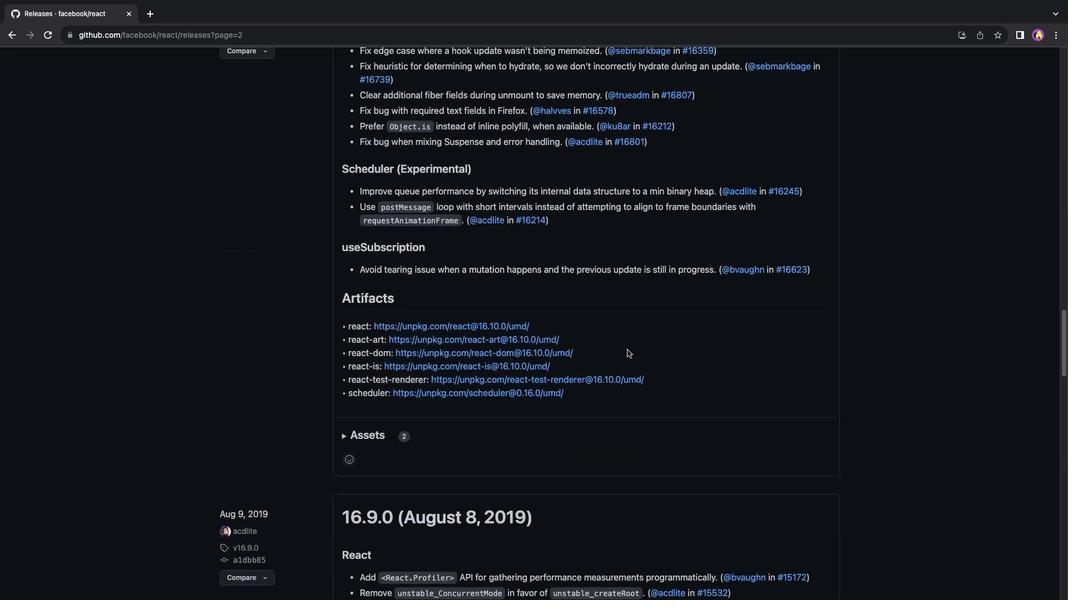 
Action: Mouse scrolled (626, 349) with delta (0, -1)
Screenshot: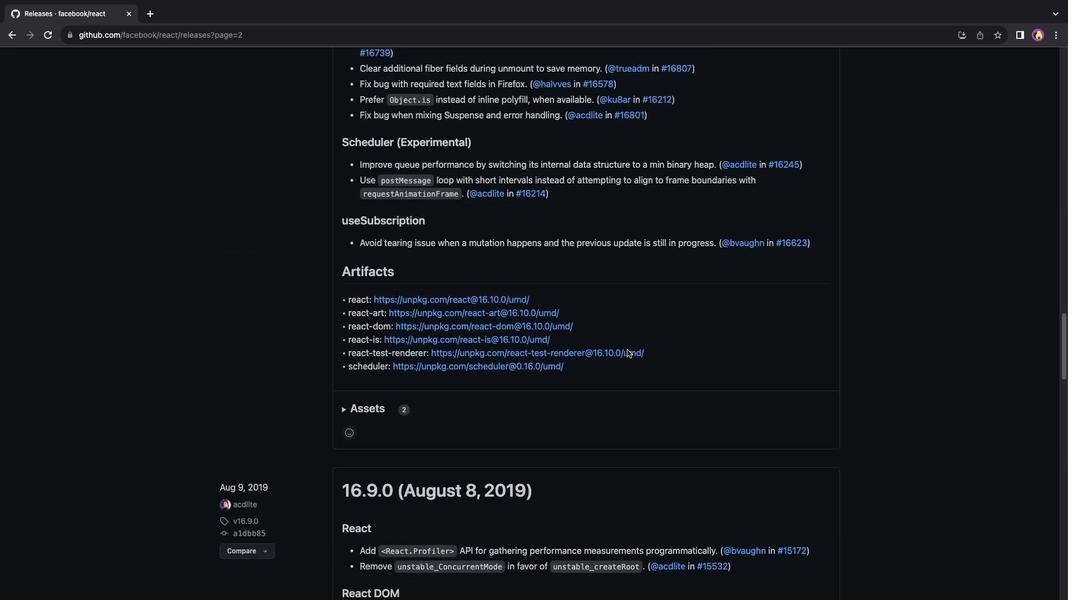 
Action: Mouse scrolled (626, 349) with delta (0, 0)
Screenshot: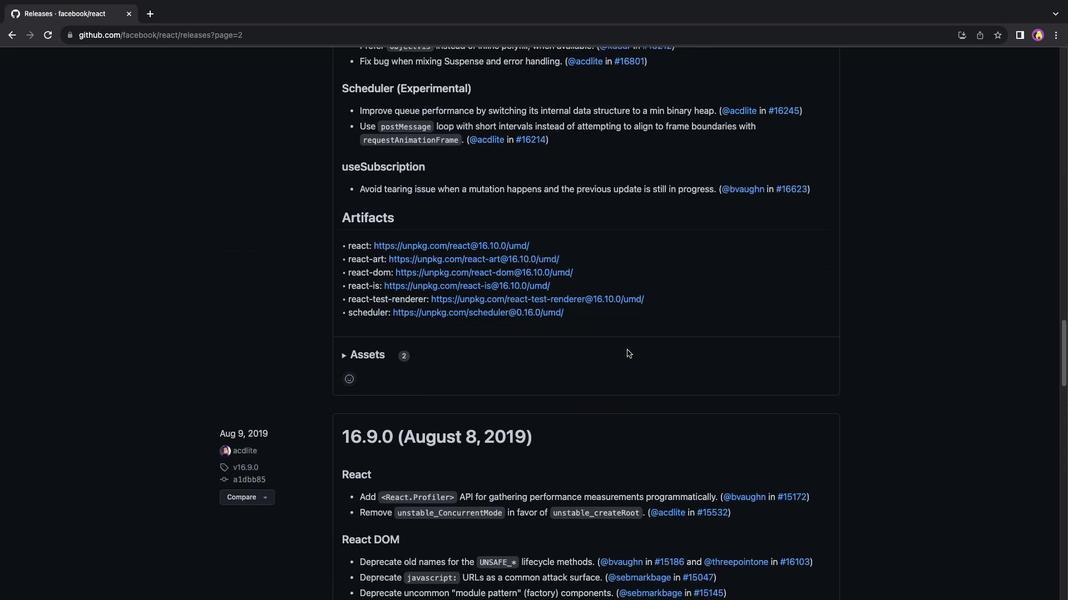 
Action: Mouse scrolled (626, 349) with delta (0, 0)
Screenshot: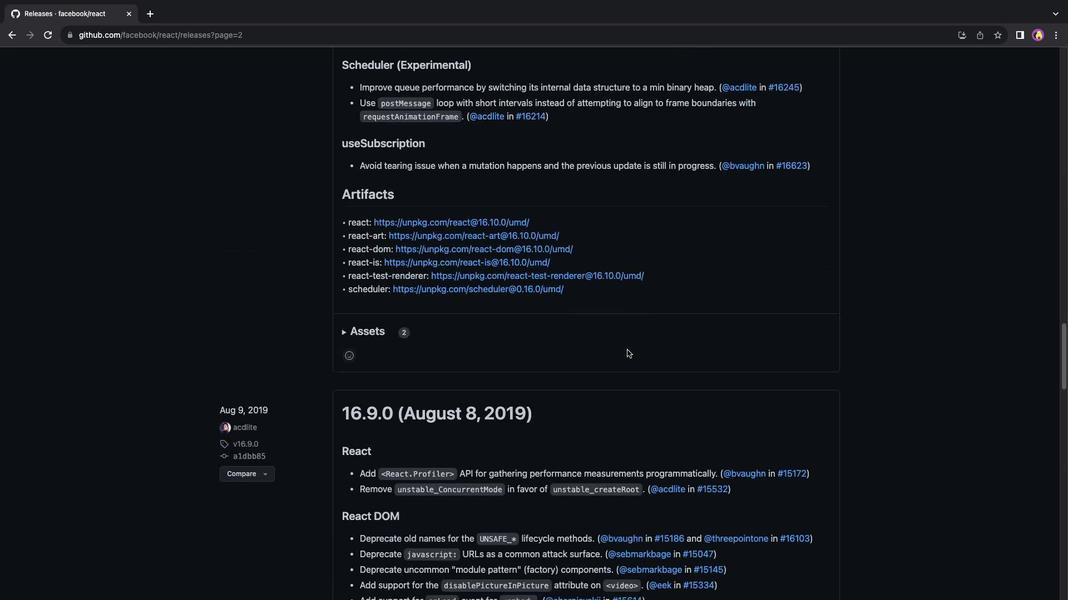 
Action: Mouse scrolled (626, 349) with delta (0, -1)
Screenshot: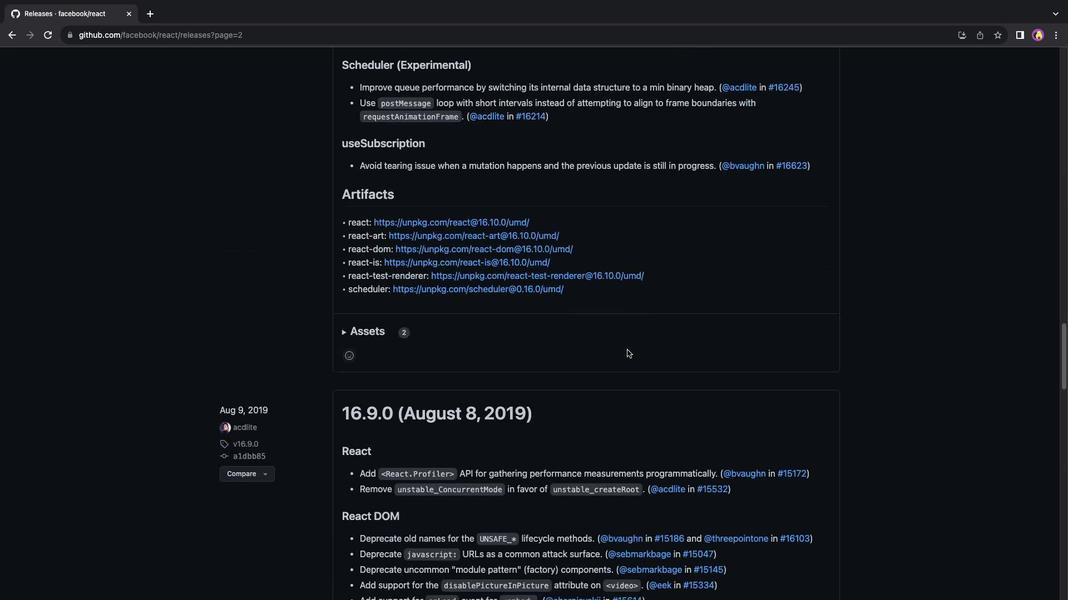 
Action: Mouse scrolled (626, 349) with delta (0, 0)
Screenshot: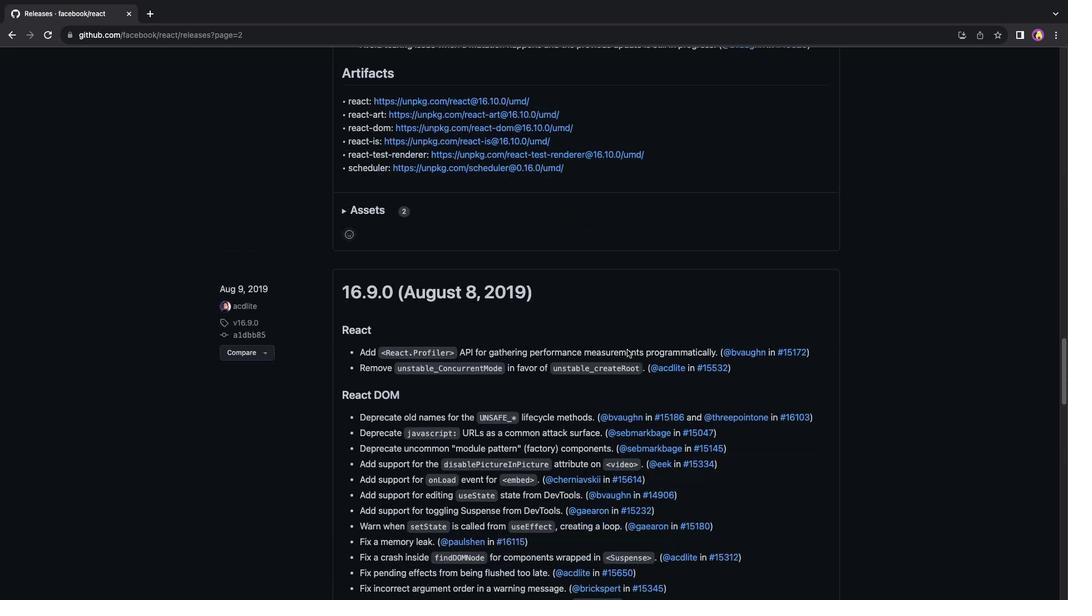 
Action: Mouse scrolled (626, 349) with delta (0, 0)
Screenshot: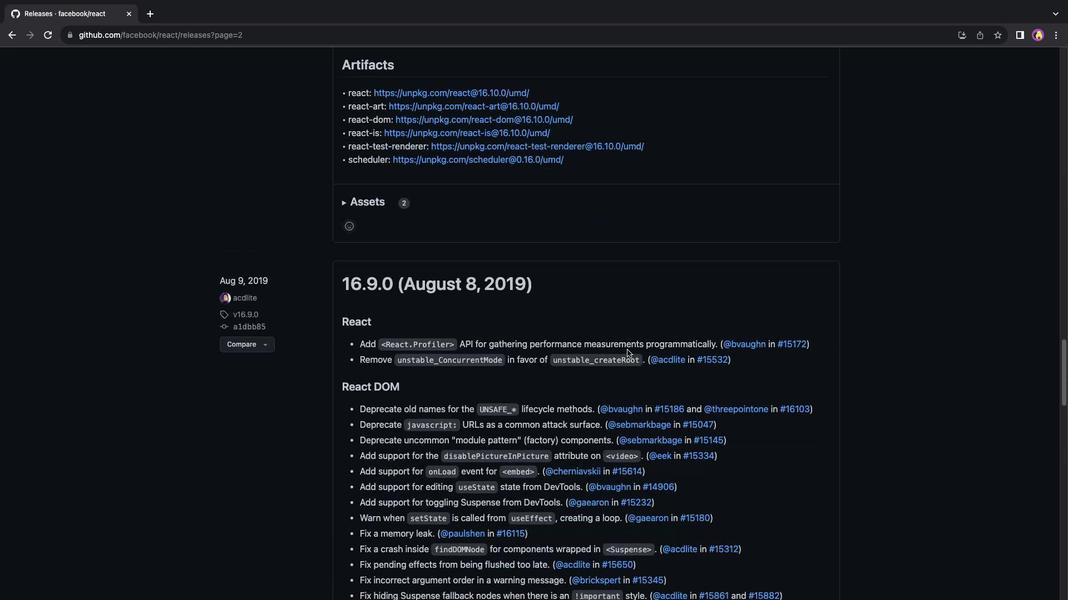 
Action: Mouse scrolled (626, 349) with delta (0, -1)
Screenshot: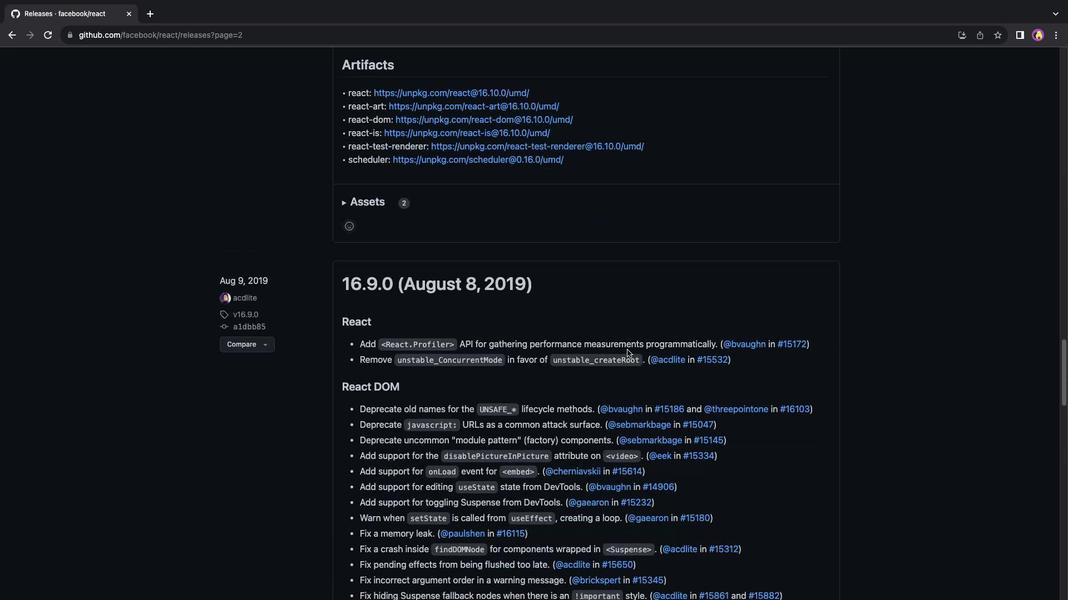 
Action: Mouse scrolled (626, 349) with delta (0, -2)
Screenshot: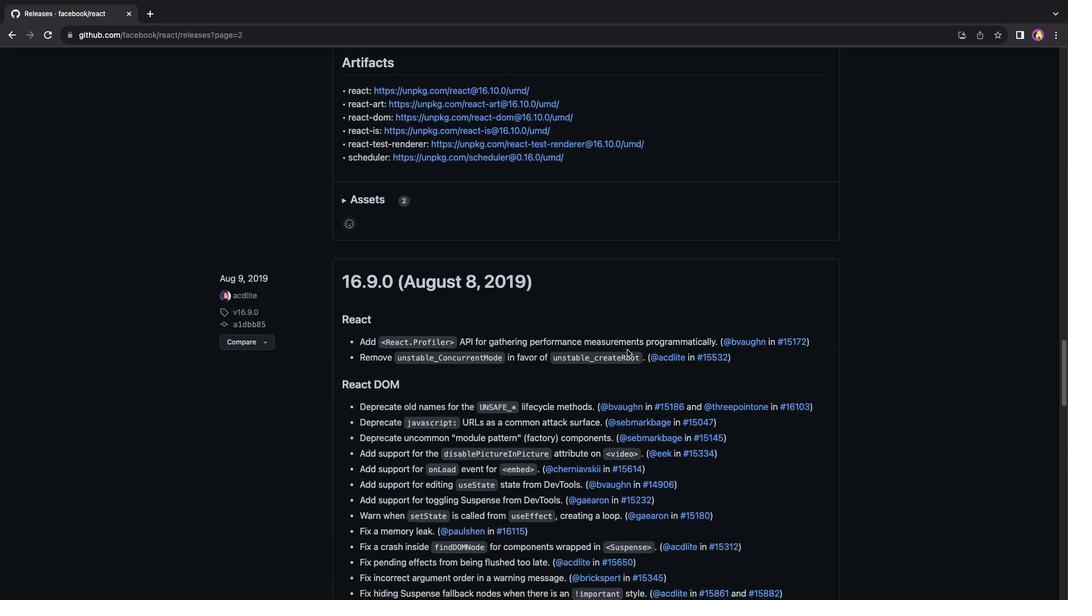 
Action: Mouse scrolled (626, 349) with delta (0, 0)
Screenshot: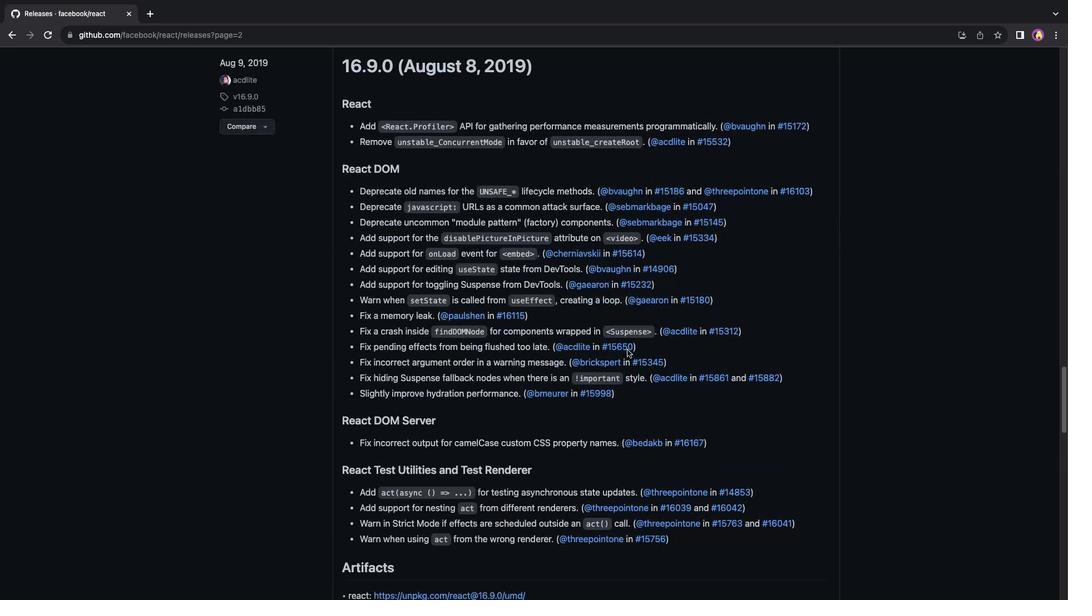 
Action: Mouse scrolled (626, 349) with delta (0, 0)
Screenshot: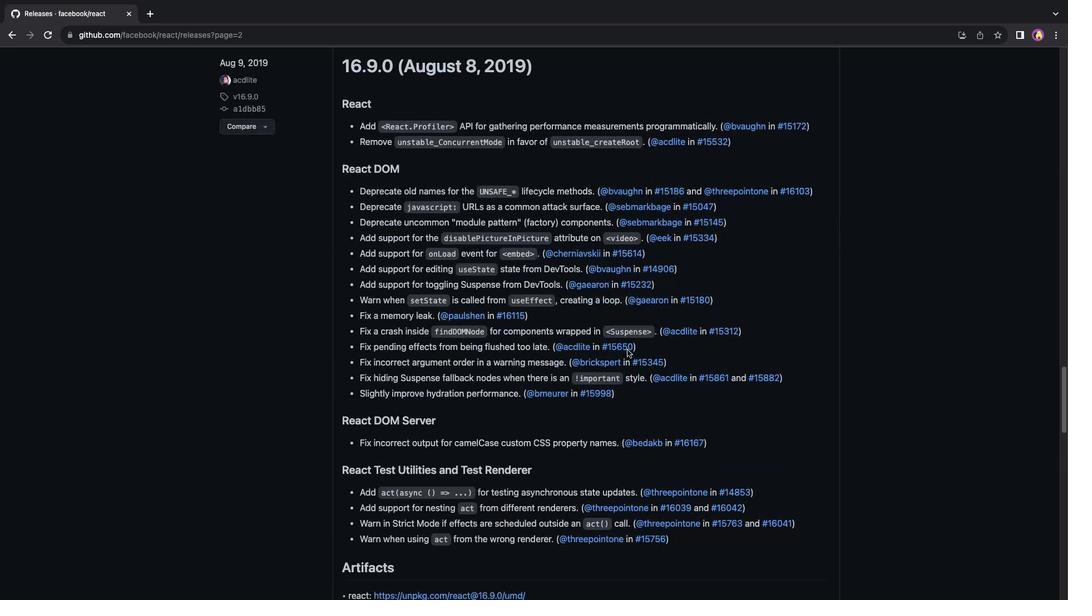 
Action: Mouse scrolled (626, 349) with delta (0, -1)
Screenshot: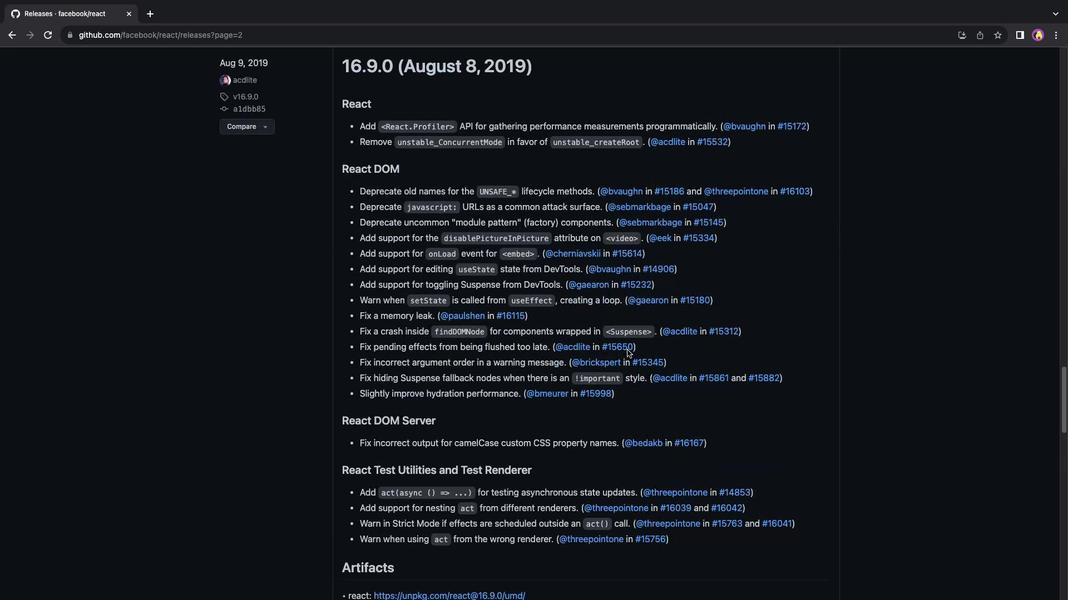 
Action: Mouse scrolled (626, 349) with delta (0, -2)
Screenshot: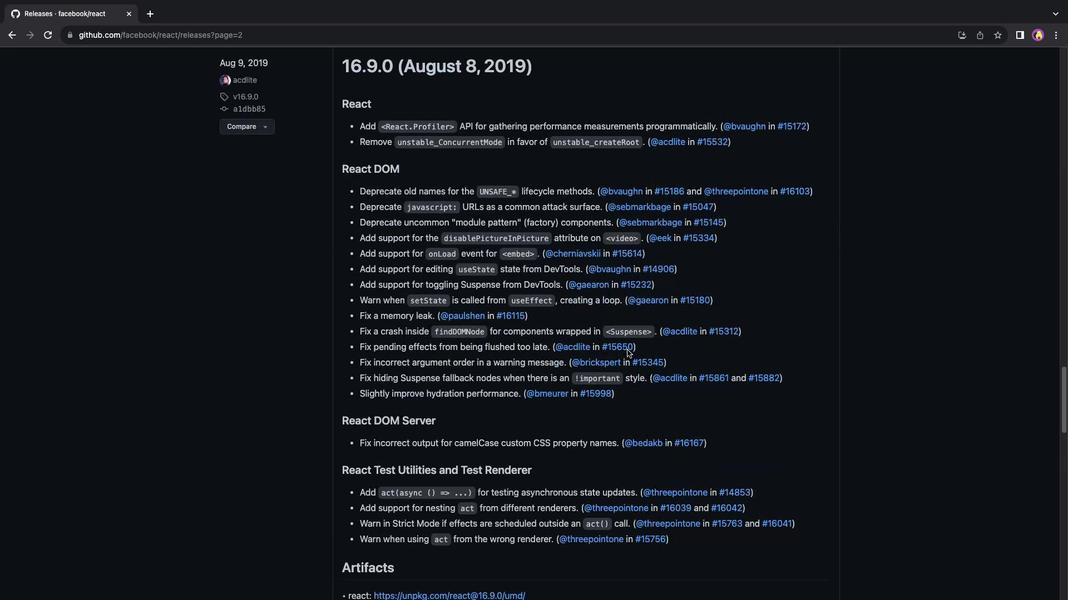 
Action: Mouse scrolled (626, 349) with delta (0, 0)
Screenshot: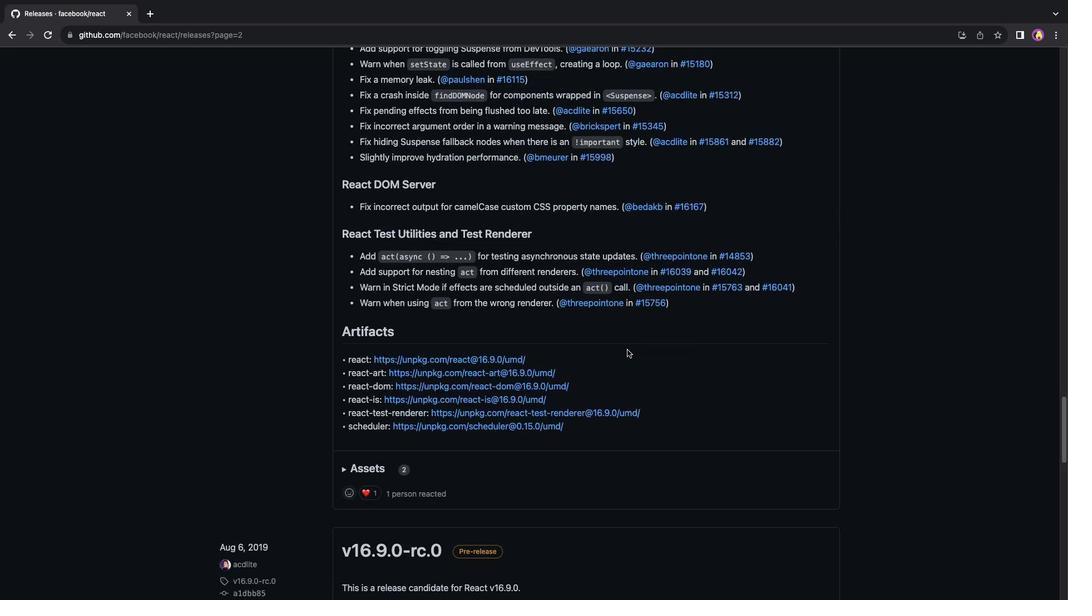 
Action: Mouse scrolled (626, 349) with delta (0, 0)
Screenshot: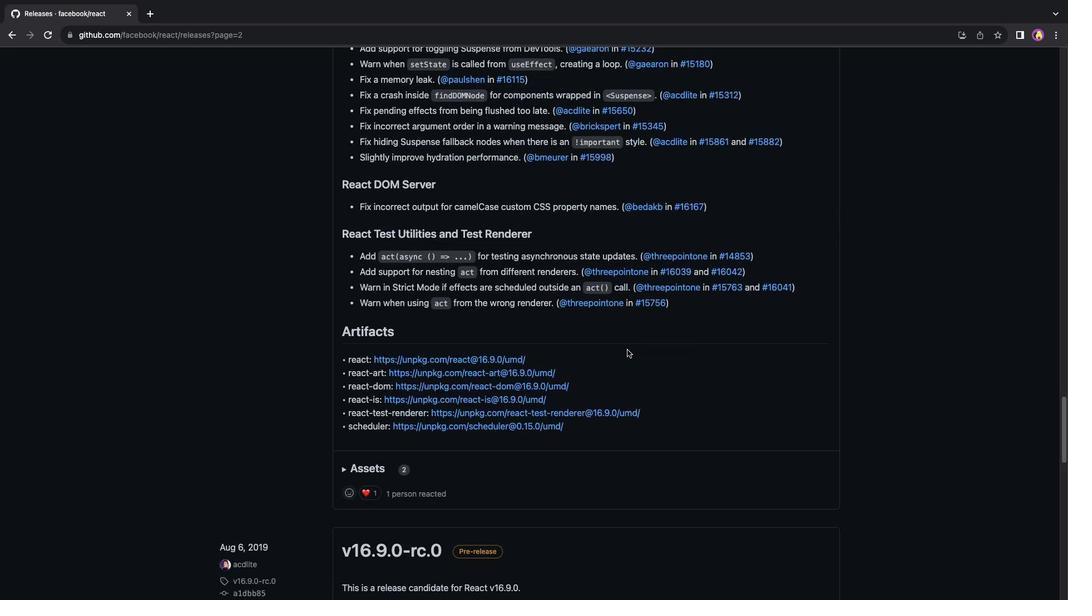 
Action: Mouse scrolled (626, 349) with delta (0, -1)
Screenshot: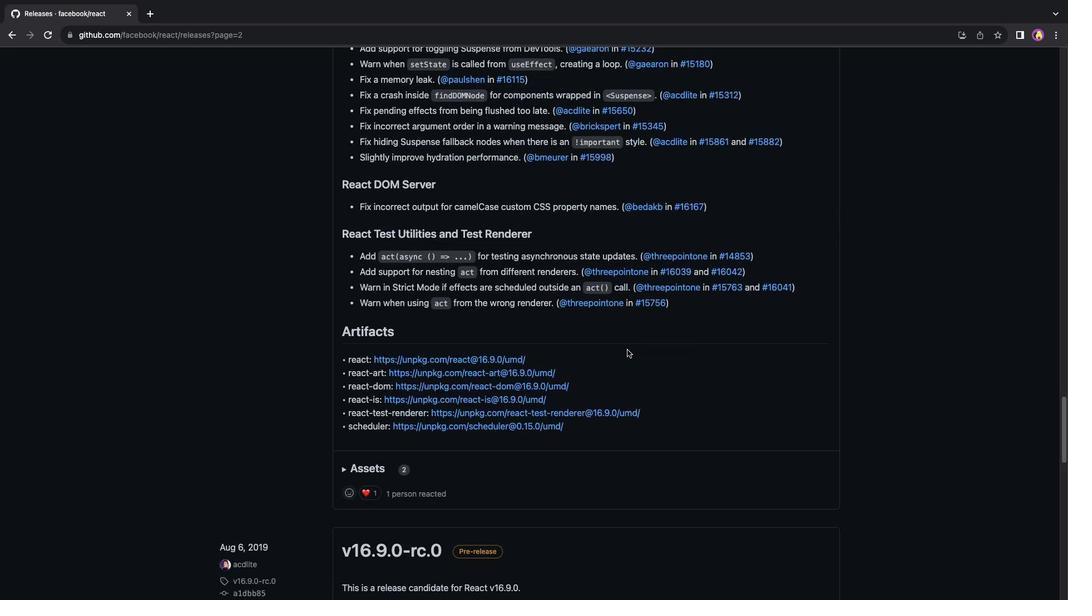 
Action: Mouse scrolled (626, 349) with delta (0, -2)
Screenshot: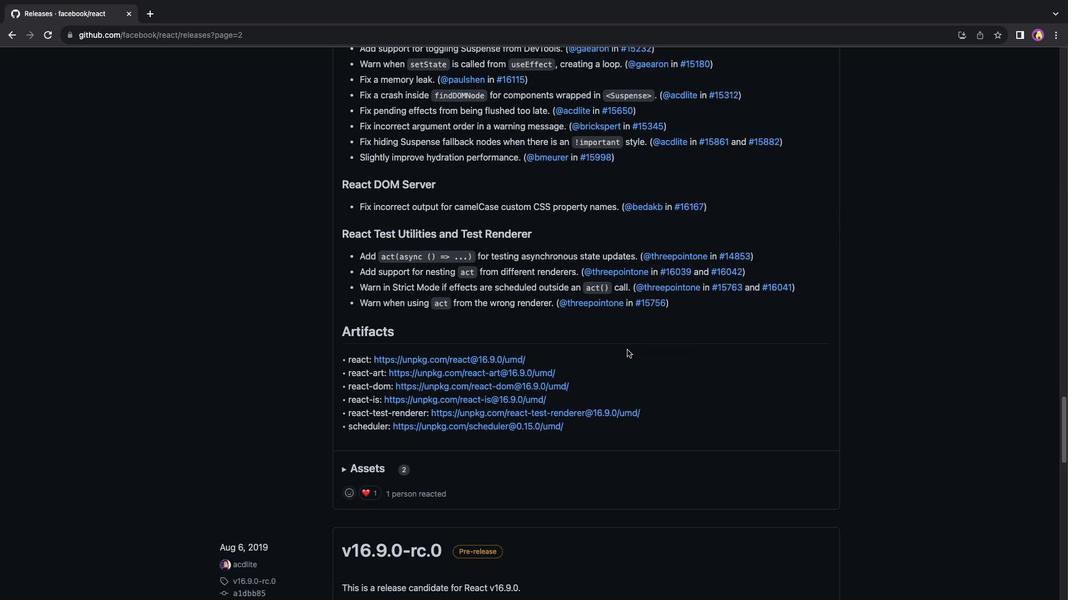 
Action: Mouse scrolled (626, 349) with delta (0, 0)
Screenshot: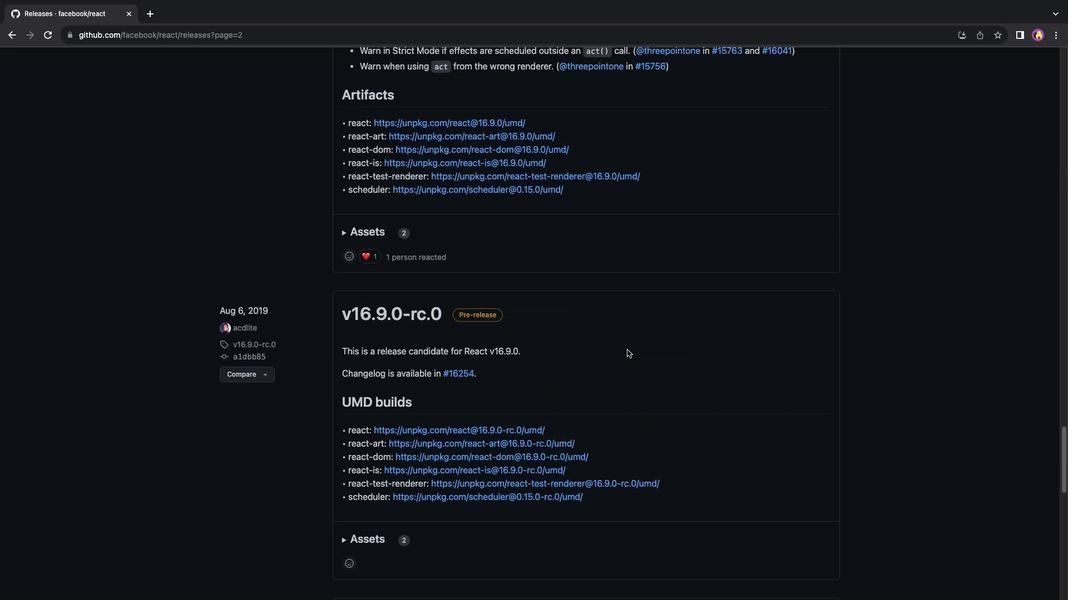 
Action: Mouse scrolled (626, 349) with delta (0, 0)
Screenshot: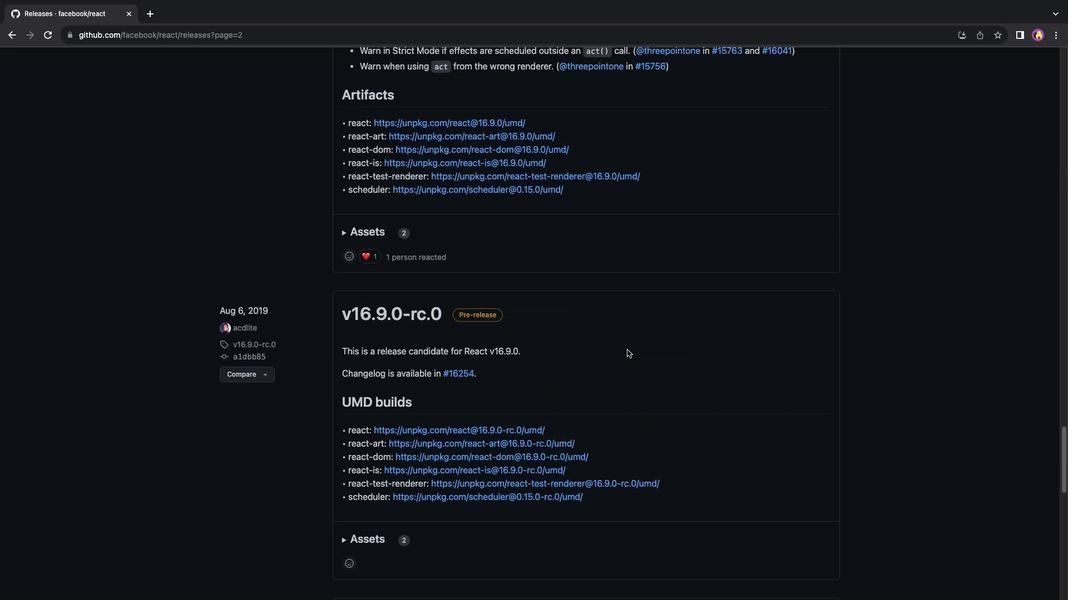 
Action: Mouse scrolled (626, 349) with delta (0, -1)
Screenshot: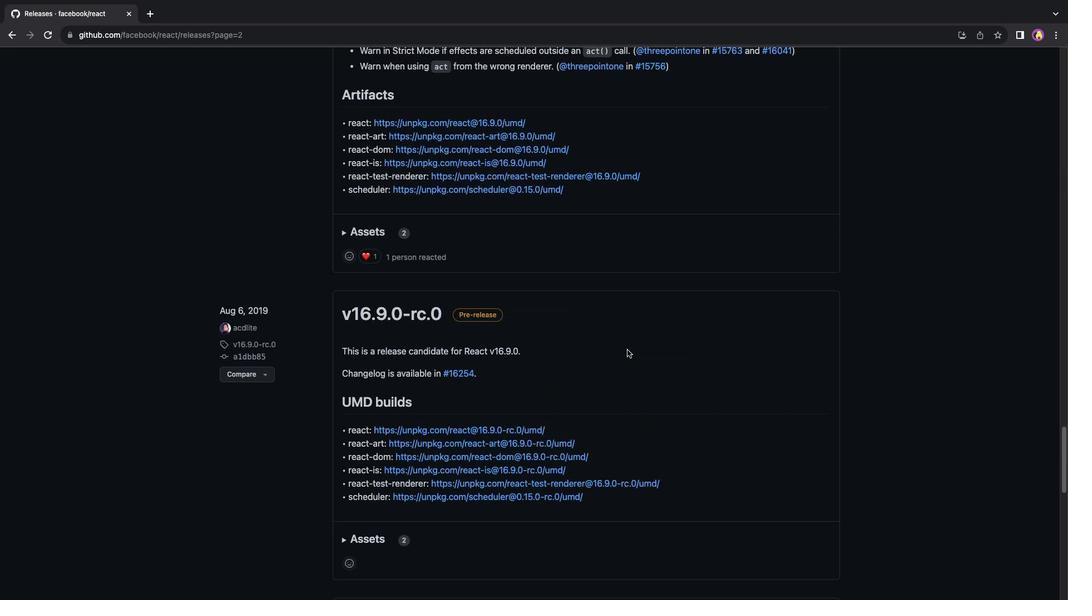 
Action: Mouse scrolled (626, 349) with delta (0, -2)
Screenshot: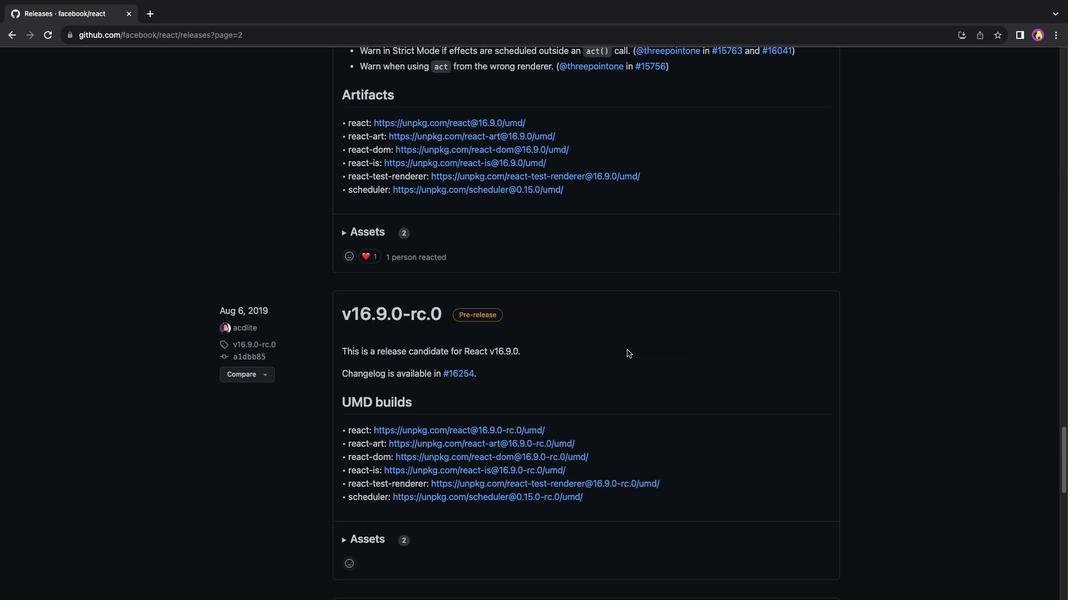 
Action: Mouse scrolled (626, 349) with delta (0, 0)
Screenshot: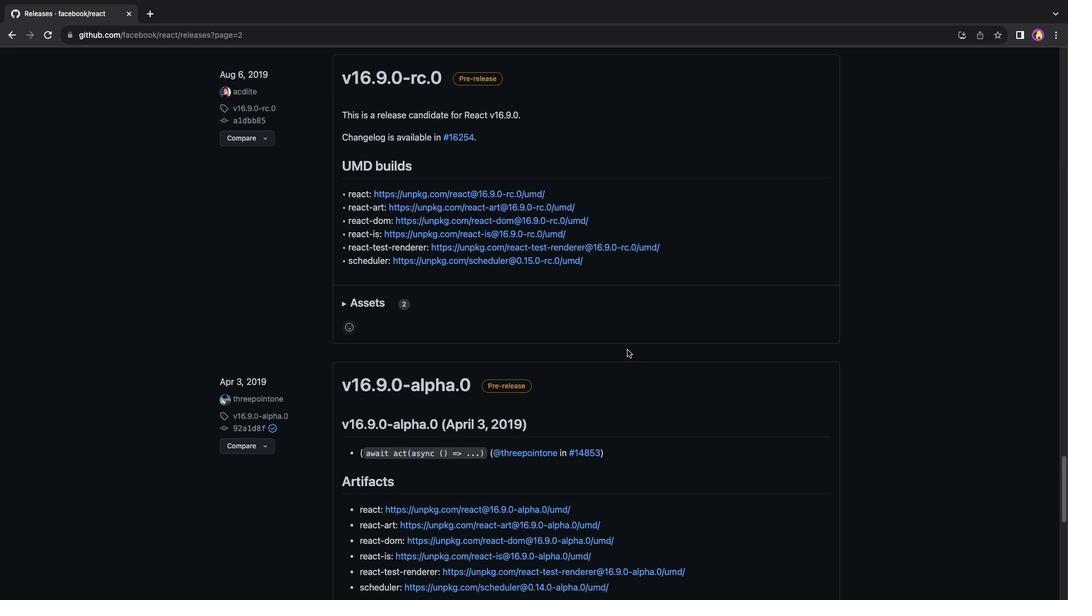 
Action: Mouse scrolled (626, 349) with delta (0, 0)
Screenshot: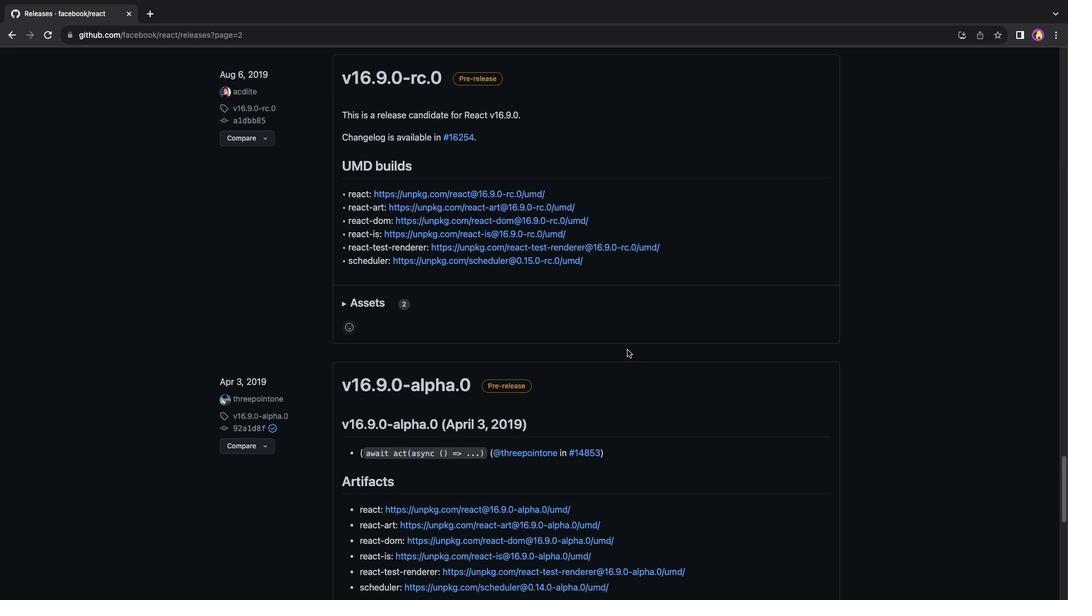 
Action: Mouse scrolled (626, 349) with delta (0, 2)
Screenshot: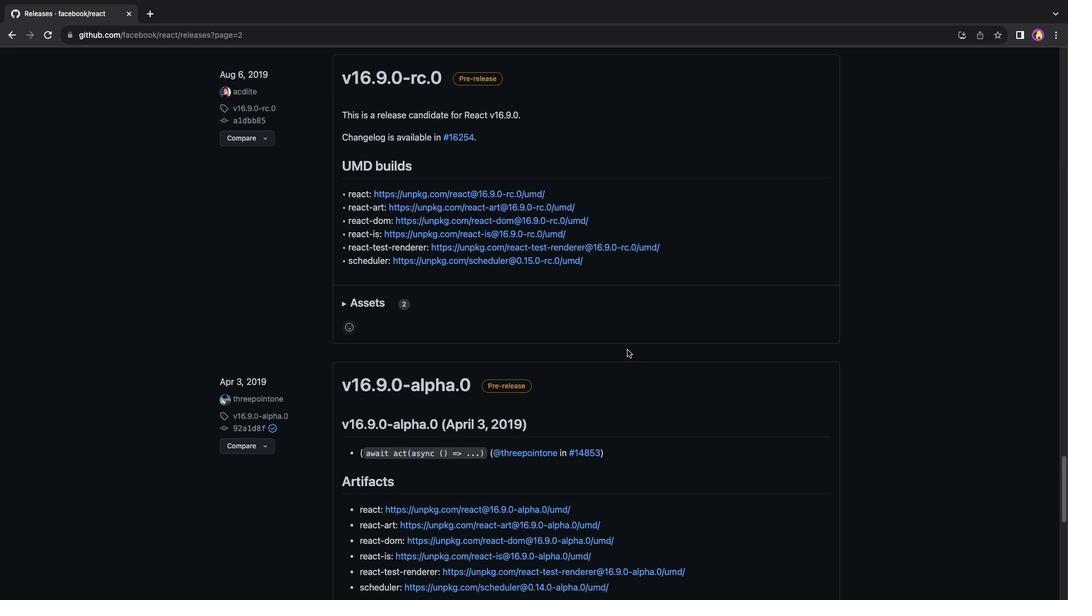 
Action: Mouse scrolled (626, 349) with delta (0, 3)
Screenshot: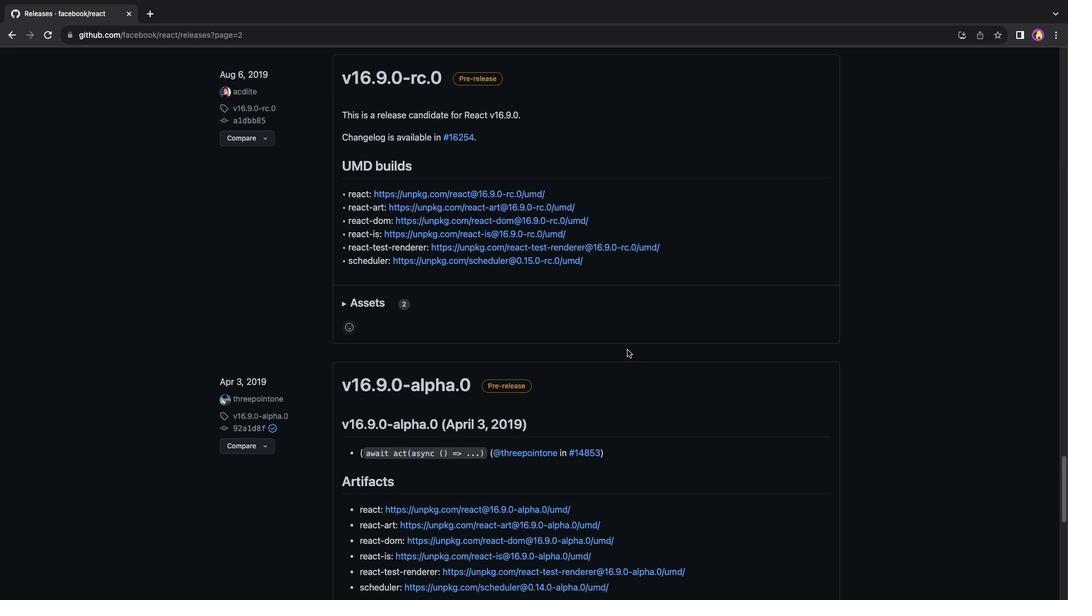 
Action: Mouse scrolled (626, 349) with delta (0, 3)
Screenshot: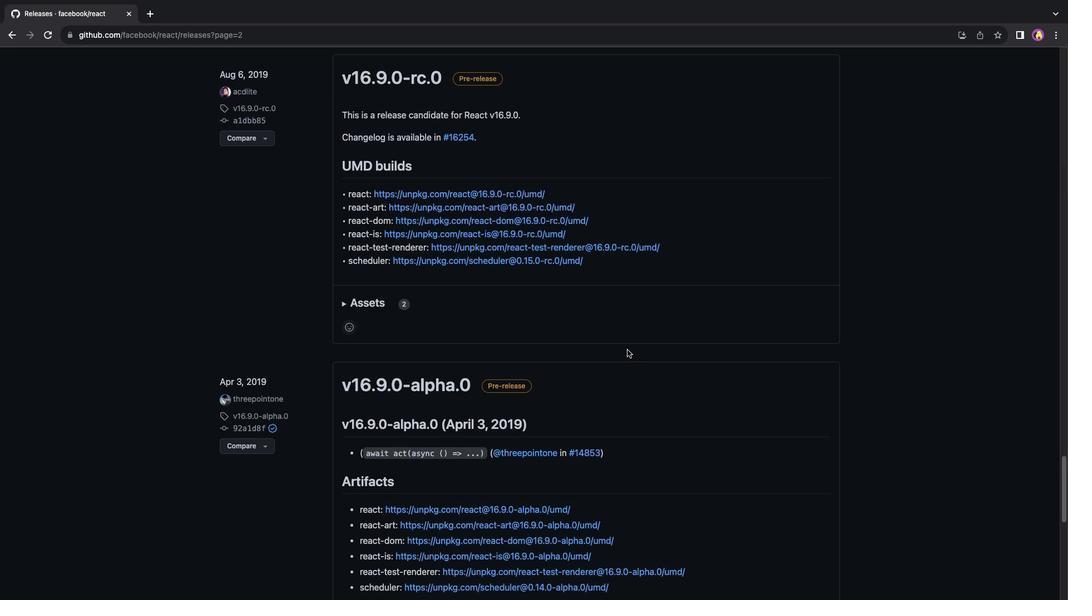 
Action: Mouse scrolled (626, 349) with delta (0, 4)
Screenshot: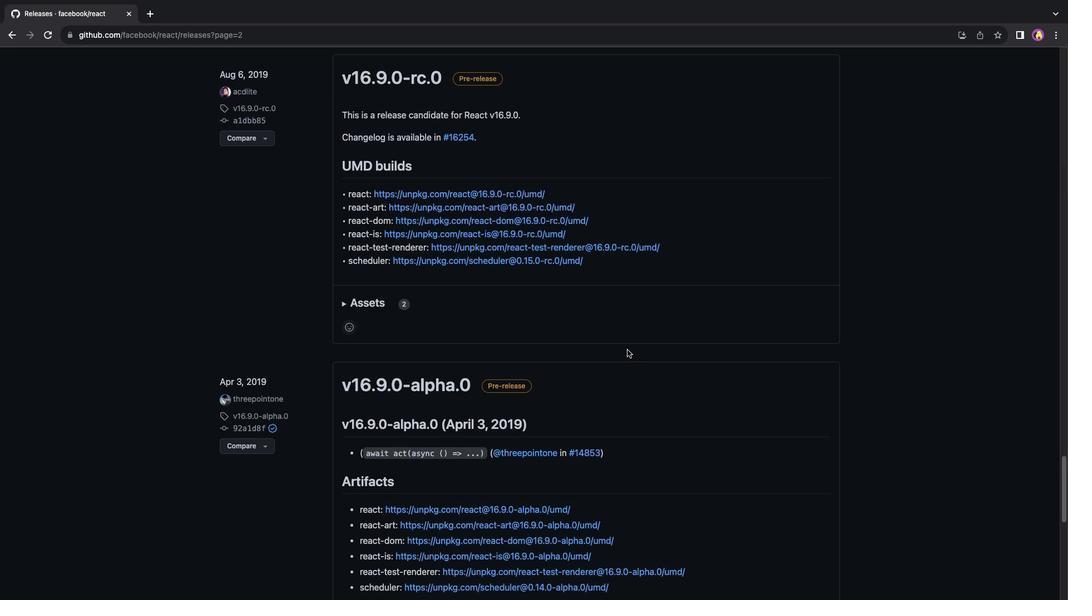 
Action: Mouse scrolled (626, 349) with delta (0, 0)
Screenshot: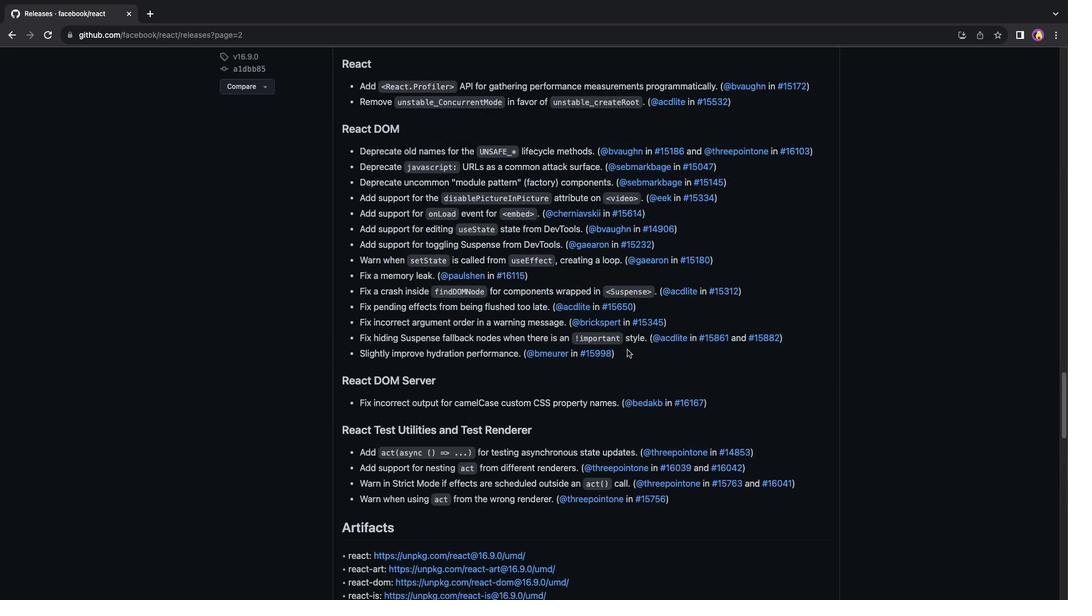 
Action: Mouse scrolled (626, 349) with delta (0, 0)
Screenshot: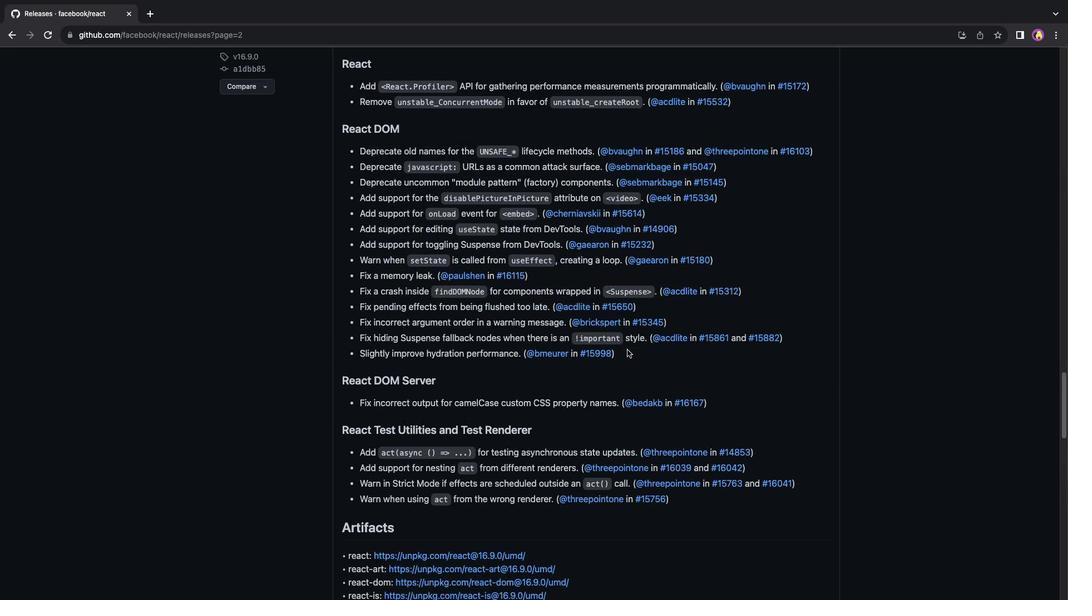 
Action: Mouse scrolled (626, 349) with delta (0, 2)
Screenshot: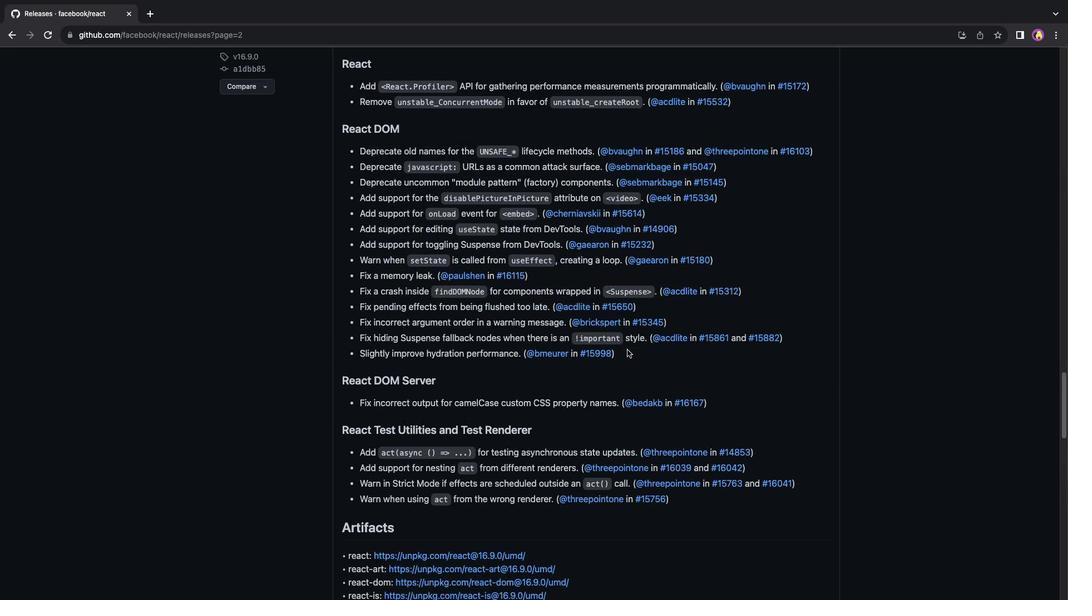
Action: Mouse scrolled (626, 349) with delta (0, 3)
Screenshot: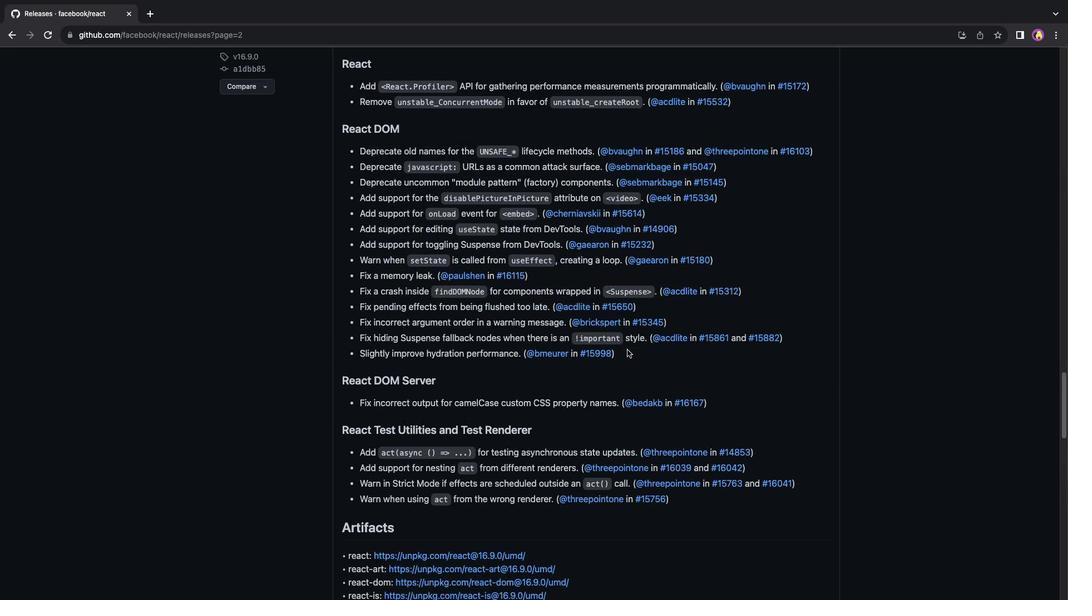 
Action: Mouse scrolled (626, 349) with delta (0, 3)
Screenshot: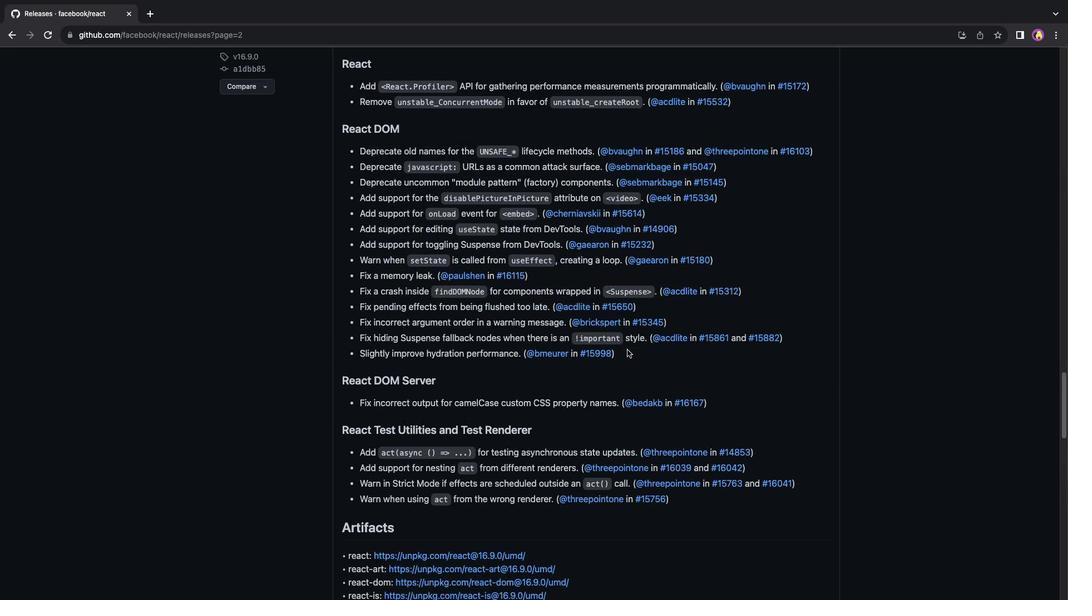 
Action: Mouse scrolled (626, 349) with delta (0, 4)
Screenshot: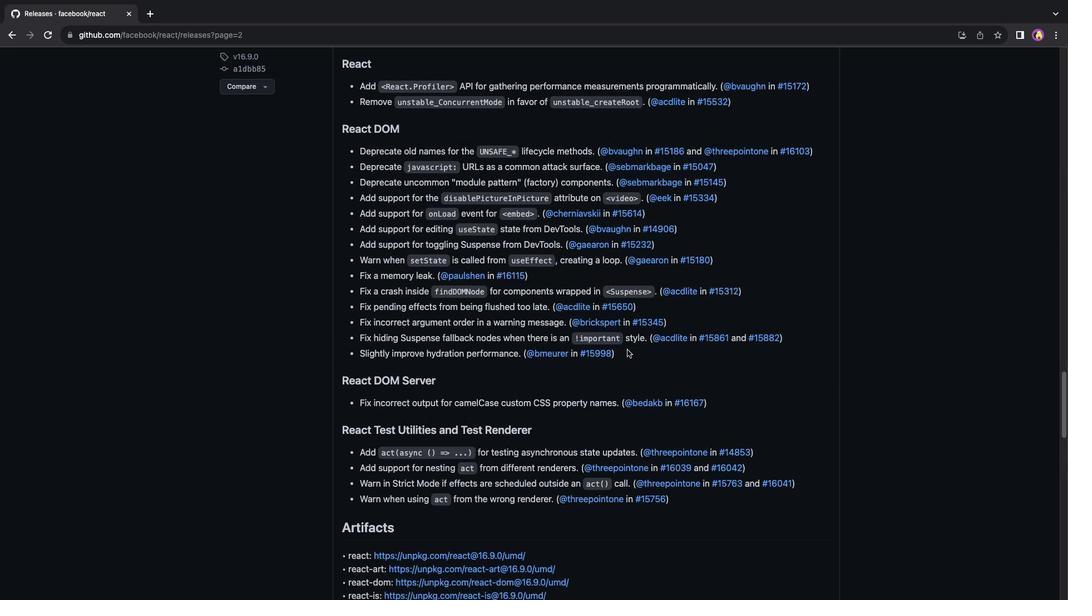 
Action: Mouse scrolled (626, 349) with delta (0, 0)
Screenshot: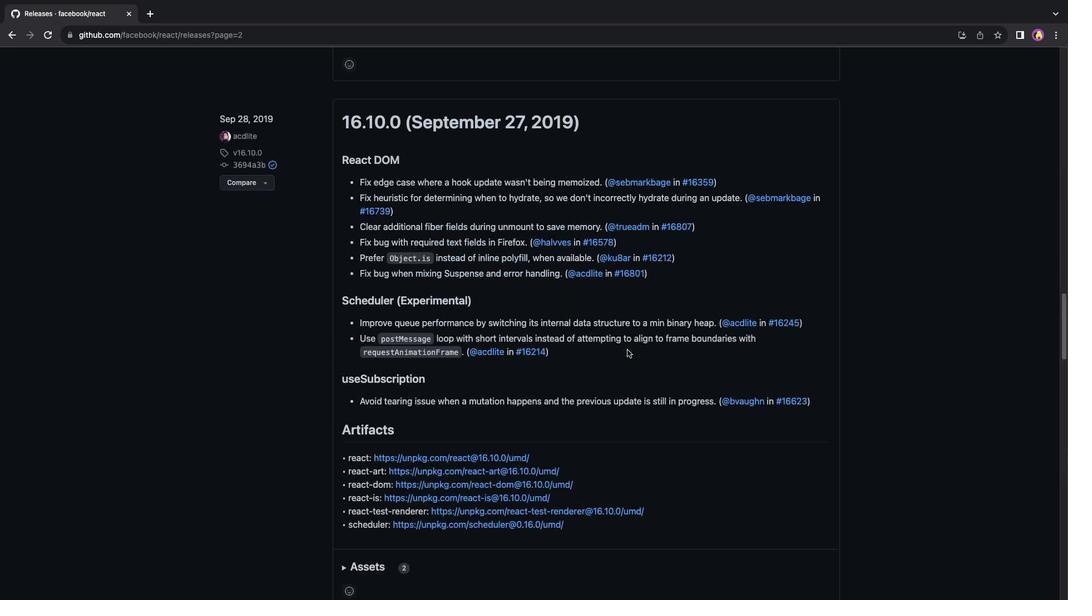 
Action: Mouse scrolled (626, 349) with delta (0, 0)
Screenshot: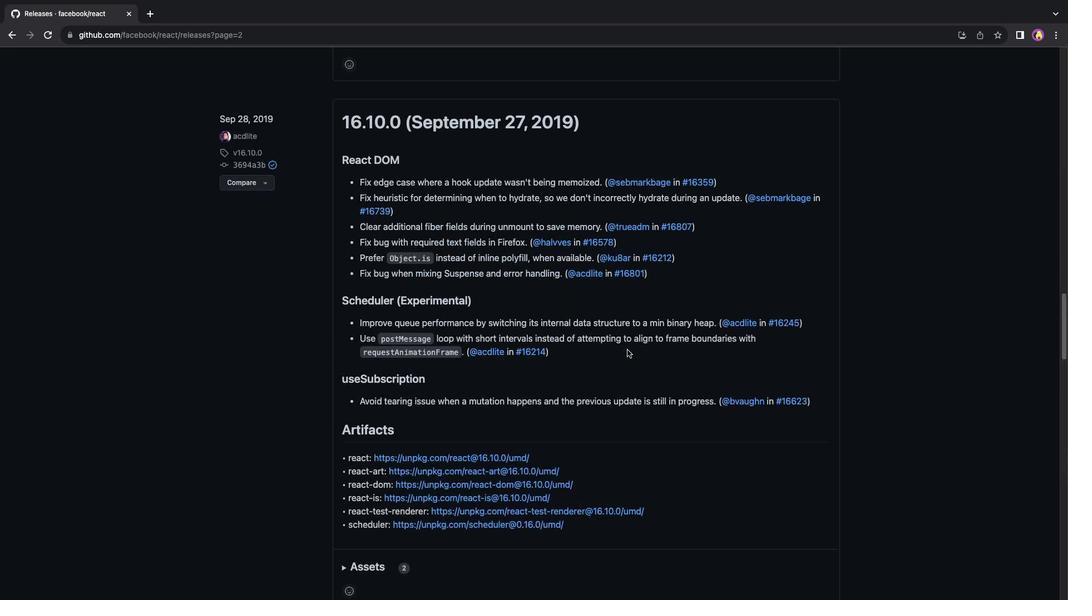 
Action: Mouse scrolled (626, 349) with delta (0, 2)
Screenshot: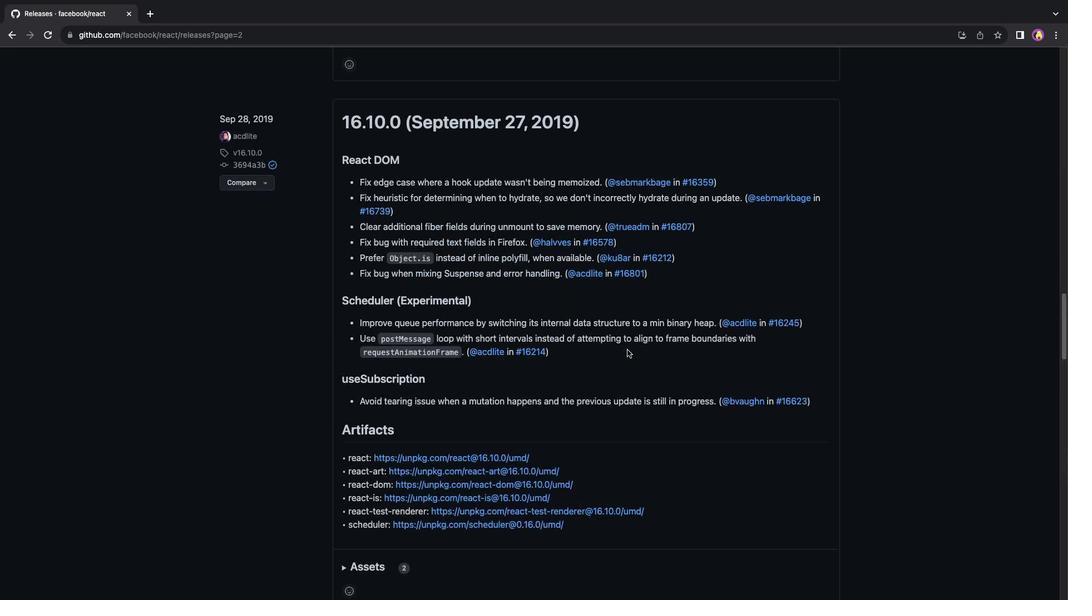 
Action: Mouse scrolled (626, 349) with delta (0, 3)
Screenshot: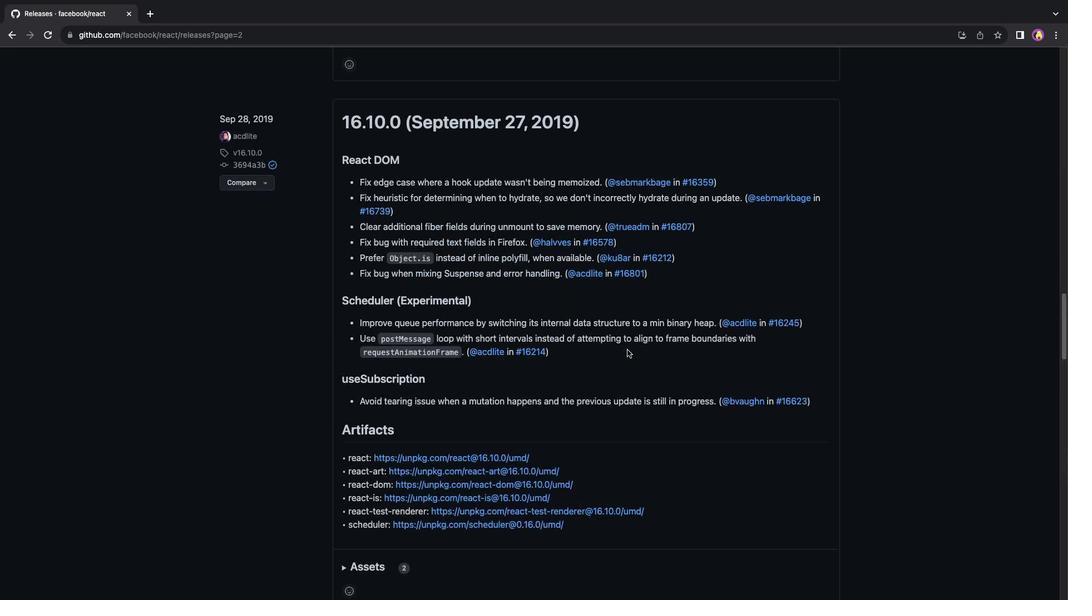 
Action: Mouse scrolled (626, 349) with delta (0, 4)
